 Task: Explore Airbnb accommodation in Wang Nam Yen, Thailand from 3rd December, 2023 to 7th December, 2023 for 2 adults.1  bedroom having 1 bed and 1 bathroom. Property type can be hotel. Look for 5 properties as per requirement.
Action: Mouse moved to (473, 89)
Screenshot: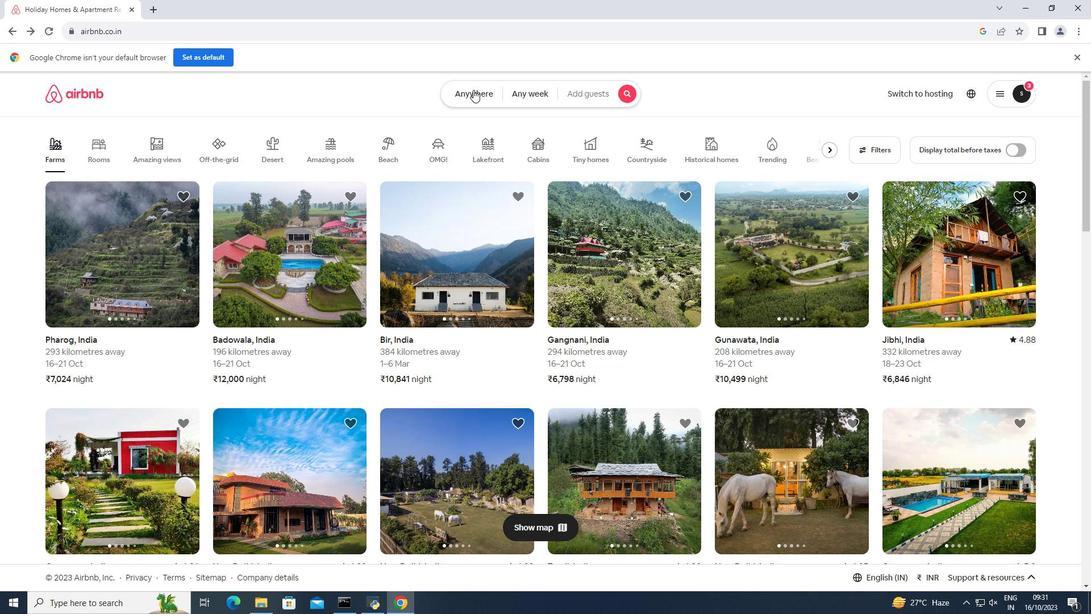 
Action: Mouse pressed left at (473, 89)
Screenshot: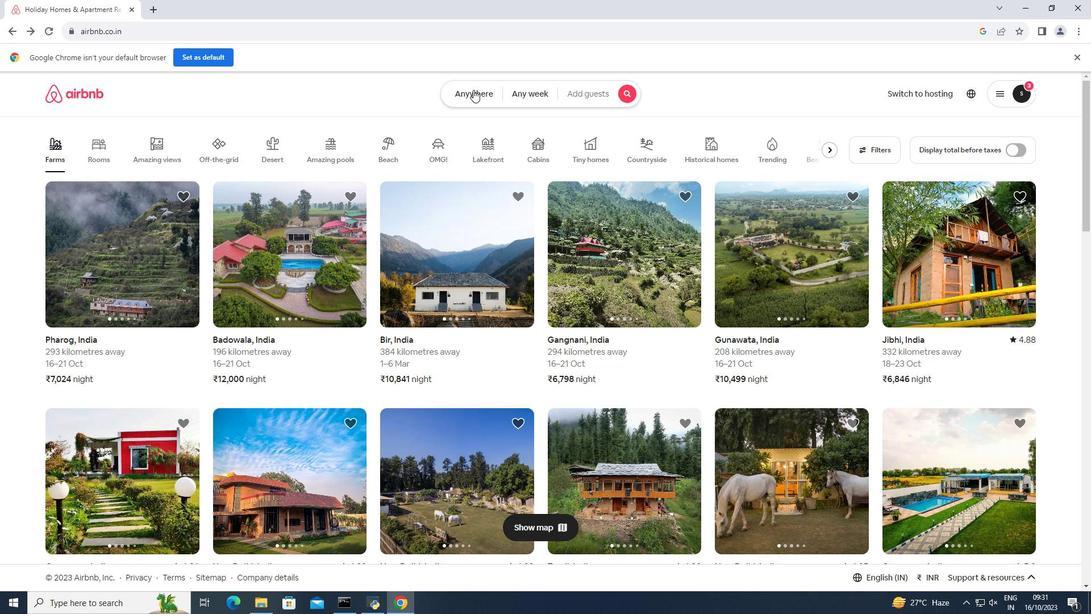 
Action: Mouse moved to (361, 135)
Screenshot: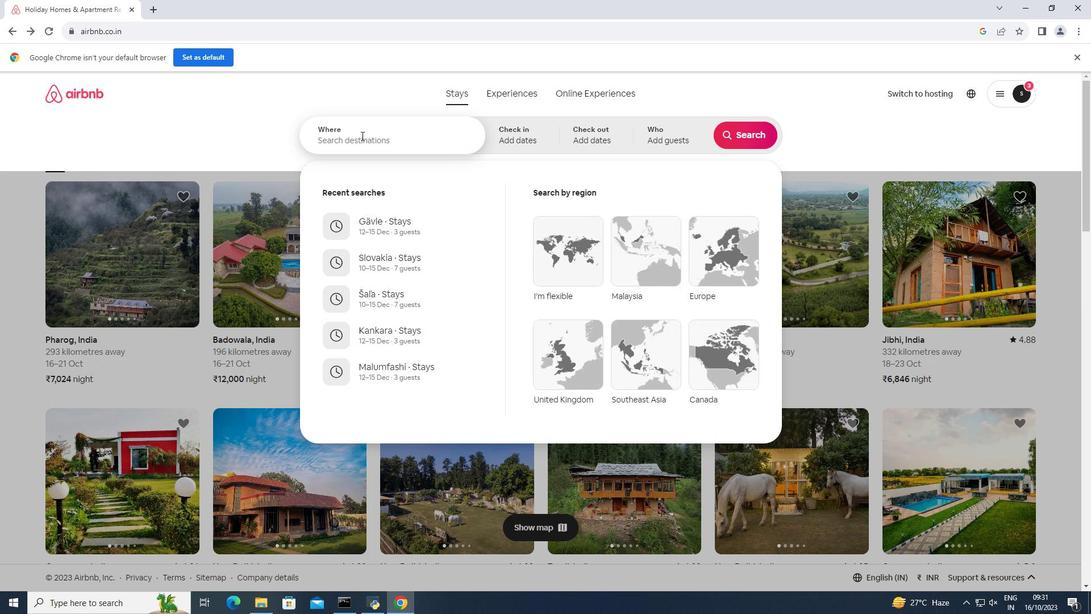 
Action: Mouse pressed left at (361, 135)
Screenshot: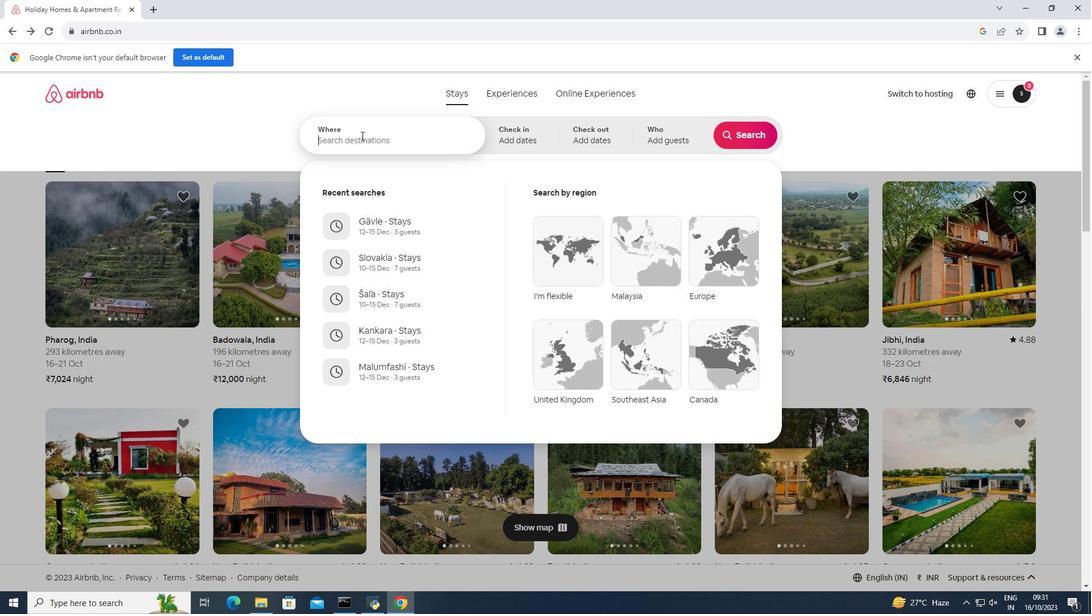 
Action: Key pressed <Key.shift>Wang<Key.space><Key.shift>Nam<Key.space><Key.shift>Yen<Key.space><Key.shift>Thailand<Key.enter>
Screenshot: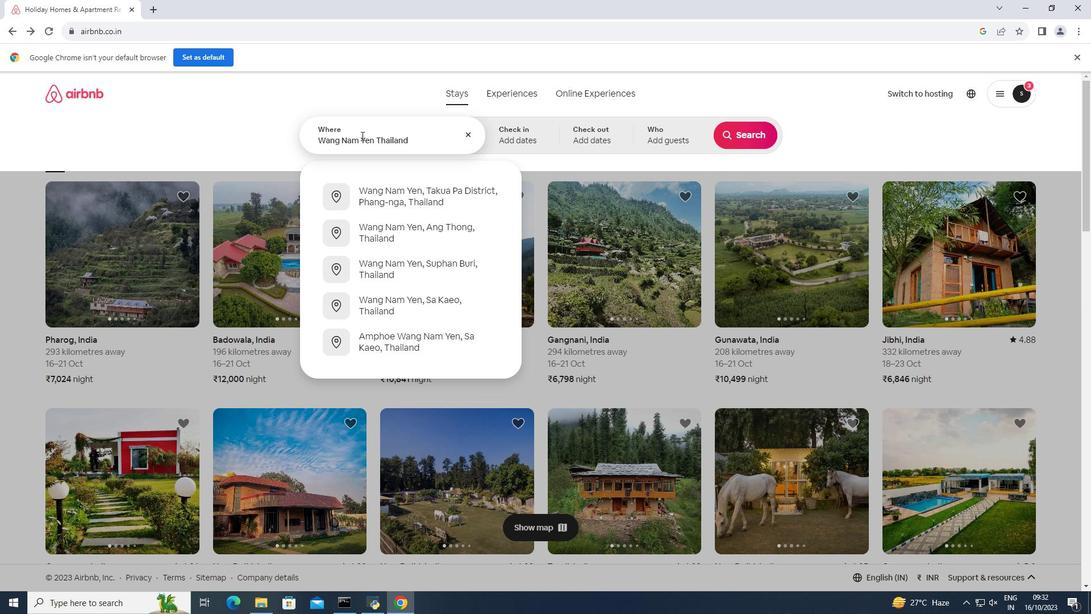 
Action: Mouse moved to (745, 225)
Screenshot: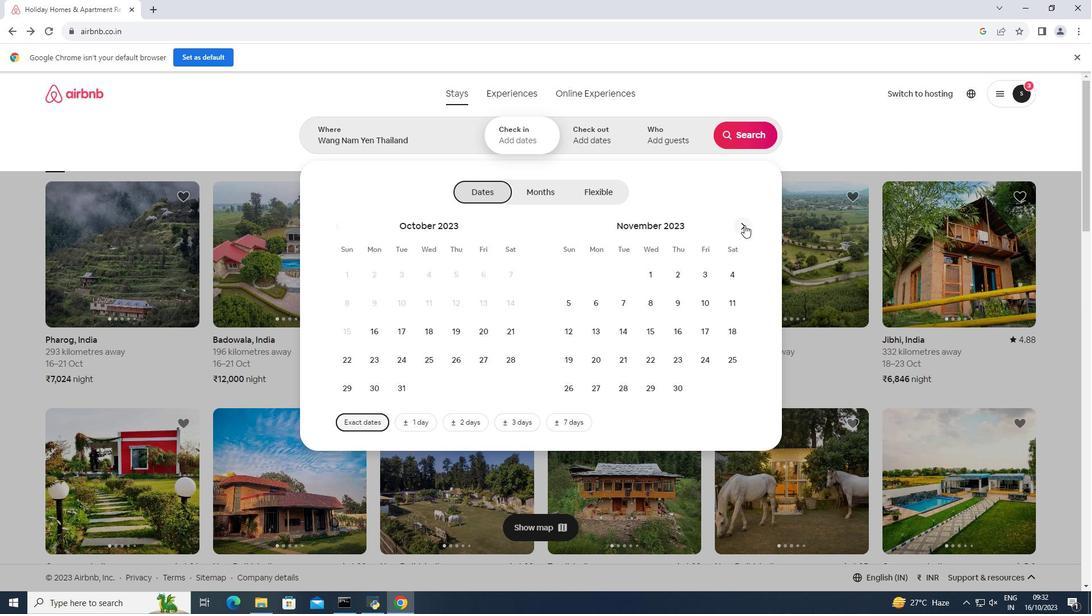 
Action: Mouse pressed left at (745, 225)
Screenshot: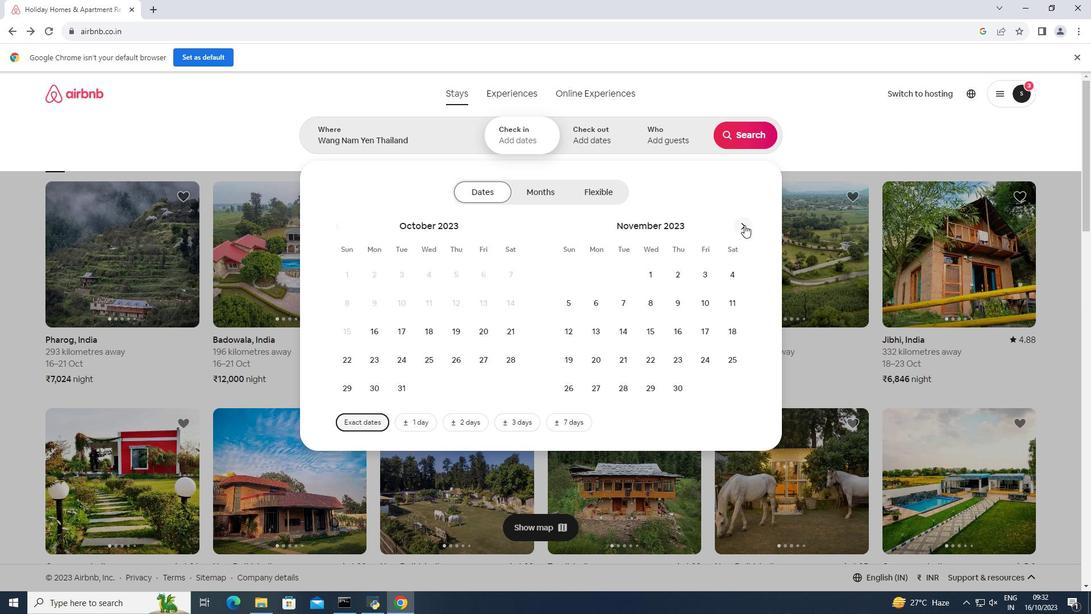 
Action: Mouse moved to (570, 296)
Screenshot: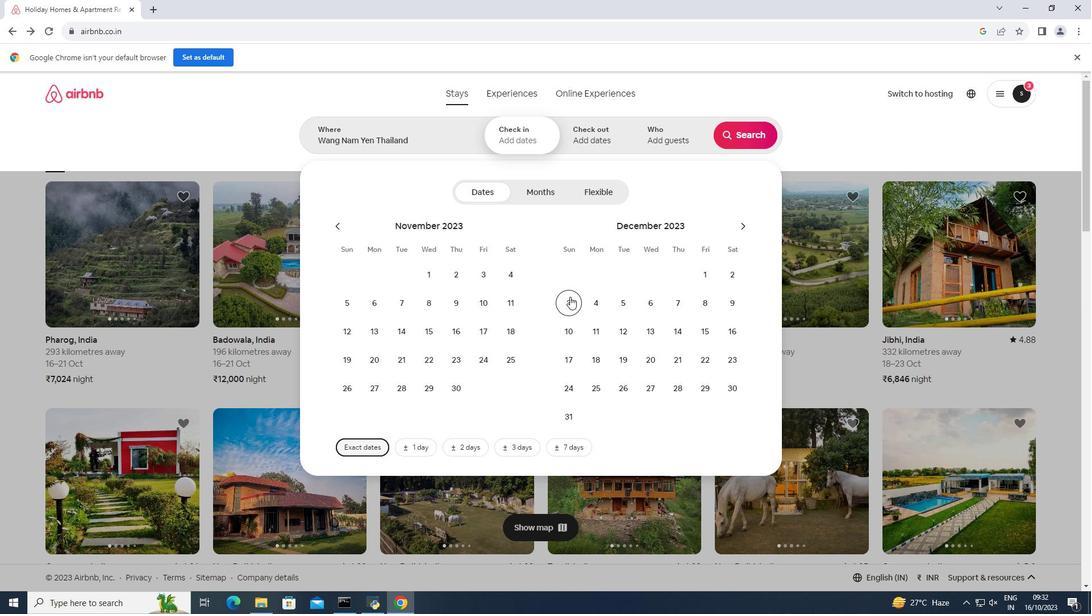 
Action: Mouse pressed left at (570, 296)
Screenshot: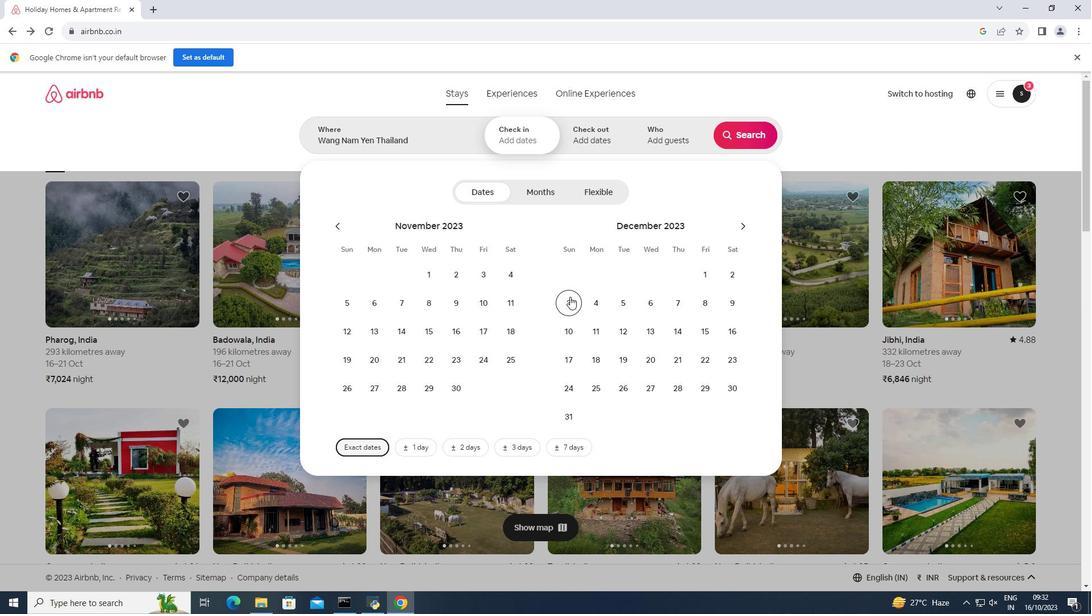 
Action: Mouse moved to (672, 303)
Screenshot: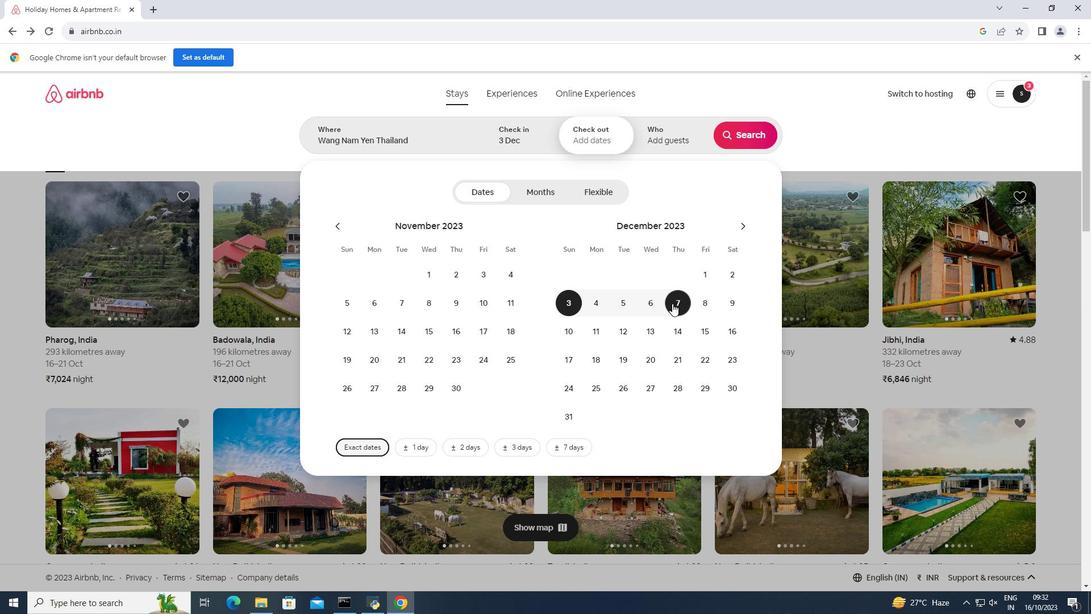 
Action: Mouse pressed left at (672, 303)
Screenshot: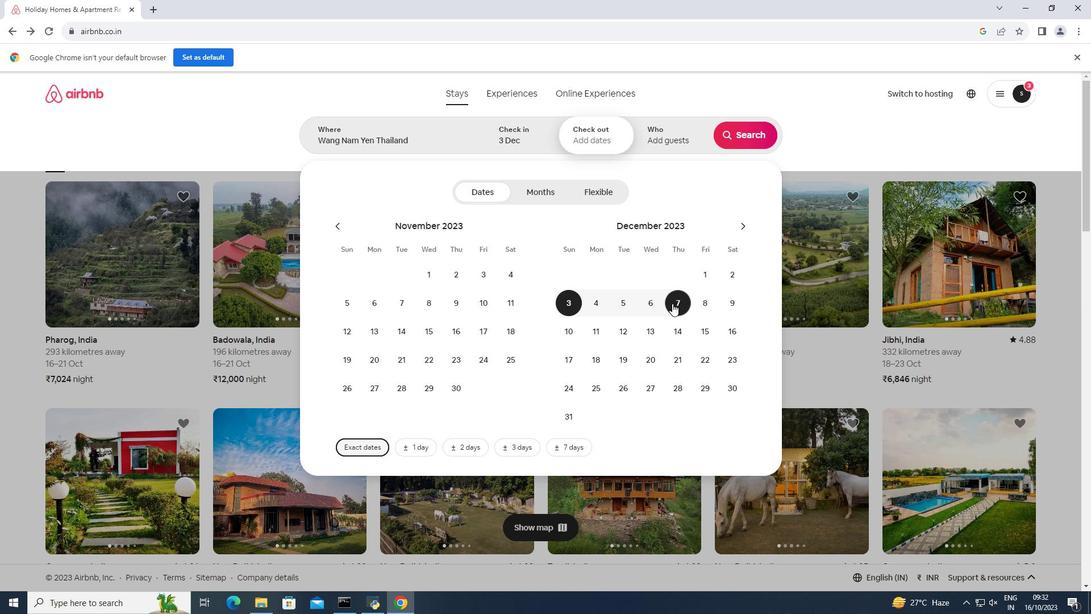
Action: Mouse moved to (671, 134)
Screenshot: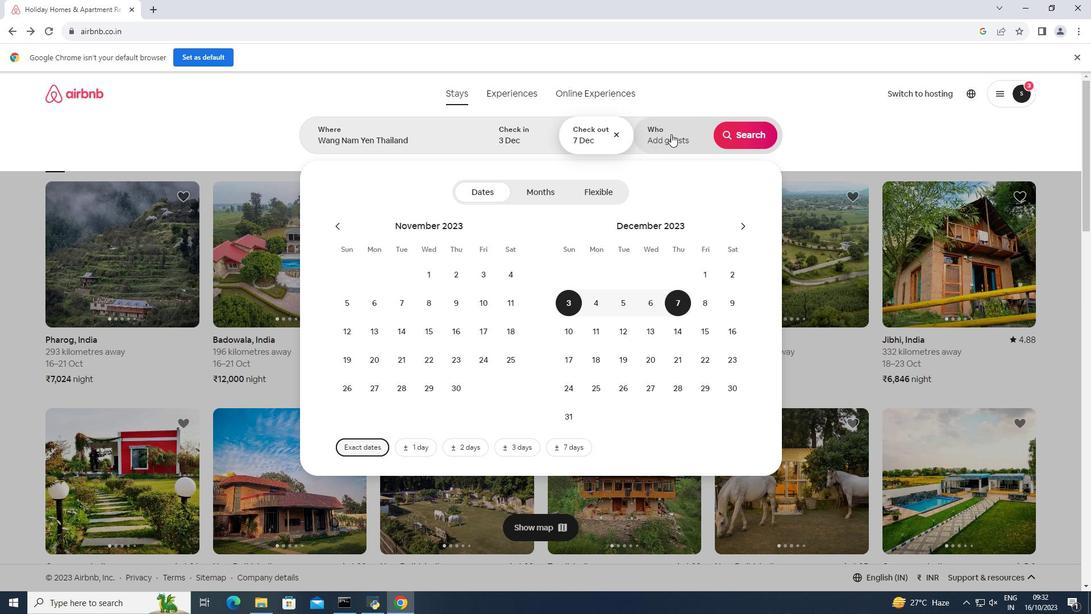 
Action: Mouse pressed left at (671, 134)
Screenshot: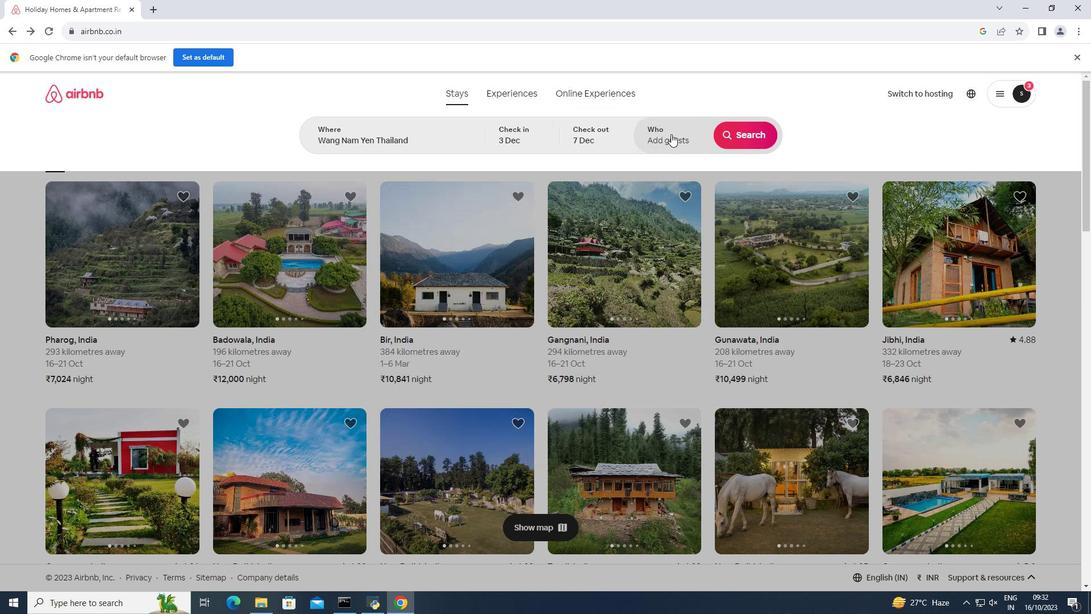 
Action: Mouse moved to (747, 196)
Screenshot: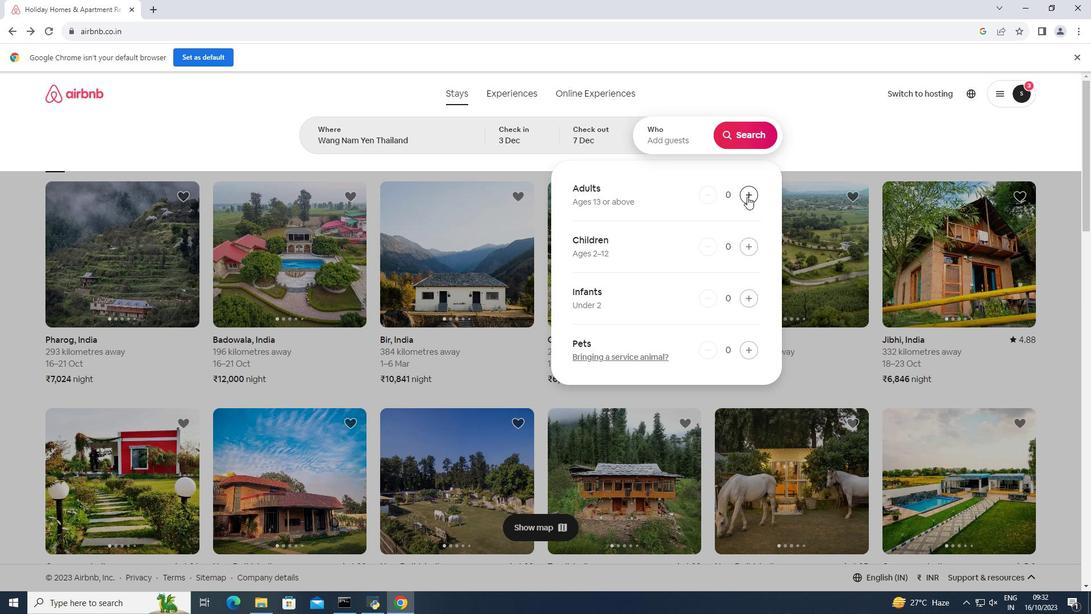 
Action: Mouse pressed left at (747, 196)
Screenshot: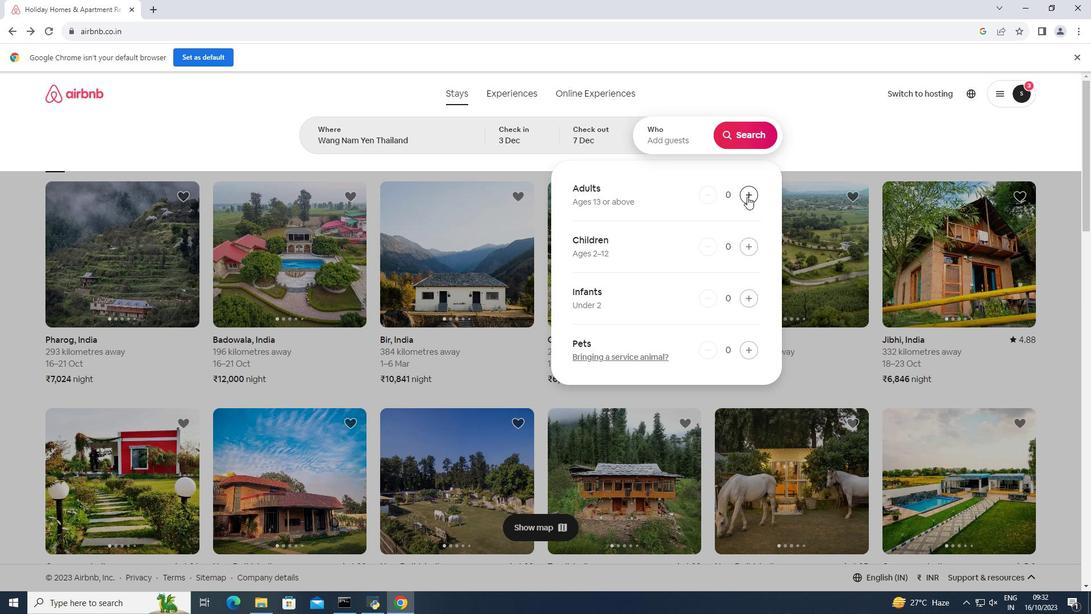 
Action: Mouse pressed left at (747, 196)
Screenshot: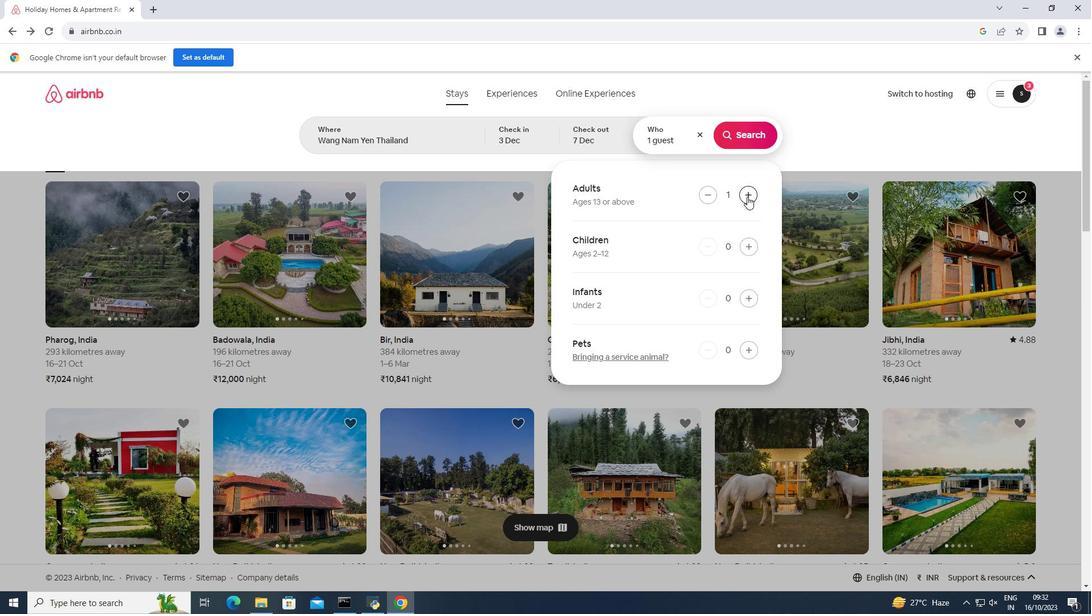 
Action: Mouse moved to (747, 126)
Screenshot: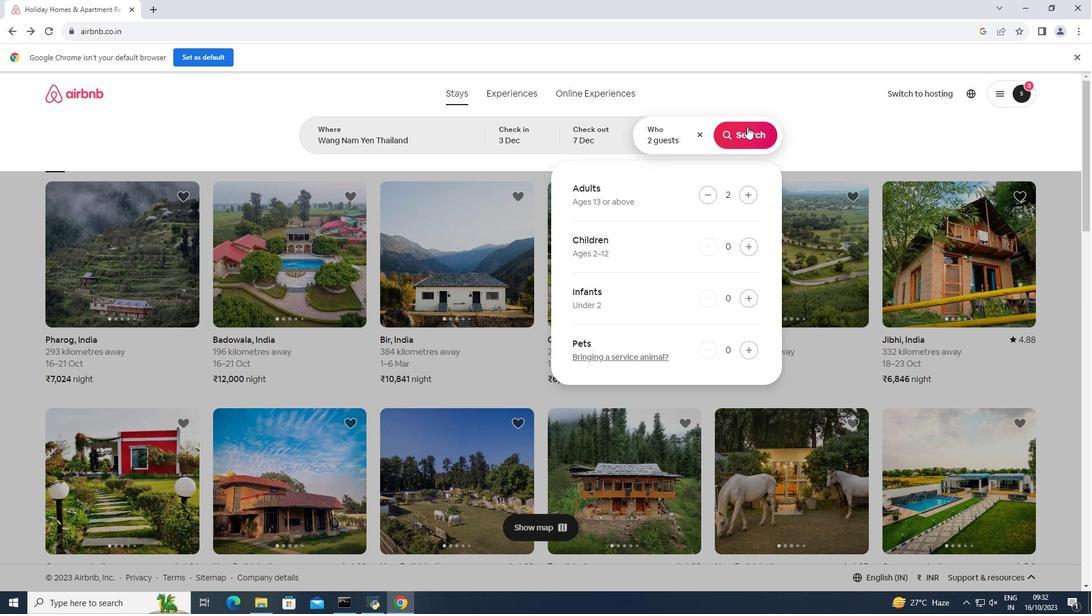 
Action: Mouse pressed left at (747, 126)
Screenshot: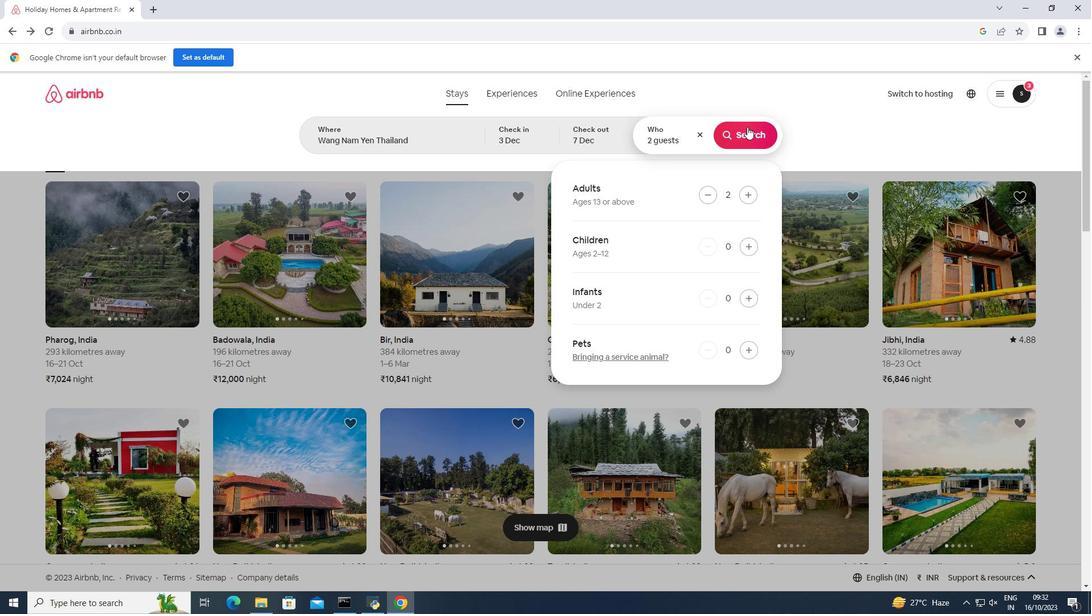 
Action: Mouse moved to (894, 137)
Screenshot: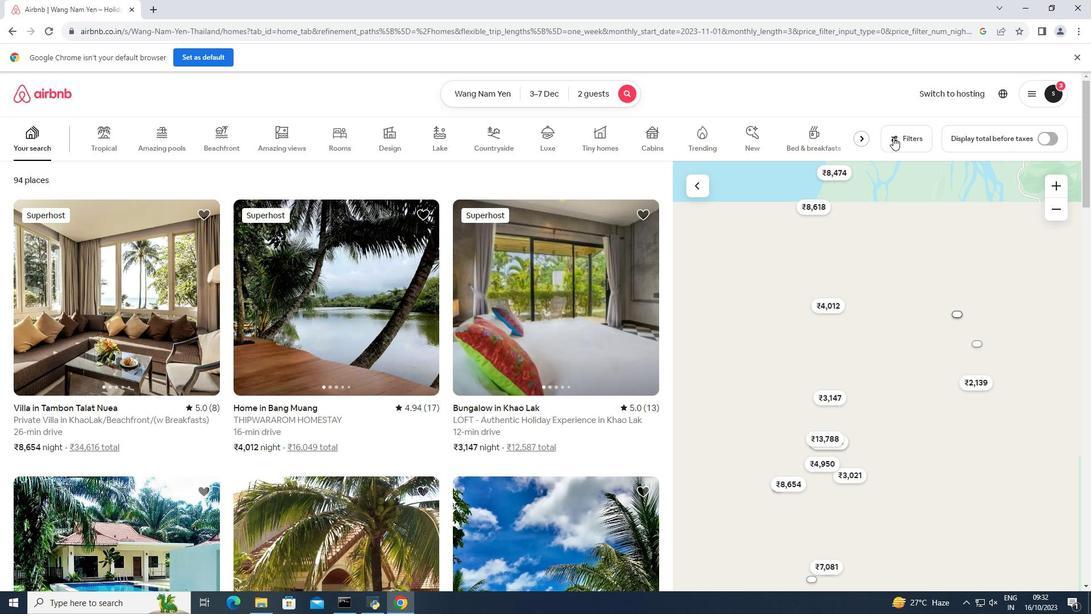
Action: Mouse pressed left at (894, 137)
Screenshot: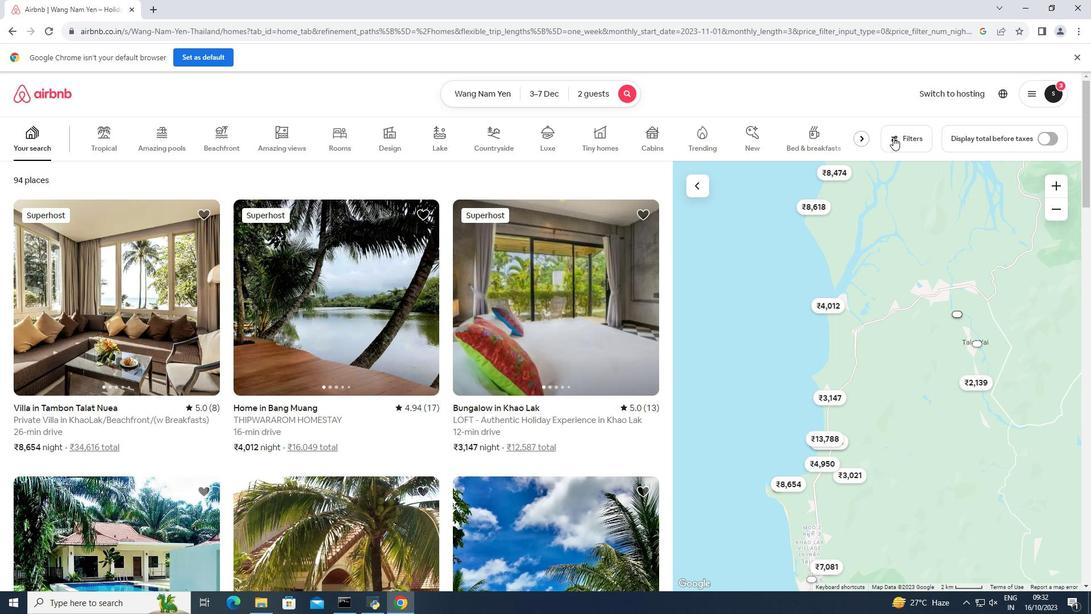 
Action: Mouse moved to (552, 258)
Screenshot: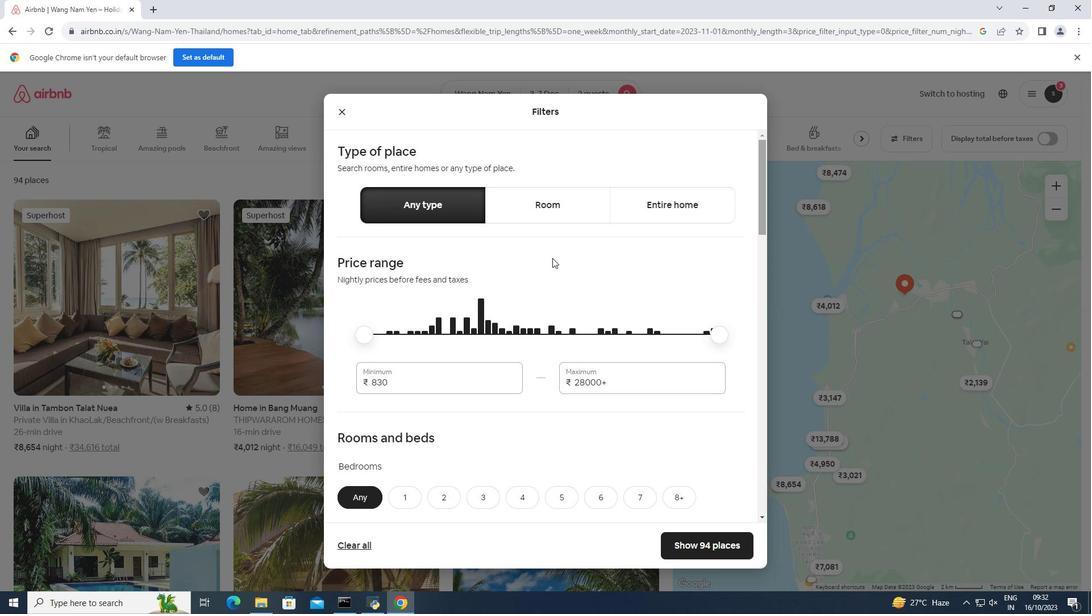 
Action: Mouse scrolled (552, 257) with delta (0, 0)
Screenshot: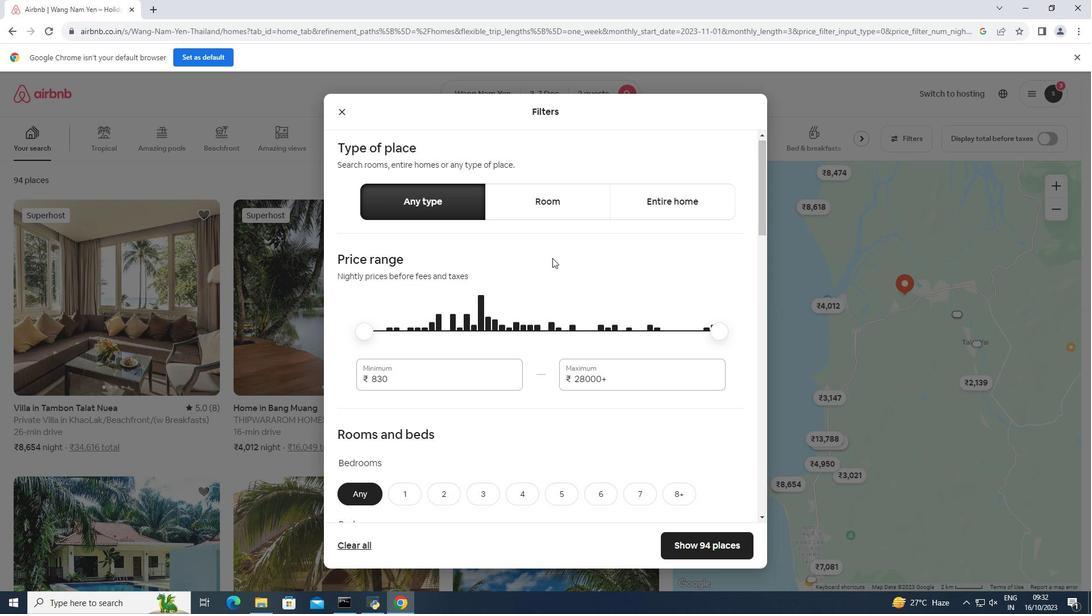 
Action: Mouse scrolled (552, 257) with delta (0, 0)
Screenshot: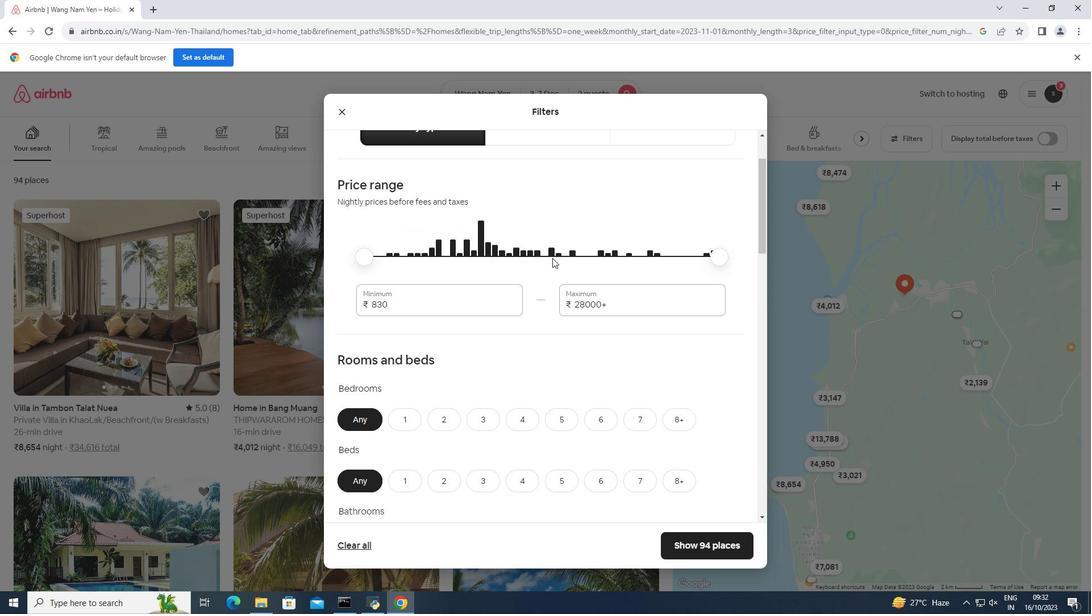 
Action: Mouse scrolled (552, 257) with delta (0, 0)
Screenshot: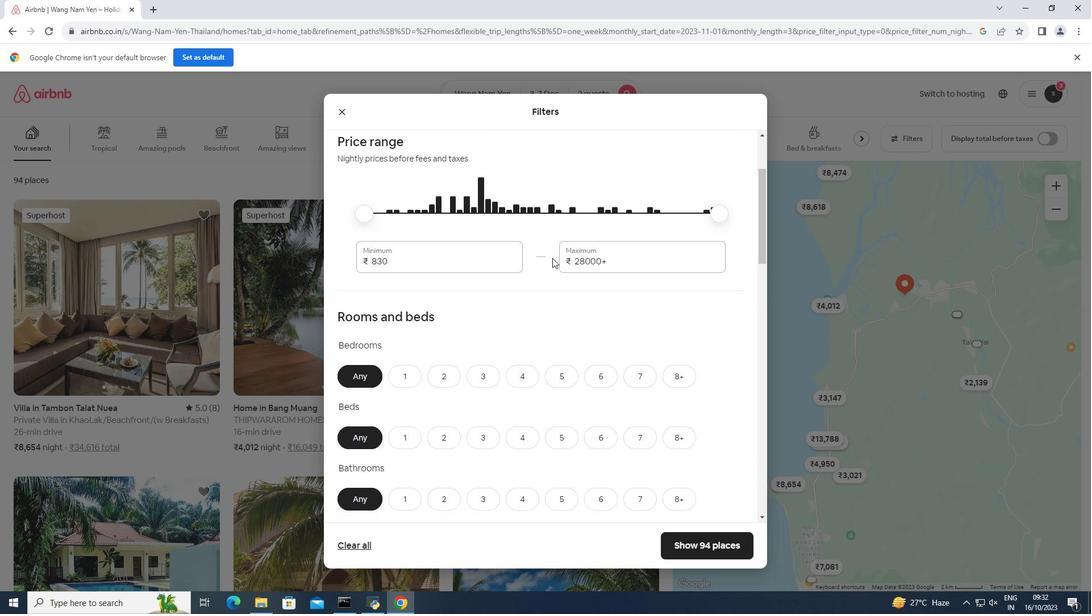 
Action: Mouse moved to (406, 325)
Screenshot: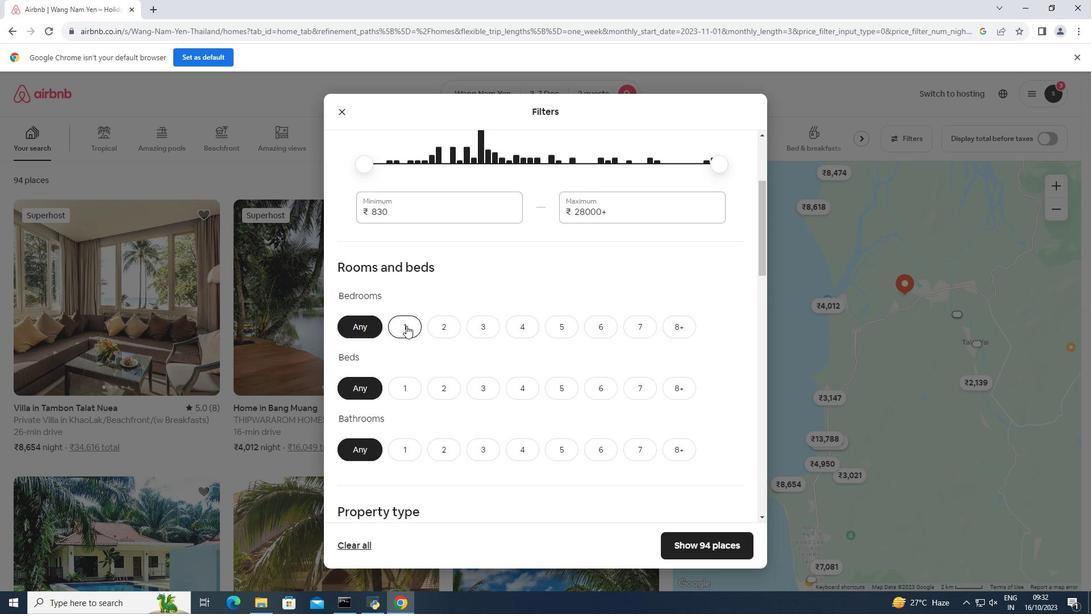 
Action: Mouse pressed left at (406, 325)
Screenshot: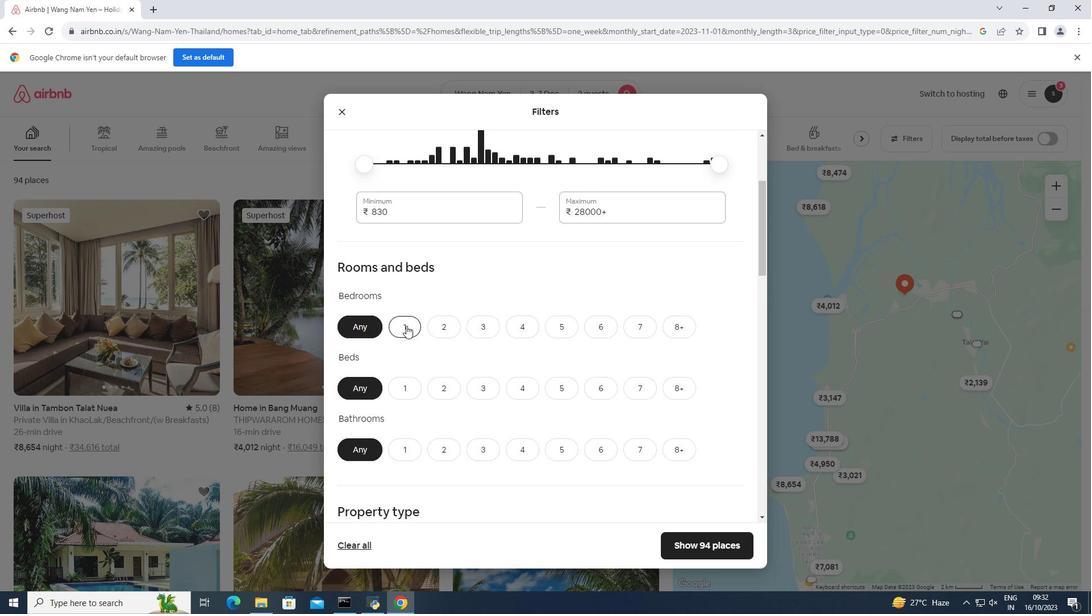 
Action: Mouse moved to (408, 383)
Screenshot: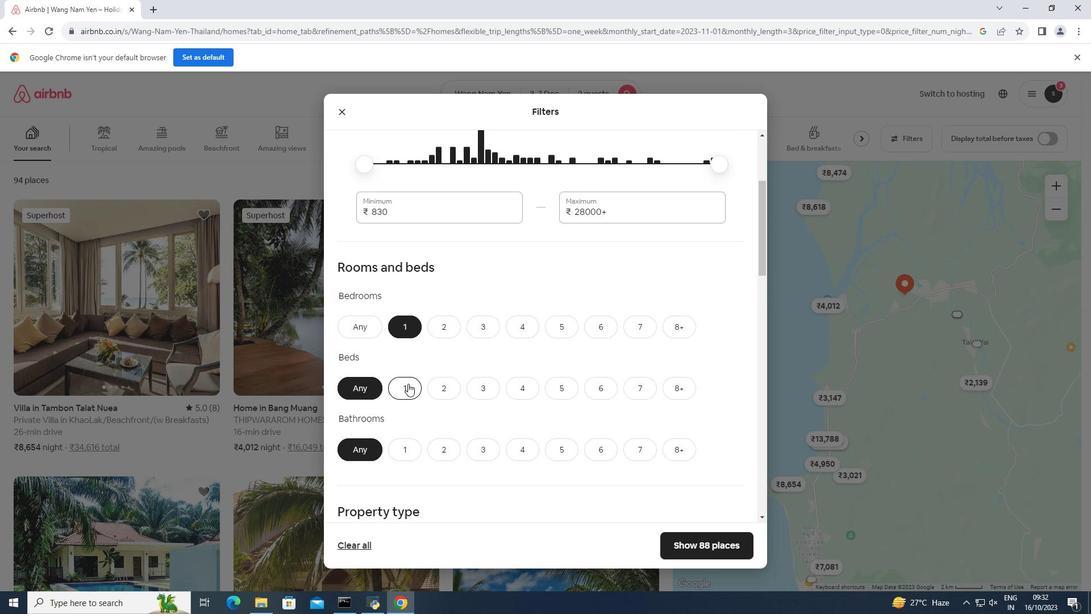 
Action: Mouse pressed left at (408, 383)
Screenshot: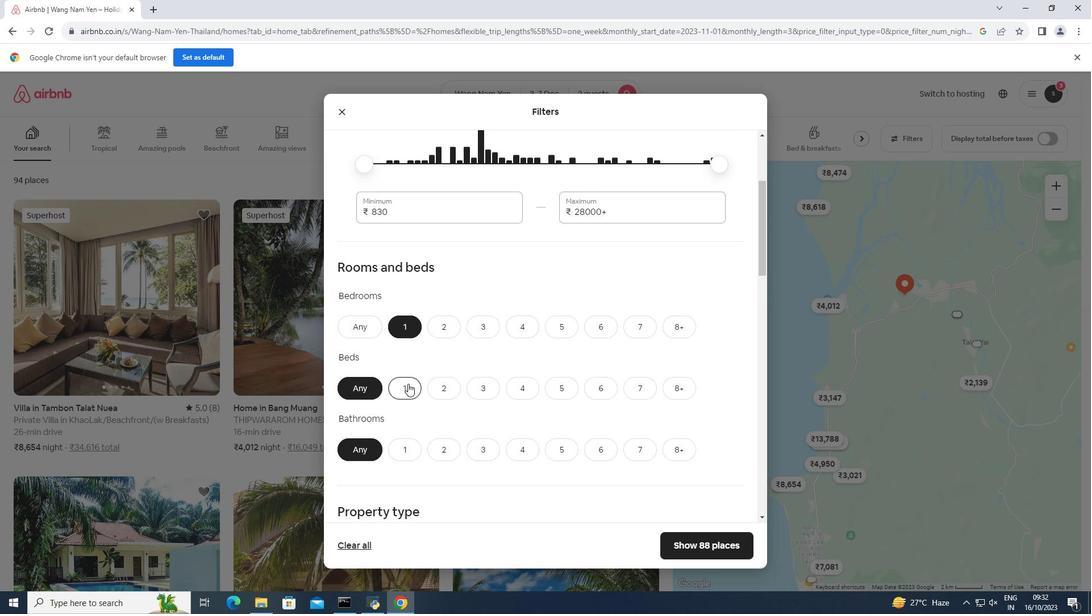 
Action: Mouse moved to (408, 451)
Screenshot: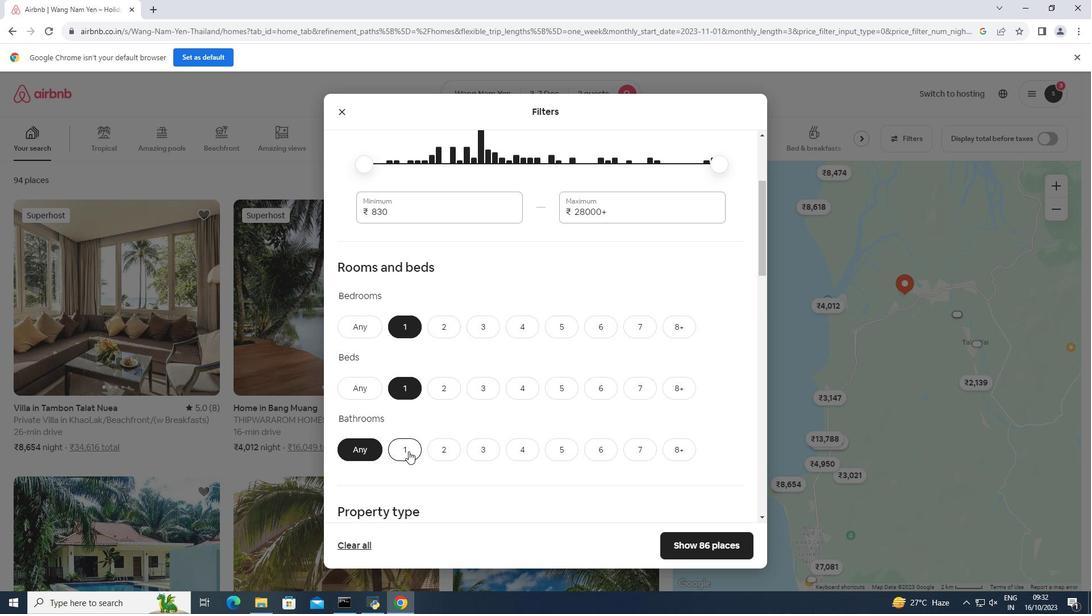 
Action: Mouse pressed left at (408, 451)
Screenshot: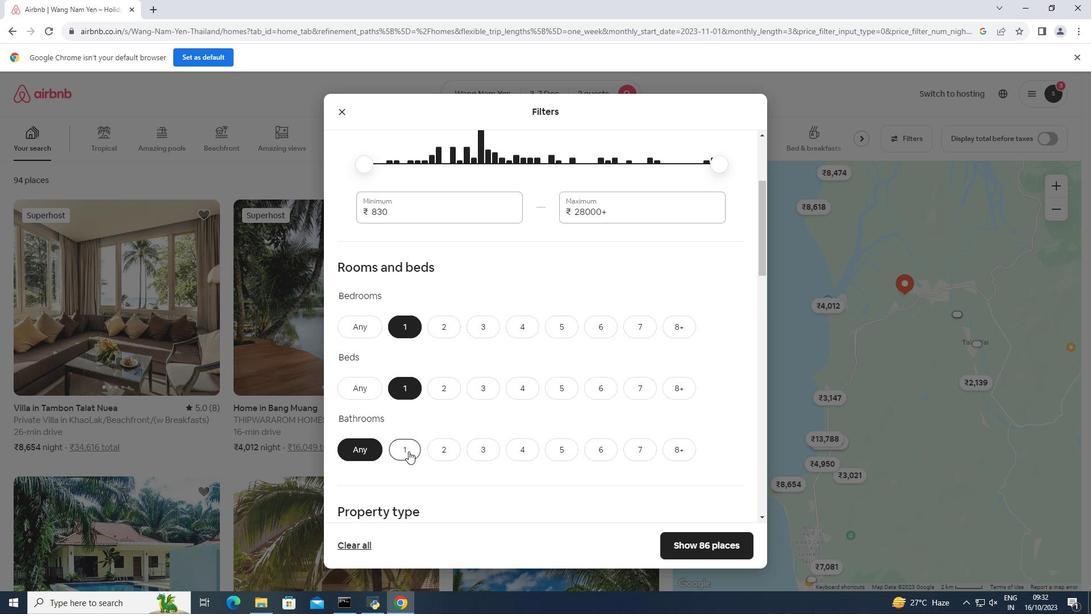 
Action: Mouse moved to (435, 384)
Screenshot: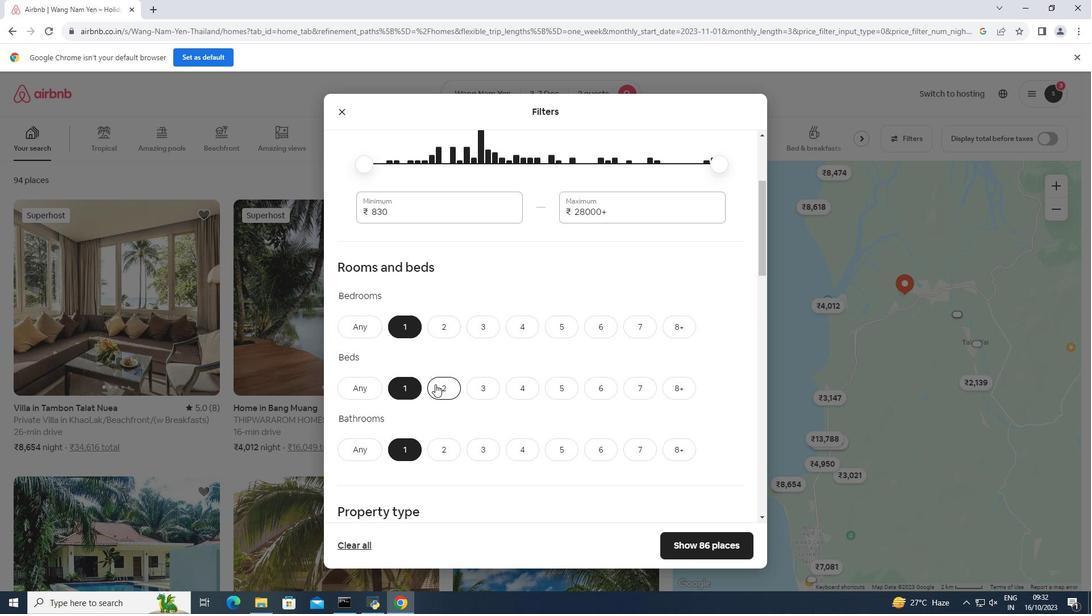 
Action: Mouse scrolled (435, 383) with delta (0, 0)
Screenshot: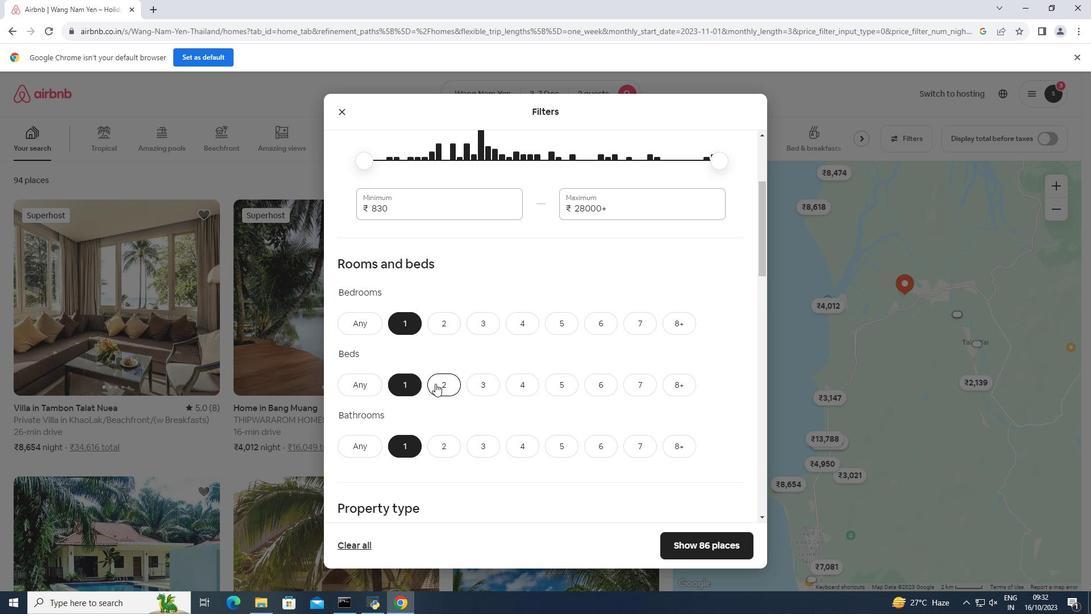 
Action: Mouse moved to (435, 383)
Screenshot: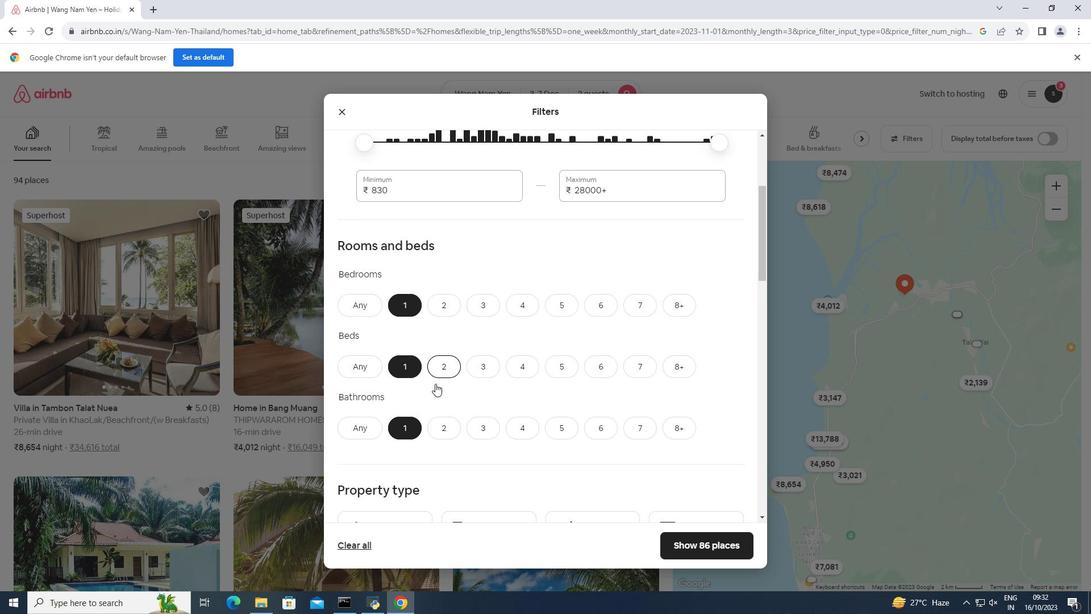 
Action: Mouse scrolled (435, 383) with delta (0, 0)
Screenshot: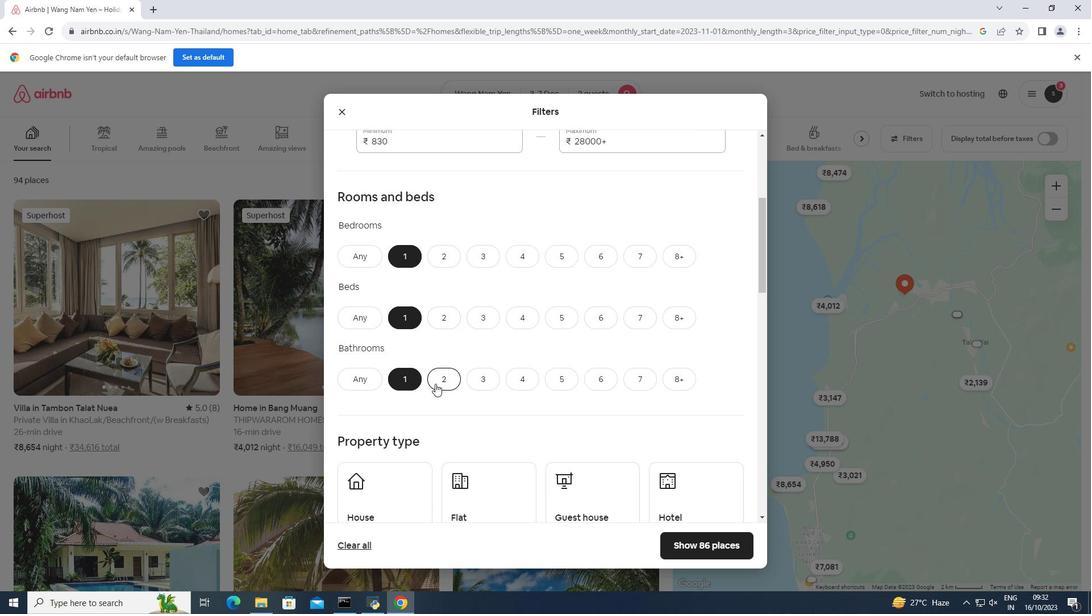 
Action: Mouse scrolled (435, 383) with delta (0, 0)
Screenshot: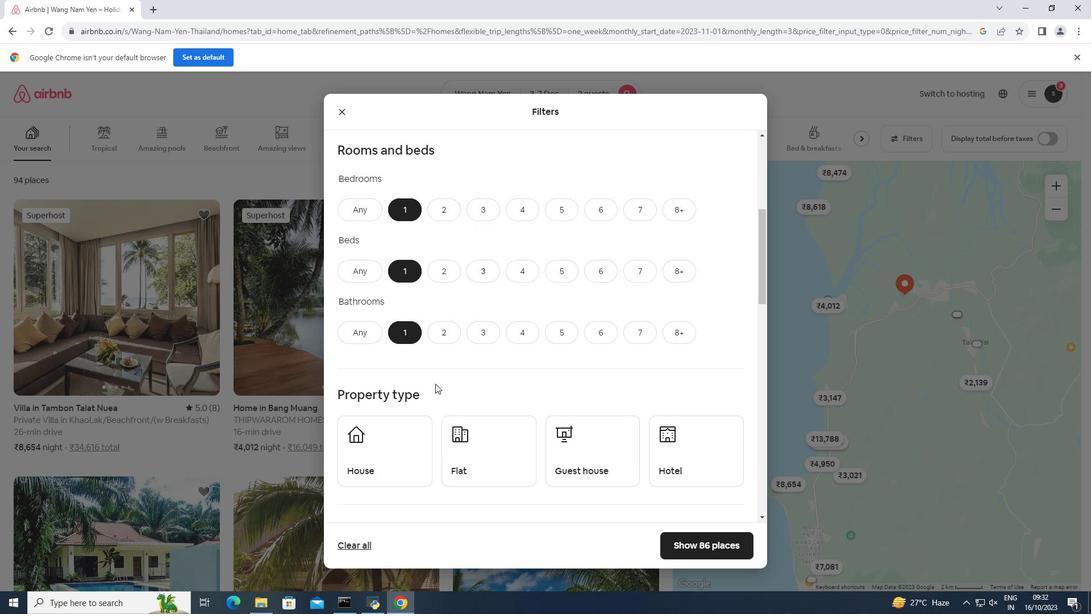 
Action: Mouse scrolled (435, 383) with delta (0, 0)
Screenshot: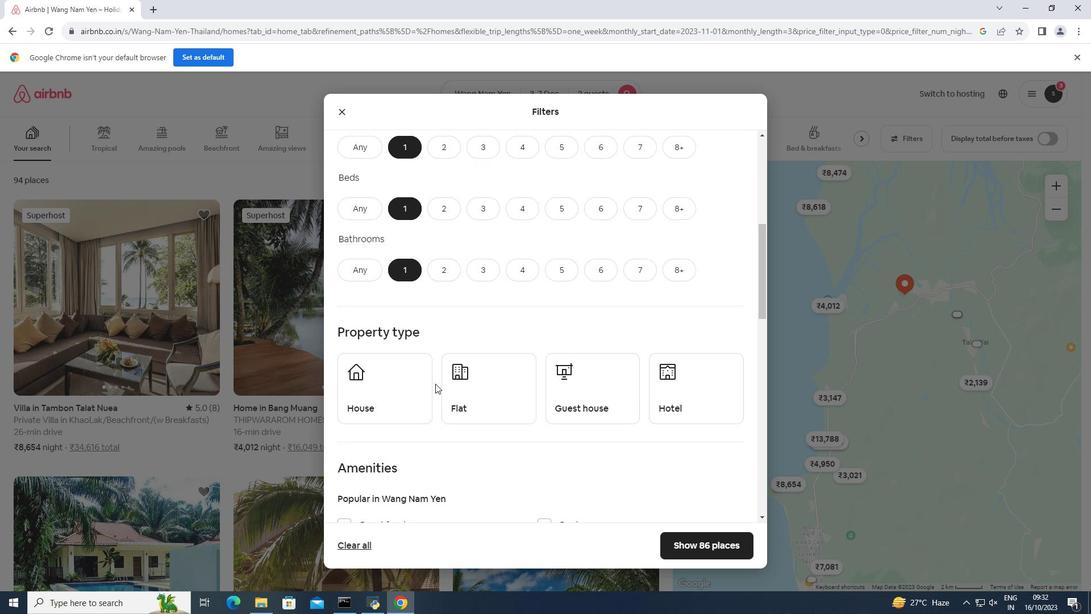 
Action: Mouse moved to (665, 336)
Screenshot: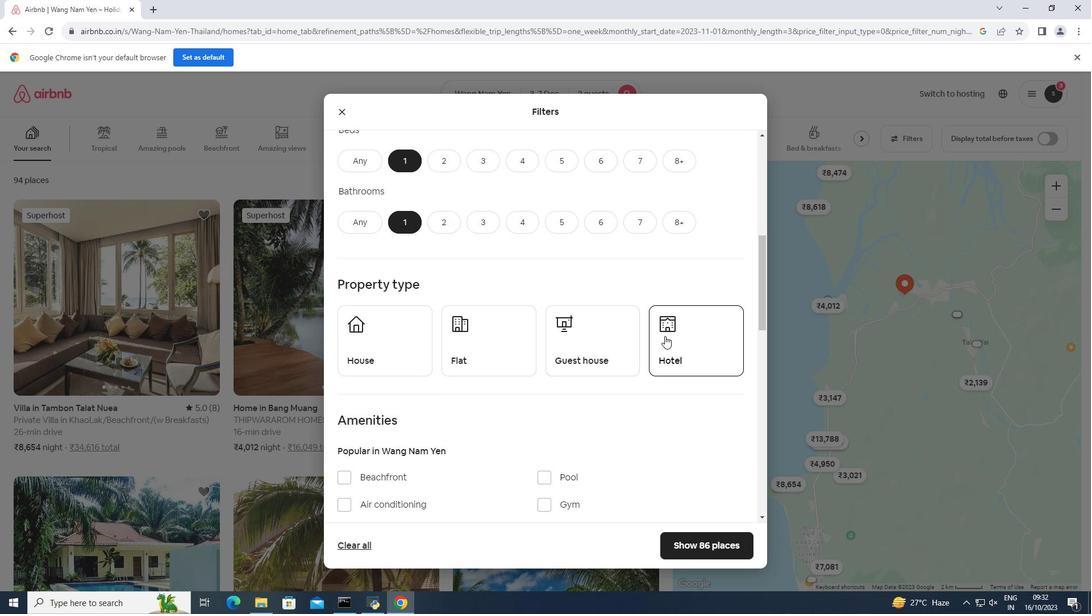 
Action: Mouse pressed left at (665, 336)
Screenshot: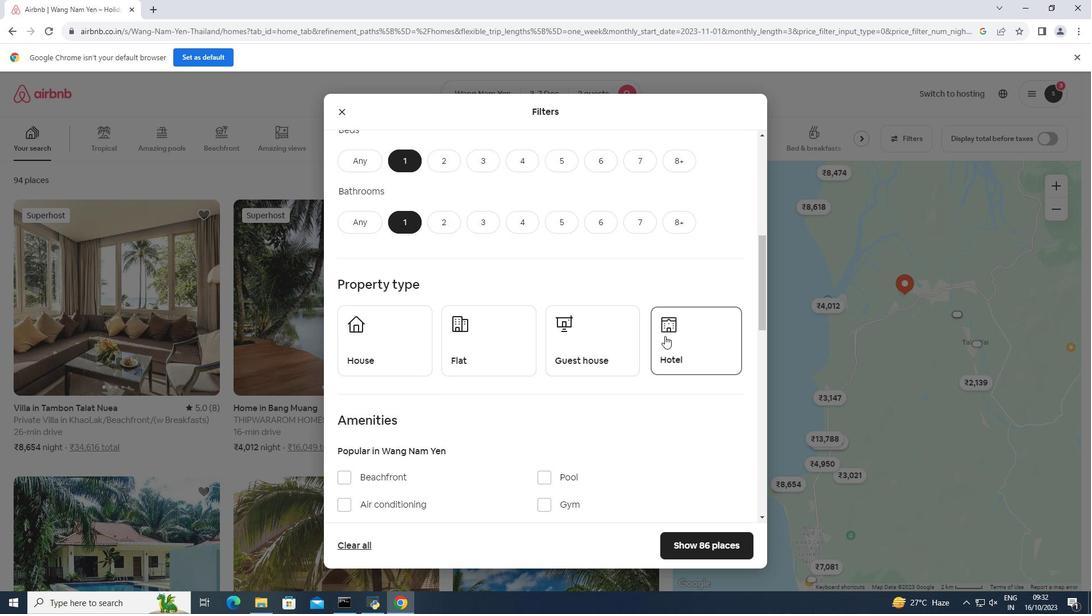 
Action: Mouse moved to (647, 344)
Screenshot: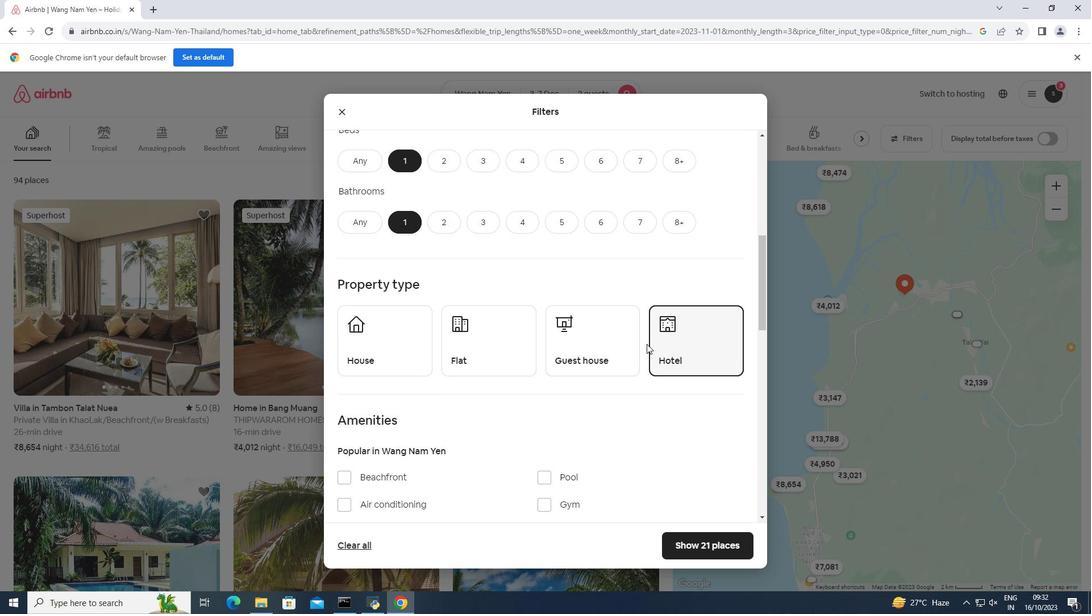 
Action: Mouse scrolled (647, 343) with delta (0, 0)
Screenshot: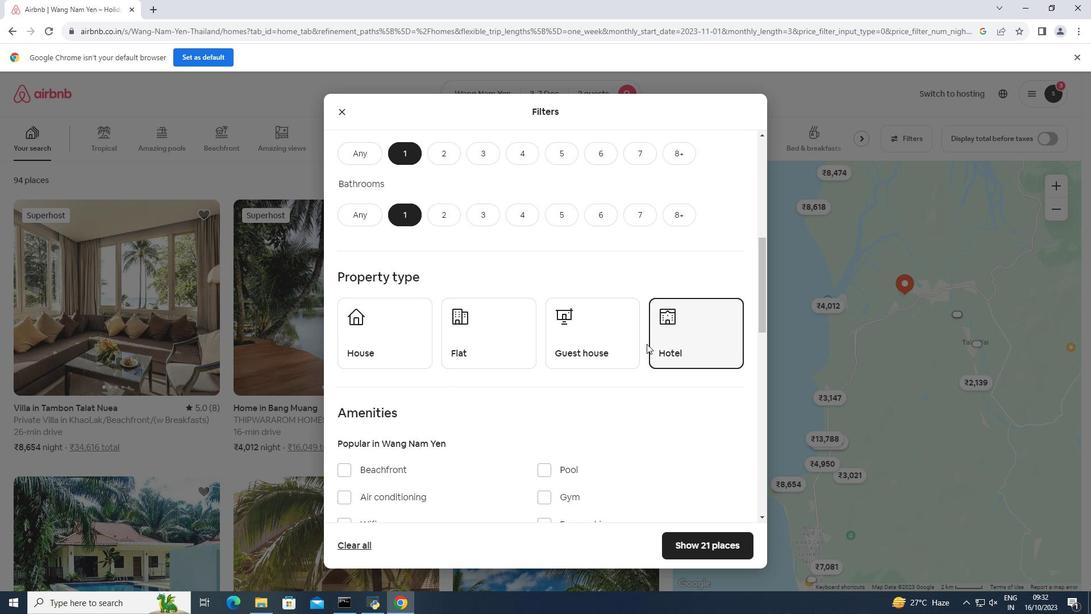 
Action: Mouse moved to (710, 547)
Screenshot: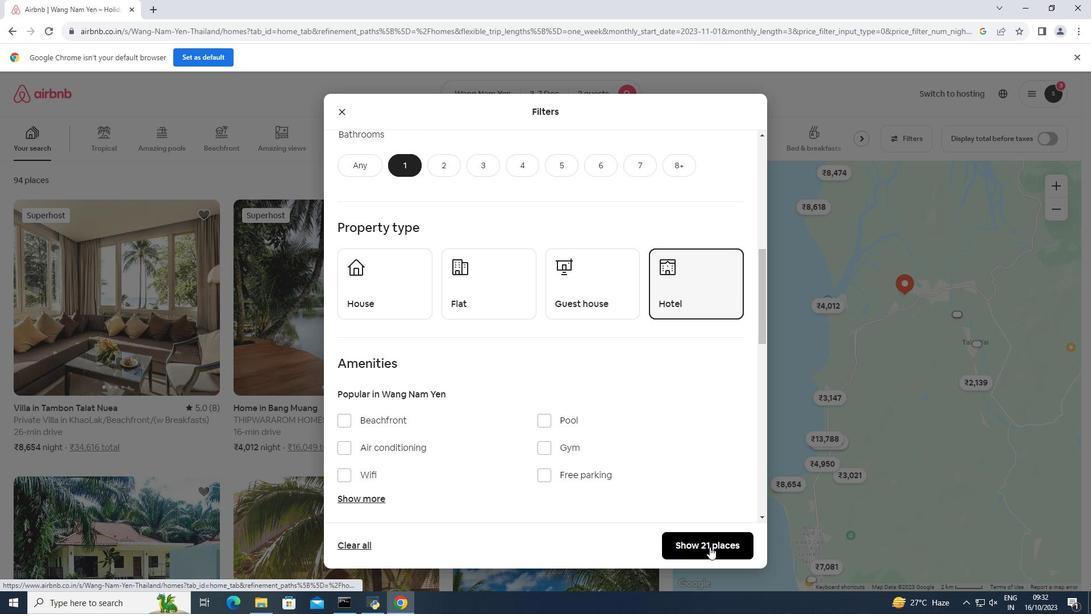 
Action: Mouse pressed left at (710, 547)
Screenshot: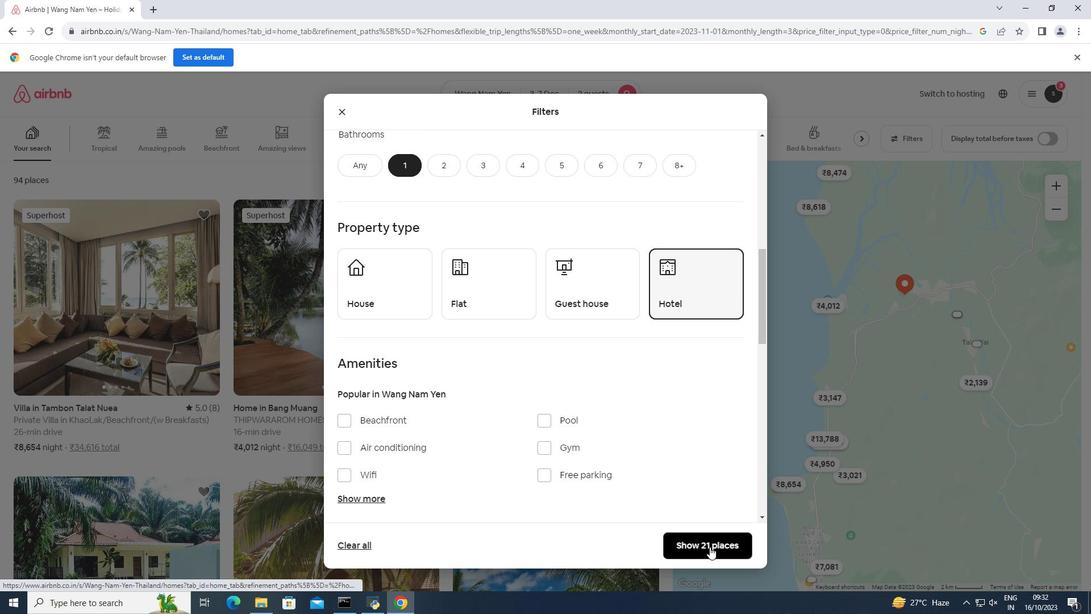
Action: Mouse moved to (410, 421)
Screenshot: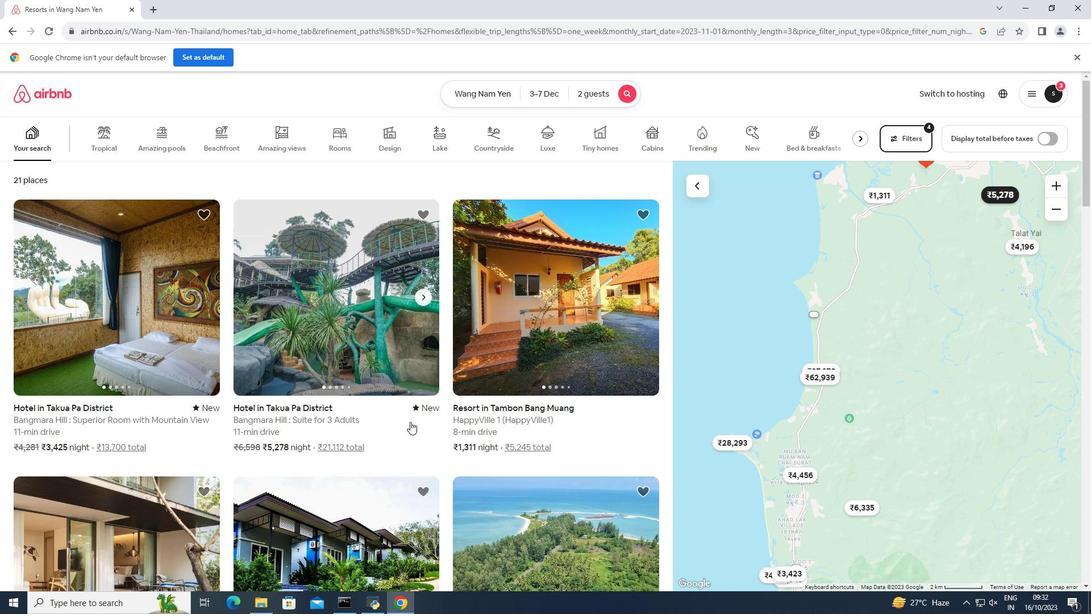 
Action: Mouse scrolled (410, 421) with delta (0, 0)
Screenshot: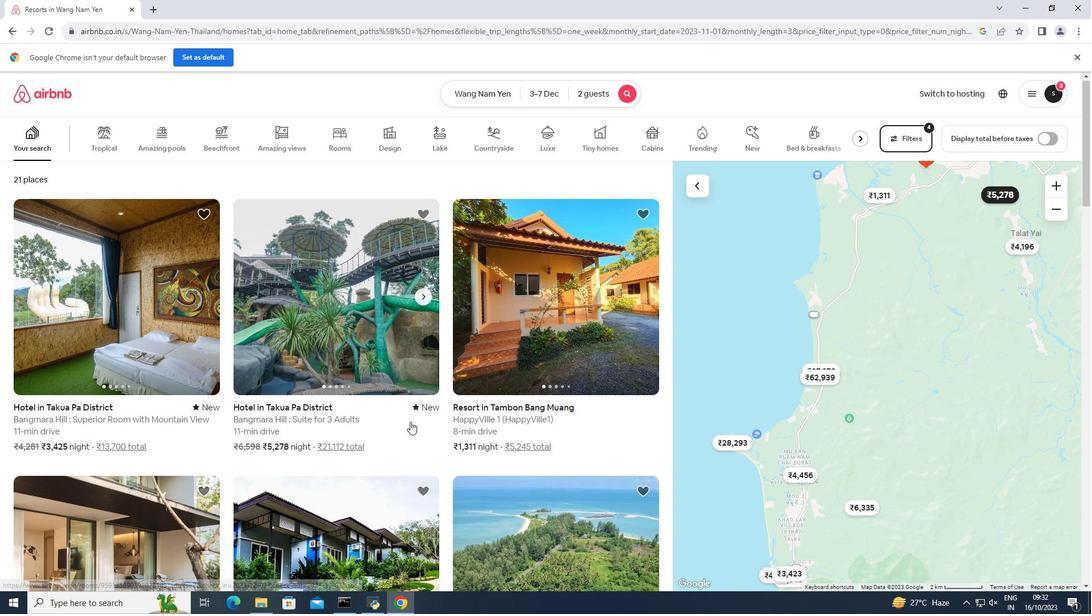 
Action: Mouse scrolled (410, 421) with delta (0, 0)
Screenshot: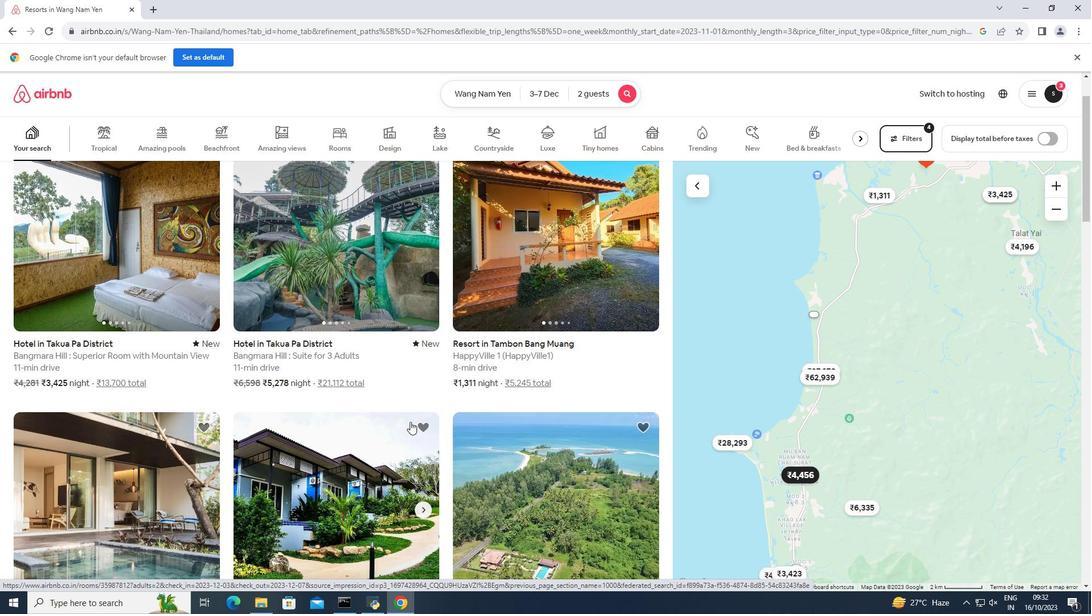 
Action: Mouse scrolled (410, 421) with delta (0, 0)
Screenshot: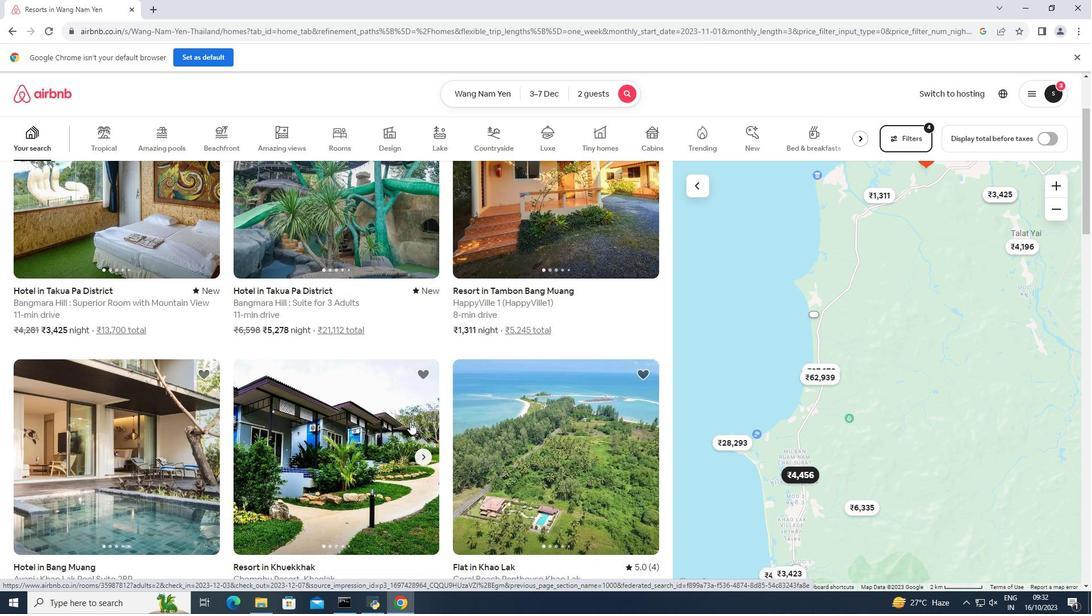 
Action: Mouse scrolled (410, 421) with delta (0, 0)
Screenshot: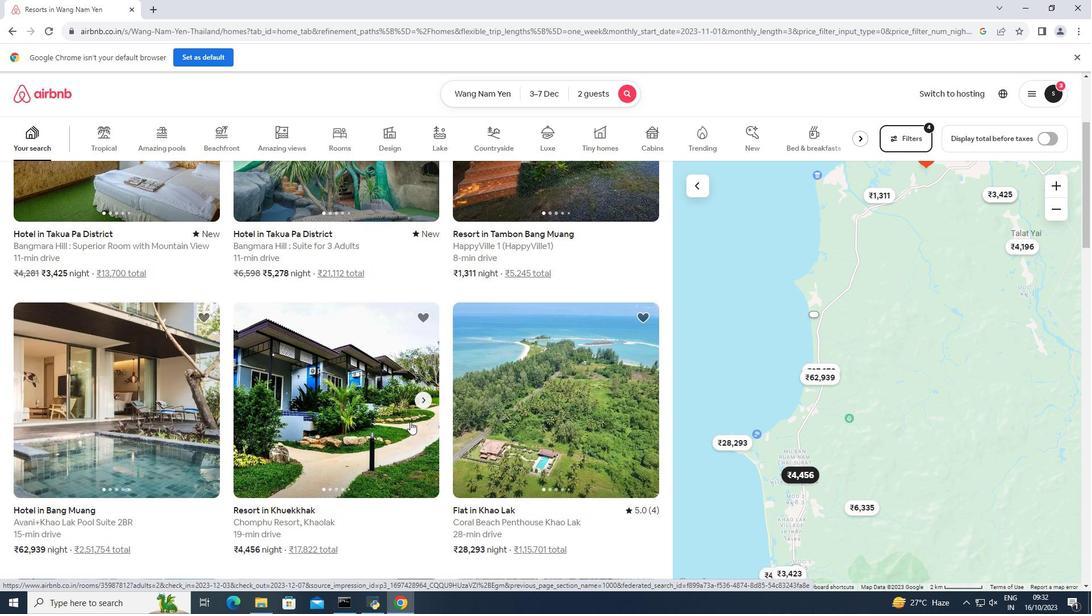 
Action: Mouse scrolled (410, 421) with delta (0, 0)
Screenshot: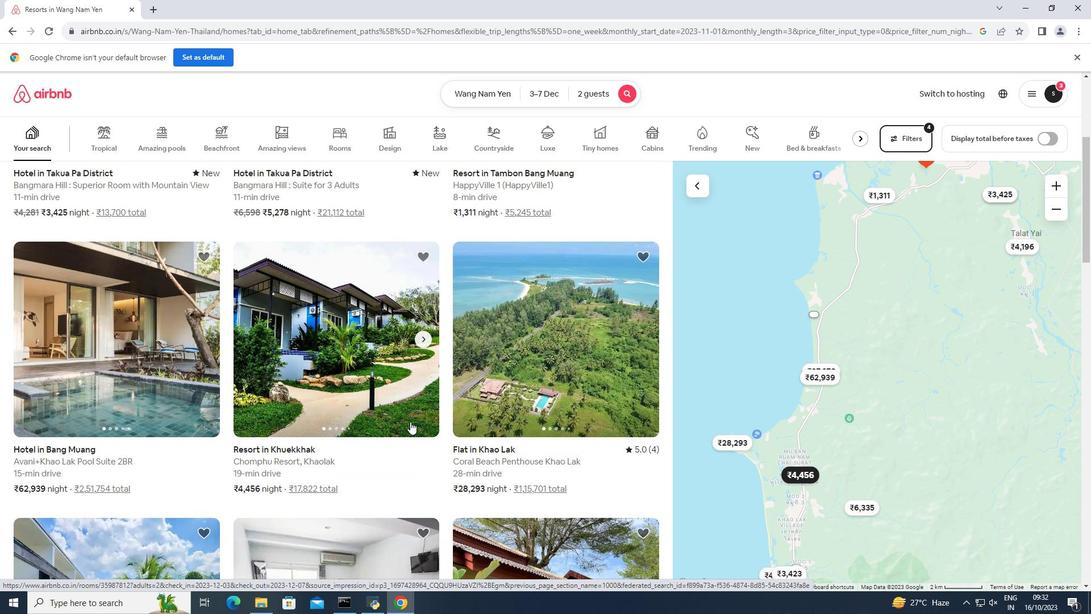 
Action: Mouse moved to (410, 421)
Screenshot: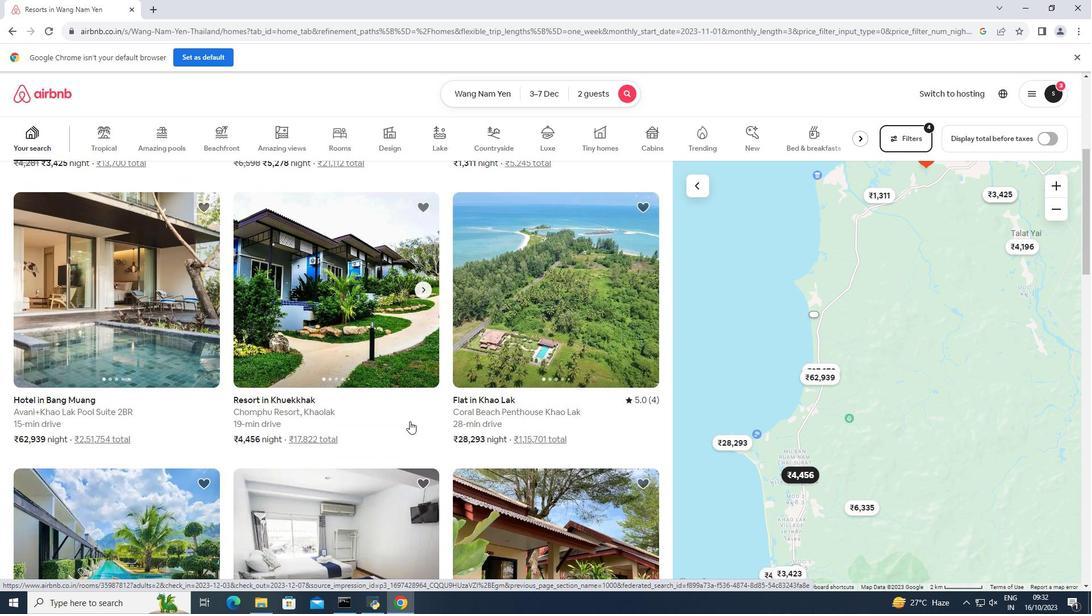 
Action: Mouse scrolled (410, 420) with delta (0, 0)
Screenshot: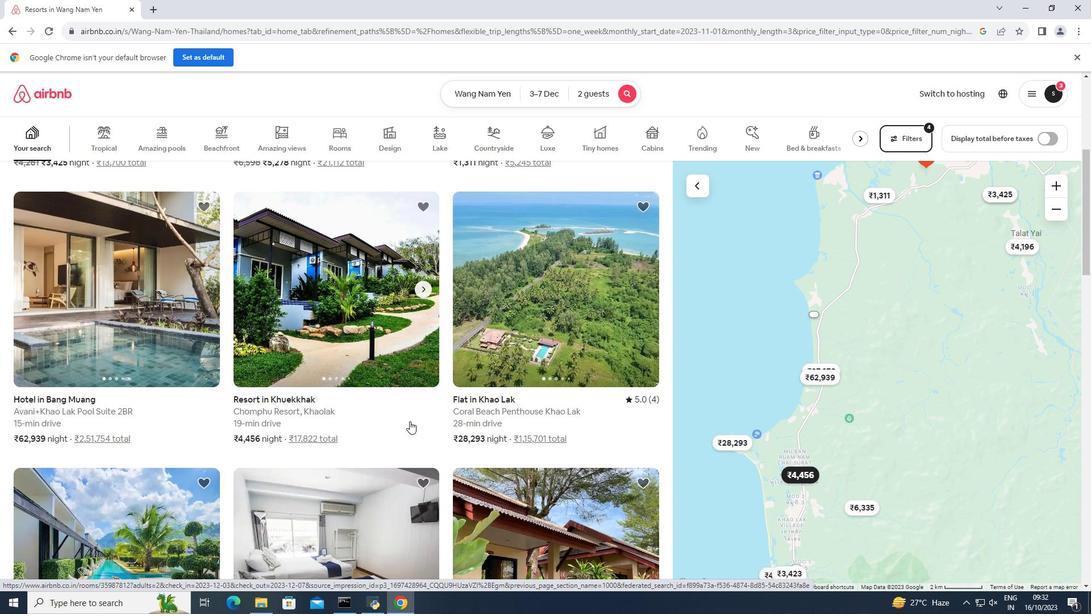 
Action: Mouse scrolled (410, 420) with delta (0, 0)
Screenshot: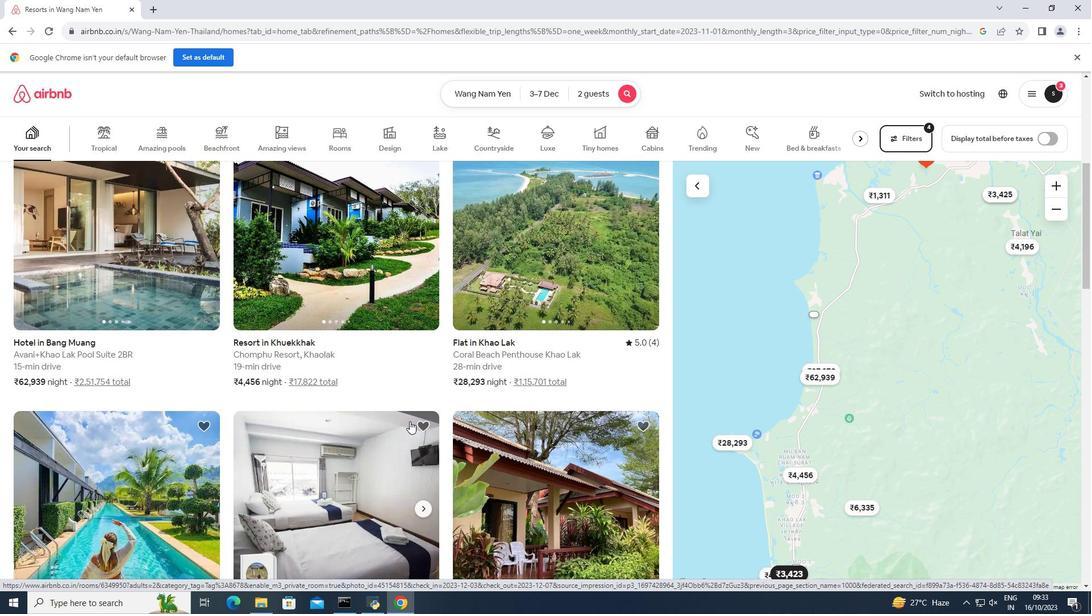 
Action: Mouse scrolled (410, 420) with delta (0, 0)
Screenshot: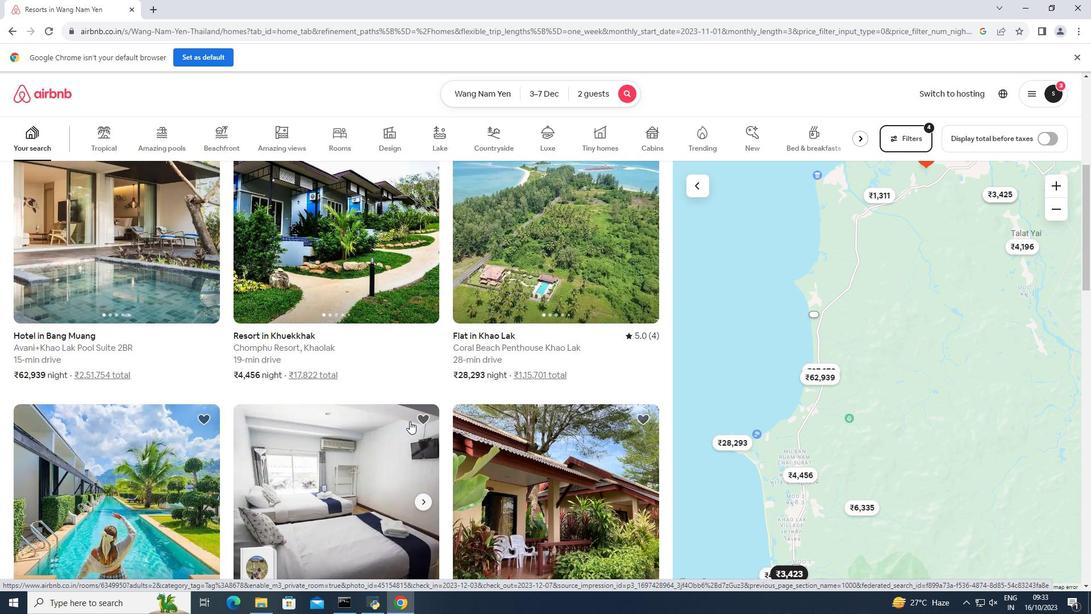 
Action: Mouse scrolled (410, 421) with delta (0, 0)
Screenshot: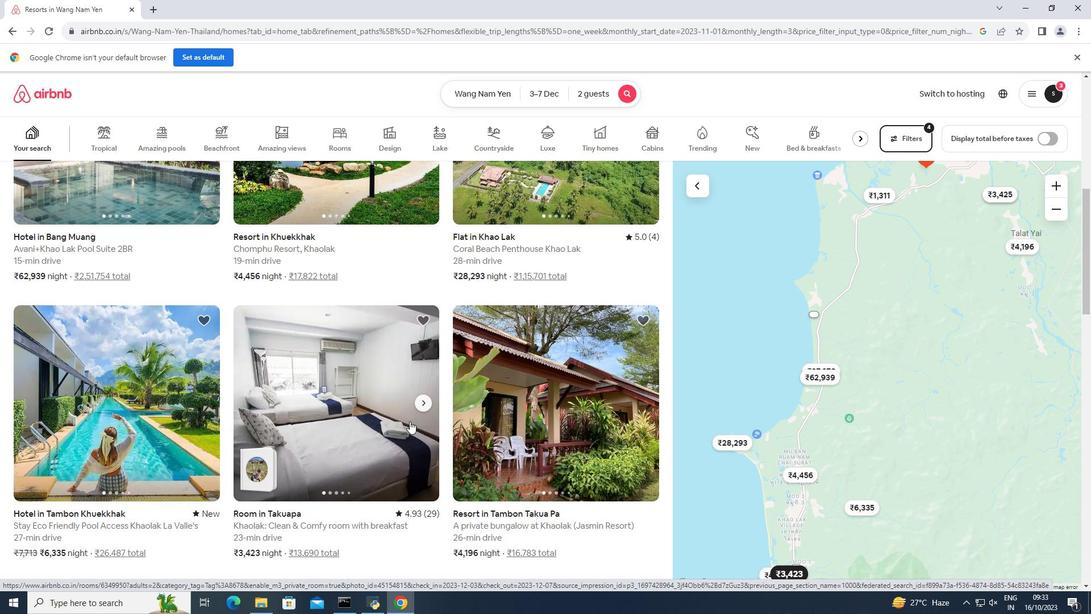 
Action: Mouse scrolled (410, 421) with delta (0, 0)
Screenshot: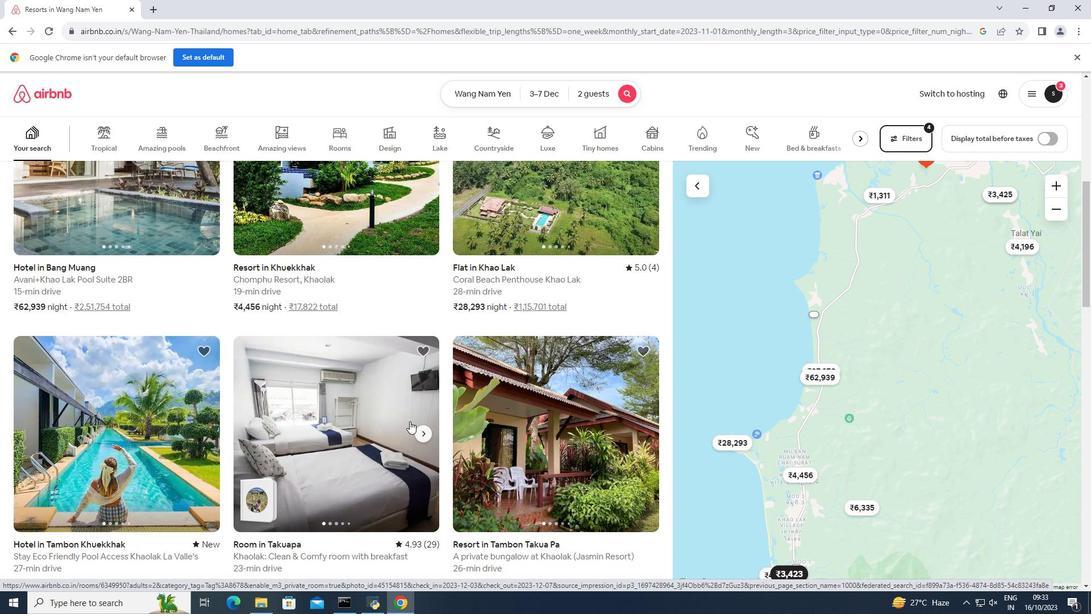 
Action: Mouse moved to (410, 420)
Screenshot: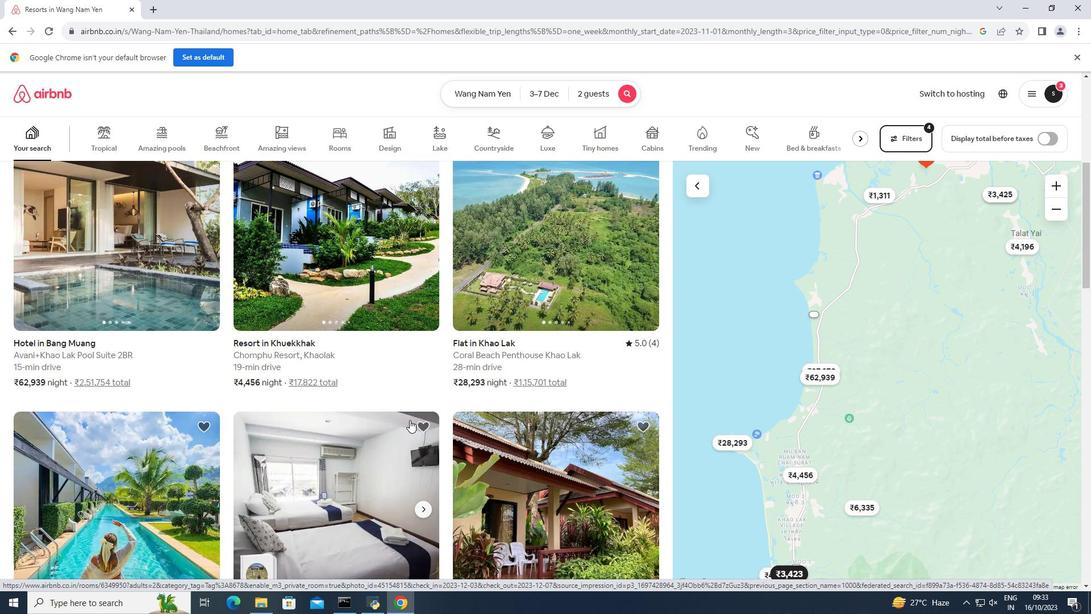 
Action: Mouse scrolled (410, 420) with delta (0, 0)
Screenshot: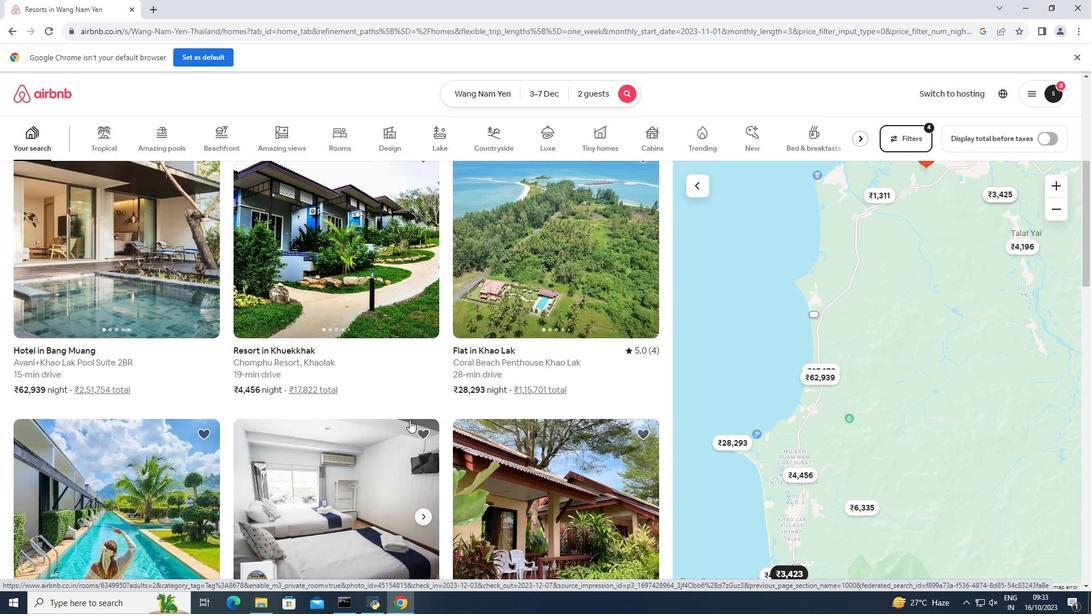 
Action: Mouse moved to (416, 406)
Screenshot: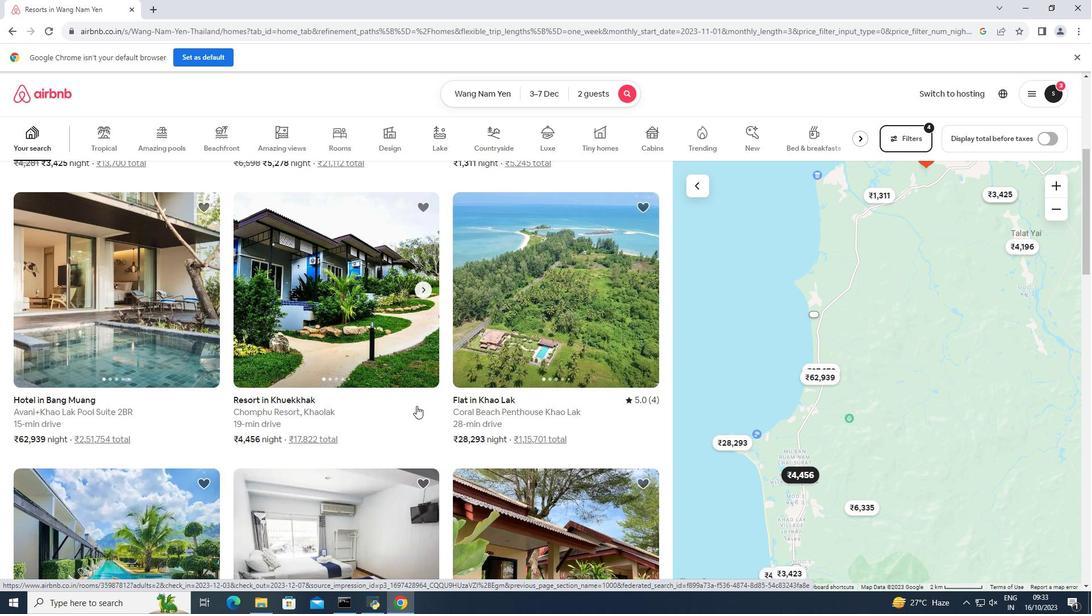 
Action: Mouse scrolled (416, 406) with delta (0, 0)
Screenshot: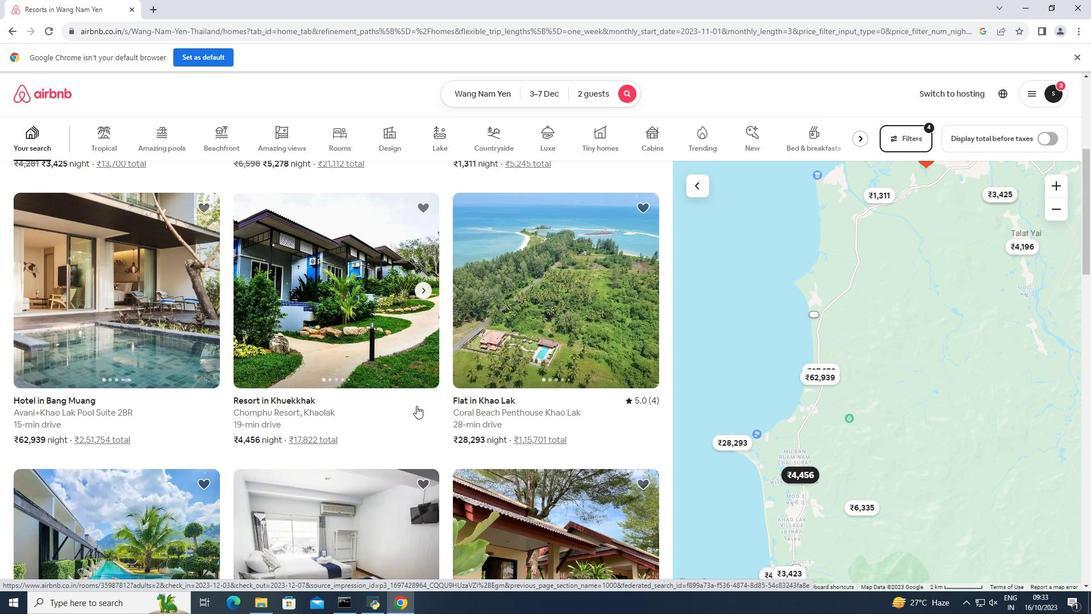 
Action: Mouse scrolled (416, 406) with delta (0, 0)
Screenshot: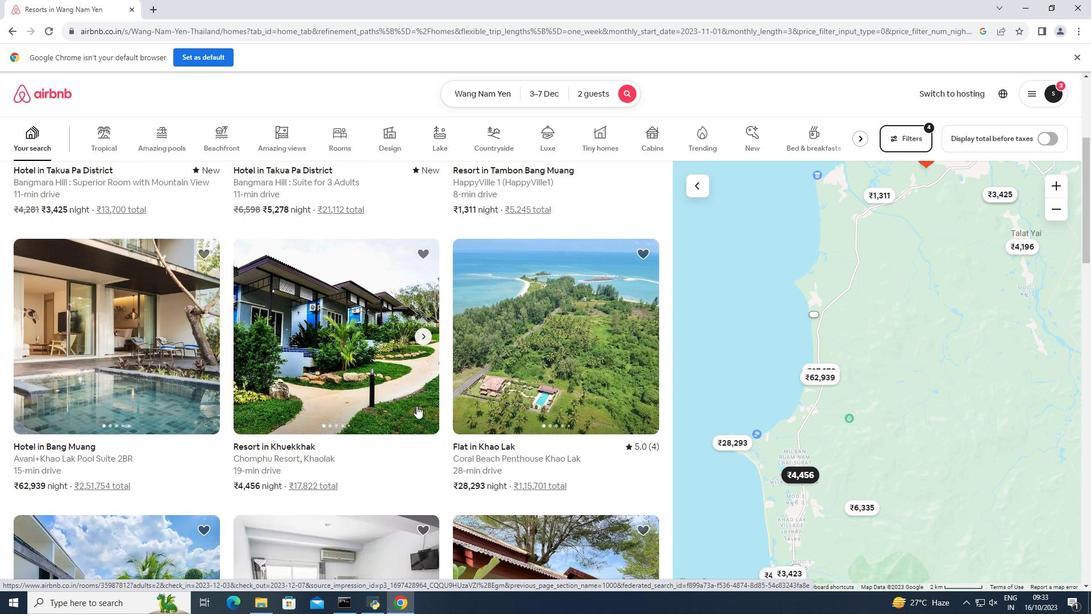 
Action: Mouse scrolled (416, 406) with delta (0, 0)
Screenshot: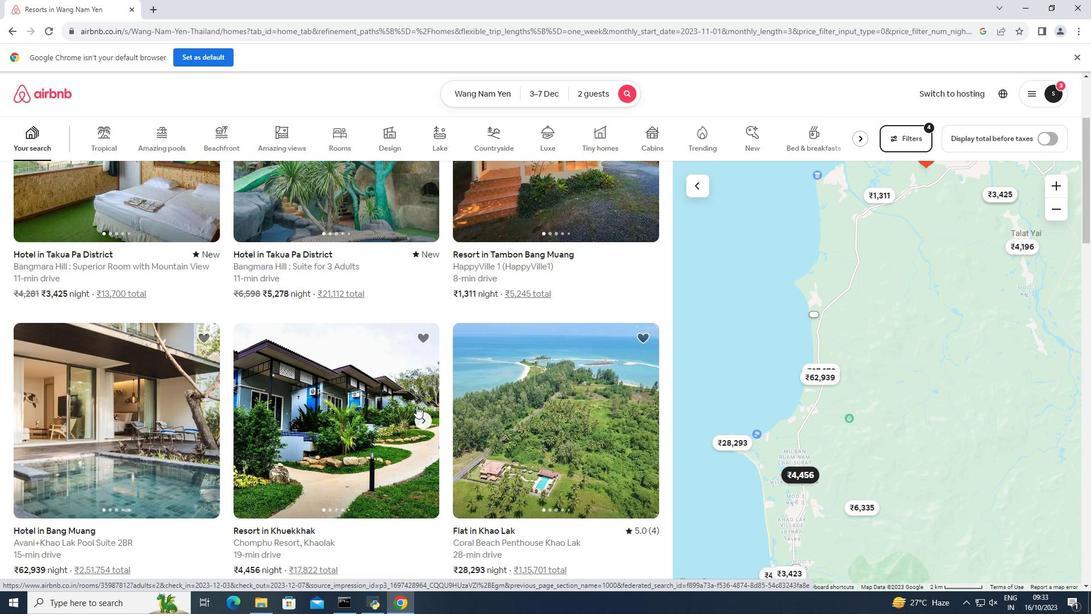 
Action: Mouse scrolled (416, 406) with delta (0, 0)
Screenshot: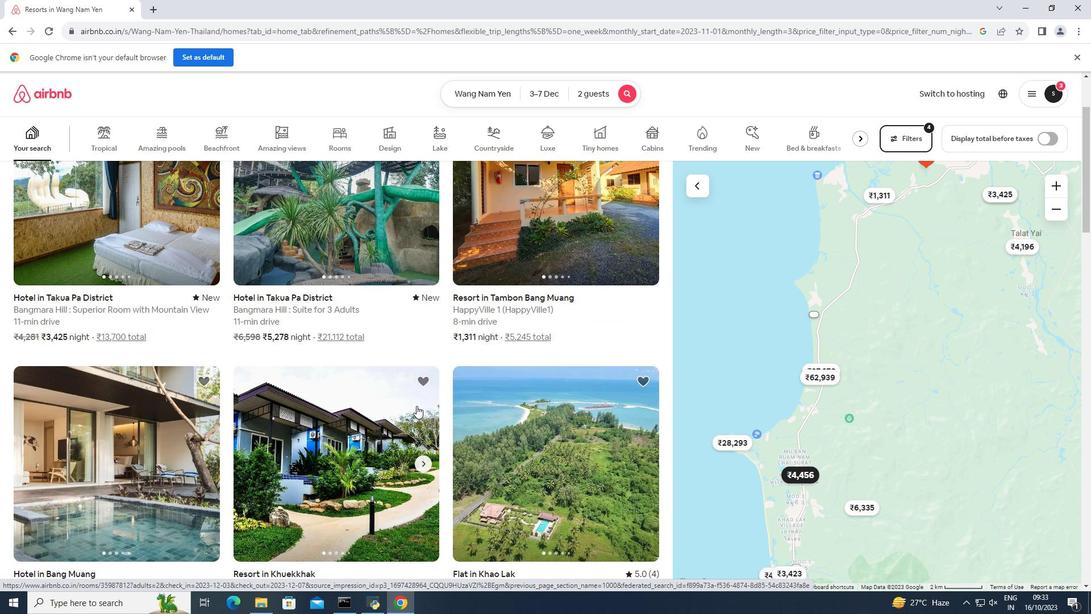 
Action: Mouse scrolled (416, 405) with delta (0, 0)
Screenshot: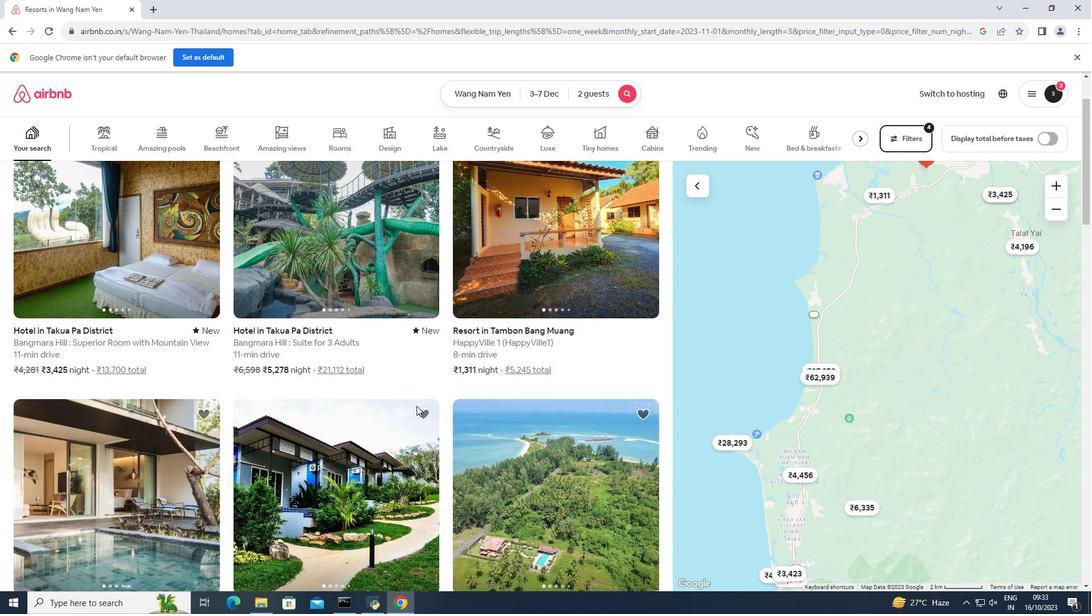 
Action: Mouse scrolled (416, 405) with delta (0, 0)
Screenshot: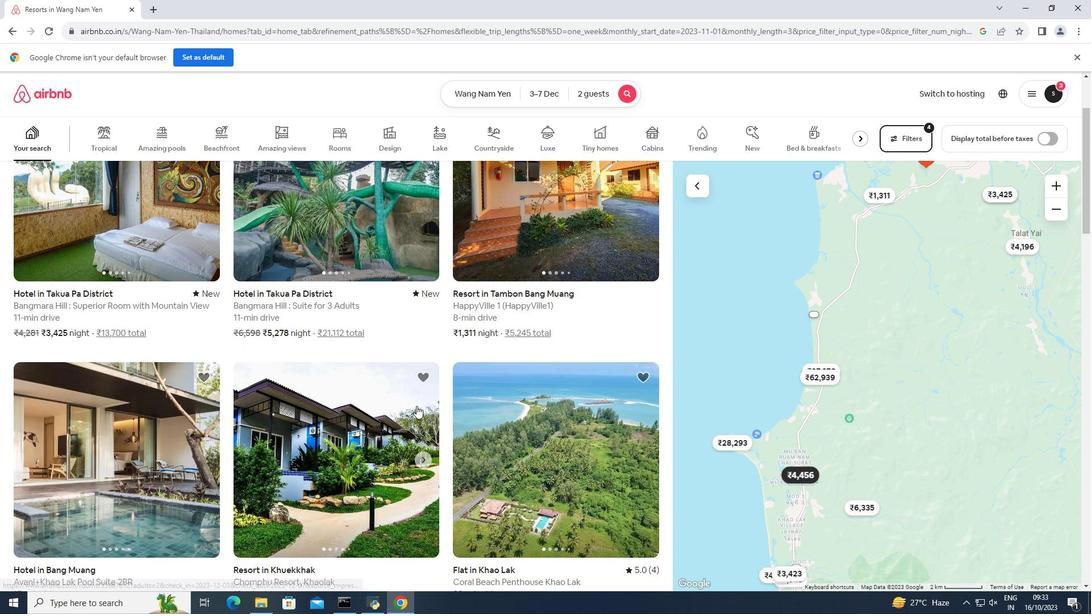
Action: Mouse scrolled (416, 405) with delta (0, 0)
Screenshot: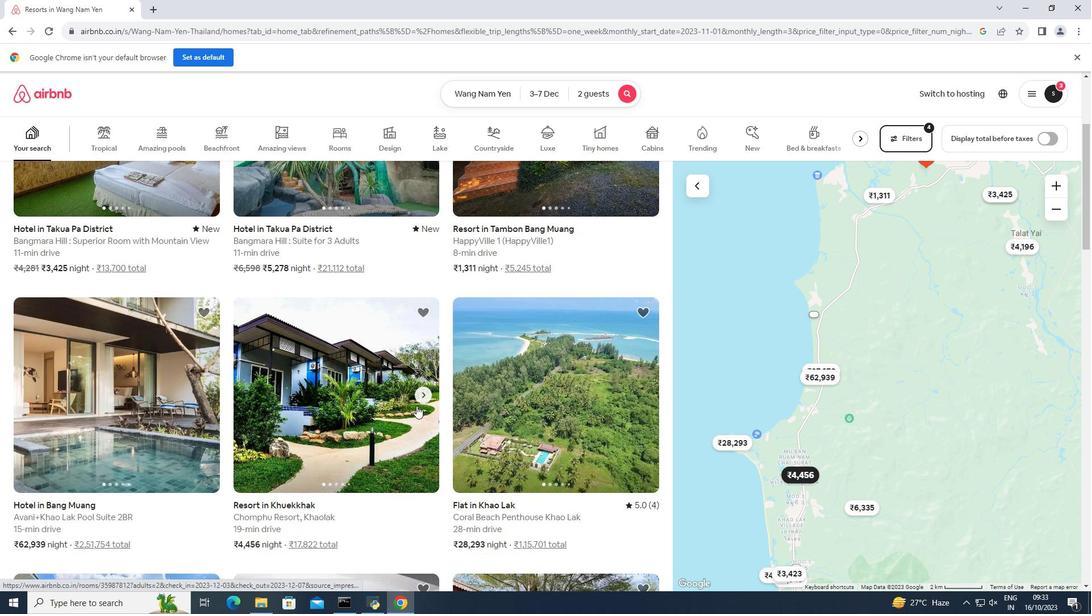 
Action: Mouse scrolled (416, 405) with delta (0, 0)
Screenshot: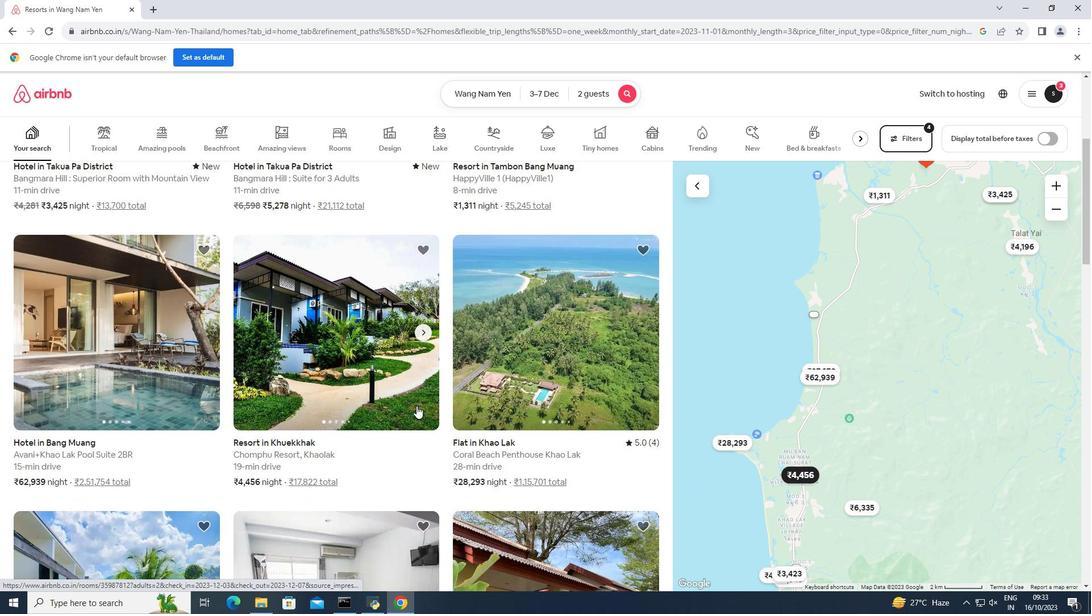 
Action: Mouse scrolled (416, 405) with delta (0, 0)
Screenshot: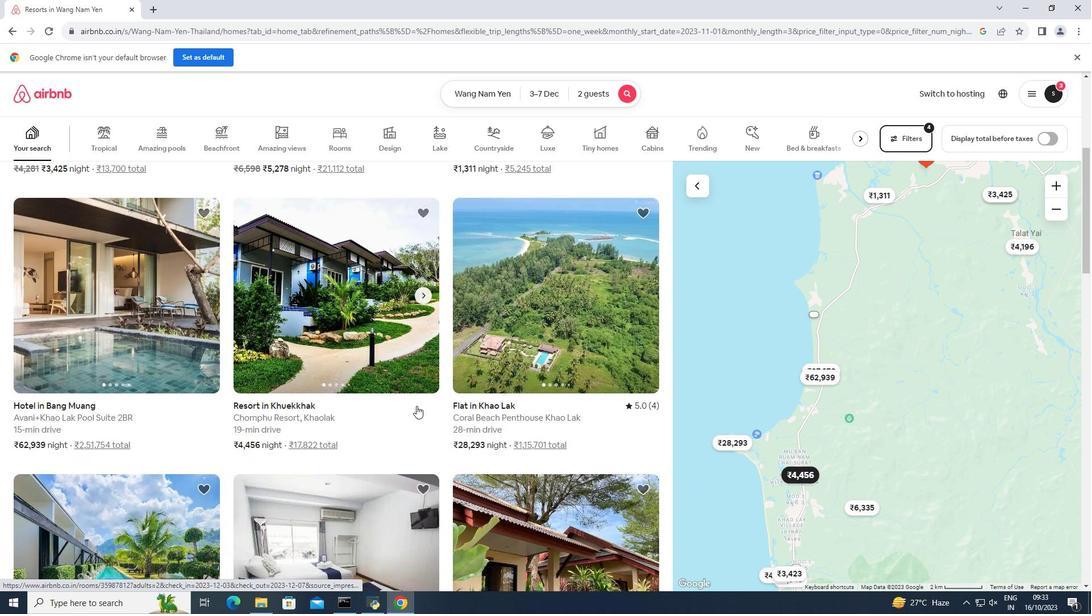 
Action: Mouse scrolled (416, 405) with delta (0, 0)
Screenshot: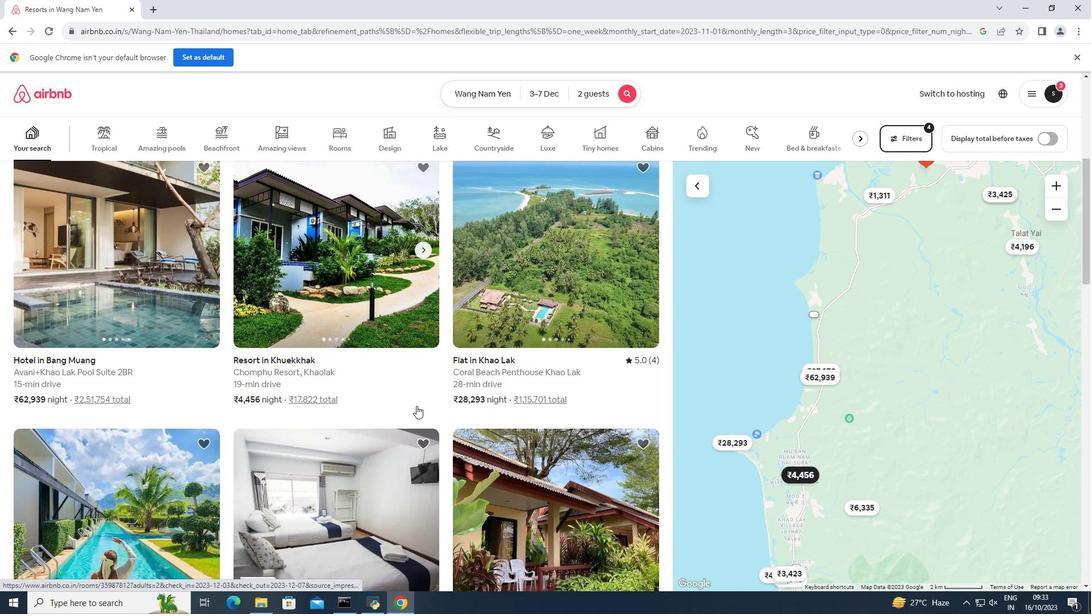
Action: Mouse scrolled (416, 405) with delta (0, 0)
Screenshot: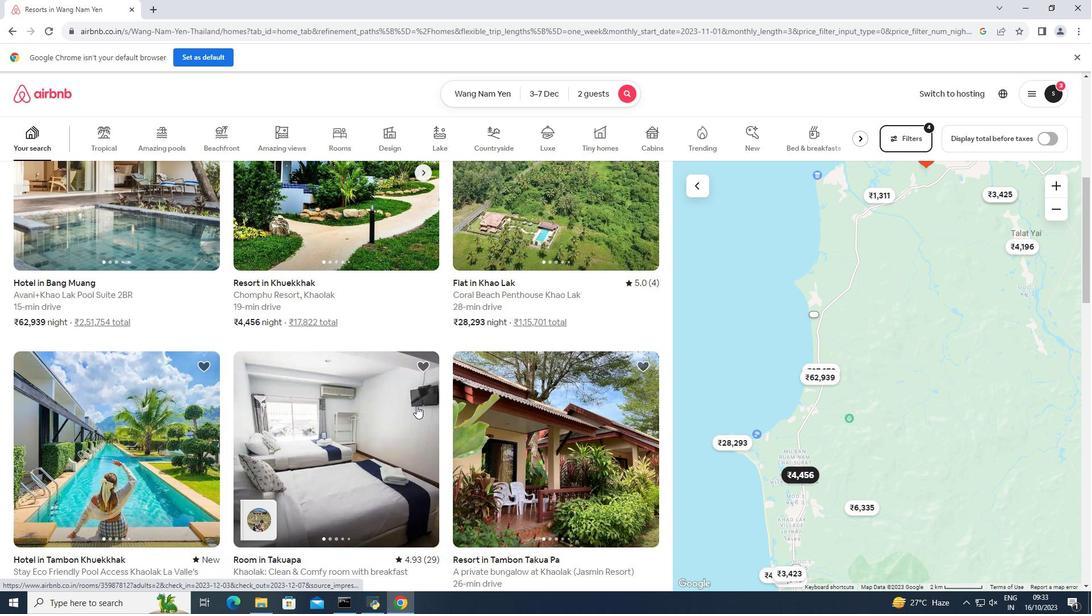 
Action: Mouse scrolled (416, 405) with delta (0, 0)
Screenshot: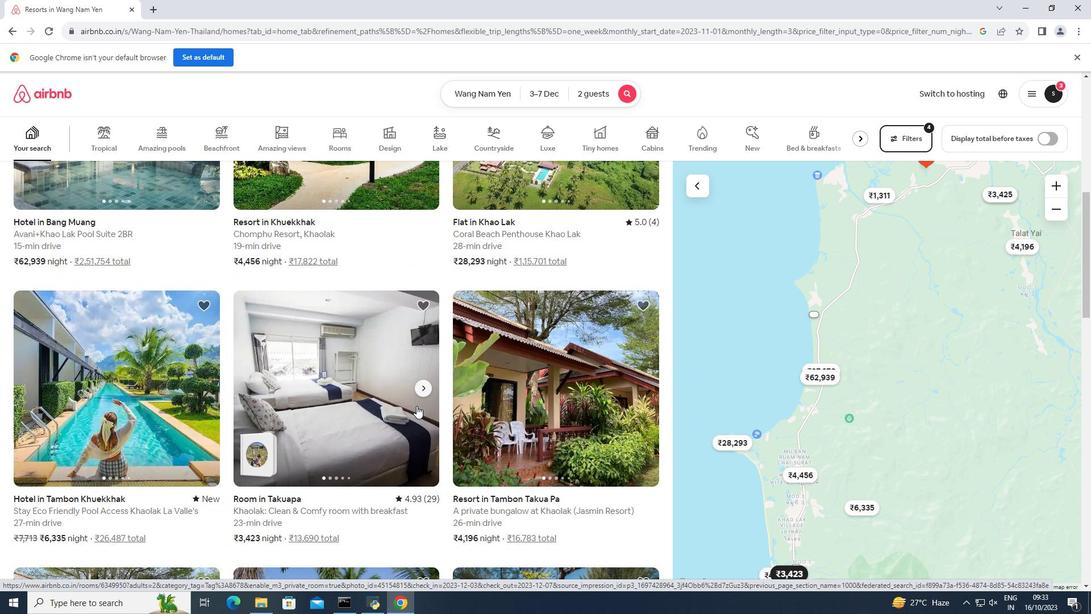 
Action: Mouse scrolled (416, 405) with delta (0, 0)
Screenshot: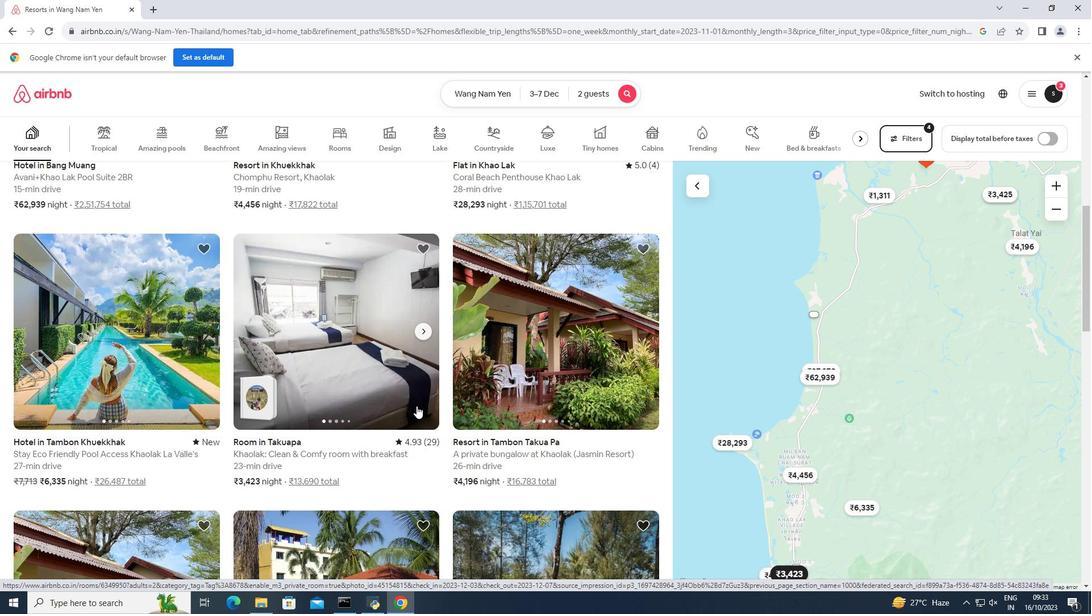 
Action: Mouse scrolled (416, 405) with delta (0, 0)
Screenshot: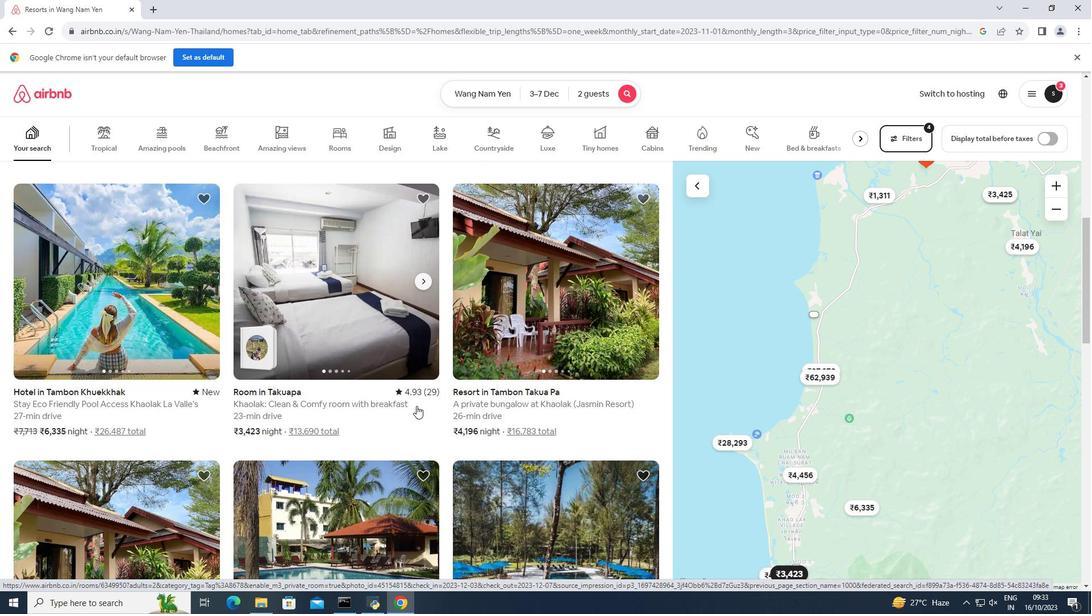 
Action: Mouse scrolled (416, 405) with delta (0, 0)
Screenshot: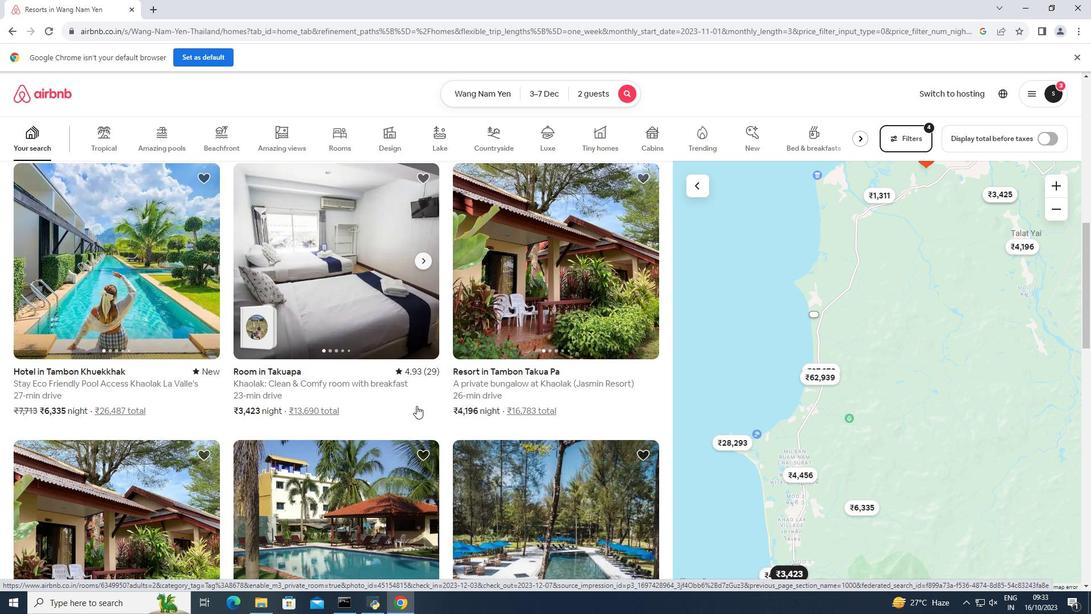 
Action: Mouse scrolled (416, 405) with delta (0, 0)
Screenshot: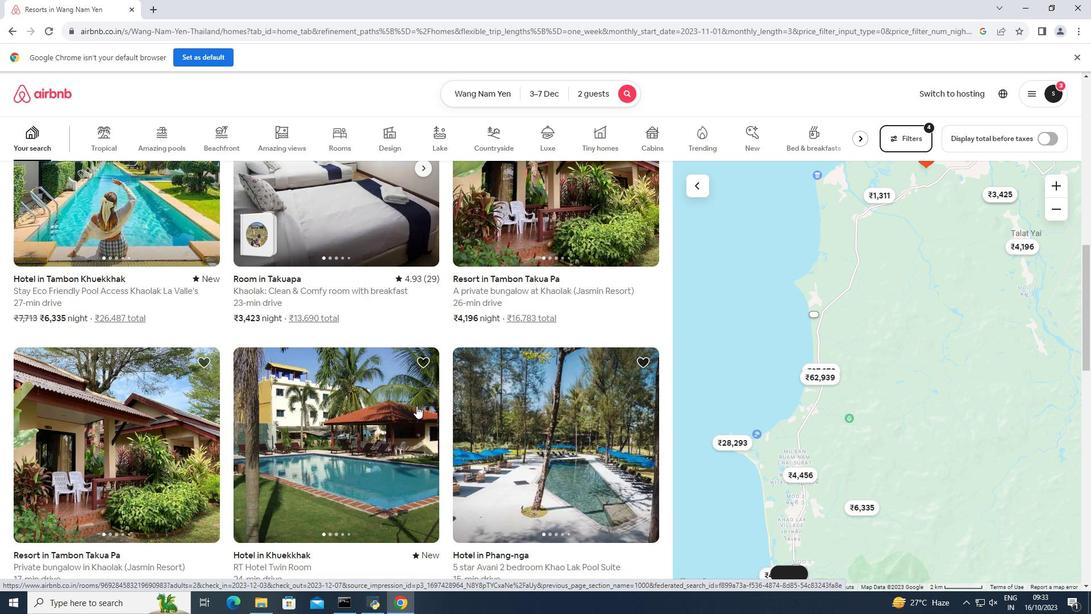 
Action: Mouse scrolled (416, 405) with delta (0, 0)
Screenshot: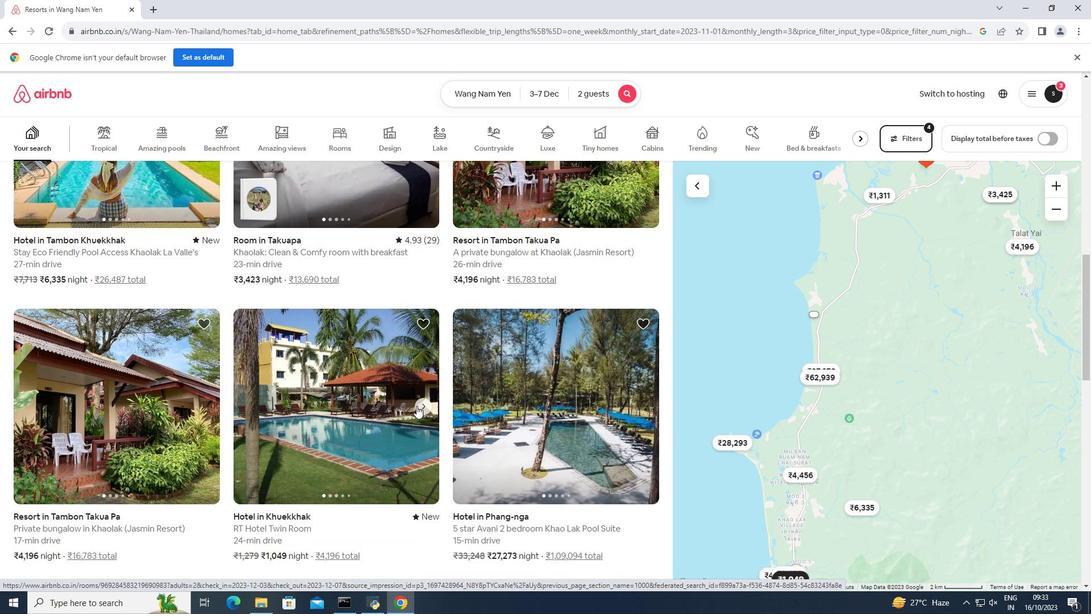 
Action: Mouse scrolled (416, 405) with delta (0, 0)
Screenshot: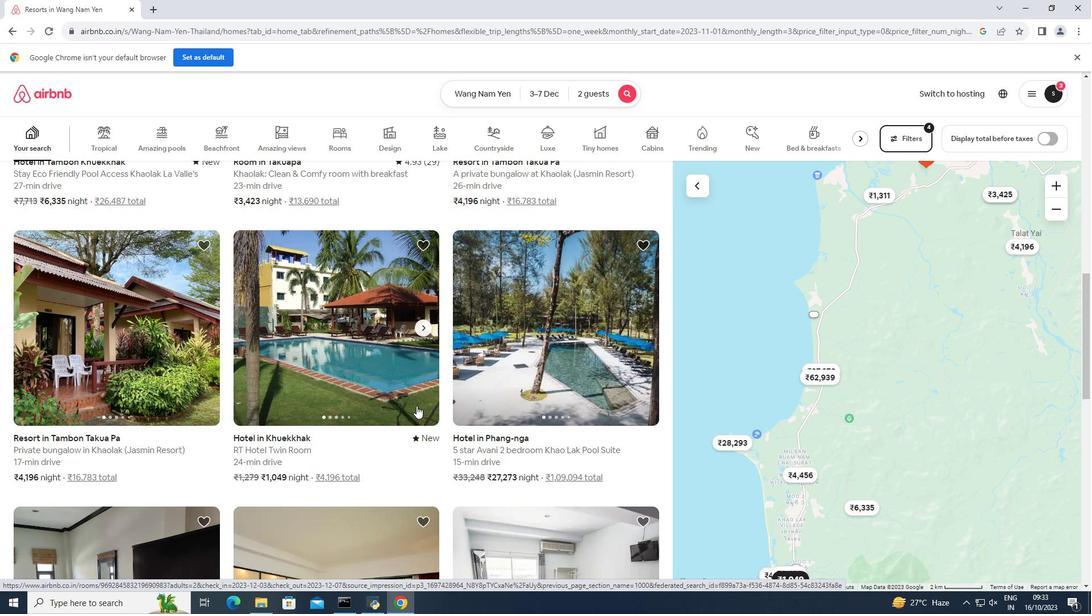 
Action: Mouse scrolled (416, 405) with delta (0, 0)
Screenshot: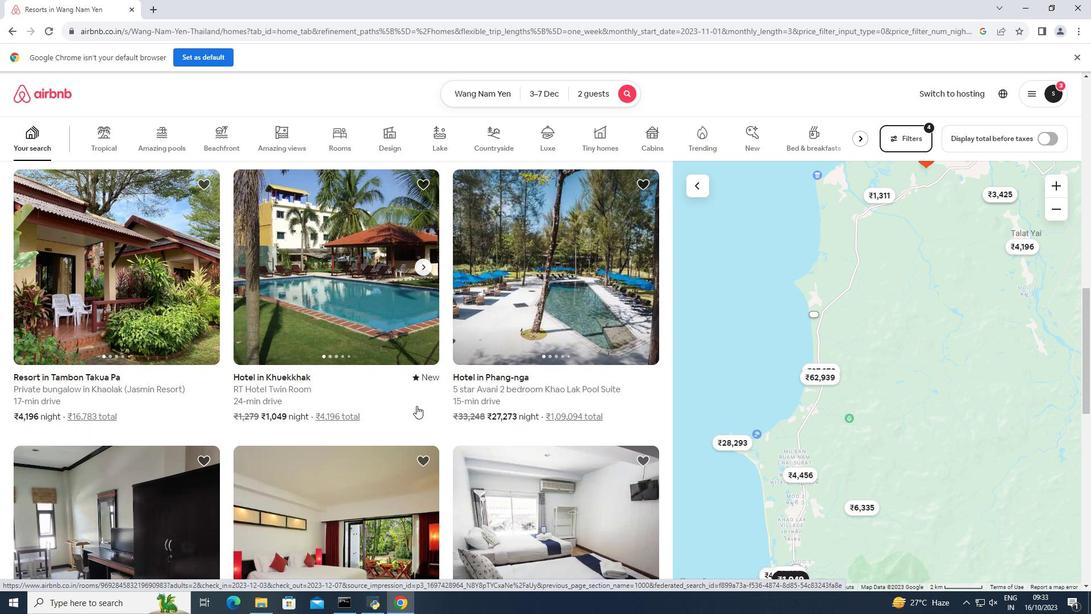 
Action: Mouse scrolled (416, 405) with delta (0, 0)
Screenshot: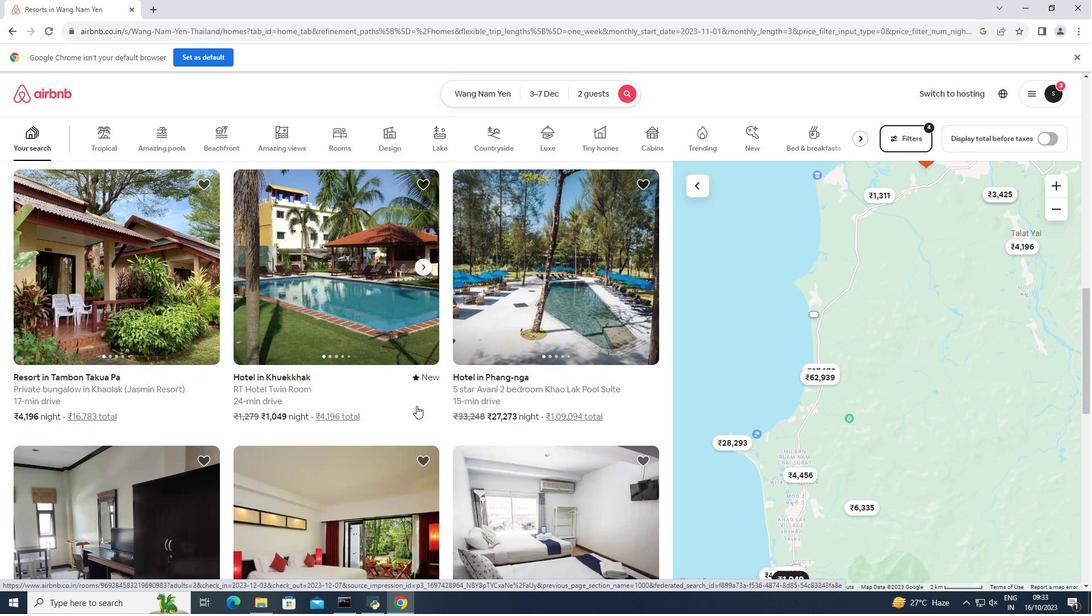 
Action: Mouse scrolled (416, 405) with delta (0, 0)
Screenshot: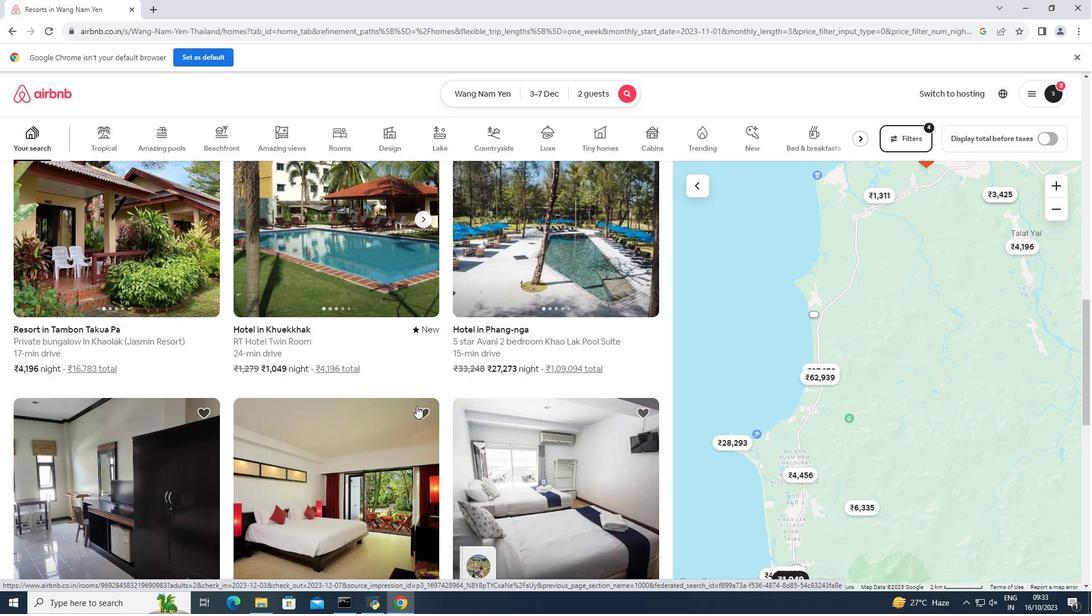 
Action: Mouse scrolled (416, 405) with delta (0, 0)
Screenshot: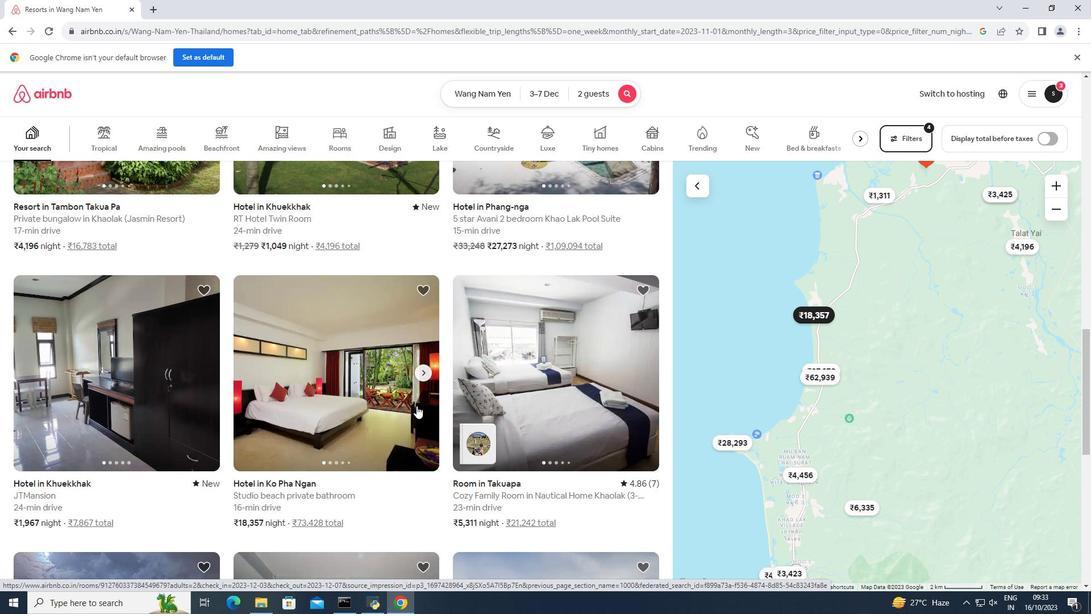 
Action: Mouse scrolled (416, 405) with delta (0, 0)
Screenshot: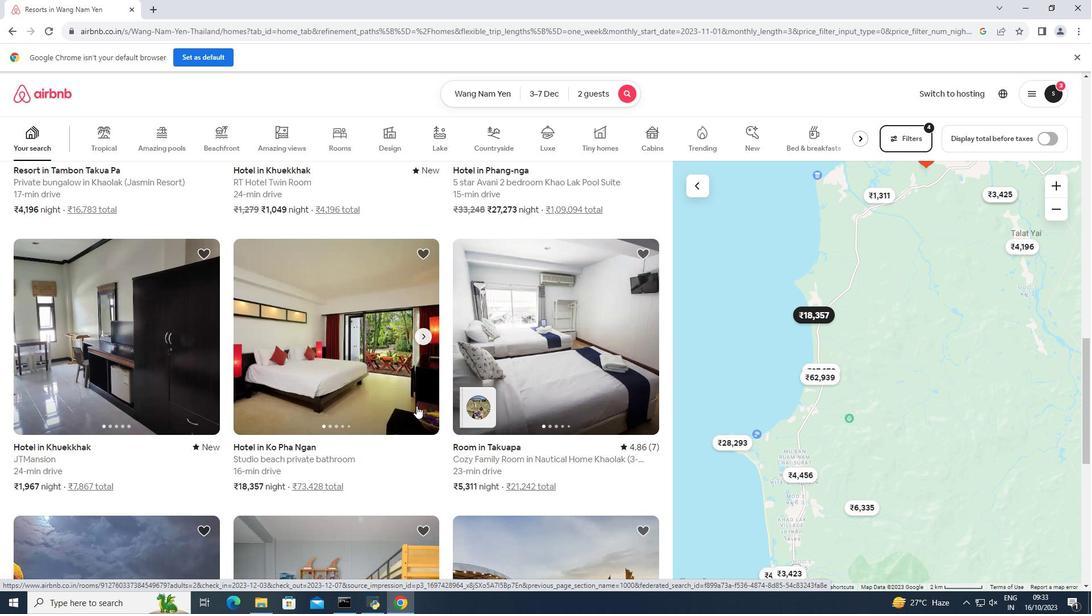 
Action: Mouse scrolled (416, 405) with delta (0, 0)
Screenshot: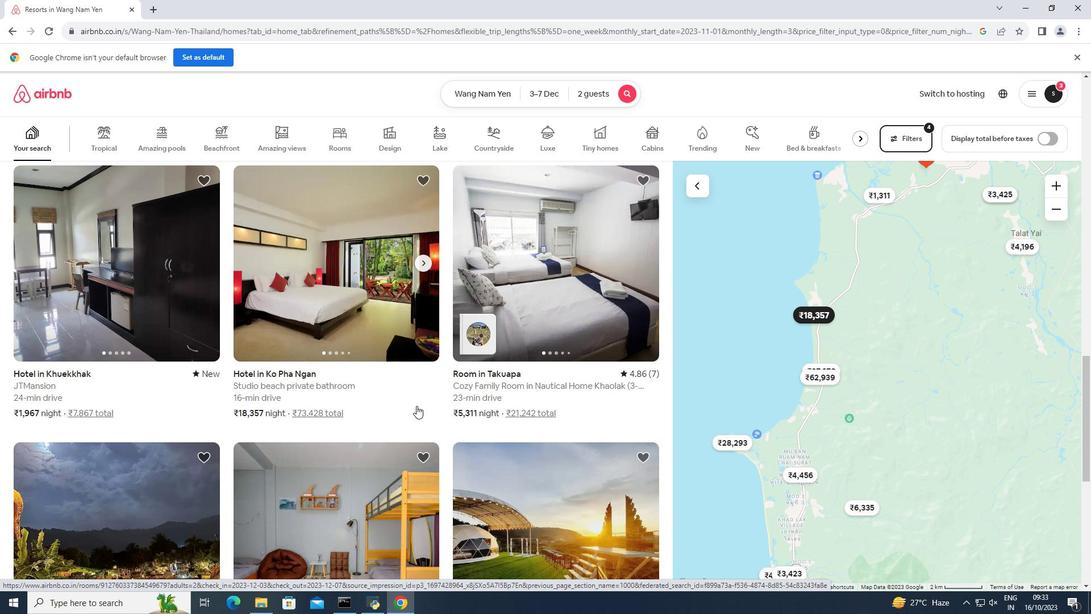 
Action: Mouse scrolled (416, 405) with delta (0, 0)
Screenshot: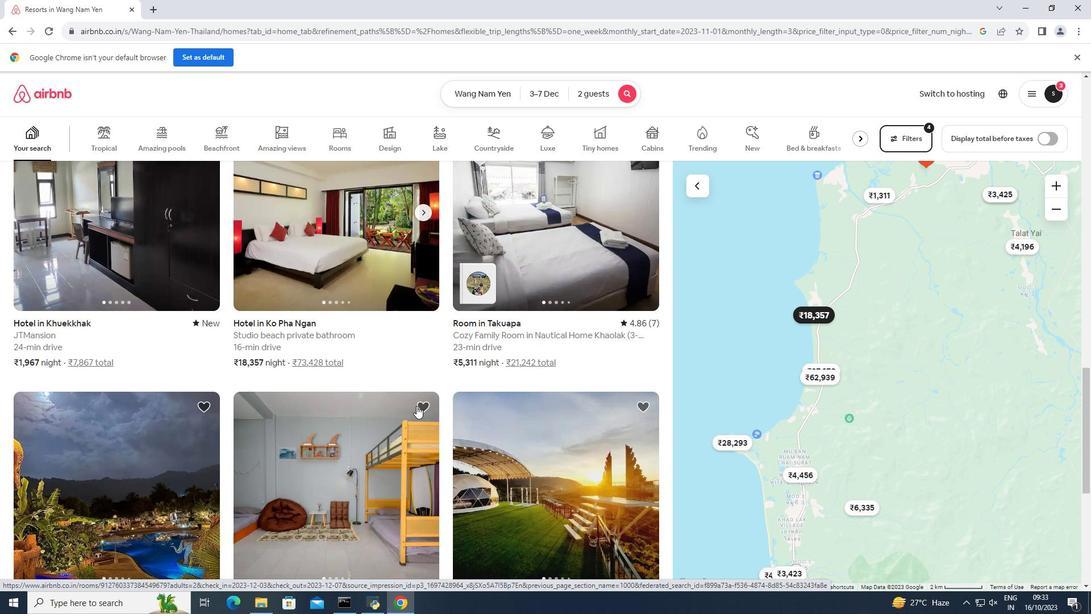 
Action: Mouse moved to (607, 215)
Screenshot: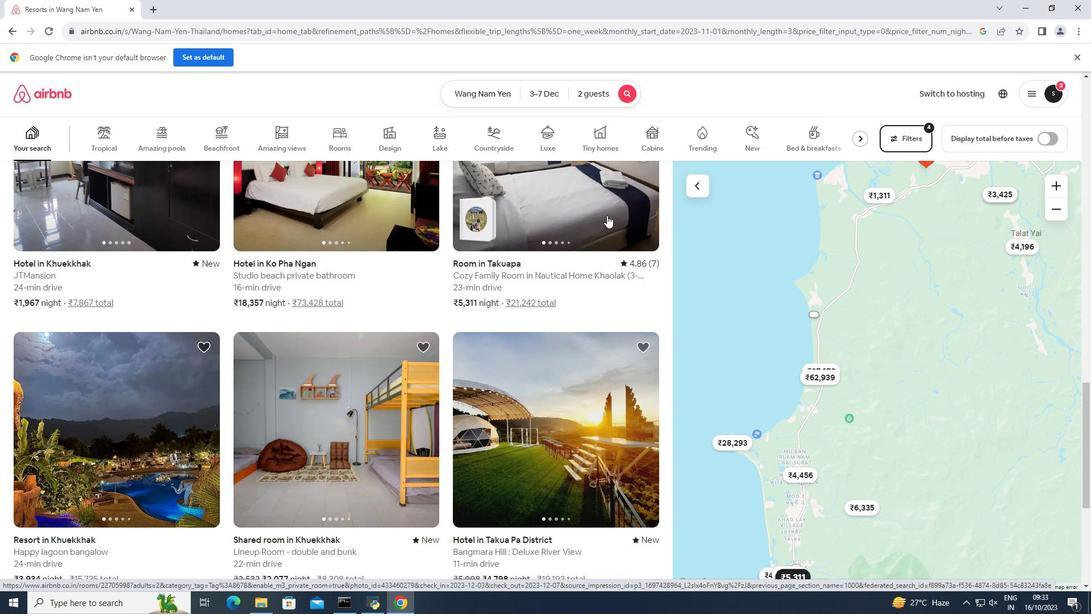 
Action: Mouse pressed left at (607, 215)
Screenshot: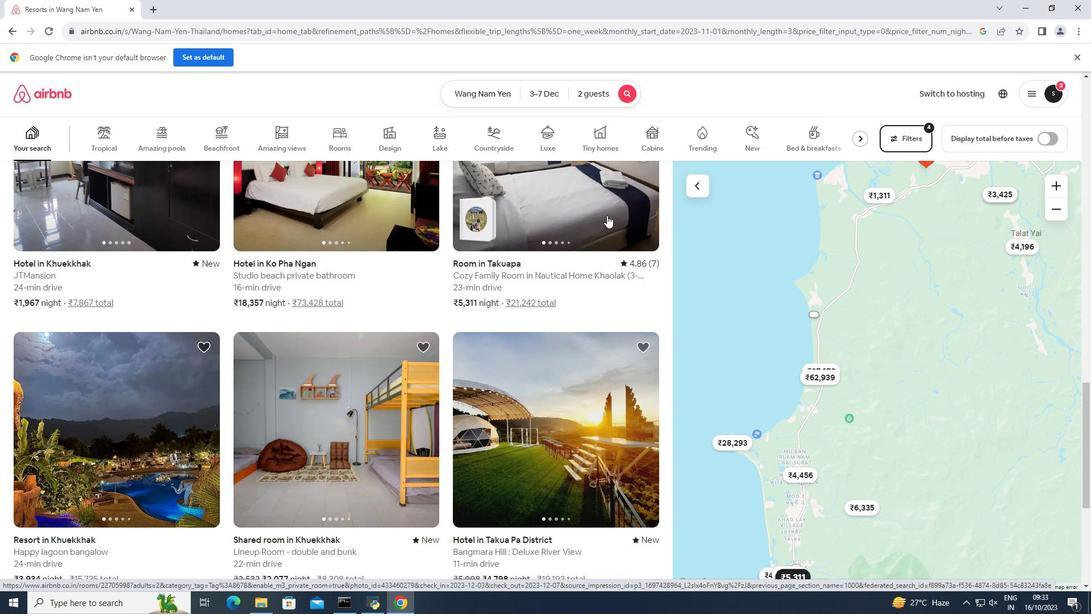 
Action: Mouse moved to (806, 416)
Screenshot: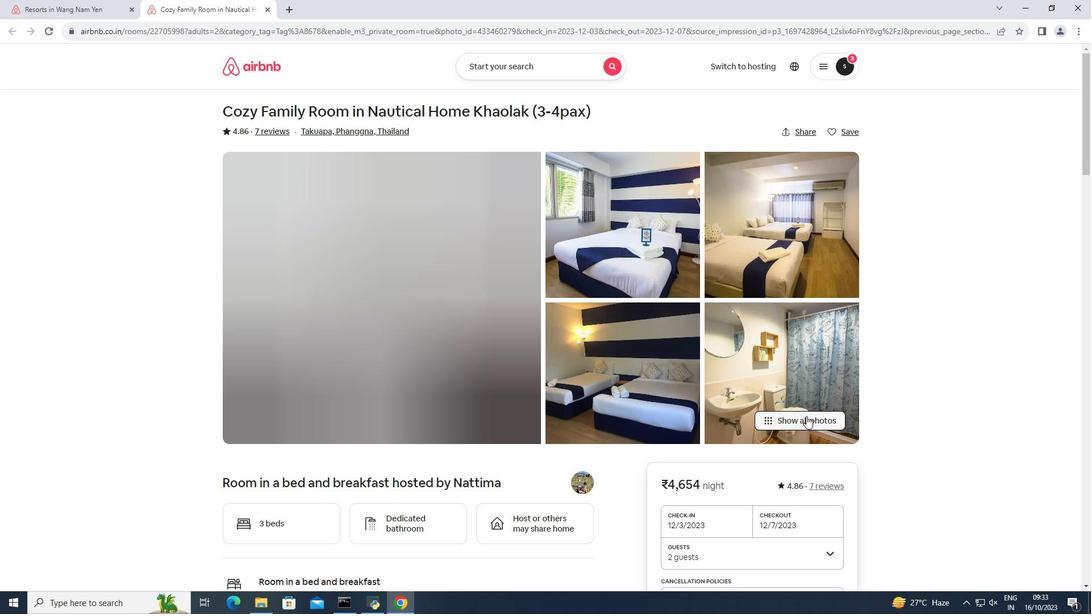 
Action: Mouse pressed left at (806, 416)
Screenshot: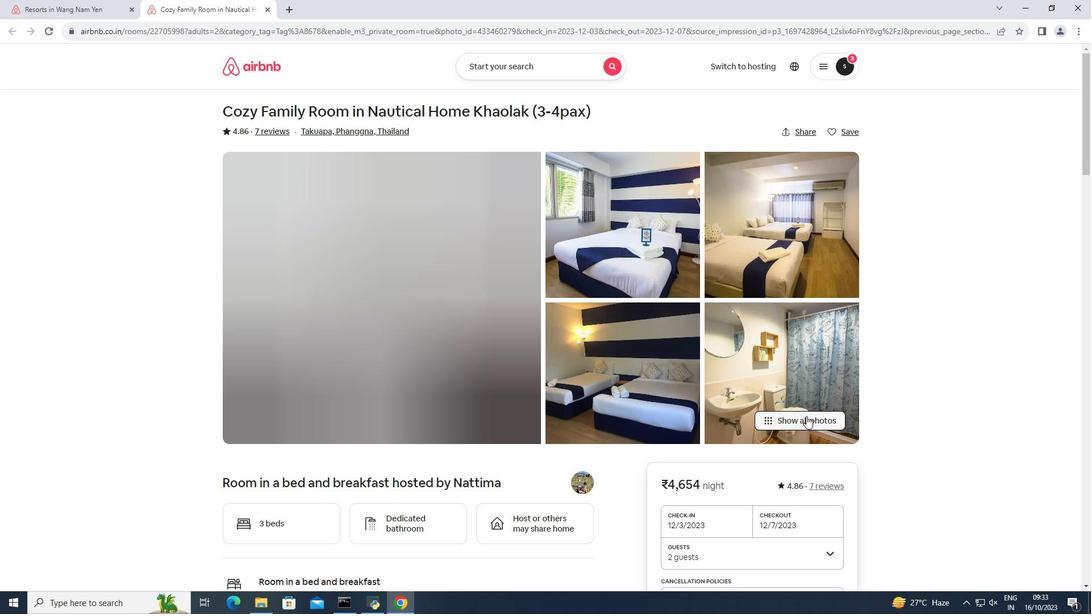 
Action: Mouse moved to (746, 412)
Screenshot: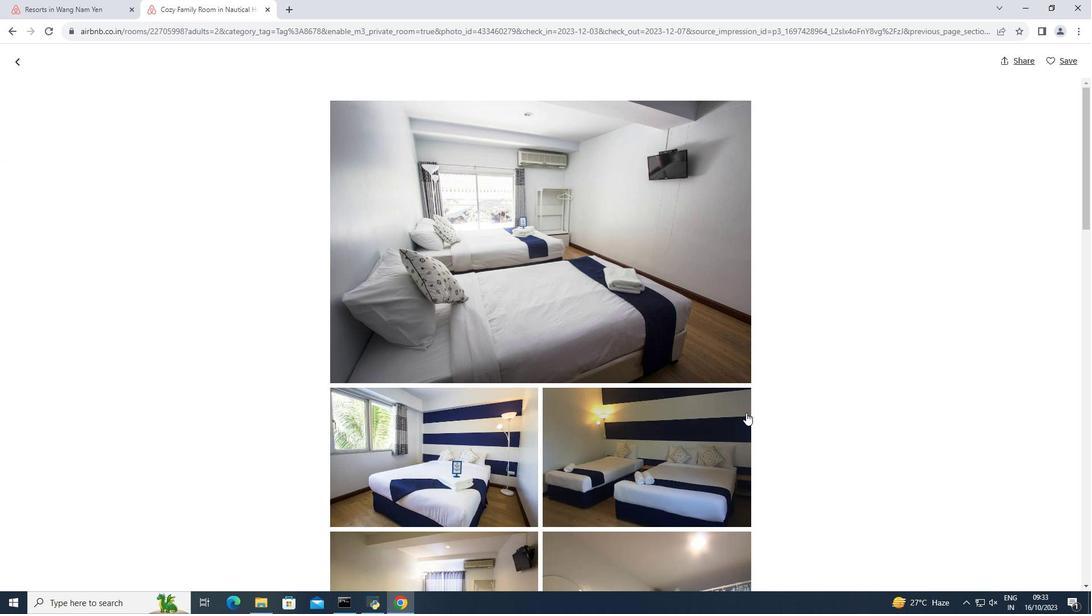 
Action: Mouse scrolled (746, 412) with delta (0, 0)
Screenshot: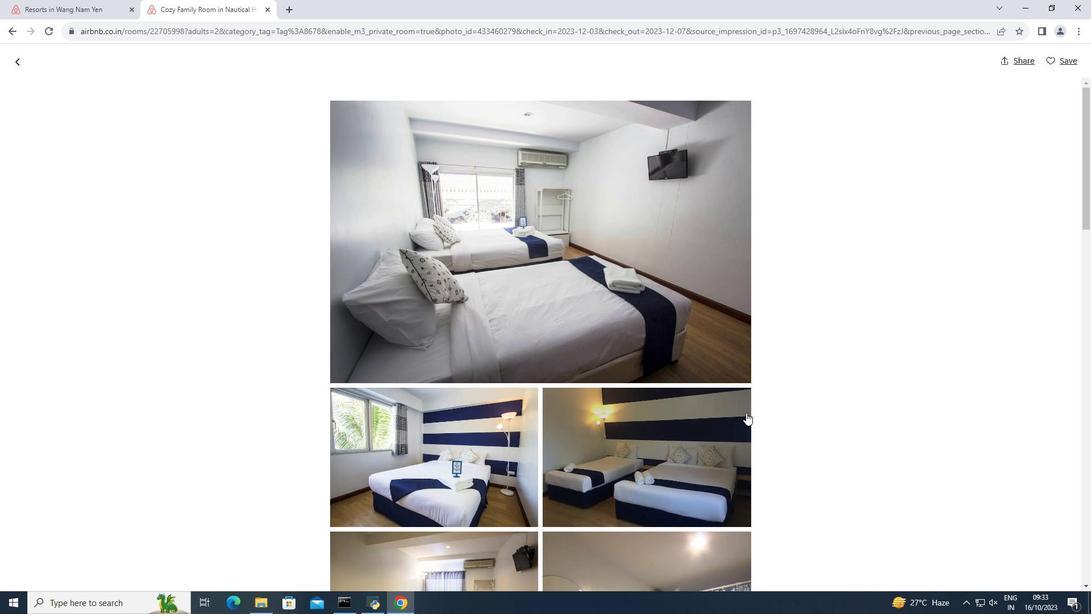 
Action: Mouse scrolled (746, 412) with delta (0, 0)
Screenshot: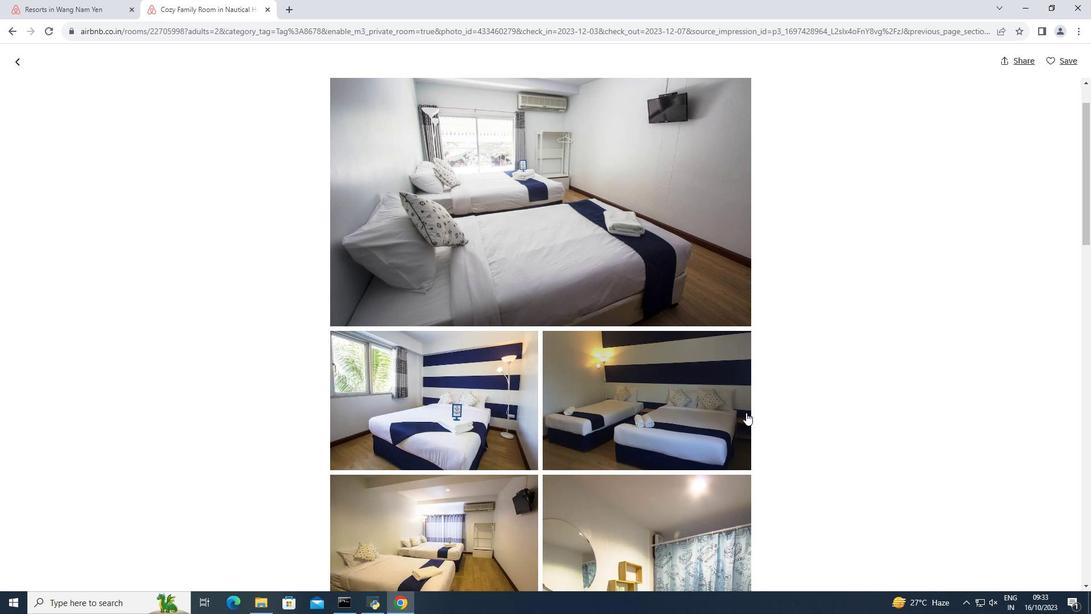 
Action: Mouse scrolled (746, 412) with delta (0, 0)
Screenshot: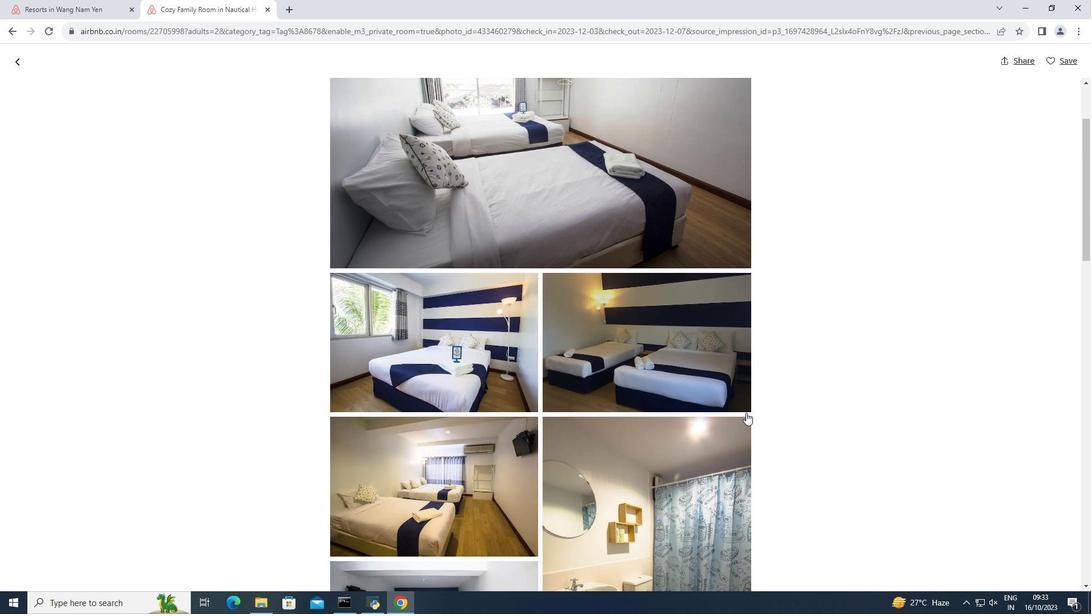 
Action: Mouse scrolled (746, 412) with delta (0, 0)
Screenshot: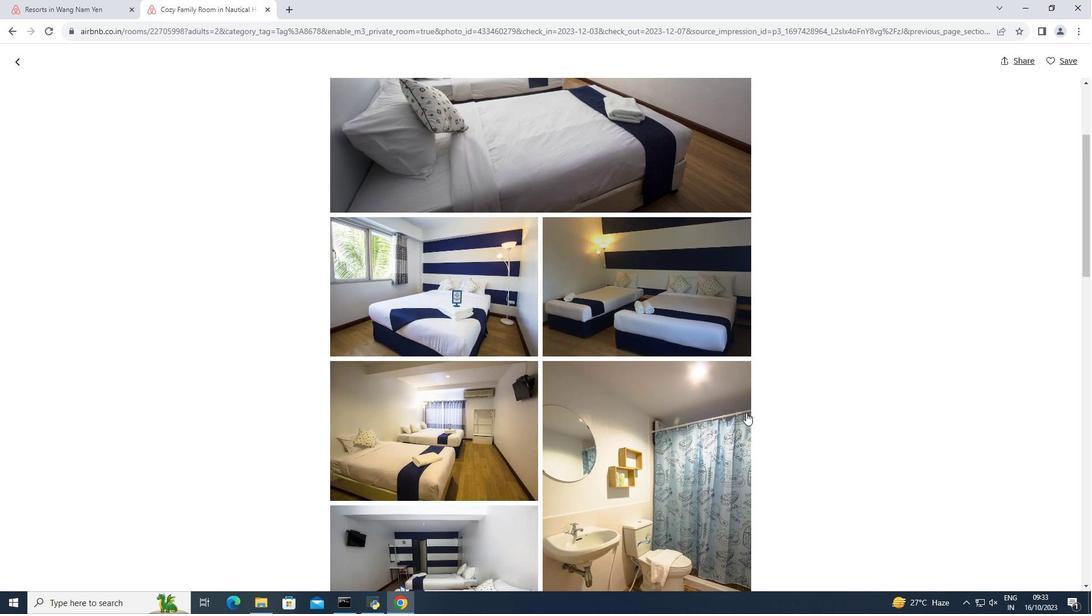 
Action: Mouse scrolled (746, 412) with delta (0, 0)
Screenshot: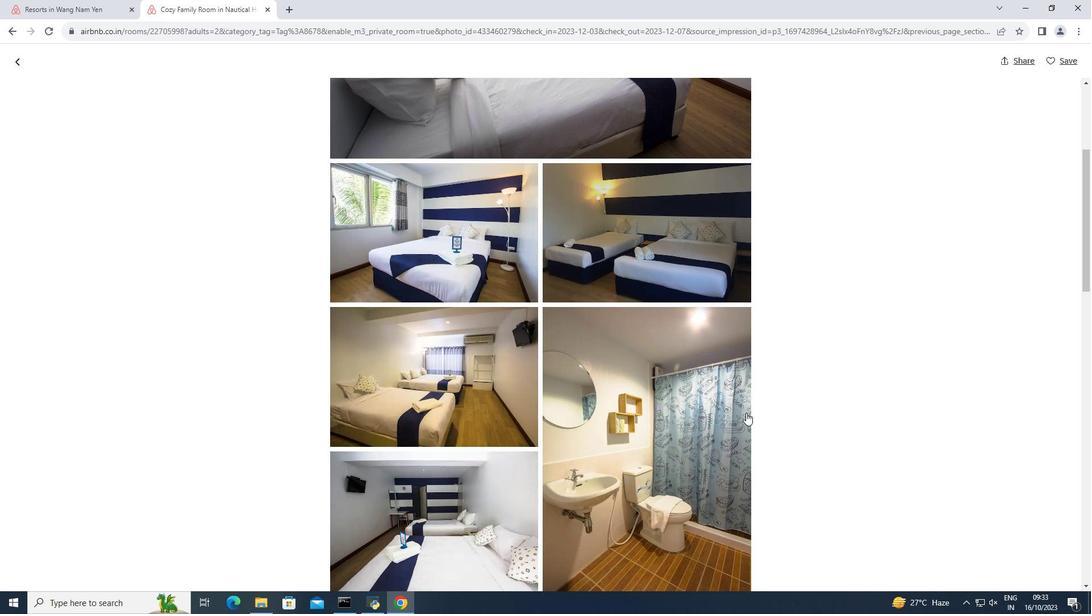 
Action: Mouse scrolled (746, 412) with delta (0, 0)
Screenshot: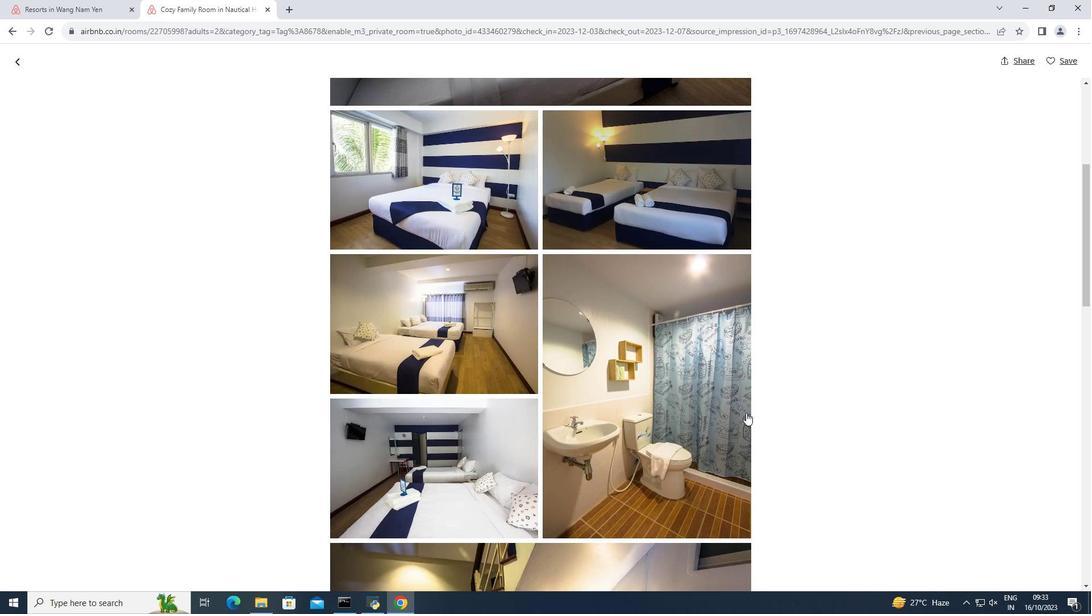 
Action: Mouse scrolled (746, 412) with delta (0, 0)
Screenshot: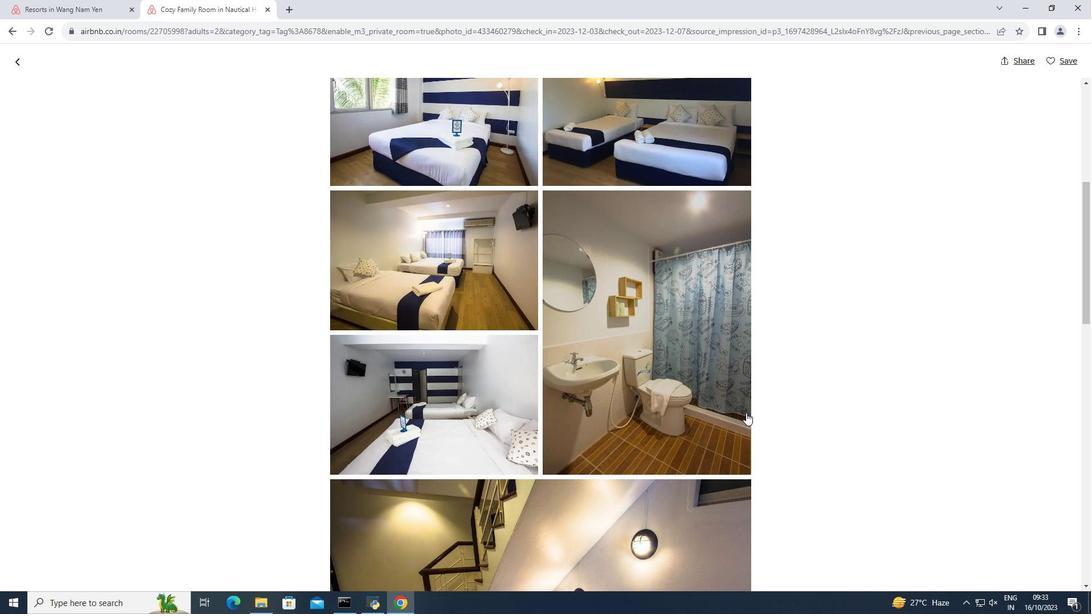 
Action: Mouse scrolled (746, 412) with delta (0, 0)
Screenshot: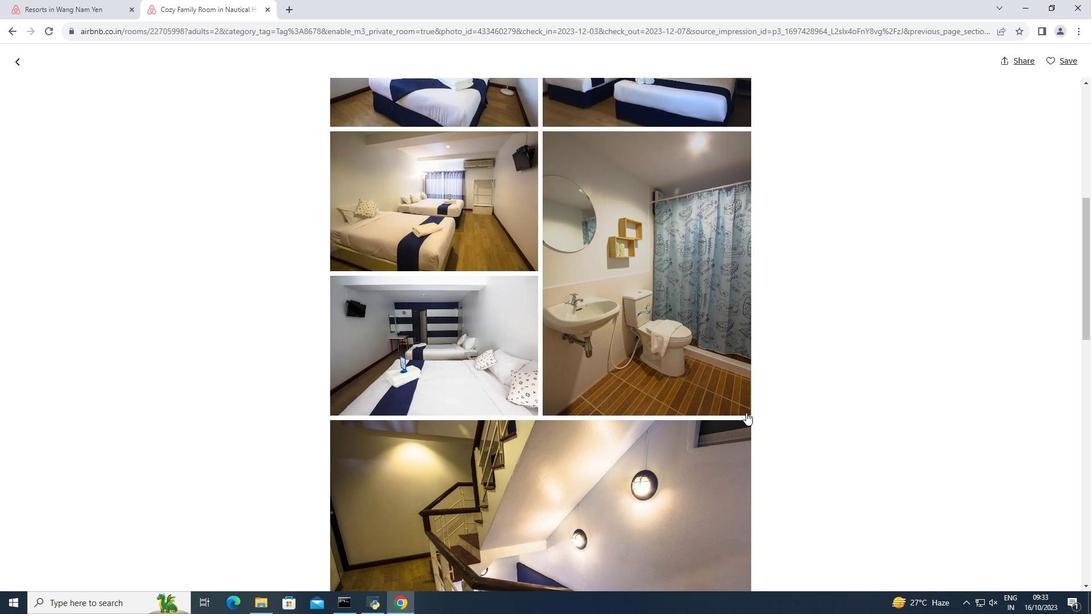 
Action: Mouse scrolled (746, 412) with delta (0, 0)
Screenshot: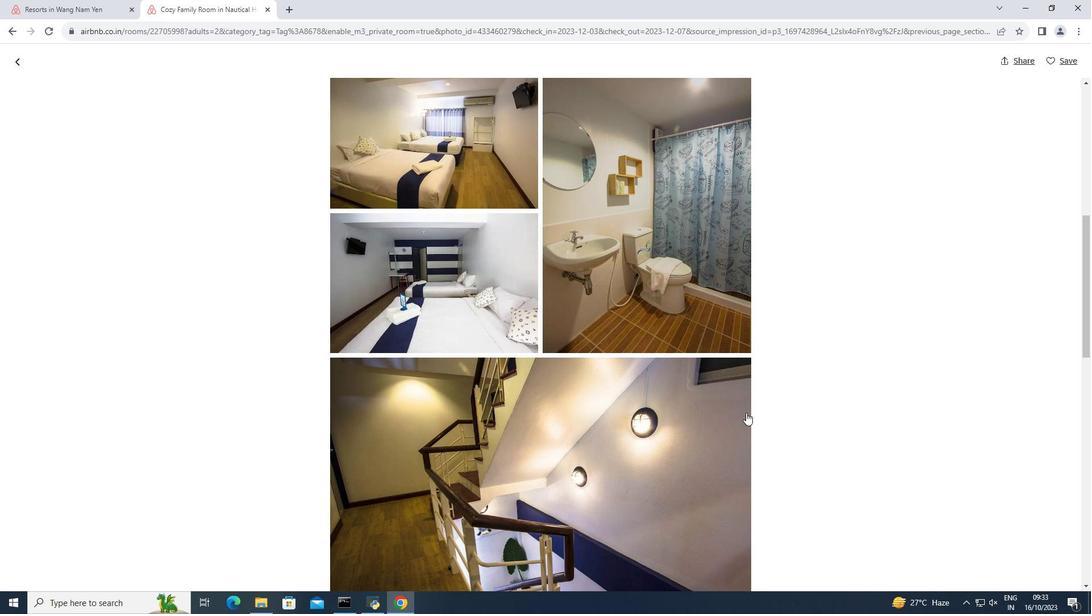 
Action: Mouse scrolled (746, 412) with delta (0, 0)
Screenshot: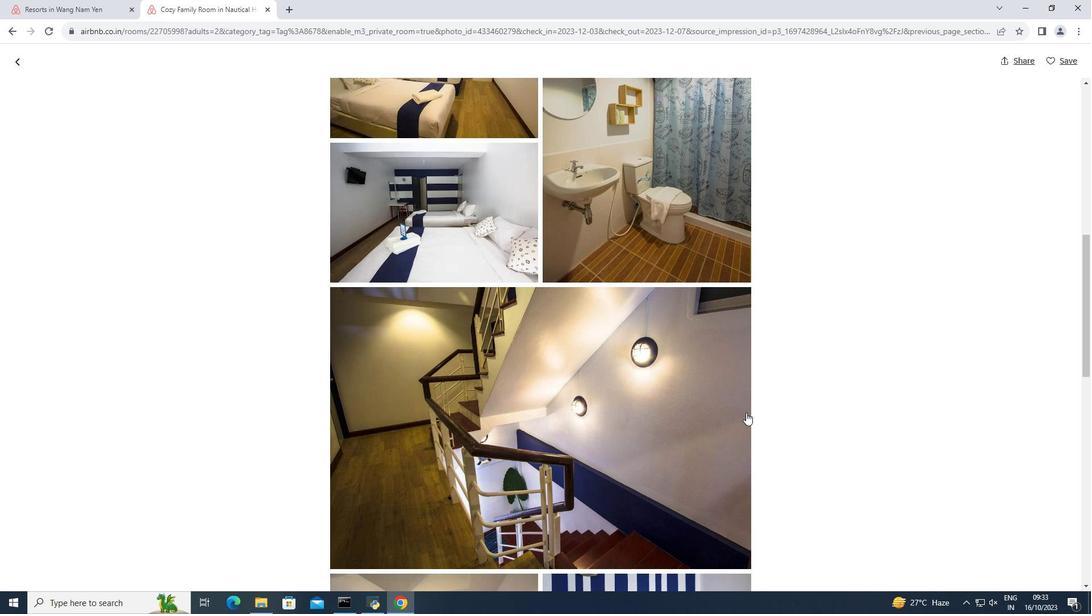 
Action: Mouse moved to (746, 412)
Screenshot: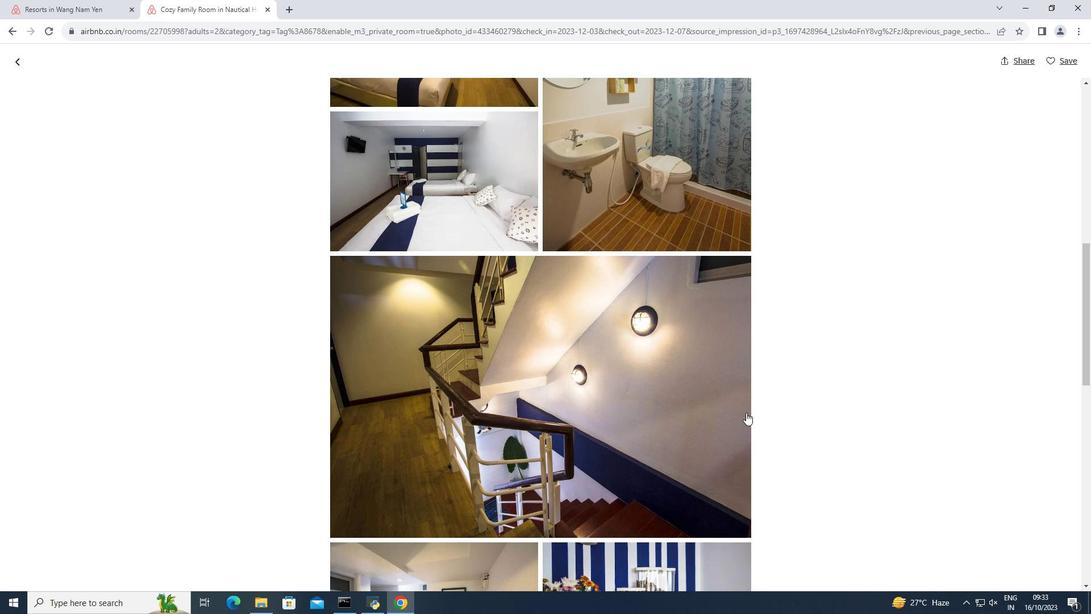 
Action: Mouse scrolled (746, 412) with delta (0, 0)
Screenshot: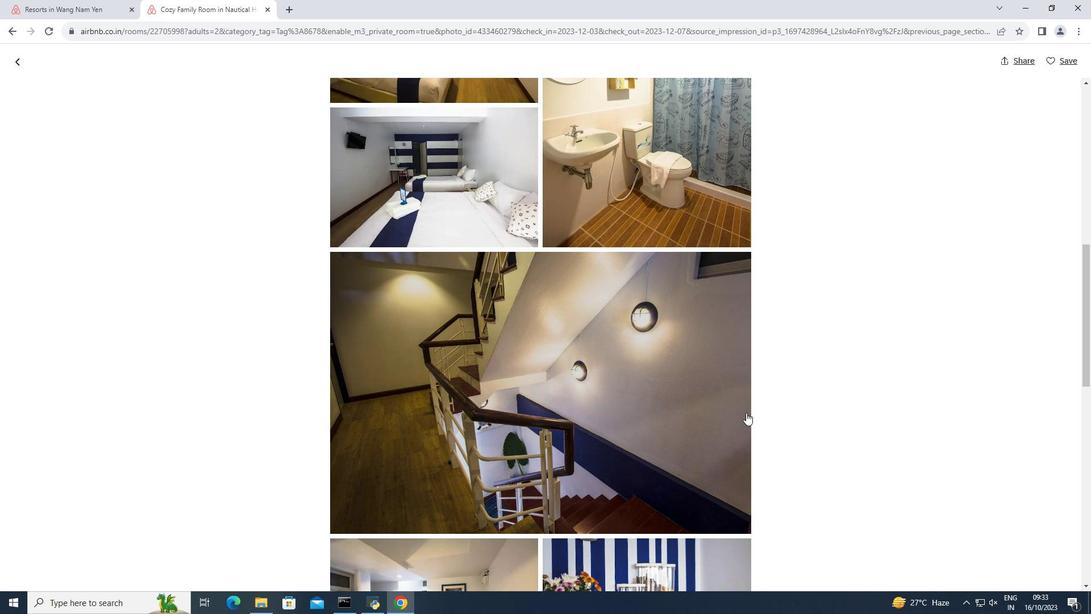 
Action: Mouse scrolled (746, 412) with delta (0, 0)
Screenshot: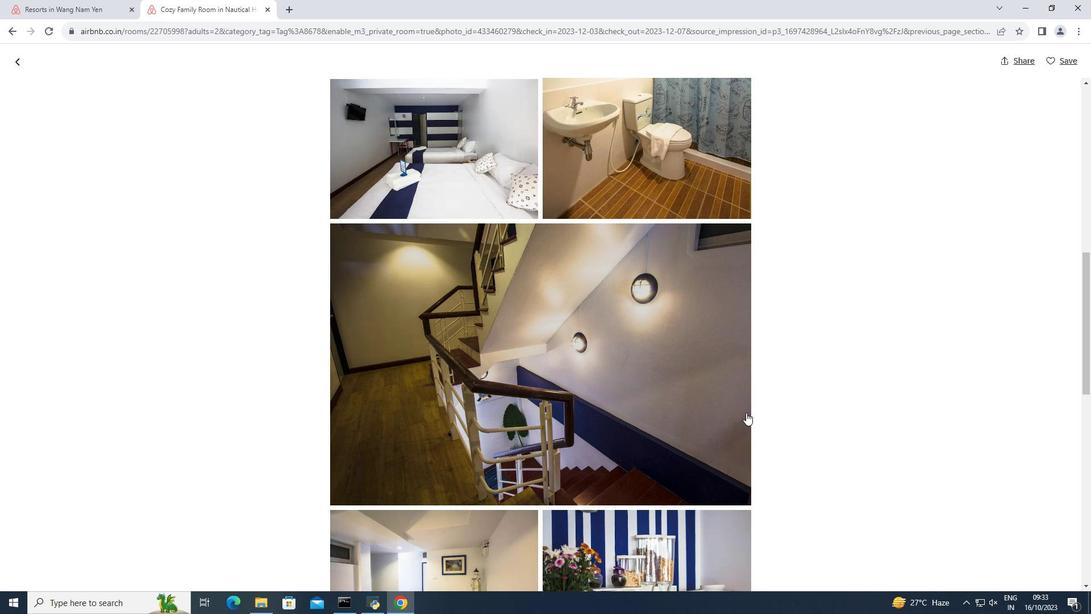 
Action: Mouse scrolled (746, 412) with delta (0, 0)
Screenshot: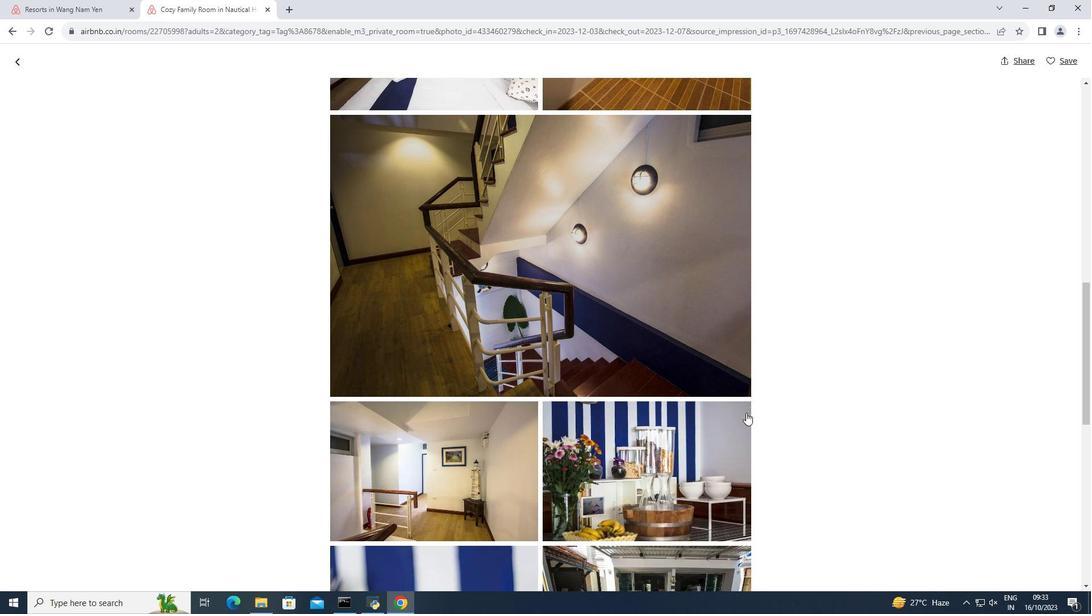 
Action: Mouse scrolled (746, 412) with delta (0, 0)
Screenshot: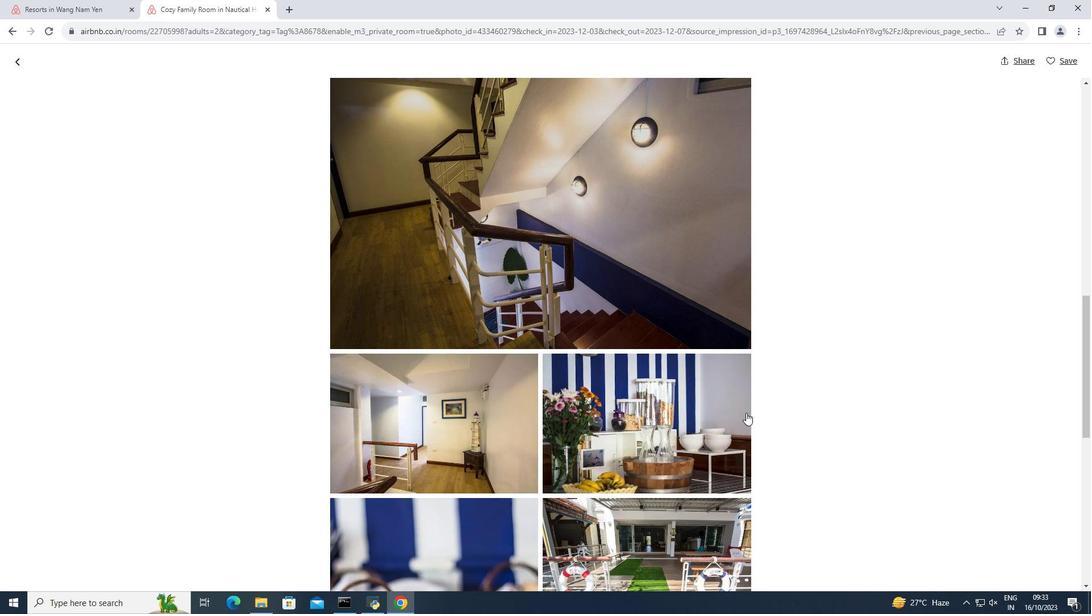 
Action: Mouse scrolled (746, 412) with delta (0, 0)
Screenshot: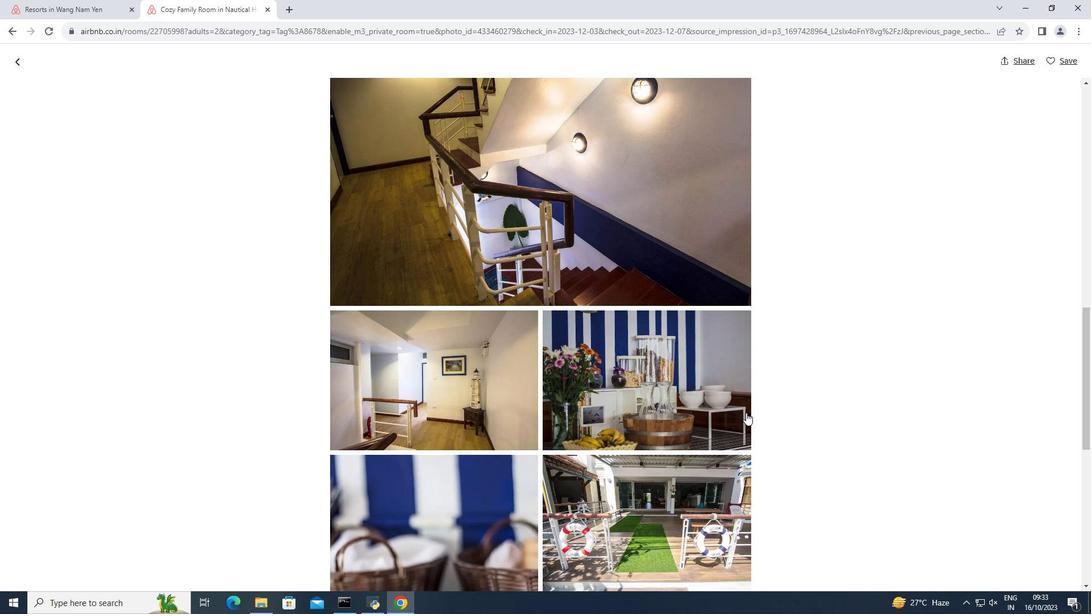 
Action: Mouse scrolled (746, 412) with delta (0, 0)
Screenshot: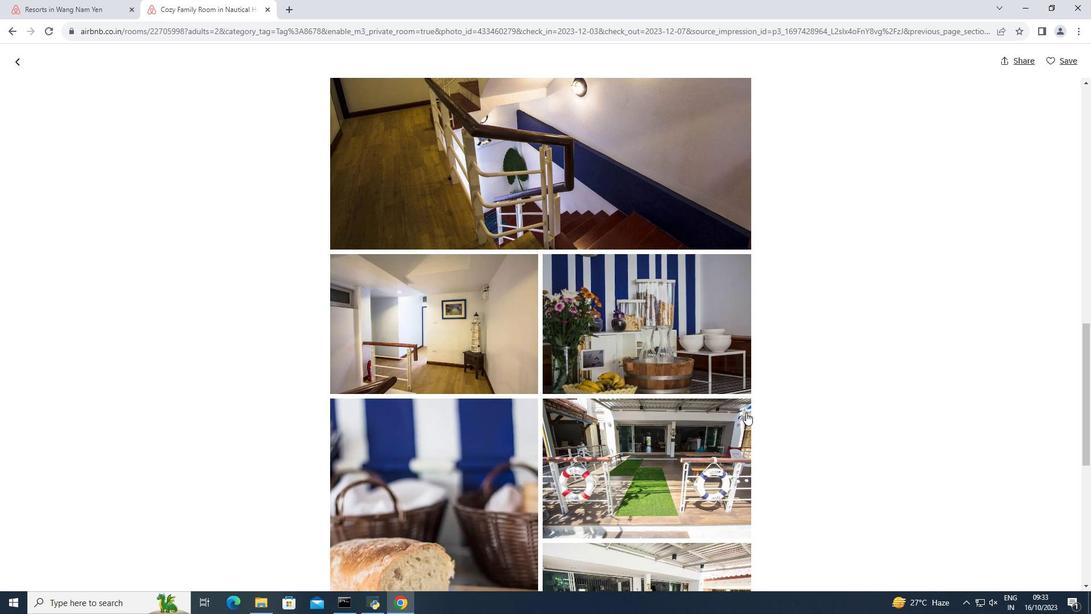 
Action: Mouse scrolled (746, 412) with delta (0, 0)
Screenshot: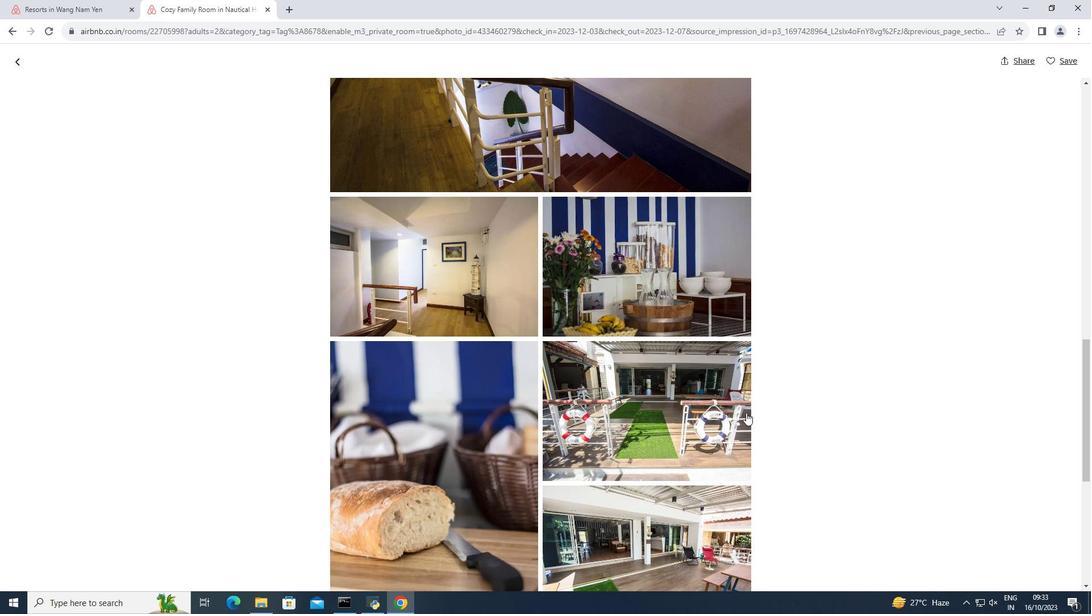 
Action: Mouse moved to (746, 412)
Screenshot: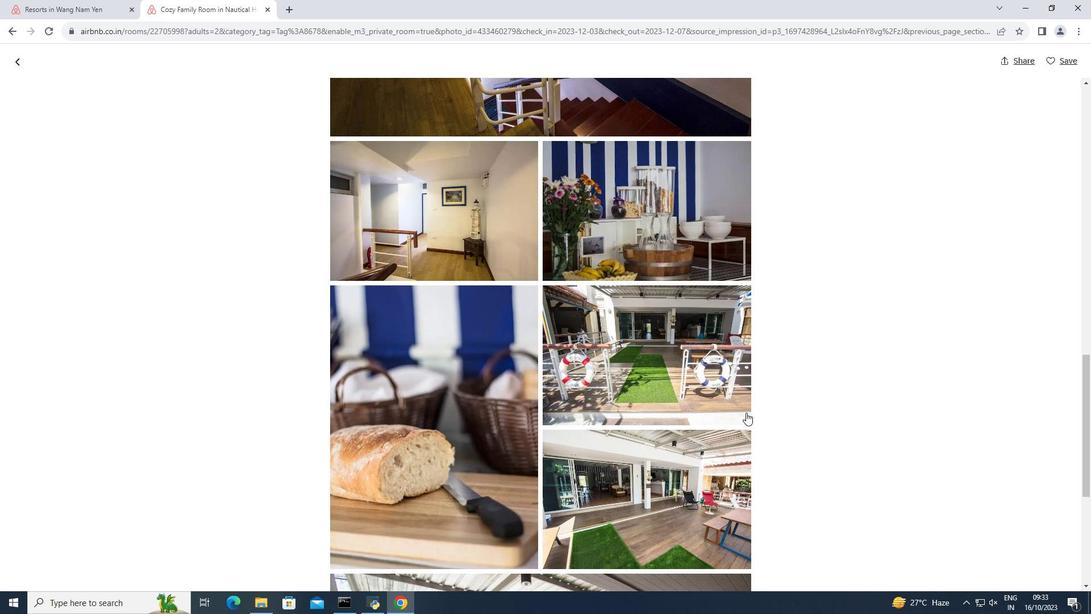 
Action: Mouse scrolled (746, 412) with delta (0, 0)
Screenshot: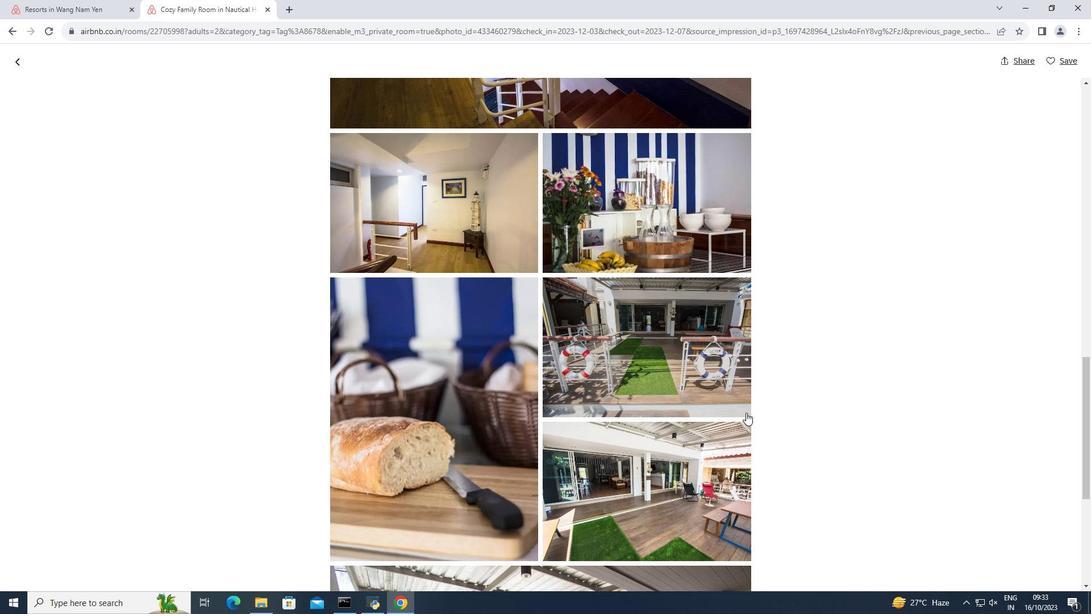 
Action: Mouse scrolled (746, 412) with delta (0, 0)
Screenshot: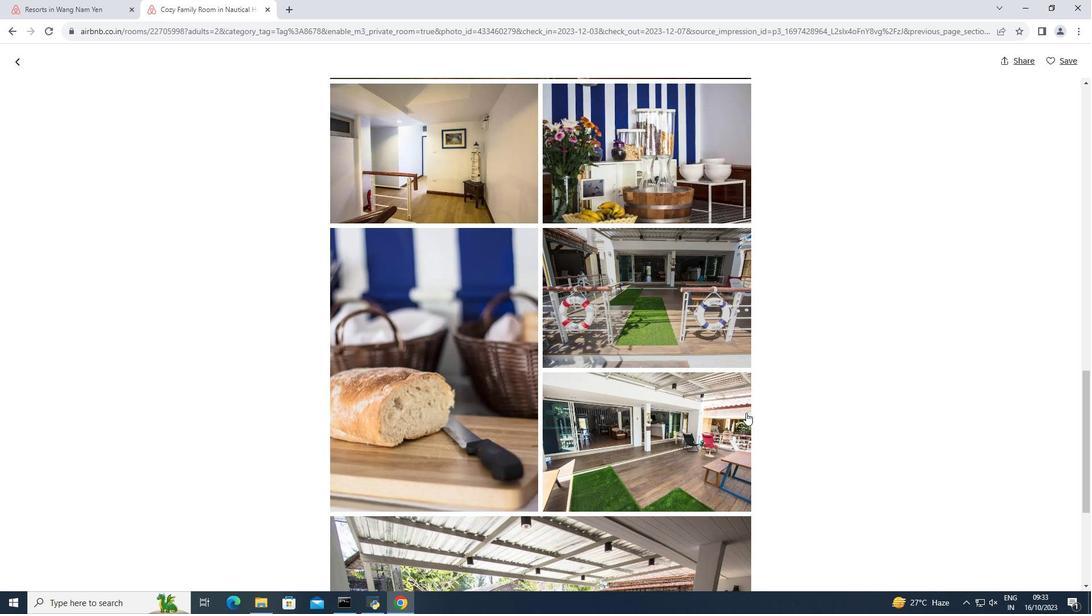 
Action: Mouse scrolled (746, 412) with delta (0, 0)
Screenshot: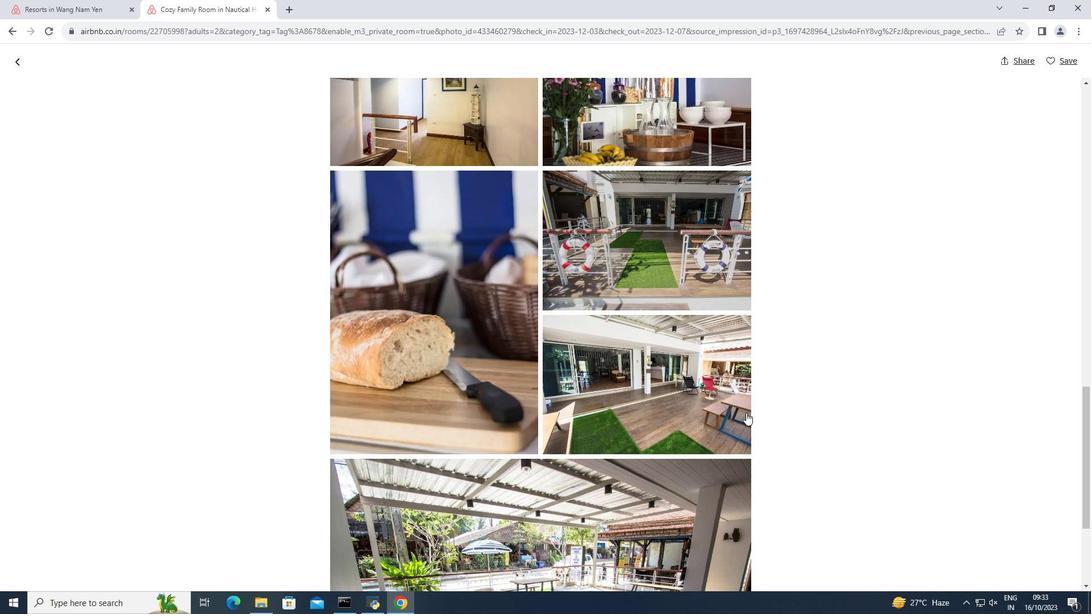 
Action: Mouse scrolled (746, 412) with delta (0, 0)
Screenshot: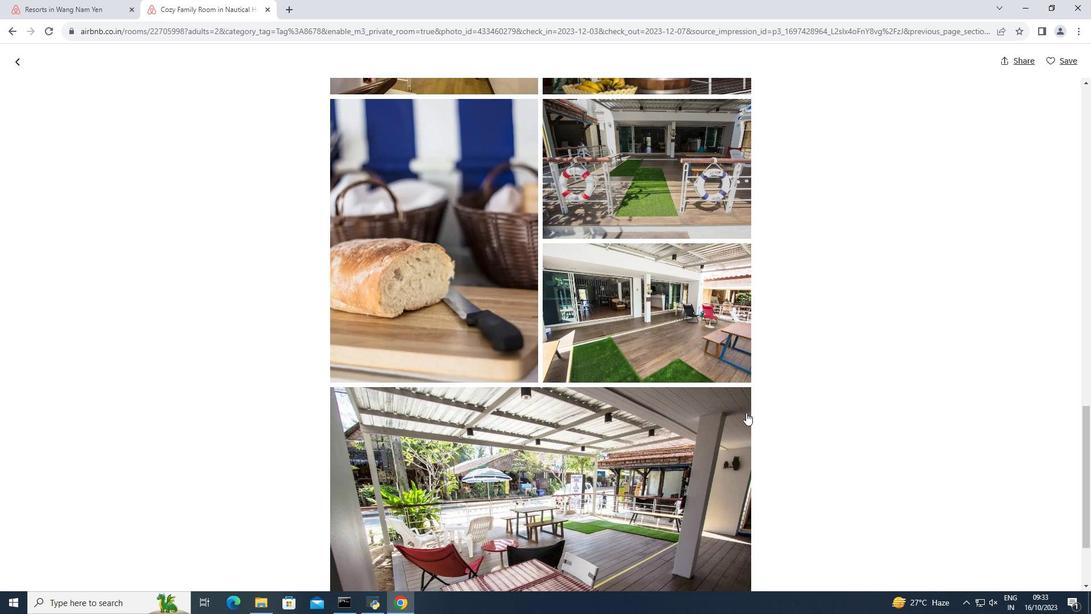 
Action: Mouse moved to (746, 412)
Screenshot: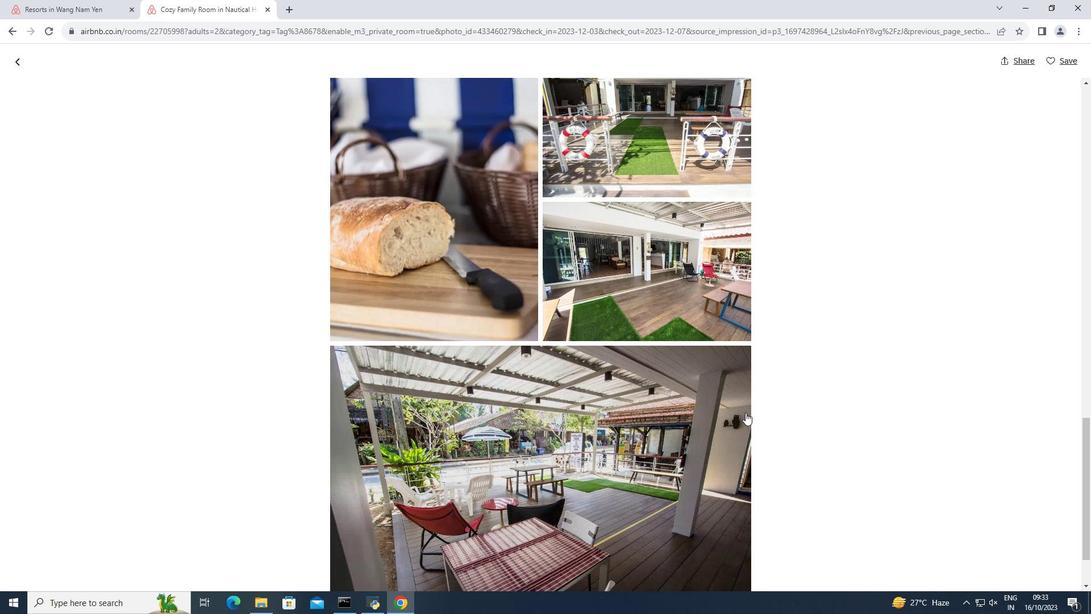 
Action: Mouse scrolled (746, 412) with delta (0, 0)
Screenshot: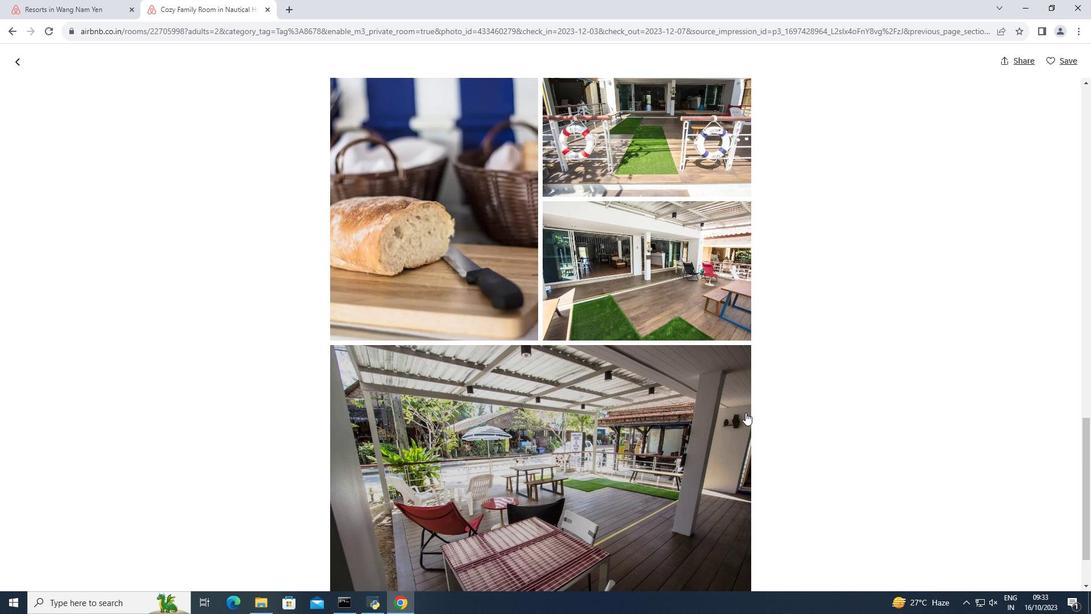 
Action: Mouse scrolled (746, 412) with delta (0, 0)
Screenshot: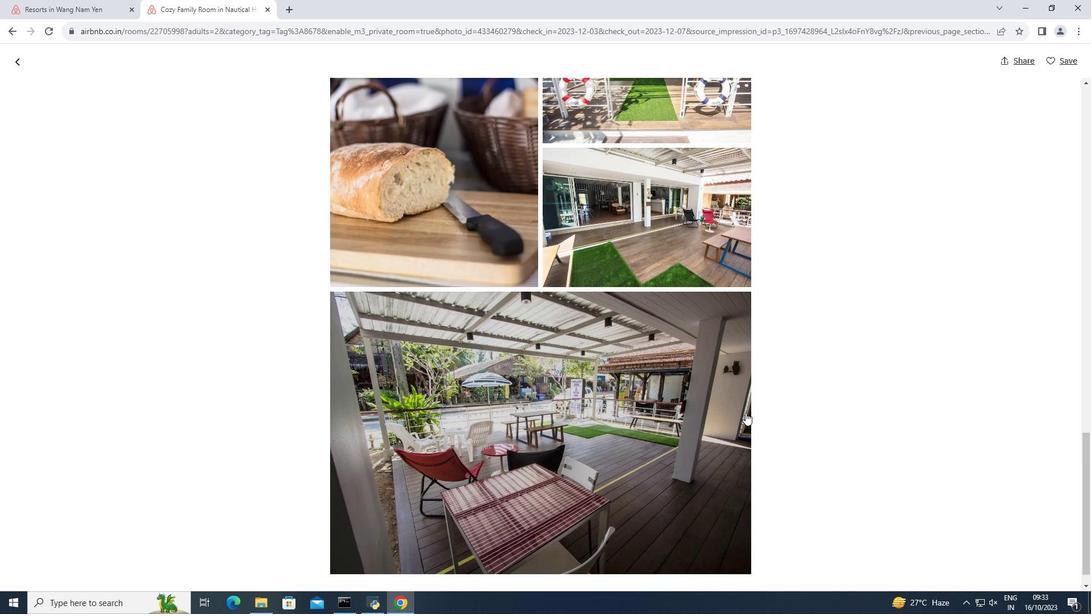 
Action: Mouse scrolled (746, 412) with delta (0, 0)
Screenshot: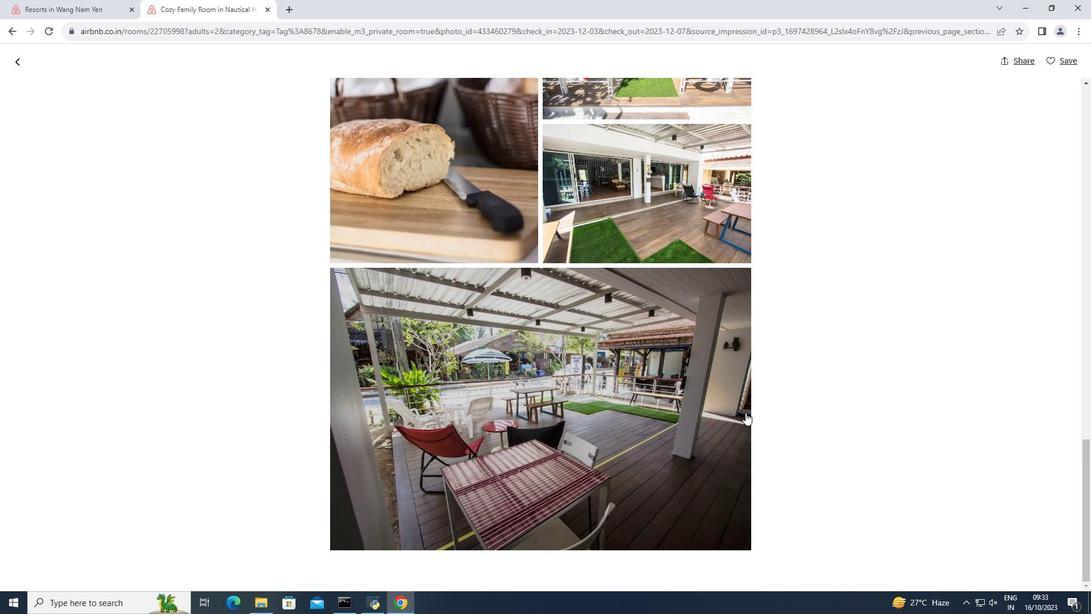 
Action: Mouse scrolled (746, 412) with delta (0, 0)
Screenshot: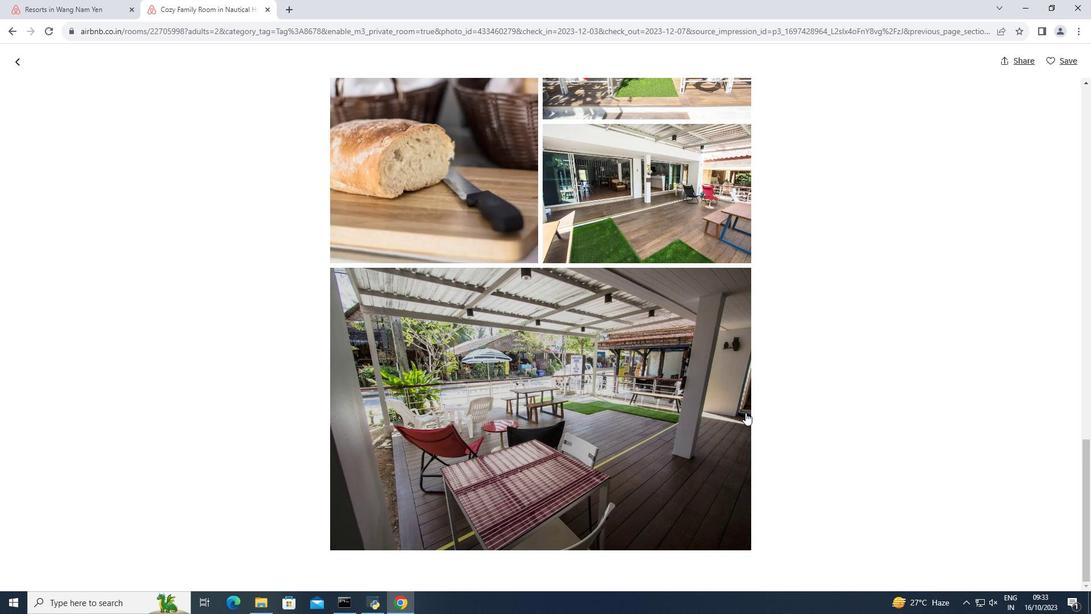 
Action: Mouse moved to (19, 62)
Screenshot: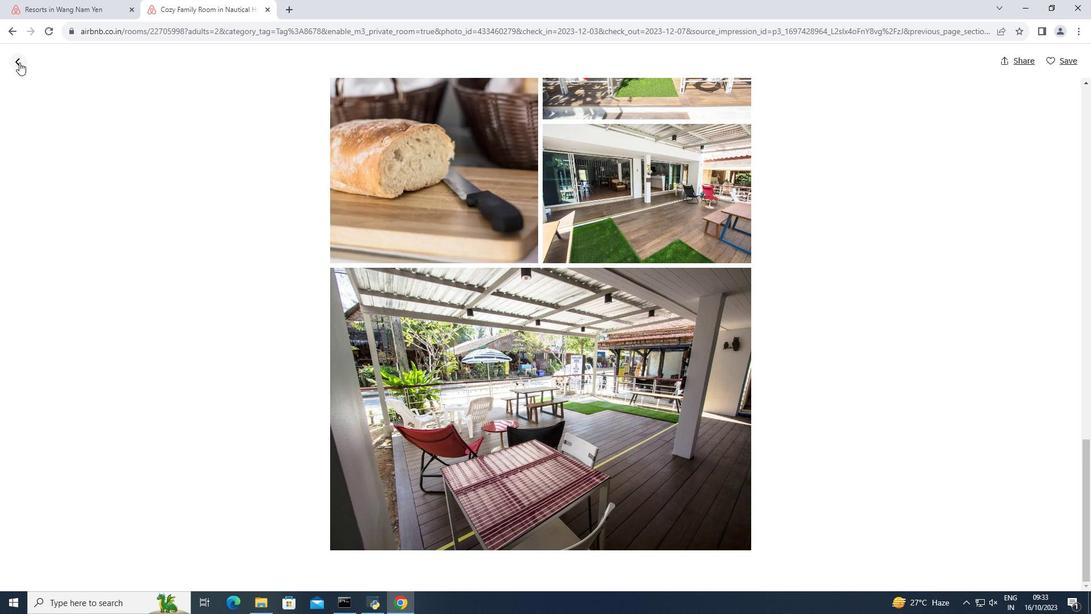 
Action: Mouse pressed left at (19, 62)
Screenshot: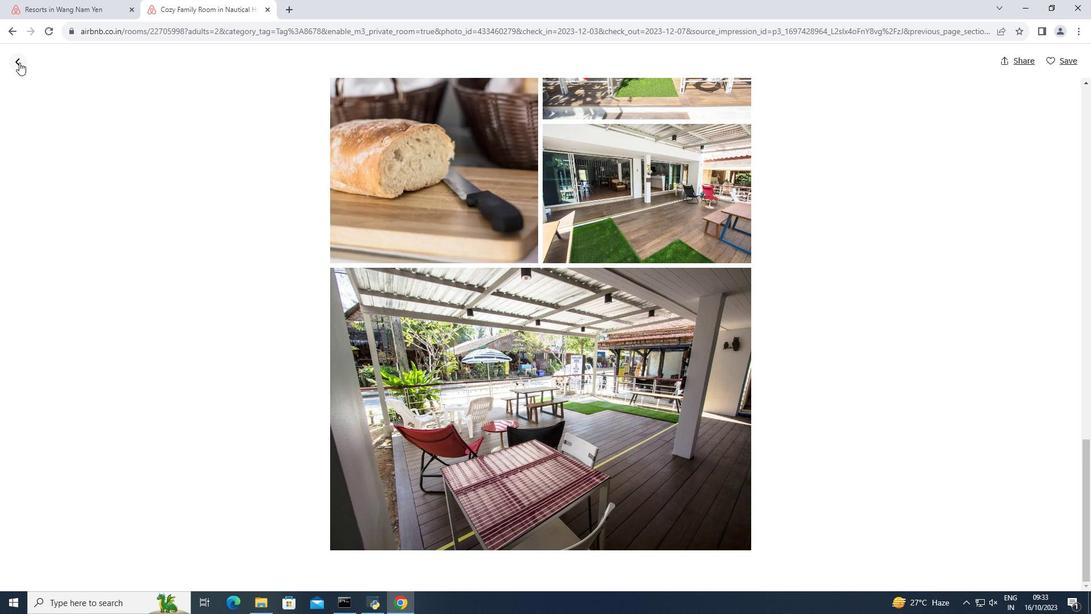 
Action: Mouse moved to (338, 287)
Screenshot: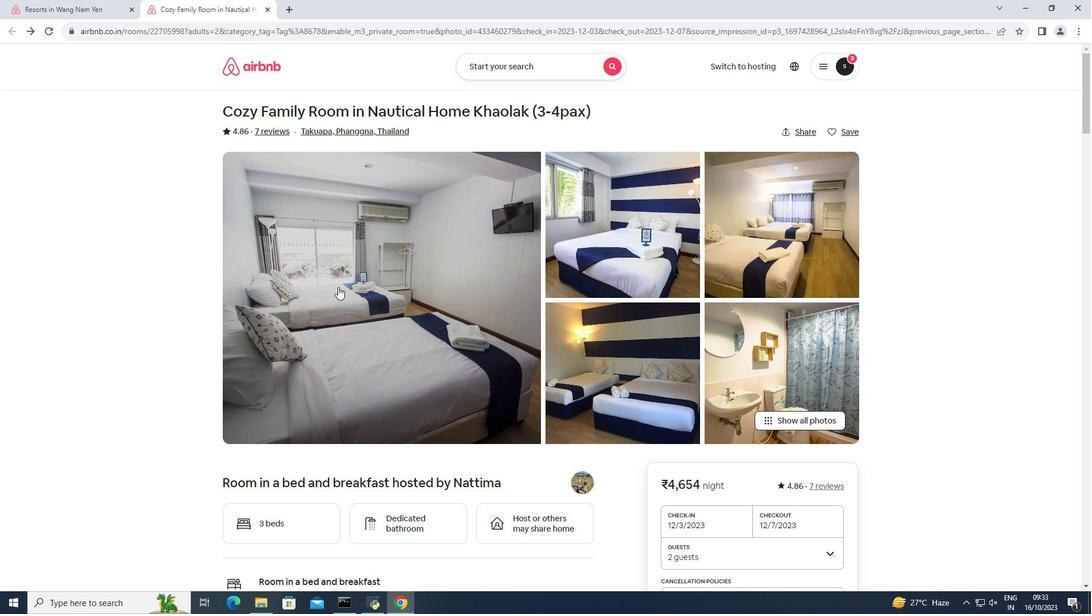 
Action: Mouse scrolled (338, 286) with delta (0, 0)
Screenshot: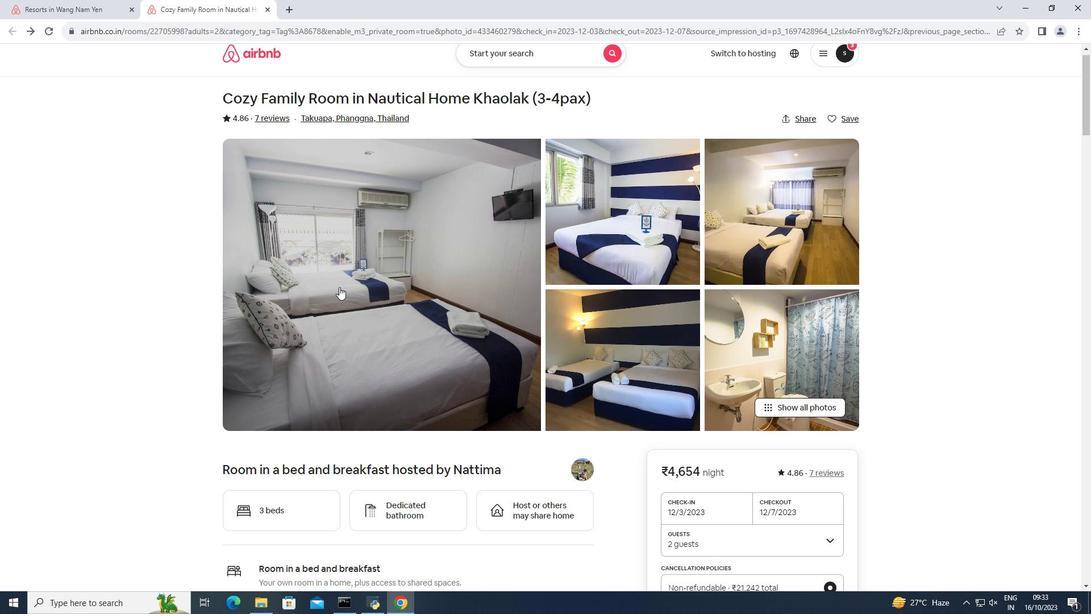
Action: Mouse moved to (341, 287)
Screenshot: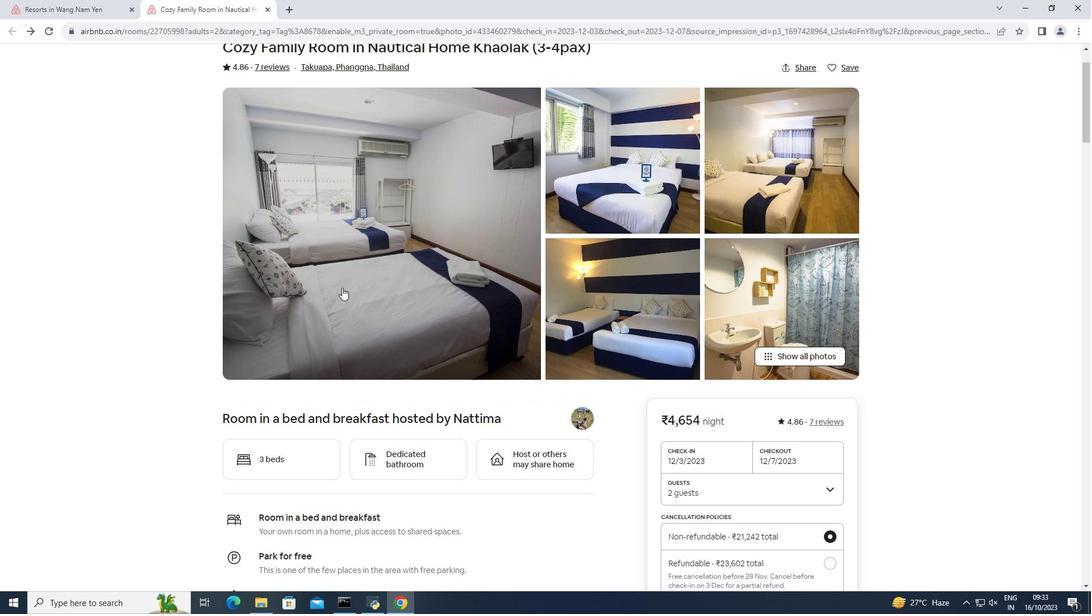 
Action: Mouse scrolled (341, 286) with delta (0, 0)
Screenshot: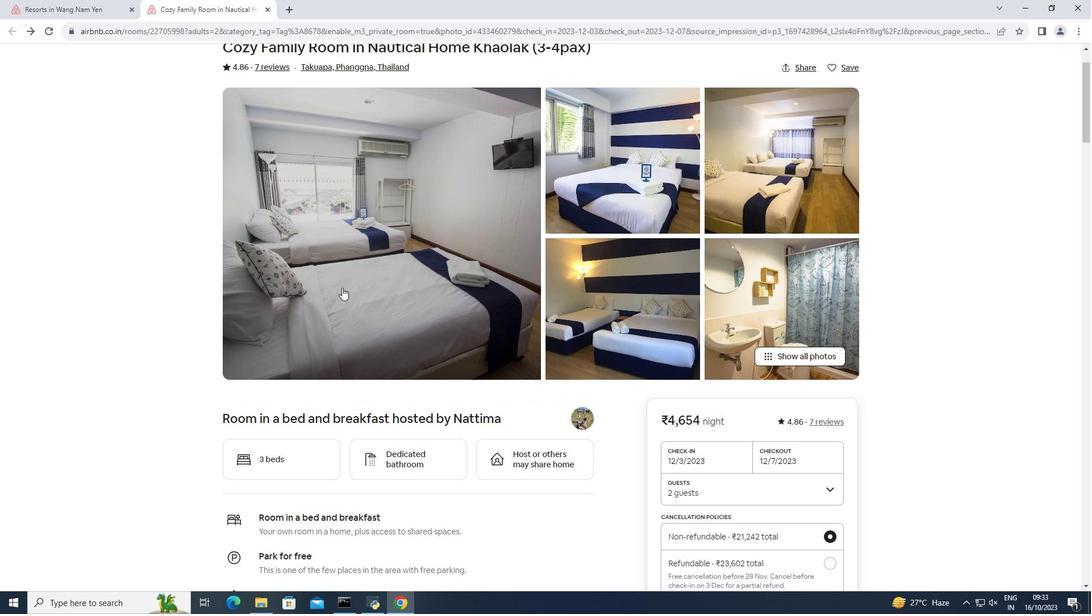
Action: Mouse moved to (342, 288)
Screenshot: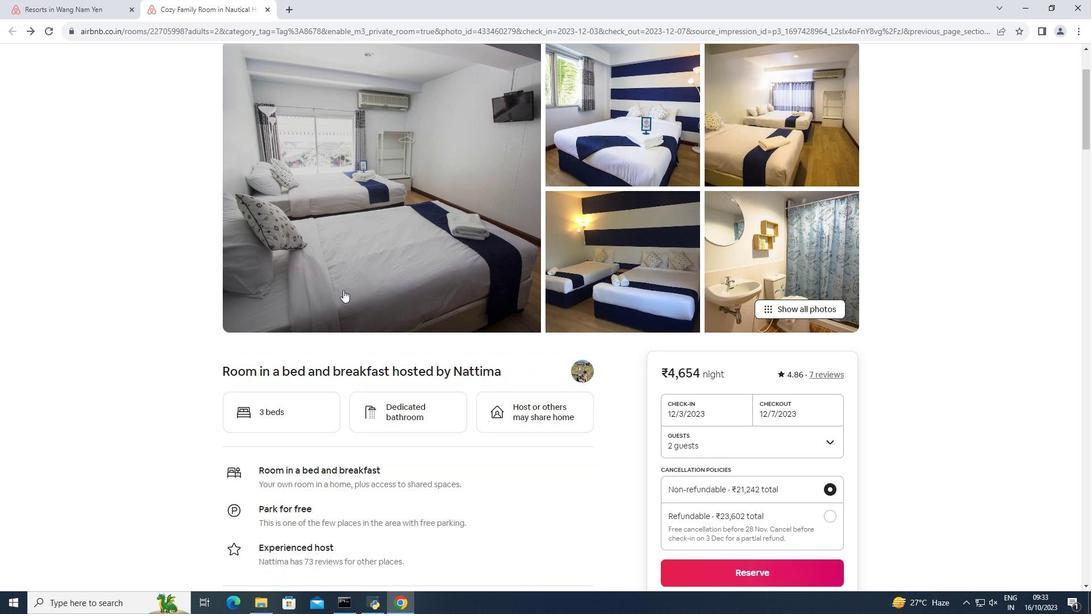 
Action: Mouse scrolled (342, 288) with delta (0, 0)
Screenshot: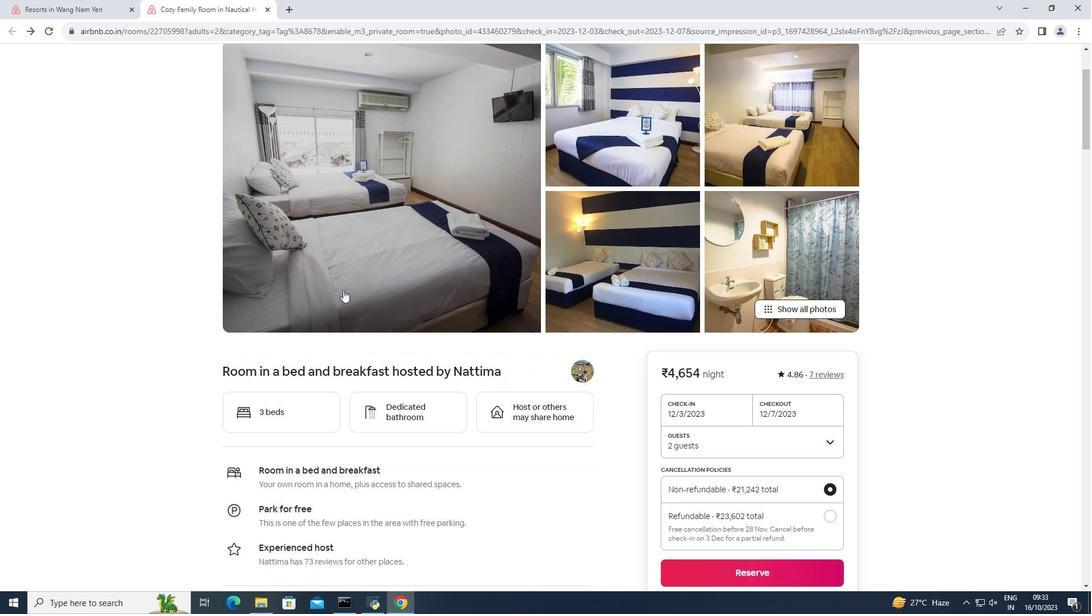 
Action: Mouse moved to (343, 290)
Screenshot: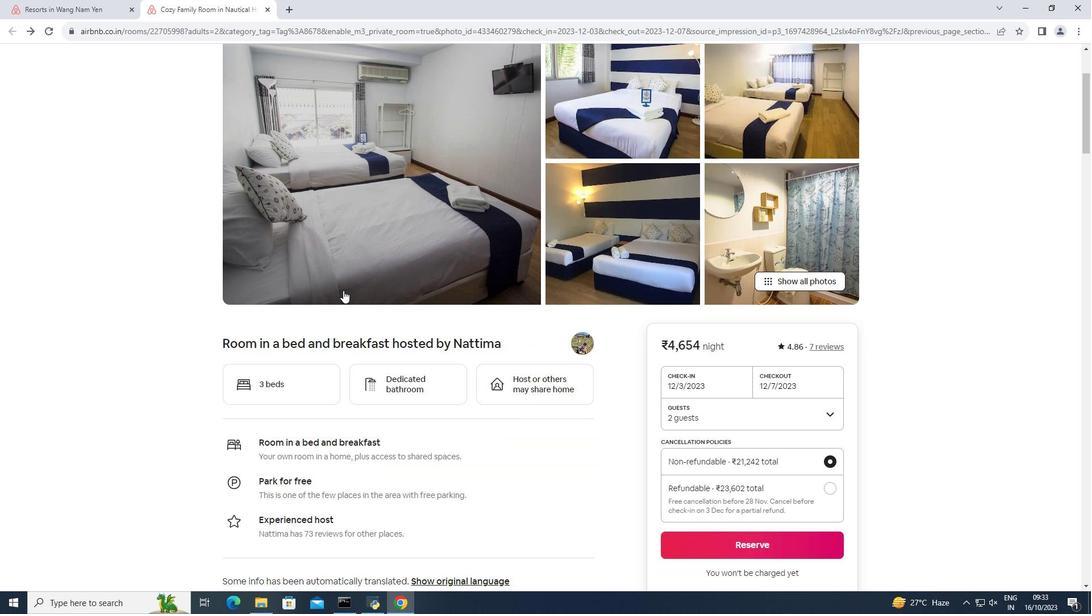
Action: Mouse scrolled (343, 290) with delta (0, 0)
Screenshot: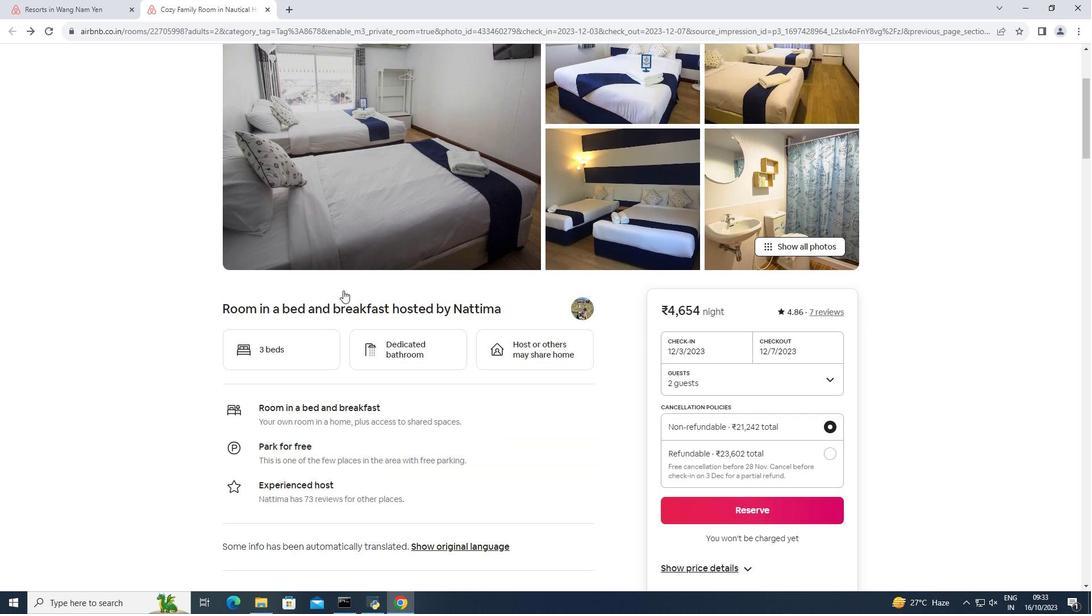 
Action: Mouse scrolled (343, 290) with delta (0, 0)
Screenshot: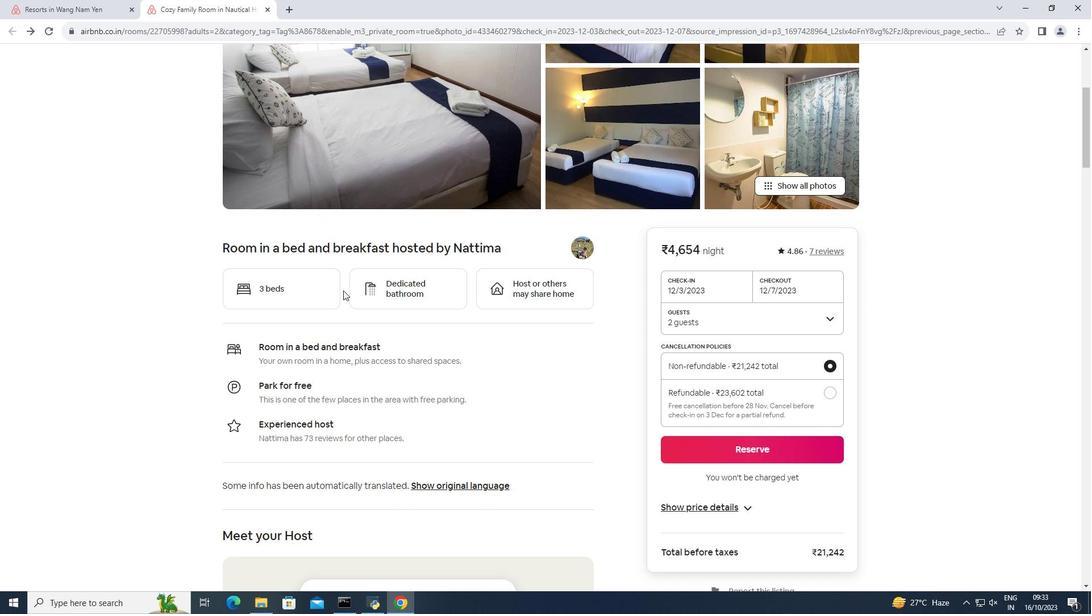 
Action: Mouse scrolled (343, 290) with delta (0, 0)
Screenshot: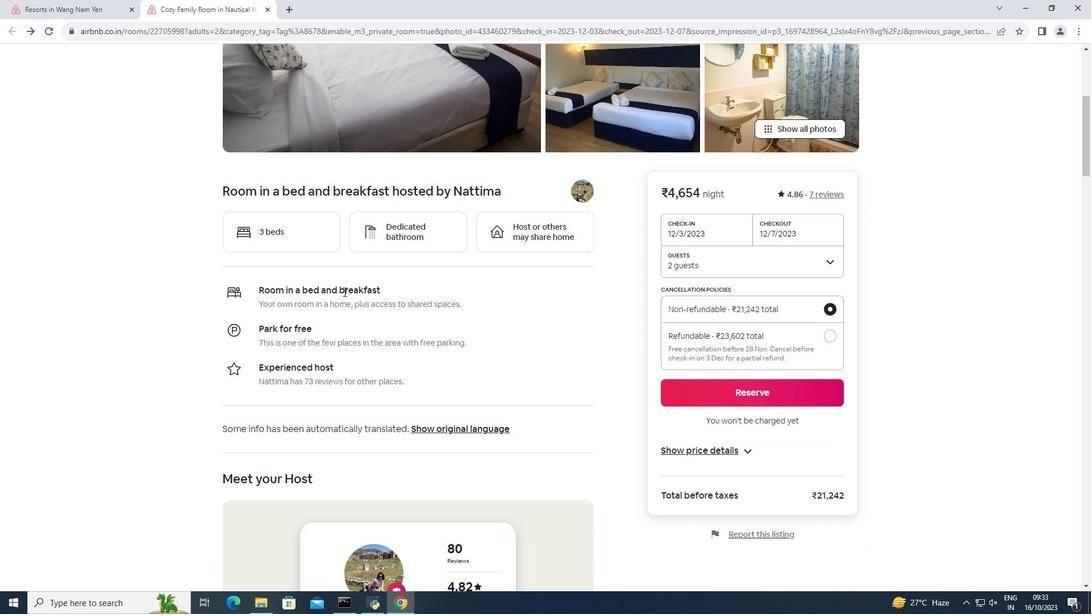 
Action: Mouse moved to (344, 291)
Screenshot: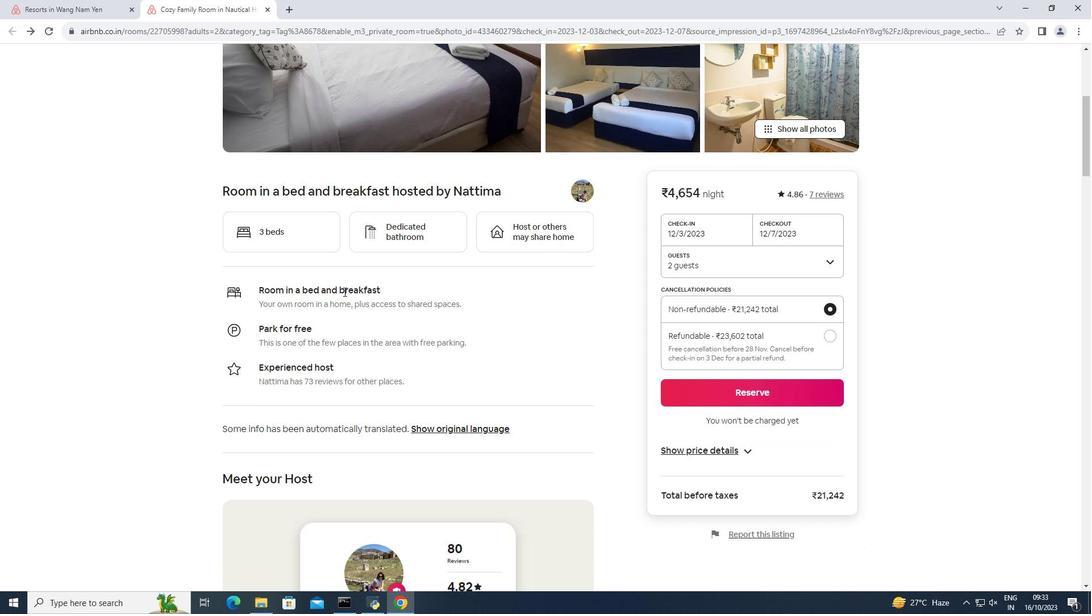 
Action: Mouse scrolled (344, 291) with delta (0, 0)
Screenshot: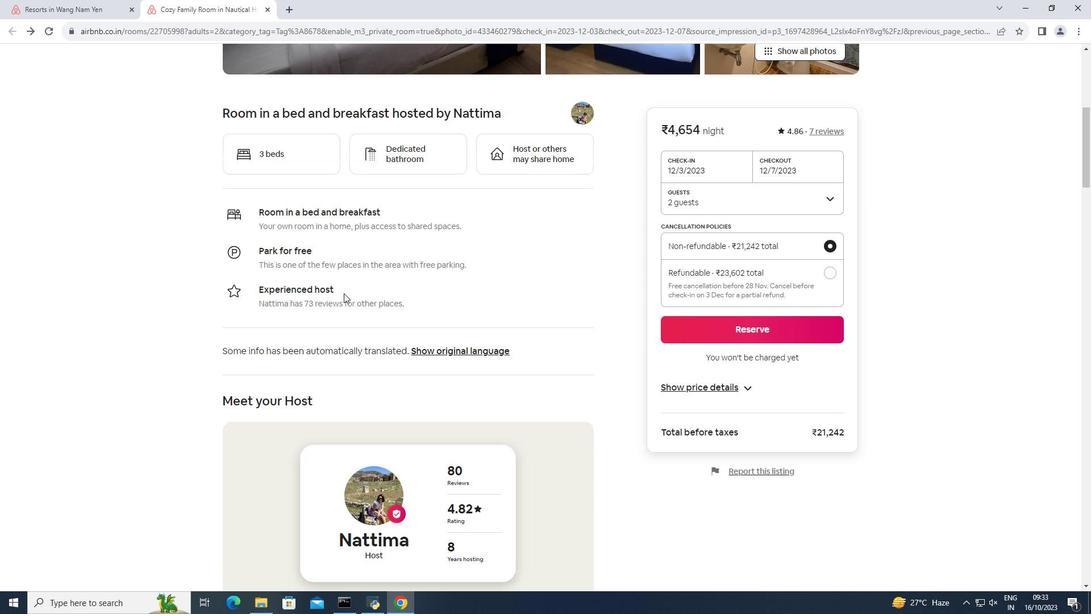 
Action: Mouse moved to (344, 293)
Screenshot: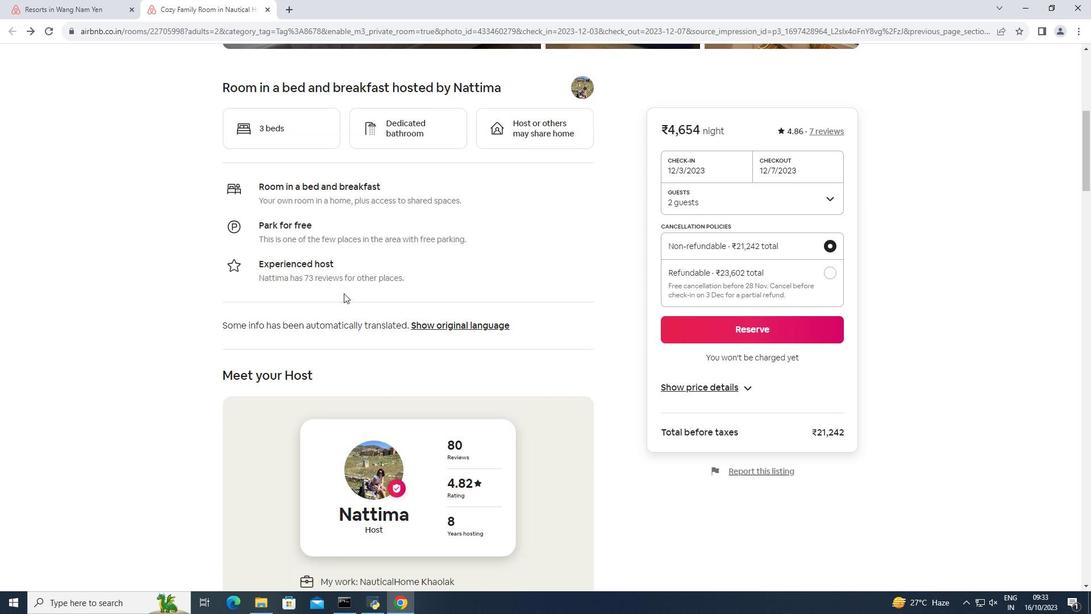 
Action: Mouse scrolled (344, 292) with delta (0, 0)
Screenshot: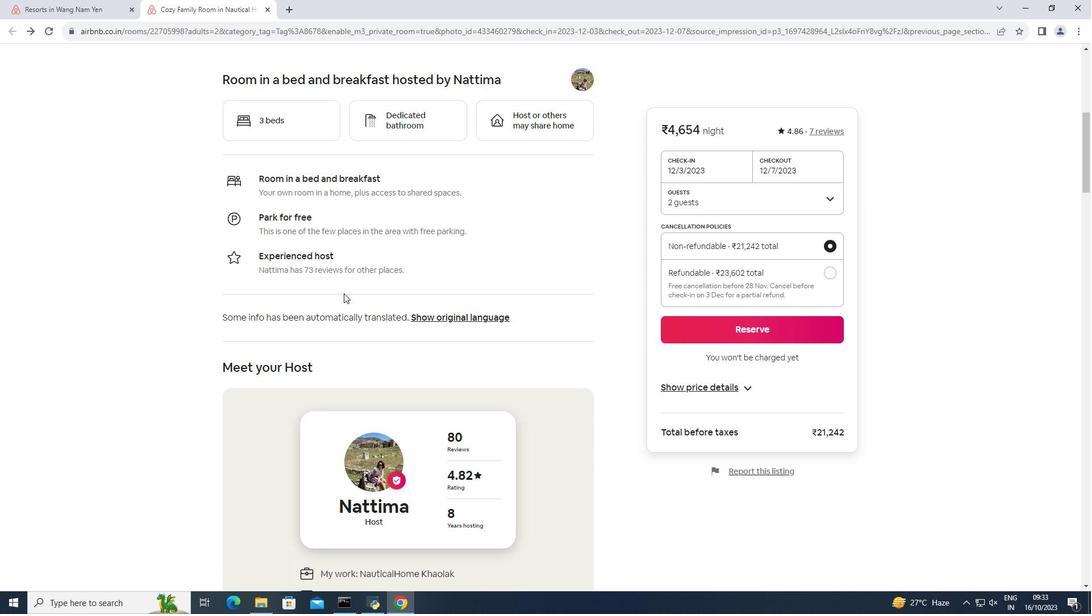 
Action: Mouse scrolled (344, 292) with delta (0, 0)
Screenshot: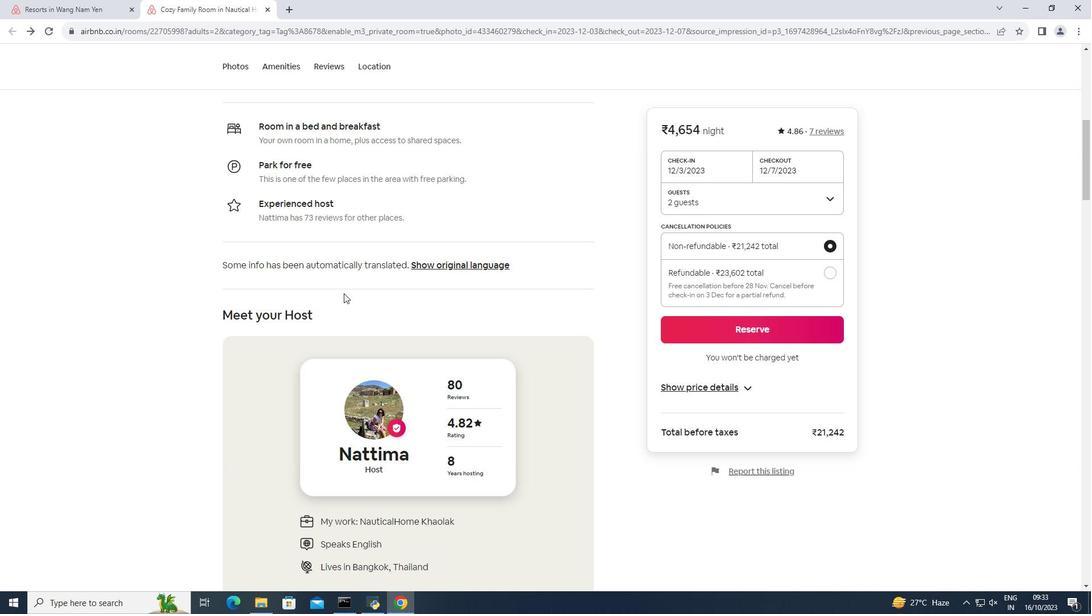 
Action: Mouse moved to (344, 293)
Screenshot: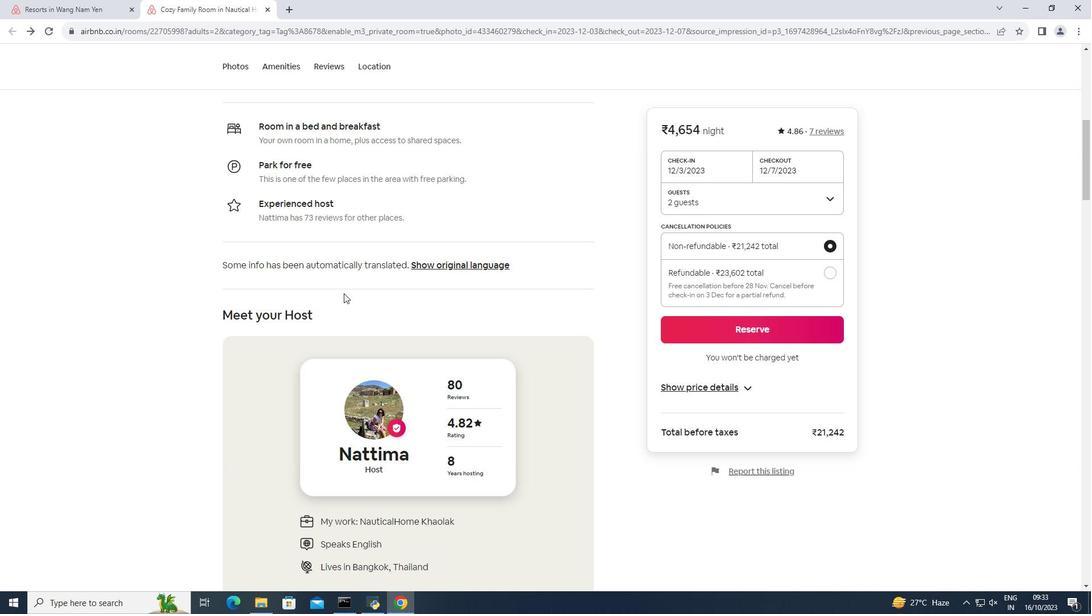 
Action: Mouse scrolled (344, 292) with delta (0, 0)
Screenshot: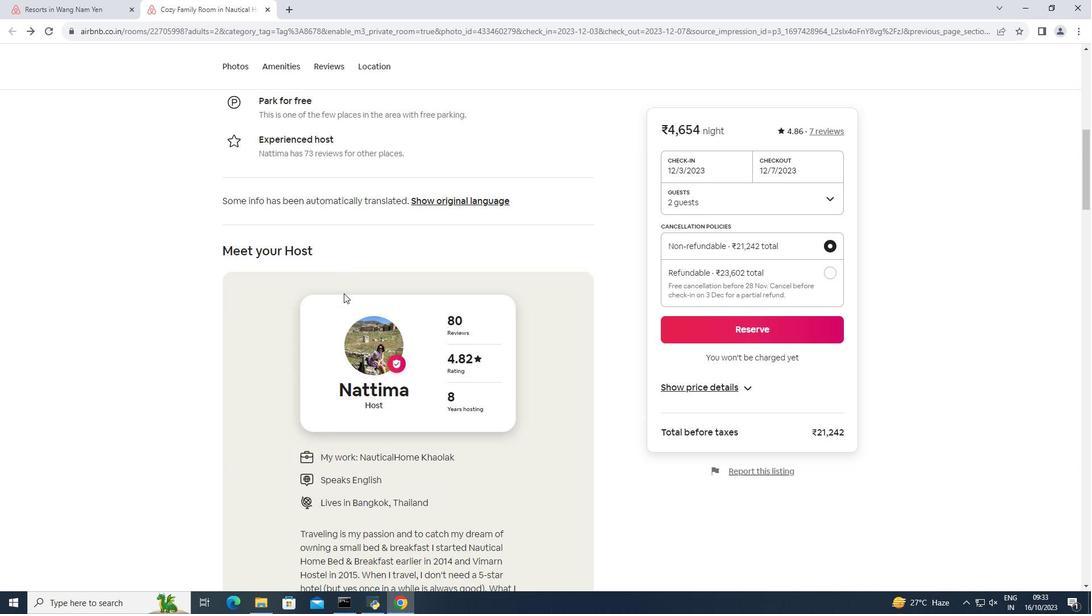 
Action: Mouse scrolled (344, 292) with delta (0, 0)
Screenshot: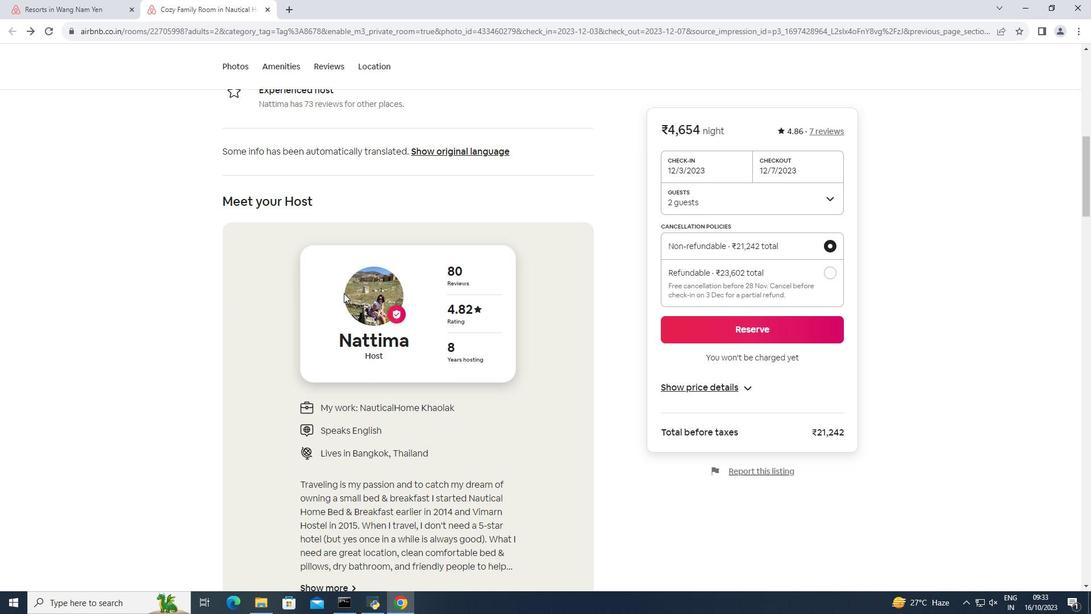 
Action: Mouse scrolled (344, 292) with delta (0, 0)
Screenshot: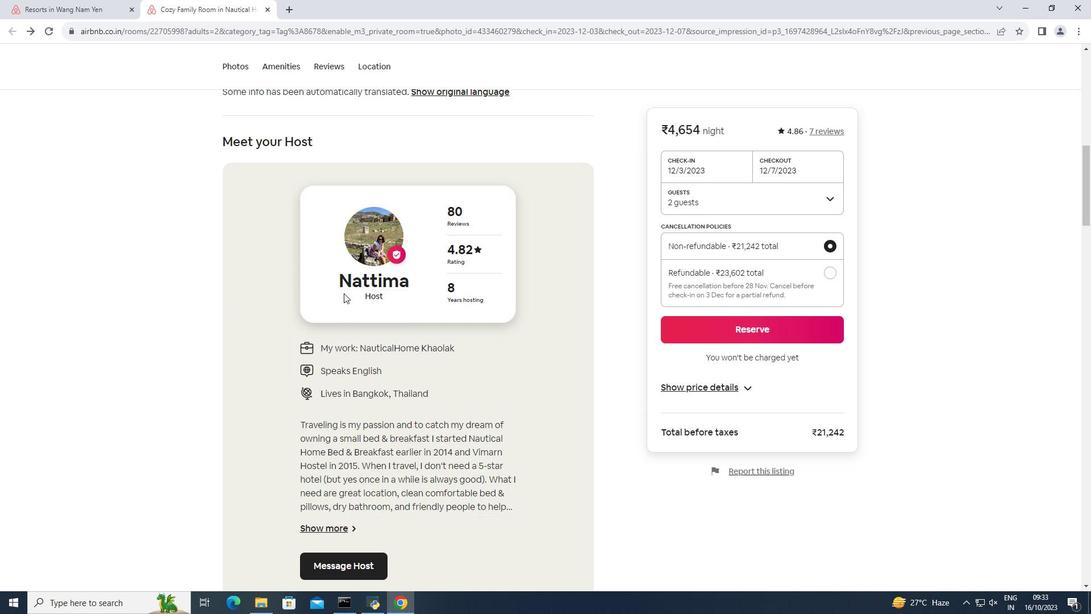 
Action: Mouse scrolled (344, 292) with delta (0, 0)
Screenshot: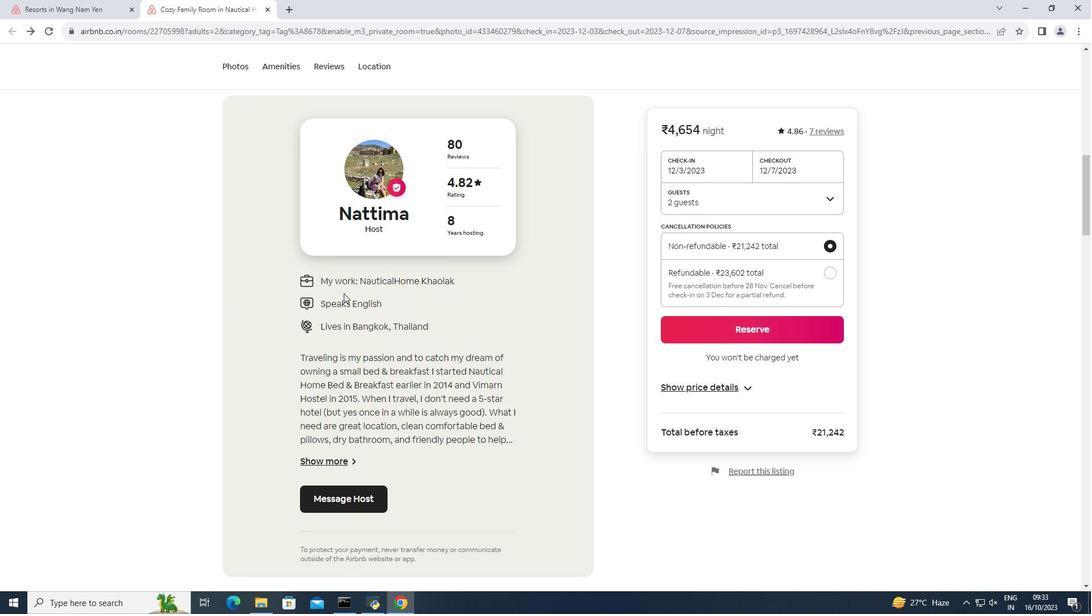 
Action: Mouse scrolled (344, 292) with delta (0, 0)
Screenshot: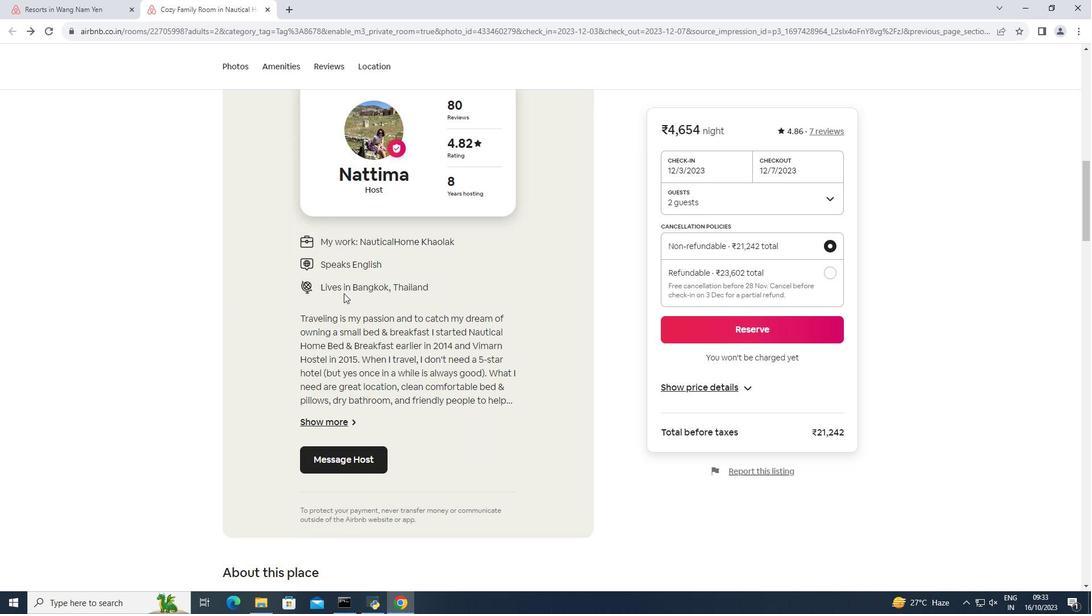 
Action: Mouse scrolled (344, 292) with delta (0, 0)
Screenshot: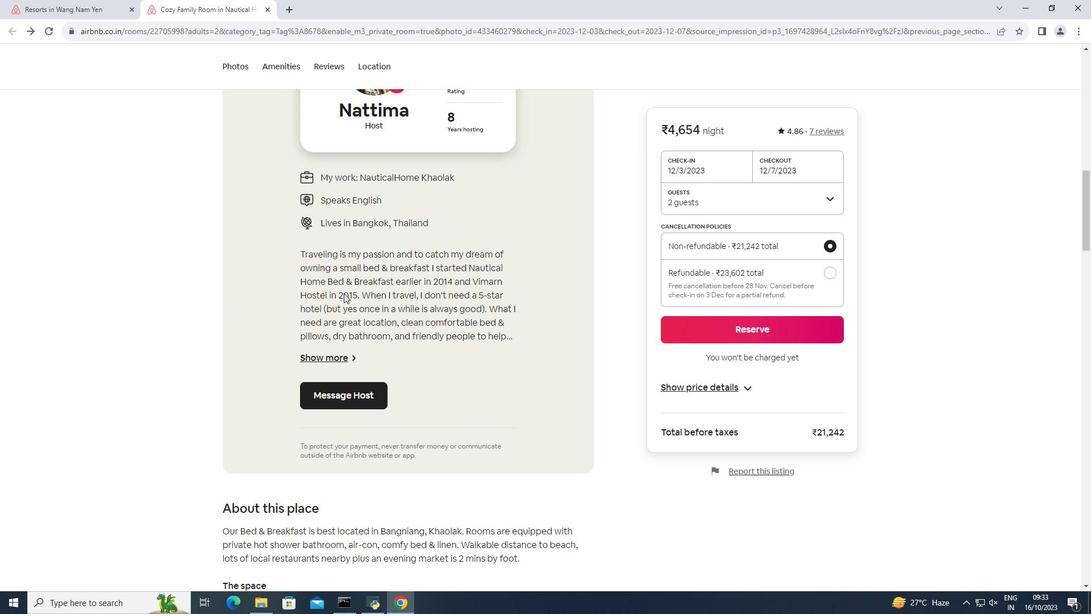 
Action: Mouse moved to (344, 294)
Screenshot: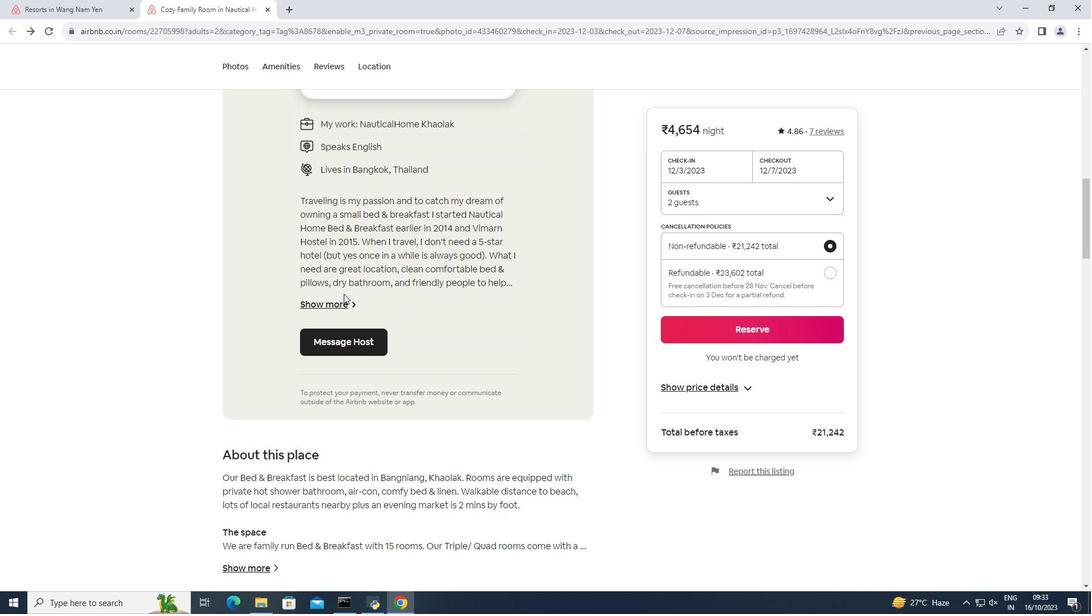 
Action: Mouse scrolled (344, 293) with delta (0, 0)
Screenshot: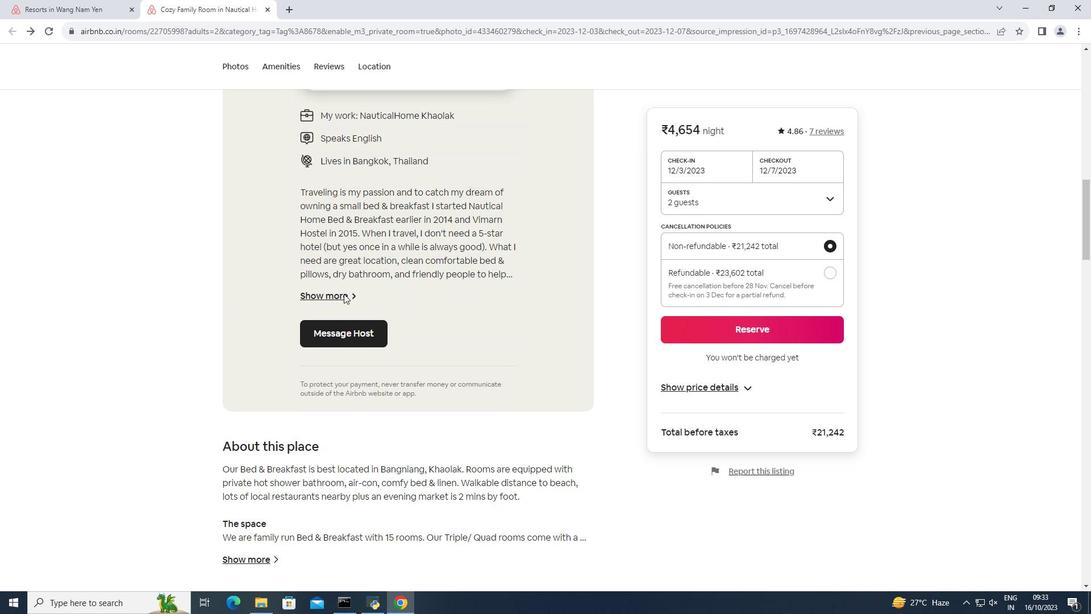 
Action: Mouse scrolled (344, 293) with delta (0, 0)
Screenshot: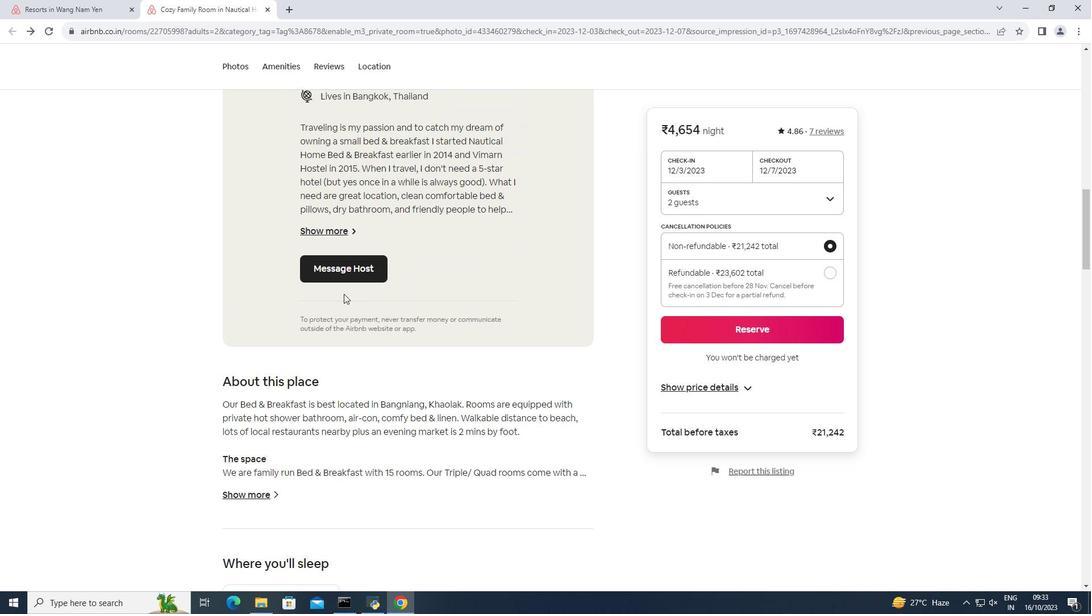 
Action: Mouse scrolled (344, 293) with delta (0, 0)
Screenshot: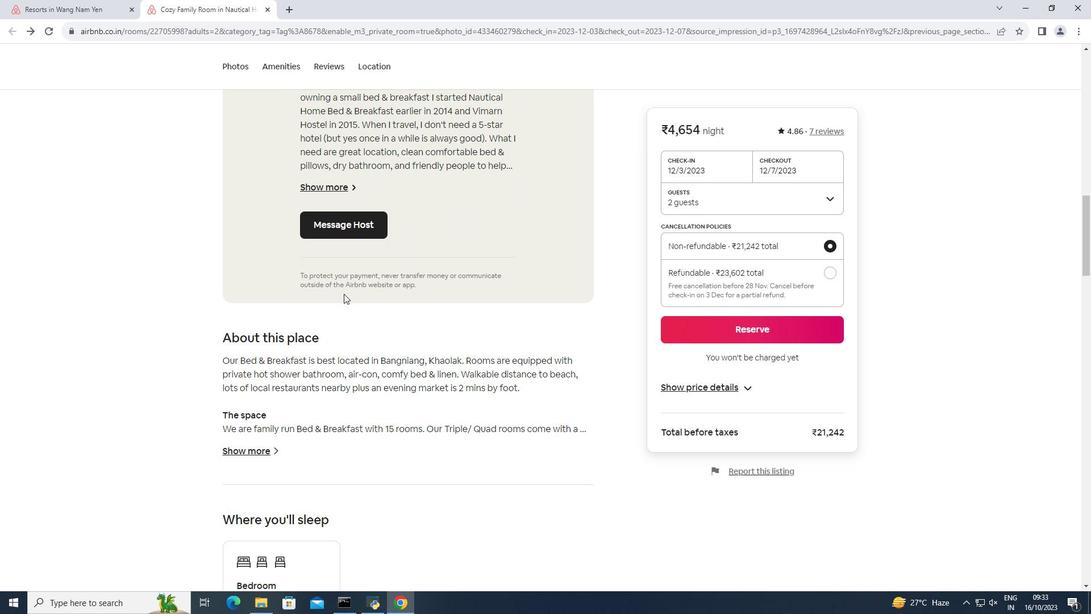 
Action: Mouse scrolled (344, 293) with delta (0, 0)
Screenshot: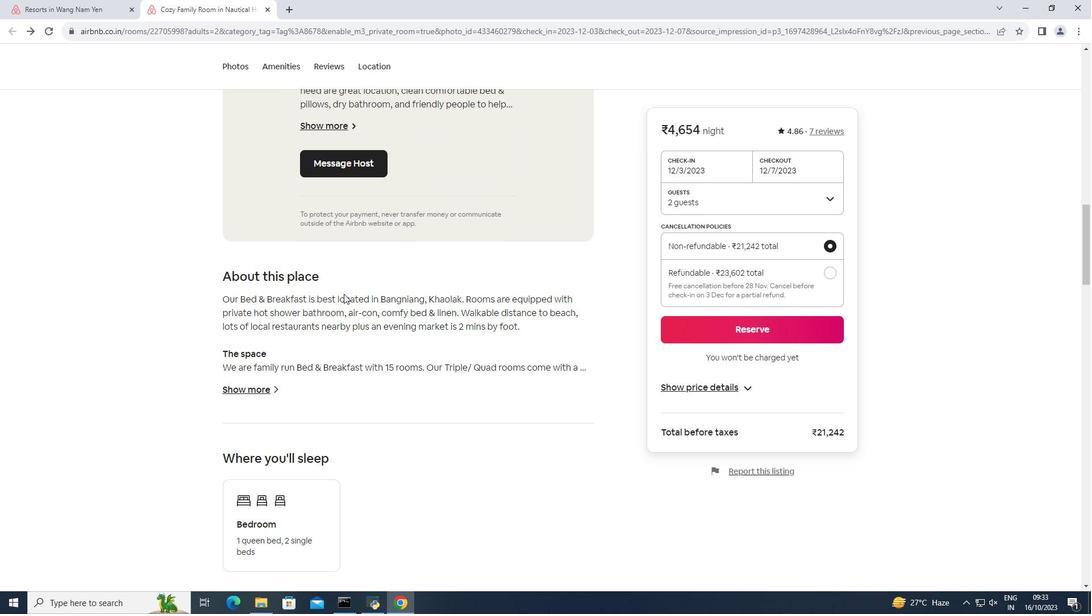 
Action: Mouse moved to (243, 338)
Screenshot: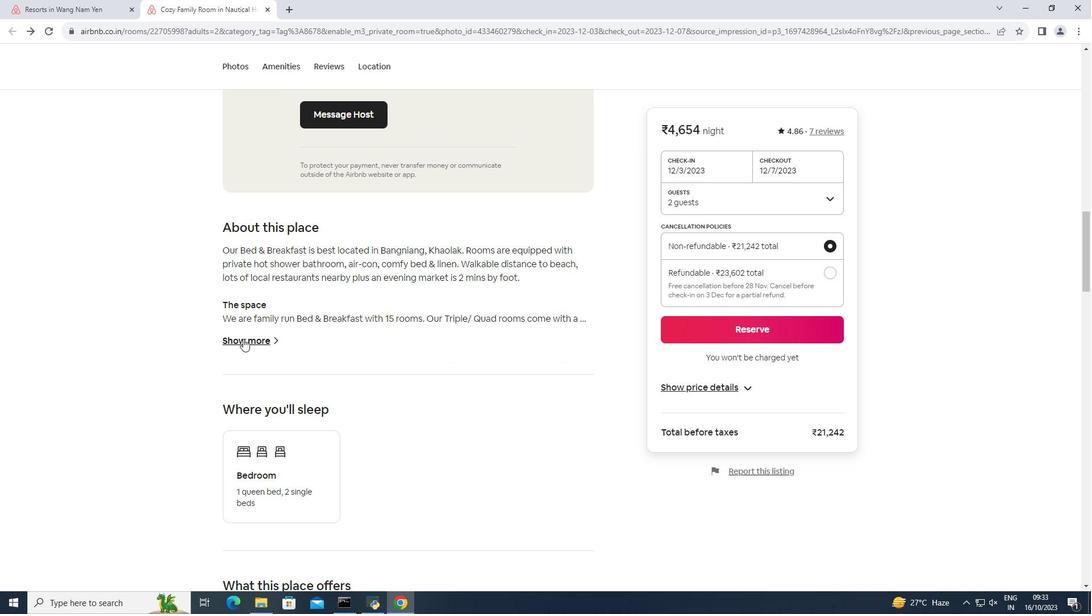 
Action: Mouse pressed left at (243, 338)
Screenshot: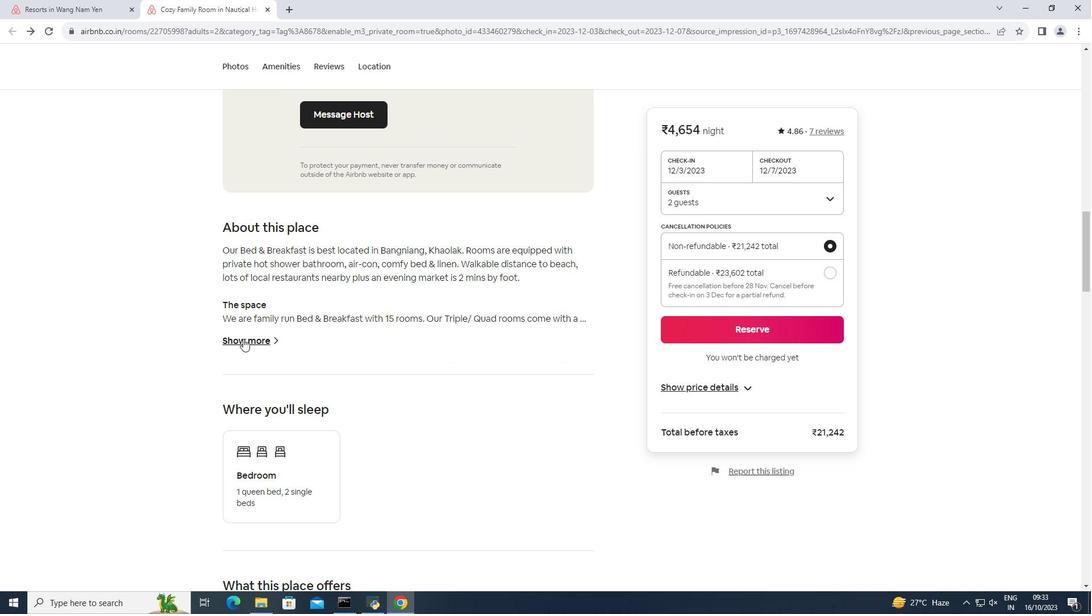 
Action: Mouse moved to (395, 340)
Screenshot: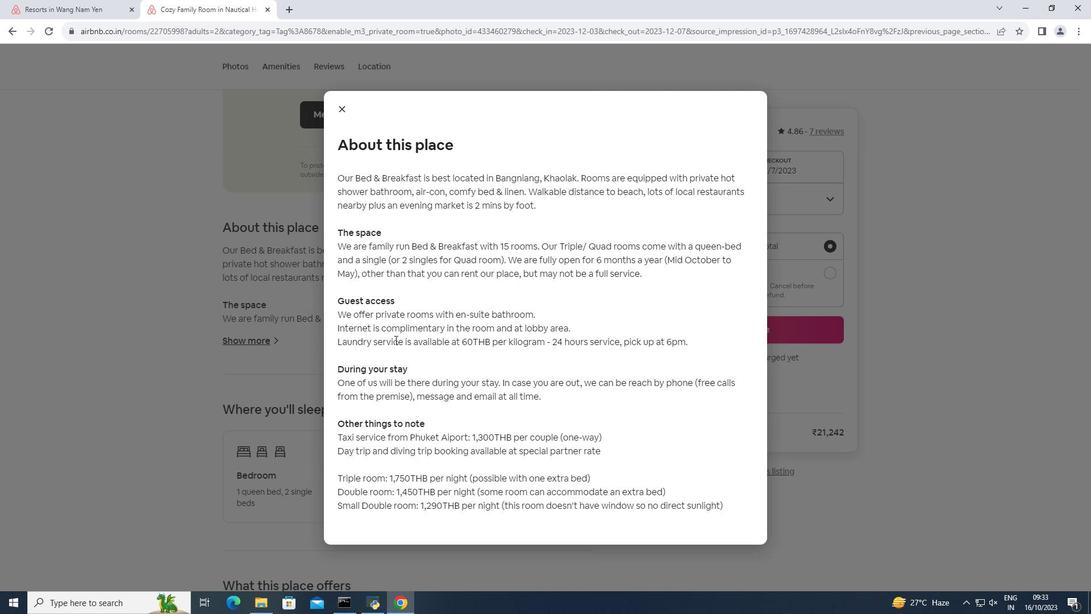 
Action: Mouse scrolled (395, 339) with delta (0, 0)
Screenshot: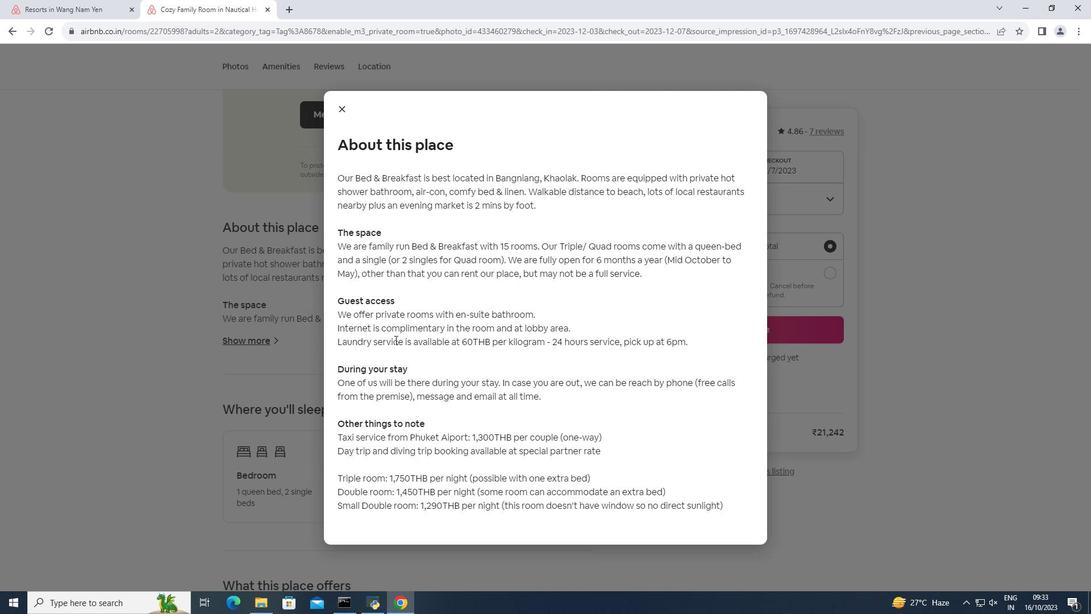 
Action: Mouse scrolled (395, 339) with delta (0, 0)
Screenshot: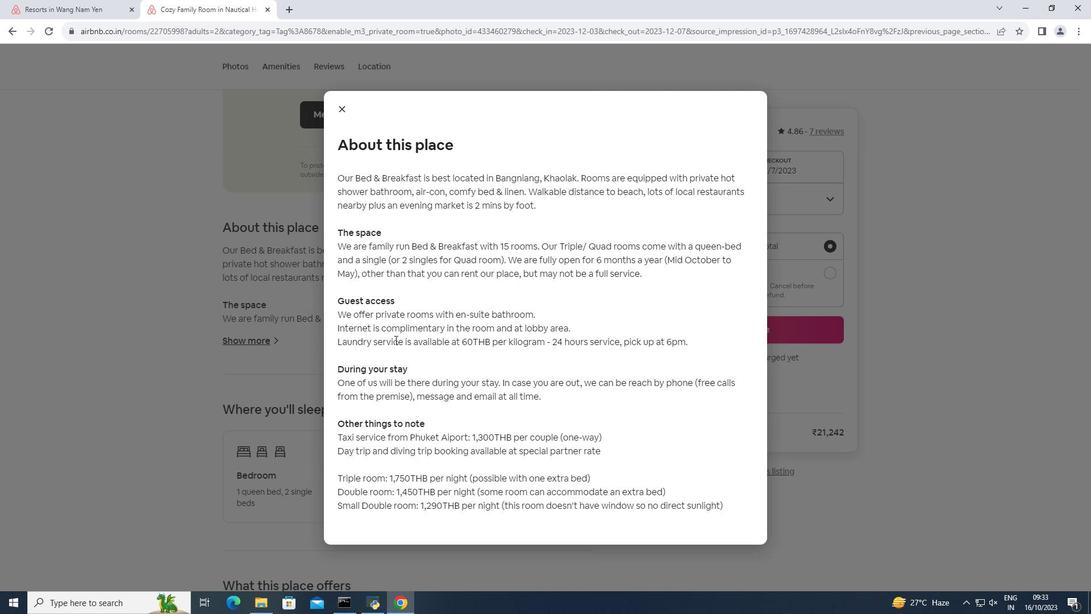 
Action: Mouse moved to (345, 112)
Screenshot: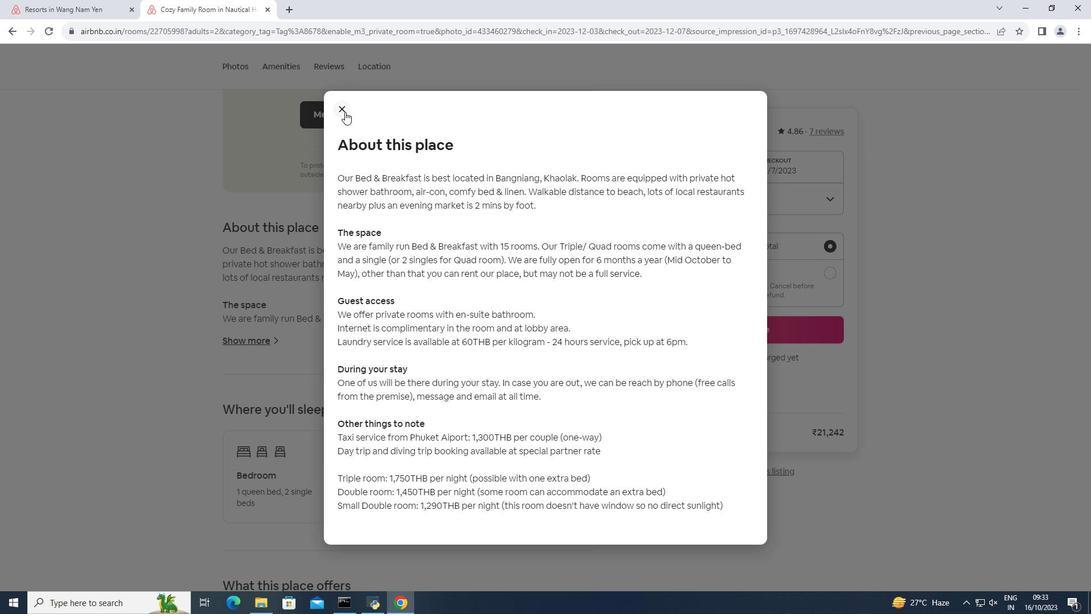 
Action: Mouse pressed left at (345, 112)
Screenshot: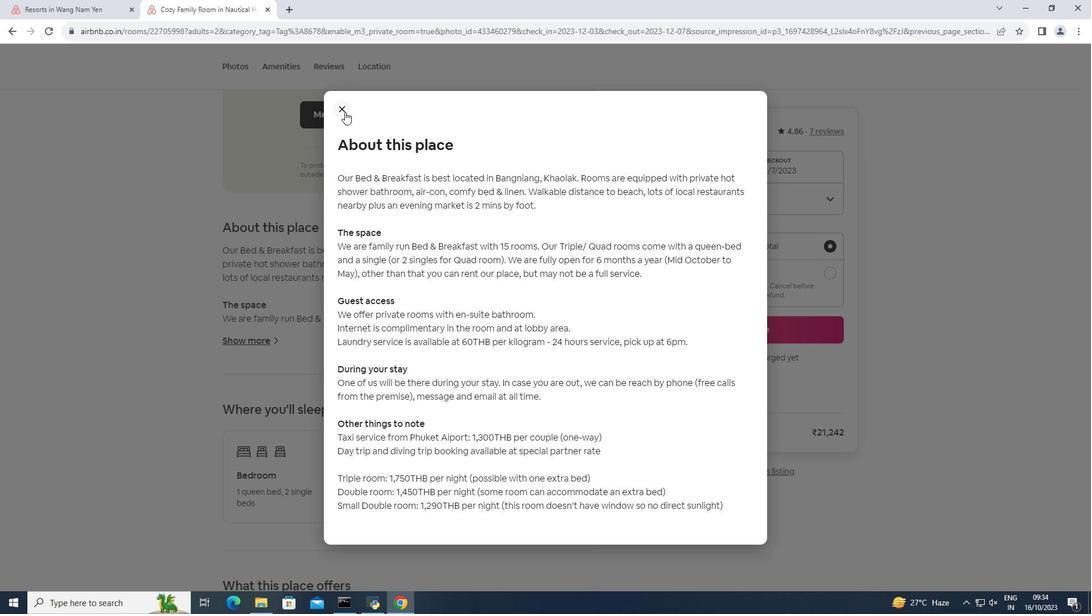 
Action: Mouse moved to (337, 167)
Screenshot: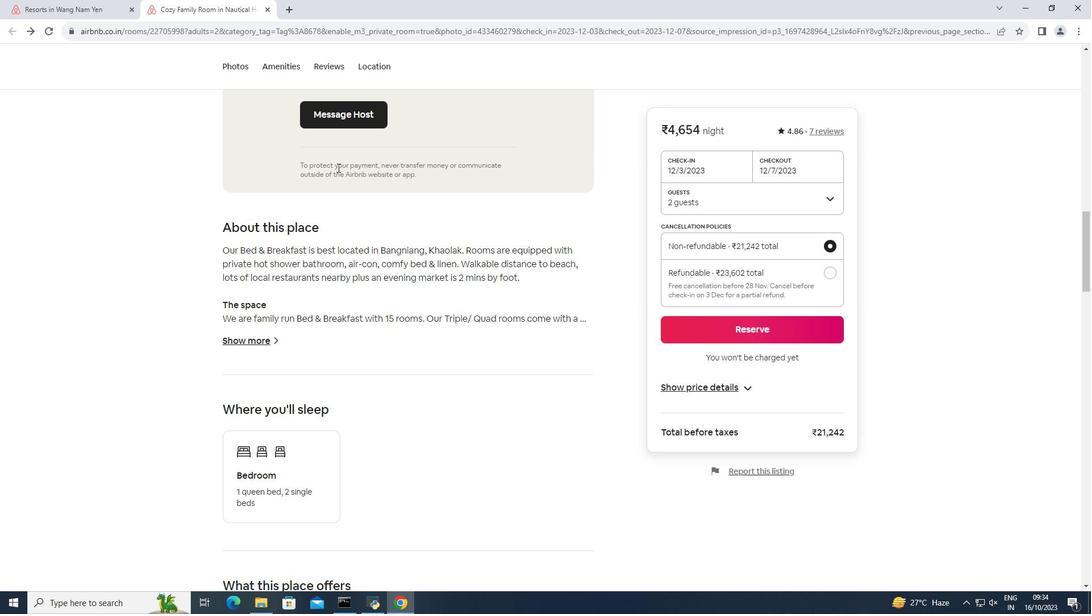 
Action: Mouse scrolled (337, 167) with delta (0, 0)
Screenshot: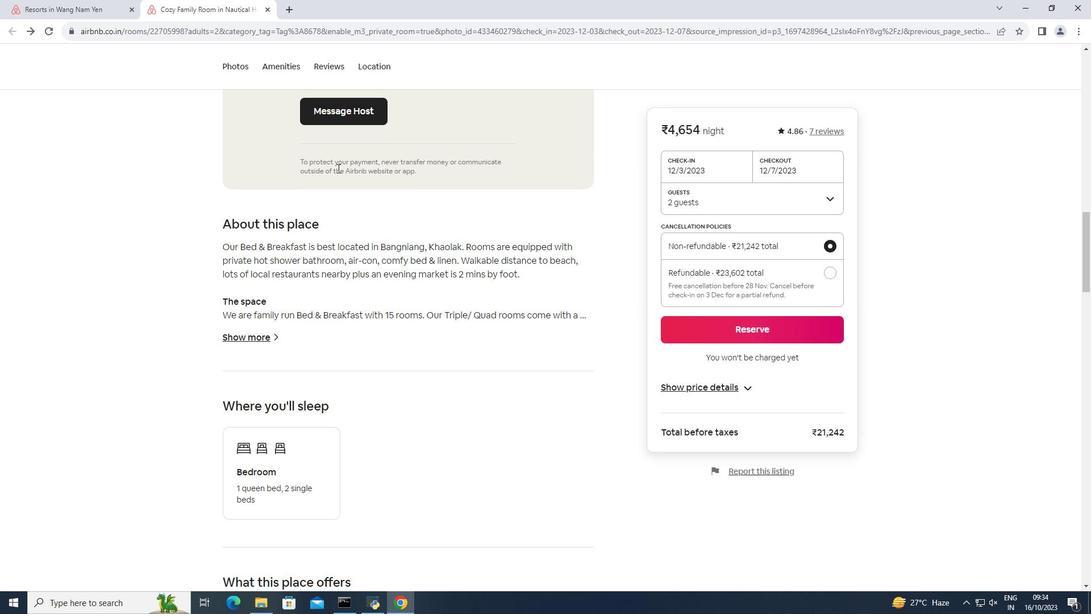 
Action: Mouse moved to (337, 168)
Screenshot: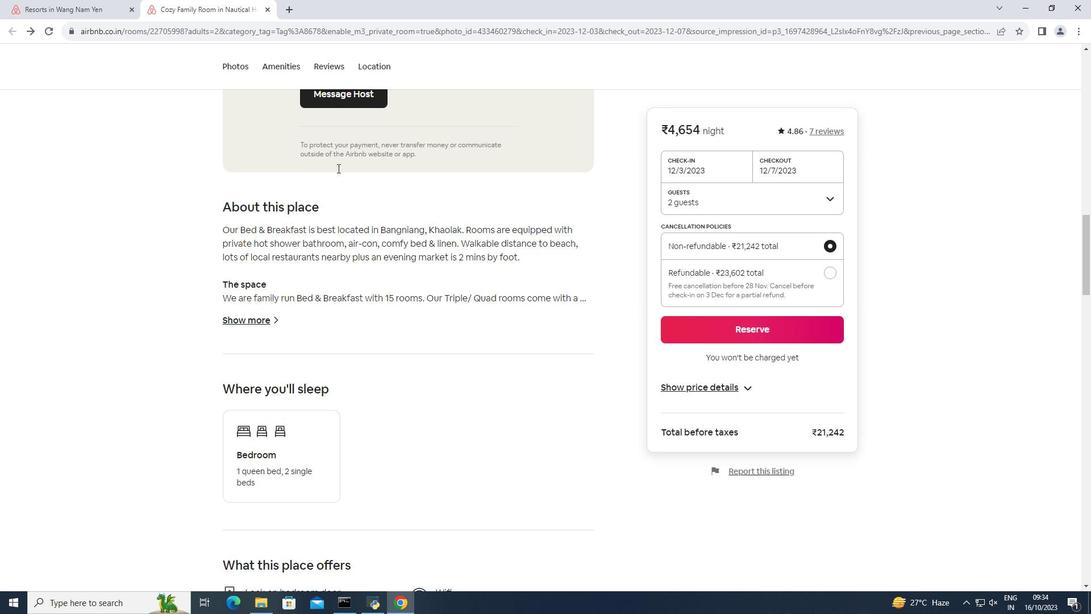 
Action: Mouse scrolled (337, 167) with delta (0, 0)
Screenshot: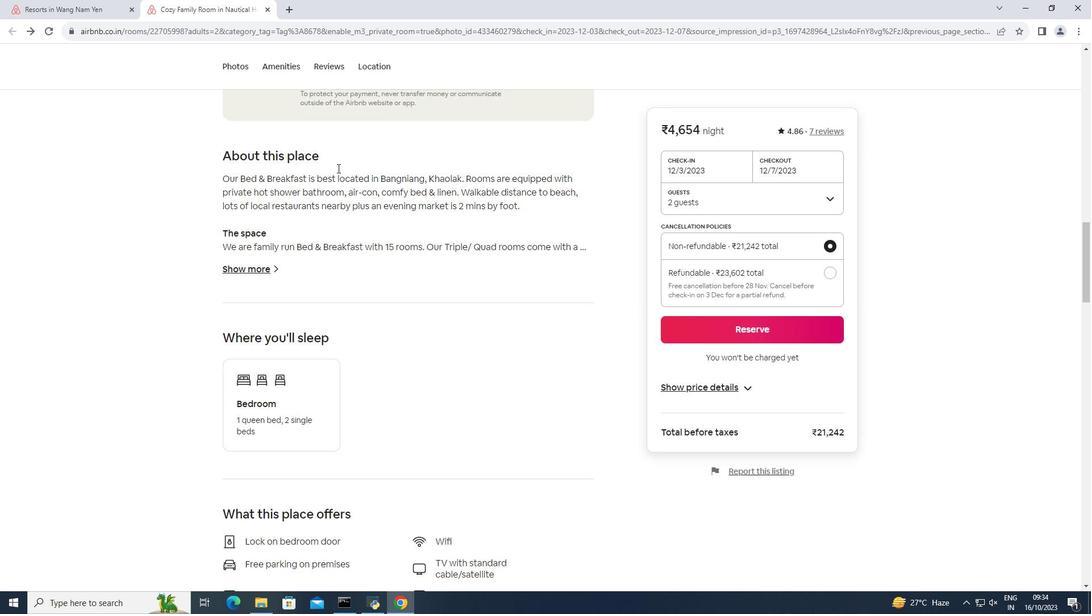 
Action: Mouse scrolled (337, 167) with delta (0, 0)
Screenshot: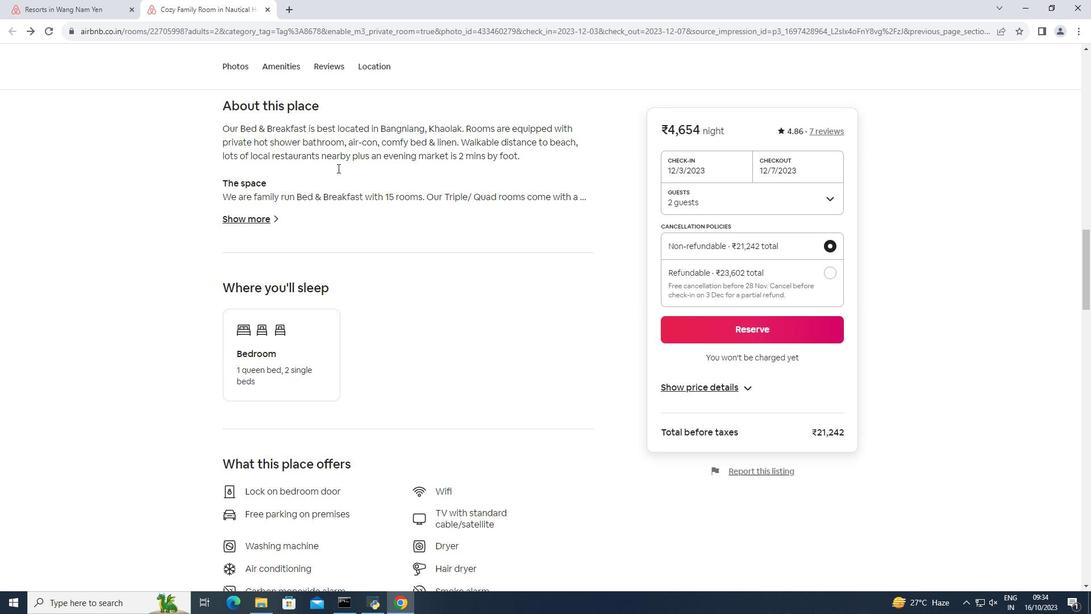 
Action: Mouse scrolled (337, 167) with delta (0, 0)
Screenshot: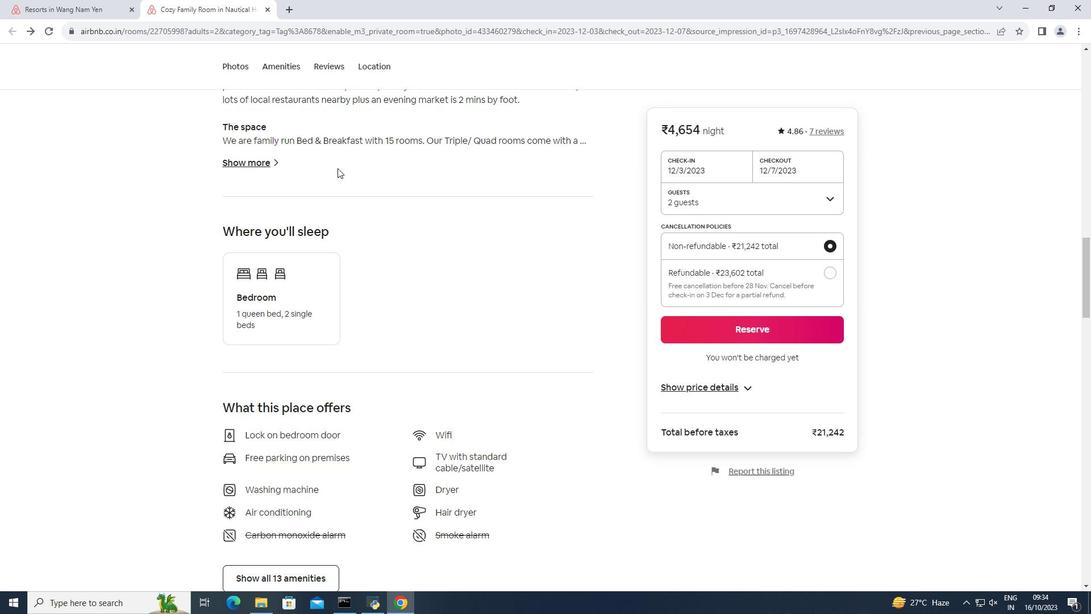 
Action: Mouse scrolled (337, 167) with delta (0, 0)
Screenshot: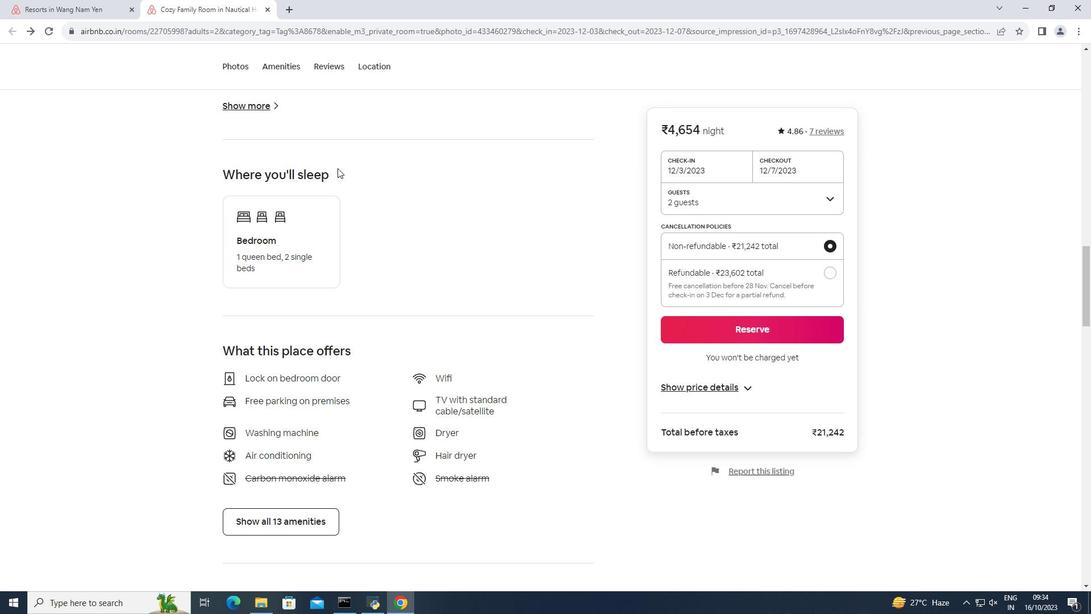 
Action: Mouse scrolled (337, 167) with delta (0, 0)
Screenshot: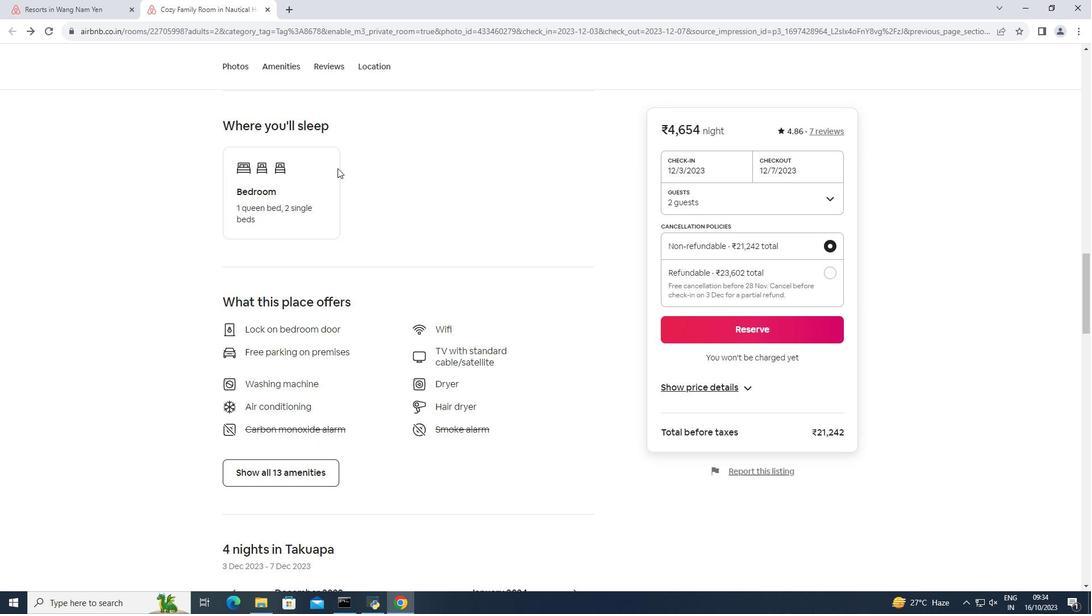 
Action: Mouse scrolled (337, 167) with delta (0, 0)
Screenshot: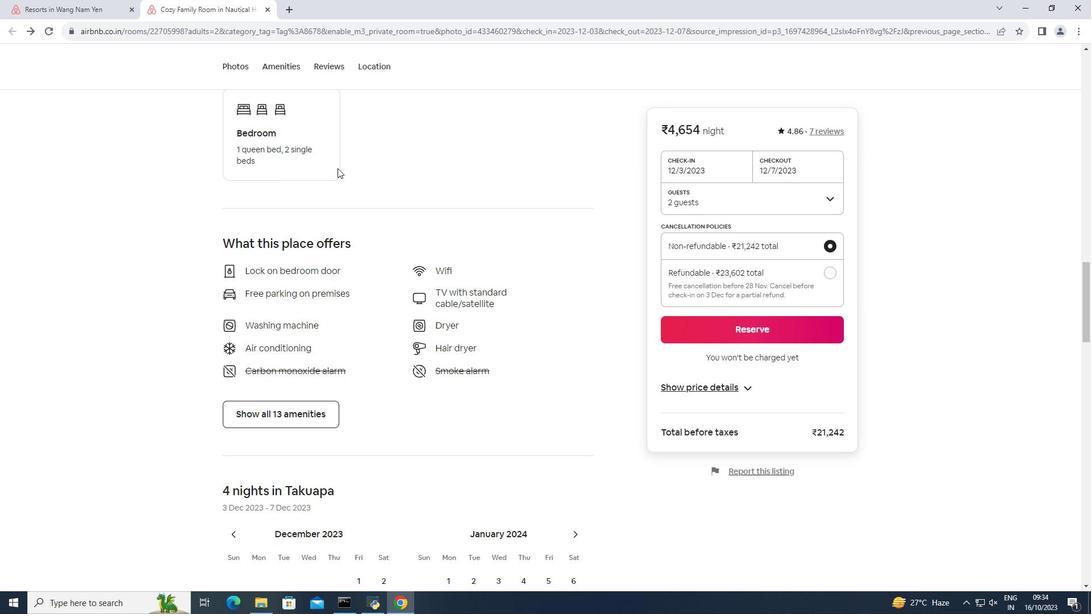 
Action: Mouse scrolled (337, 167) with delta (0, 0)
Screenshot: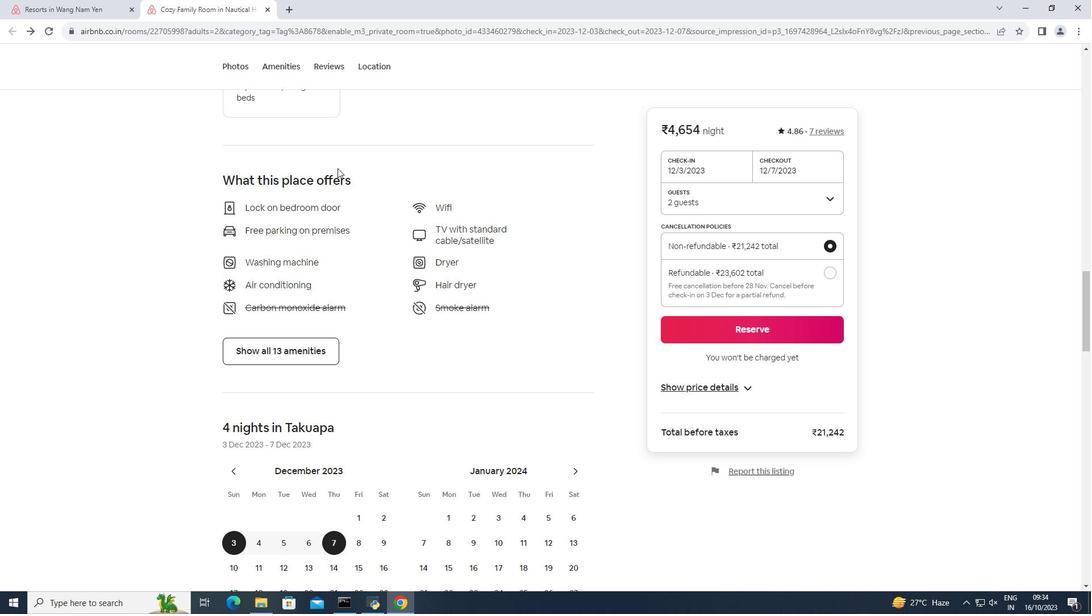 
Action: Mouse moved to (294, 309)
Screenshot: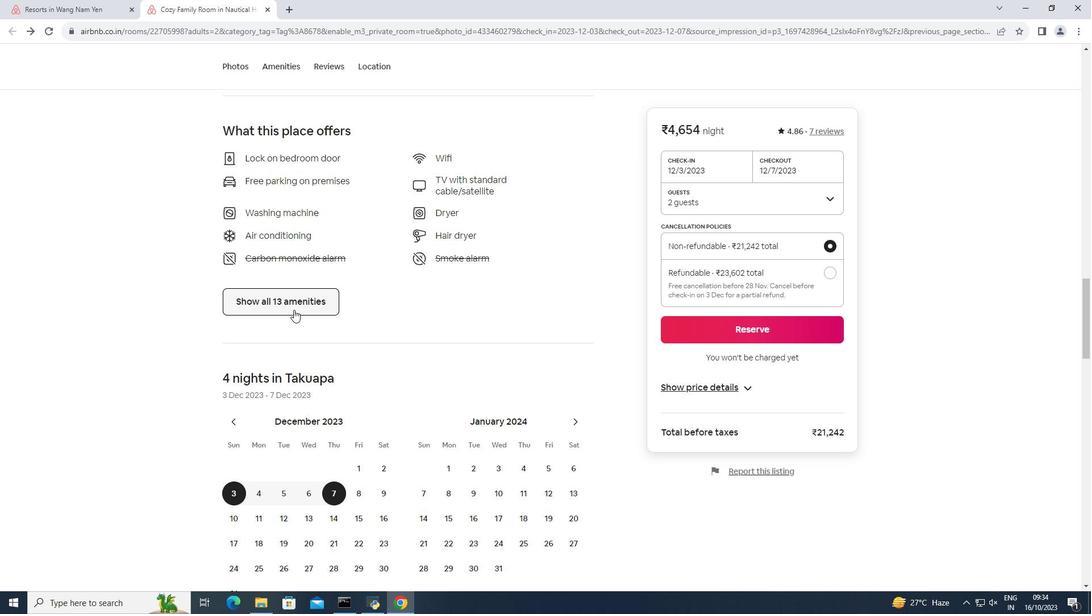 
Action: Mouse pressed left at (294, 309)
Screenshot: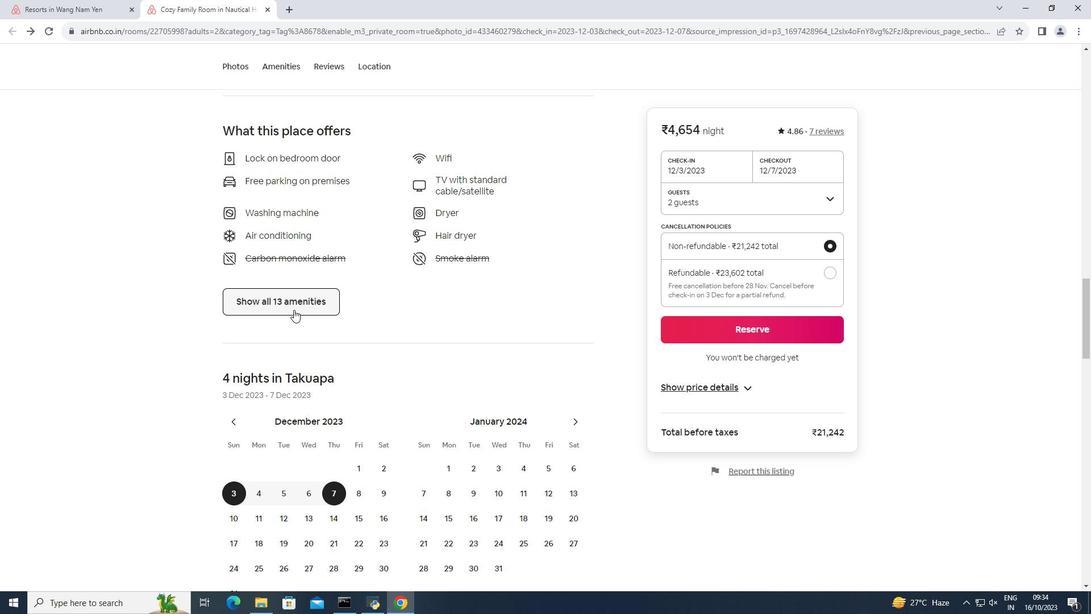 
Action: Mouse moved to (411, 323)
Screenshot: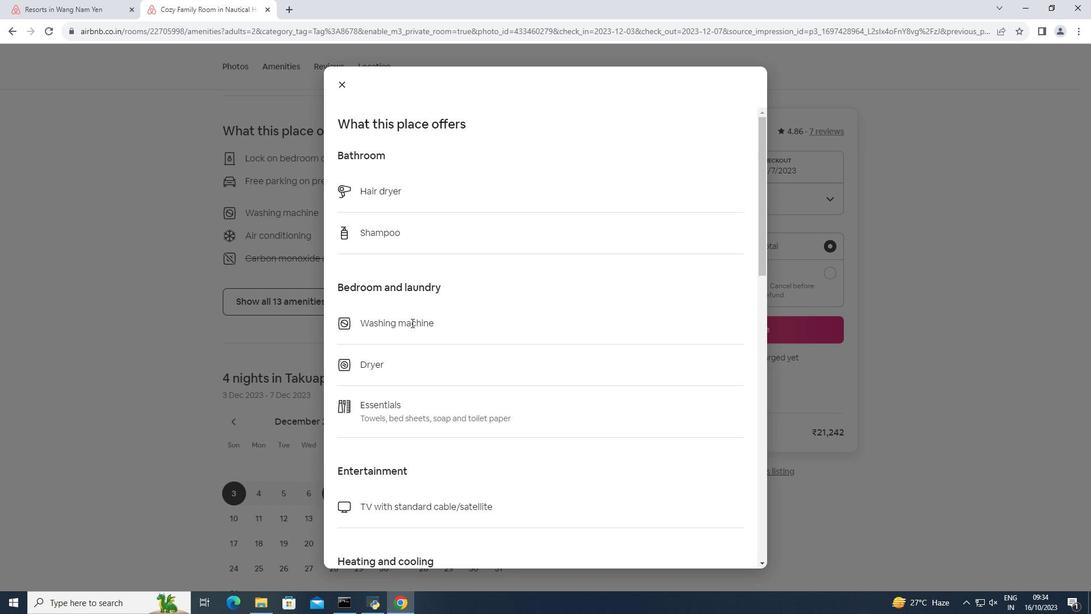 
Action: Mouse scrolled (411, 322) with delta (0, 0)
Screenshot: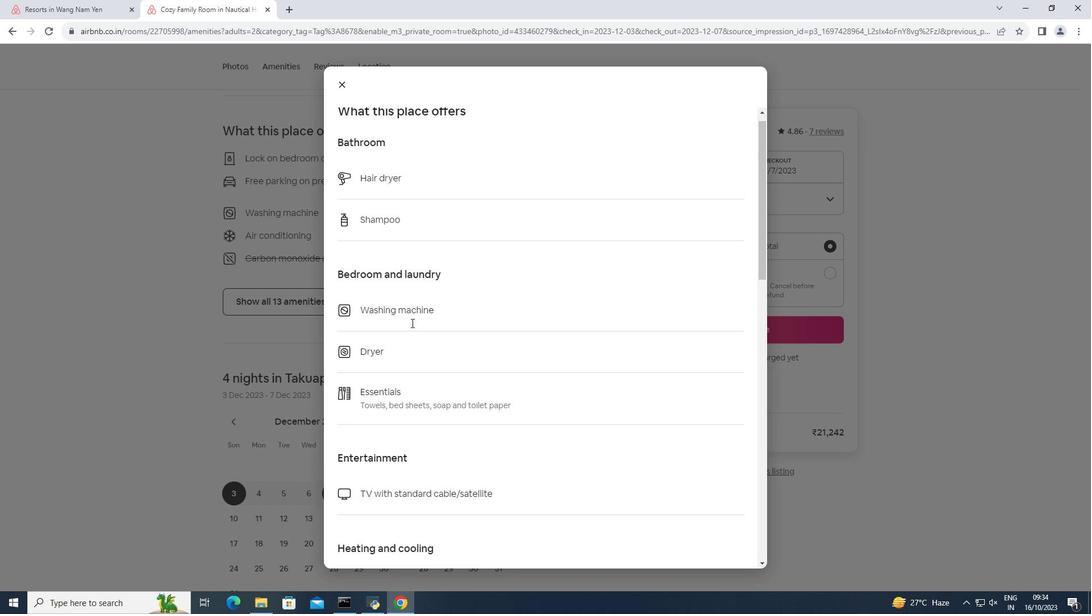 
Action: Mouse moved to (412, 323)
Screenshot: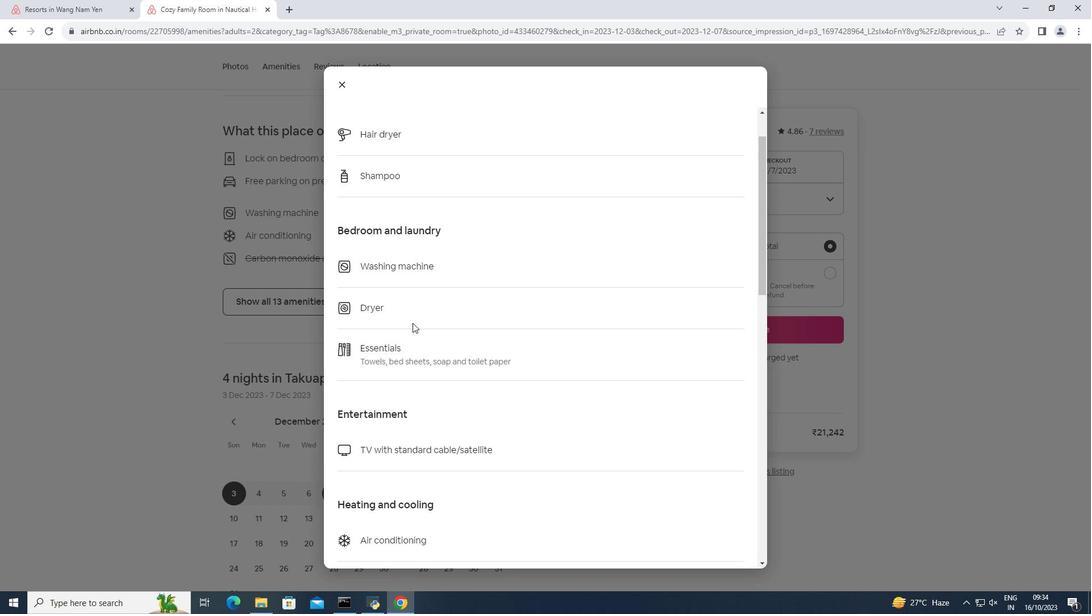 
Action: Mouse scrolled (412, 322) with delta (0, 0)
Screenshot: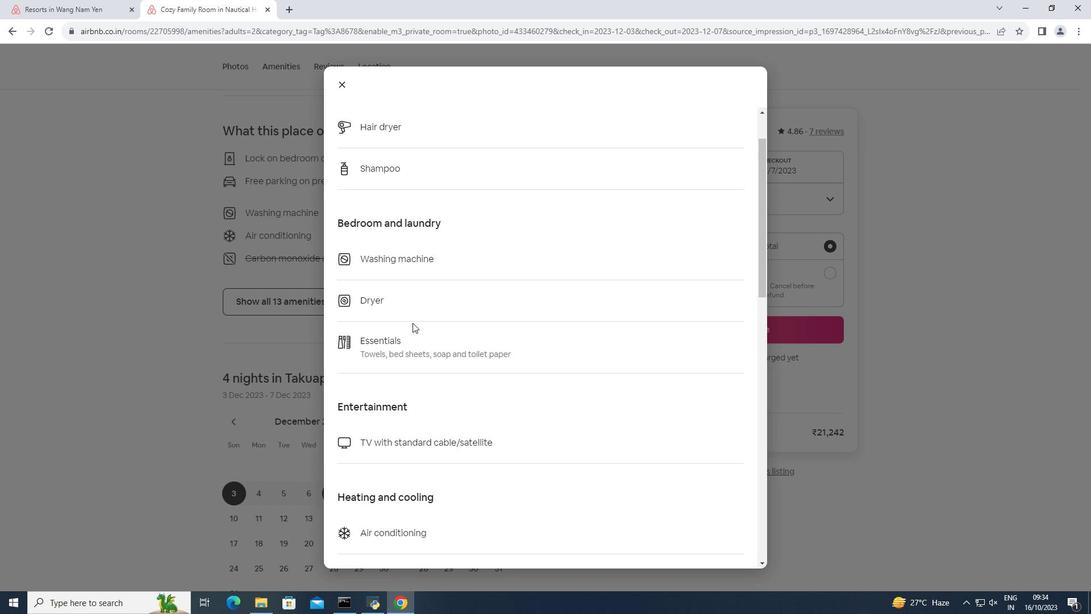 
Action: Mouse scrolled (412, 322) with delta (0, 0)
Screenshot: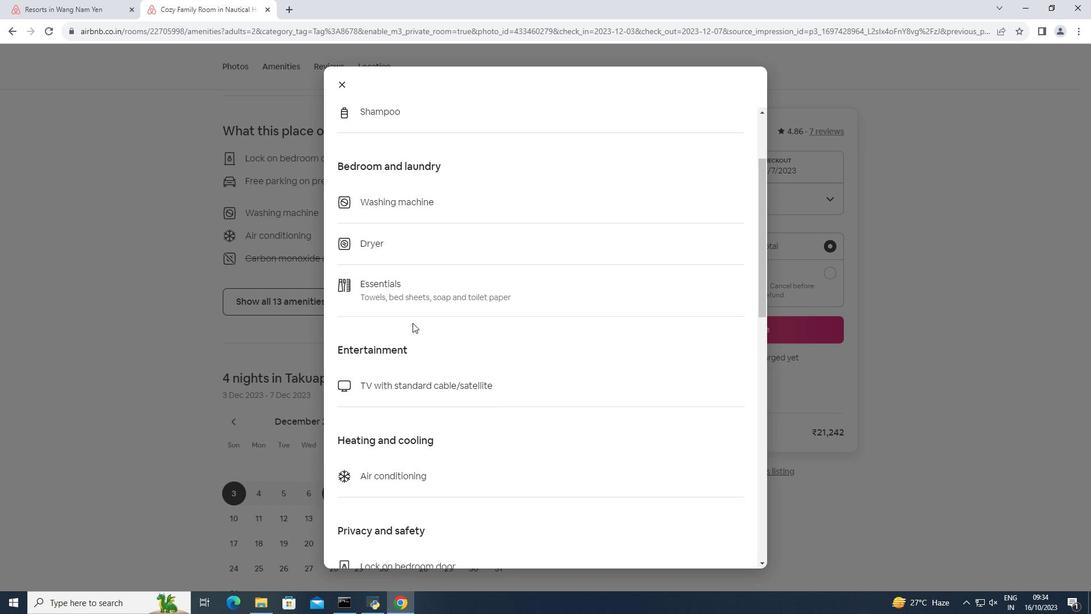 
Action: Mouse scrolled (412, 322) with delta (0, 0)
Screenshot: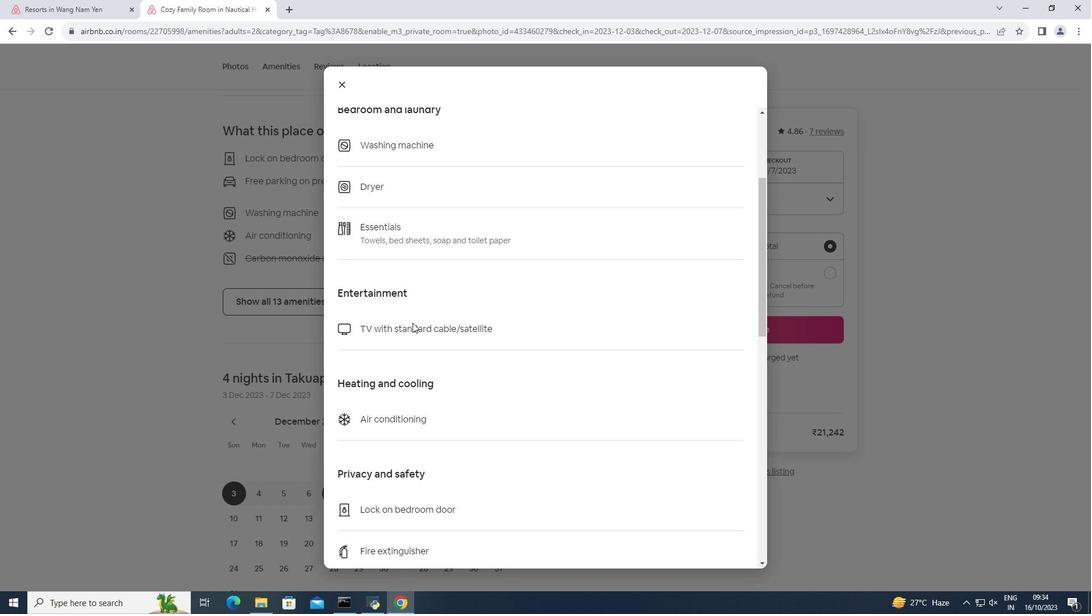 
Action: Mouse scrolled (412, 322) with delta (0, 0)
Screenshot: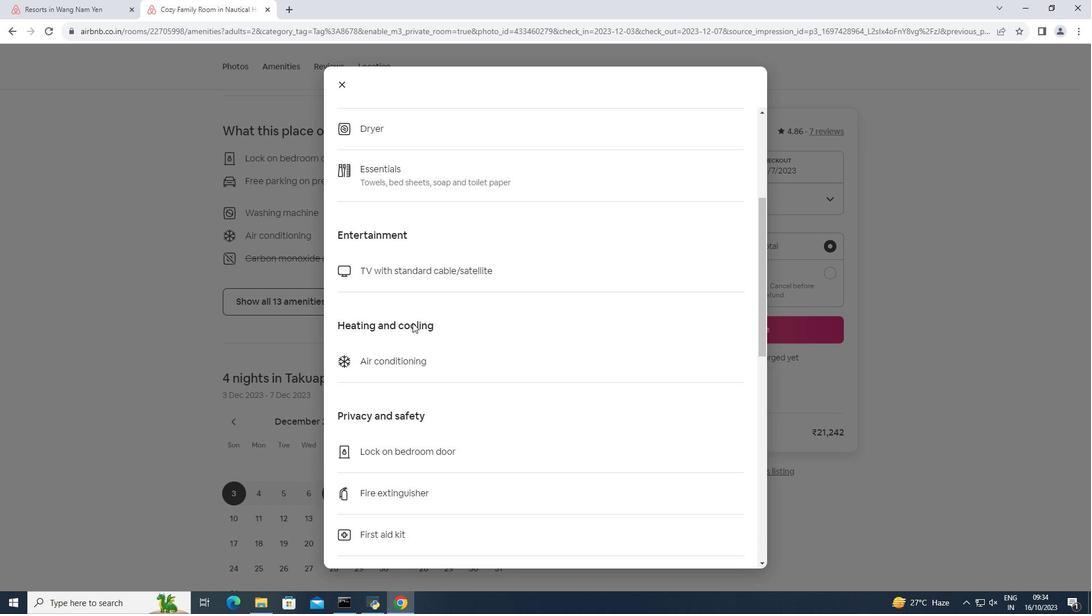 
Action: Mouse scrolled (412, 322) with delta (0, 0)
Screenshot: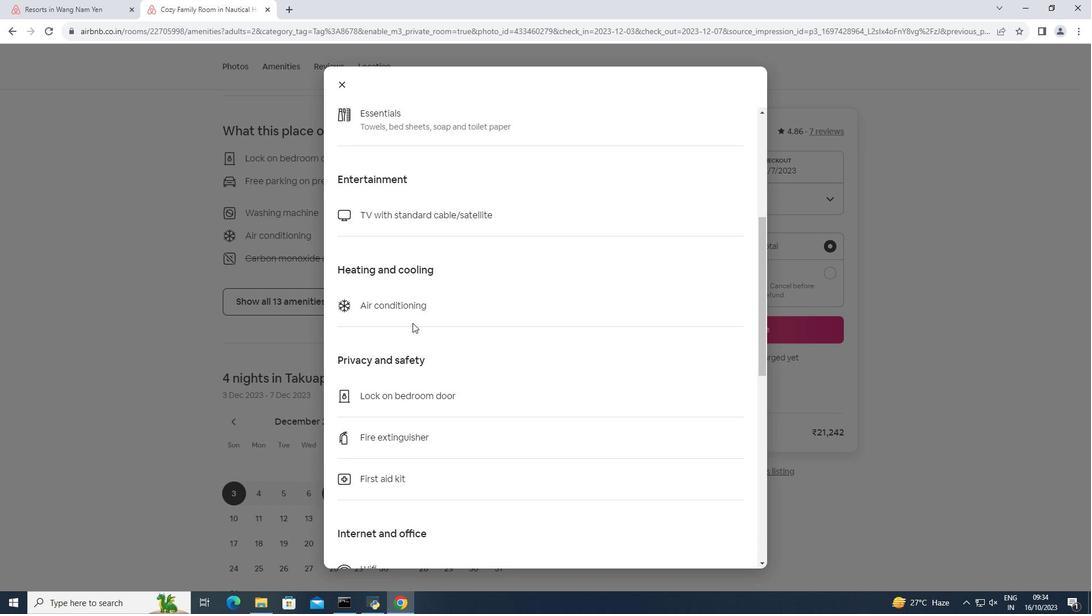 
Action: Mouse scrolled (412, 322) with delta (0, 0)
Screenshot: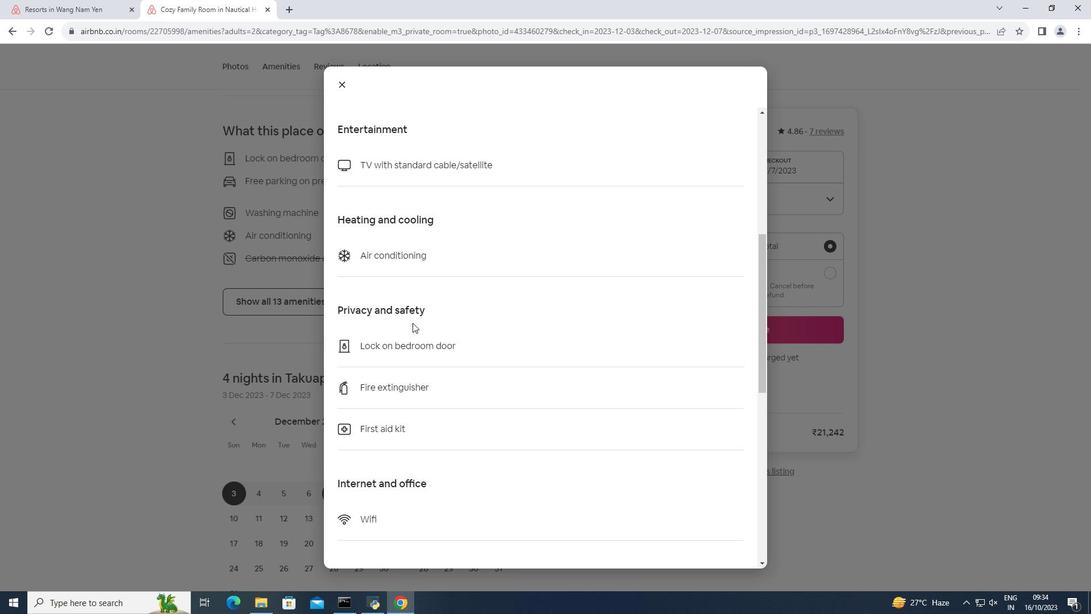 
Action: Mouse scrolled (412, 322) with delta (0, 0)
Screenshot: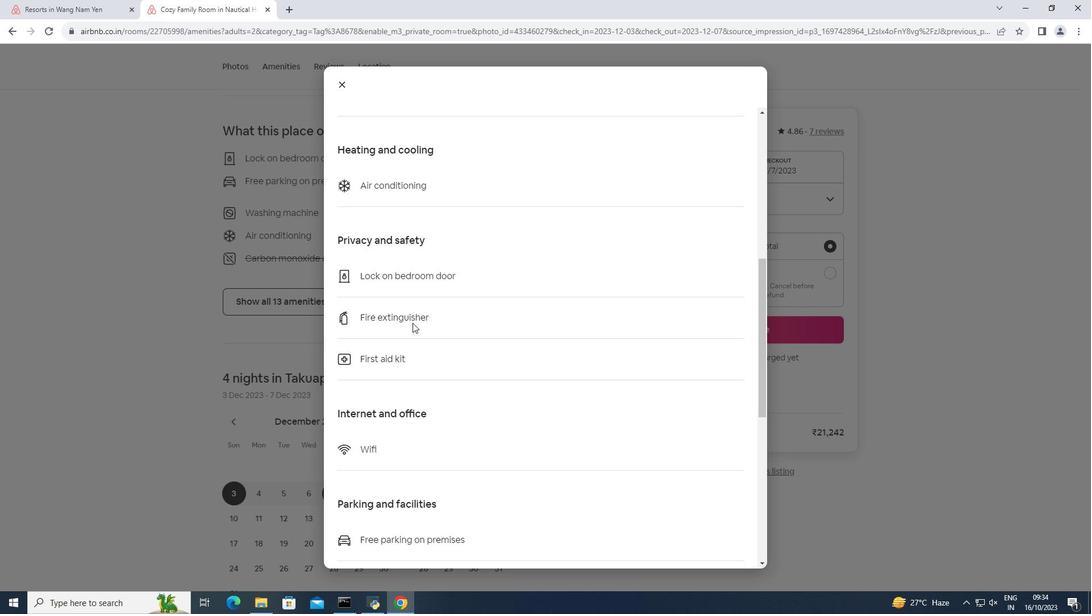 
Action: Mouse scrolled (412, 322) with delta (0, 0)
Screenshot: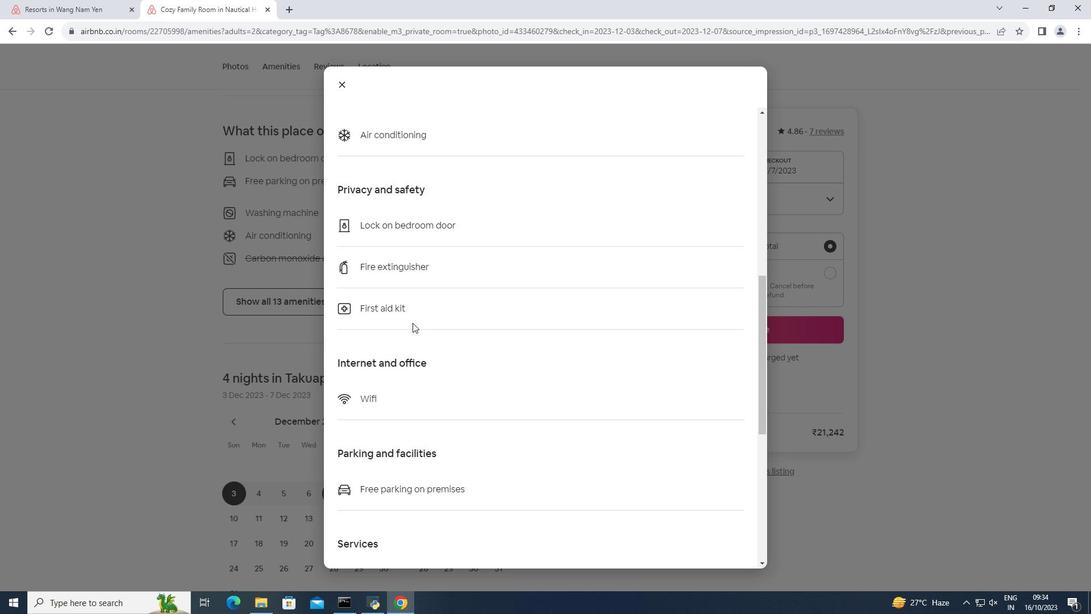 
Action: Mouse scrolled (412, 322) with delta (0, 0)
Screenshot: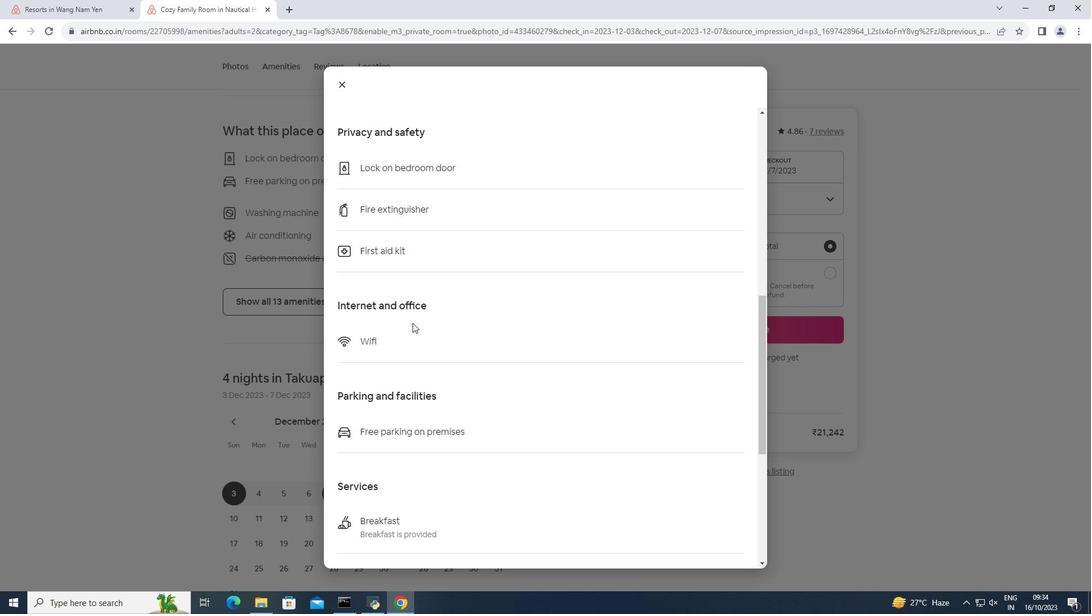 
Action: Mouse scrolled (412, 322) with delta (0, 0)
Screenshot: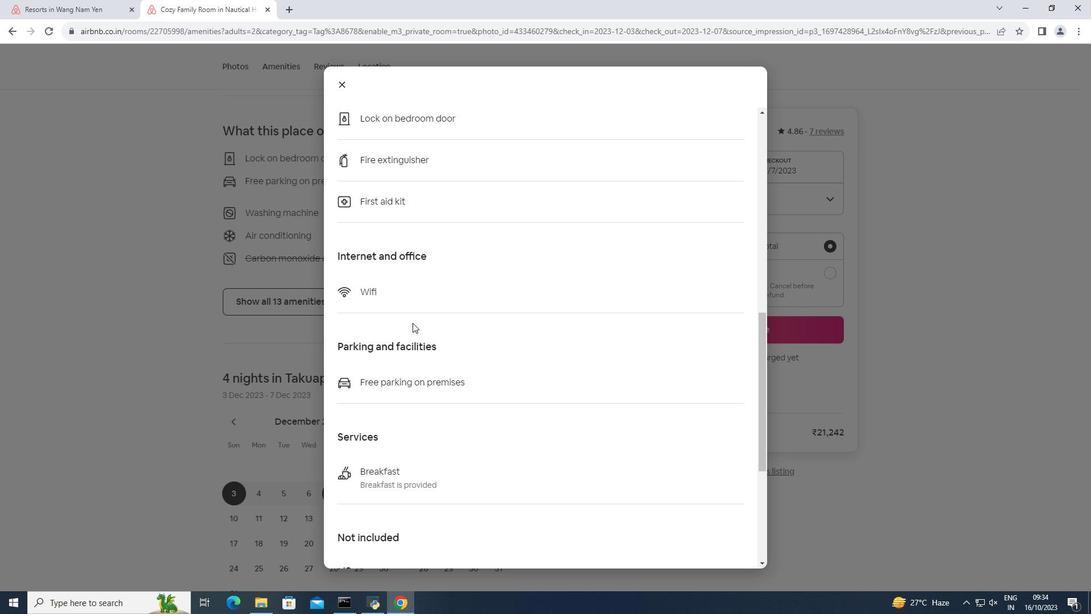 
Action: Mouse scrolled (412, 322) with delta (0, 0)
Screenshot: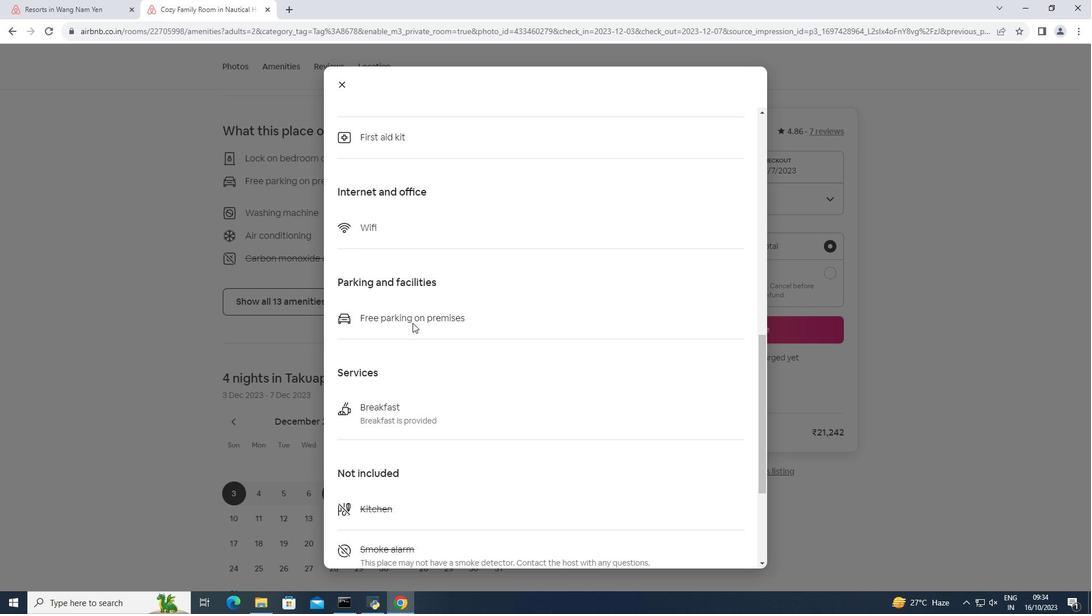
Action: Mouse scrolled (412, 322) with delta (0, 0)
Screenshot: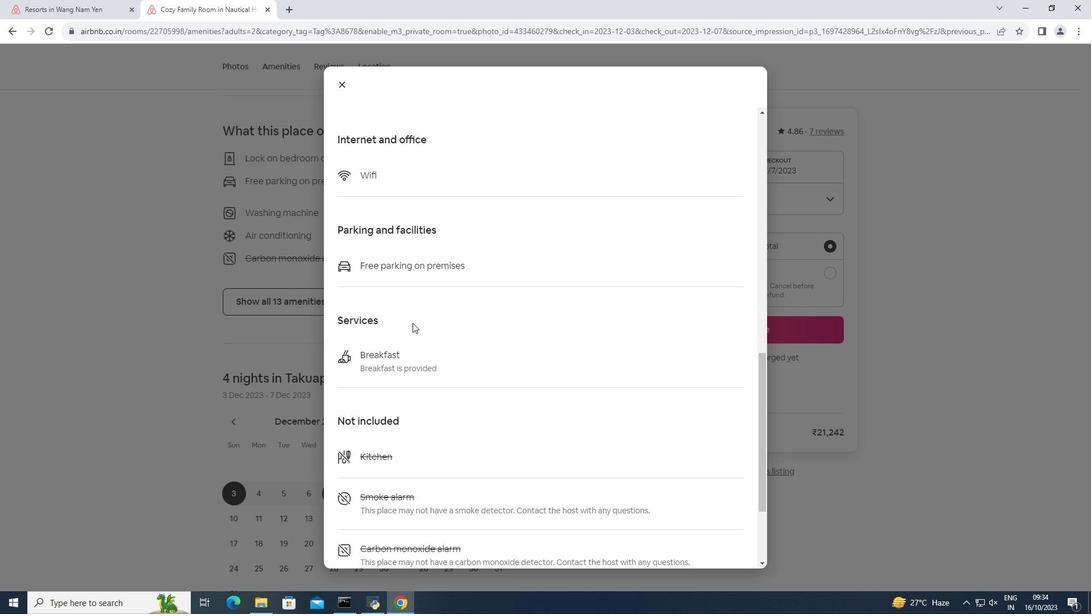 
Action: Mouse scrolled (412, 322) with delta (0, 0)
Screenshot: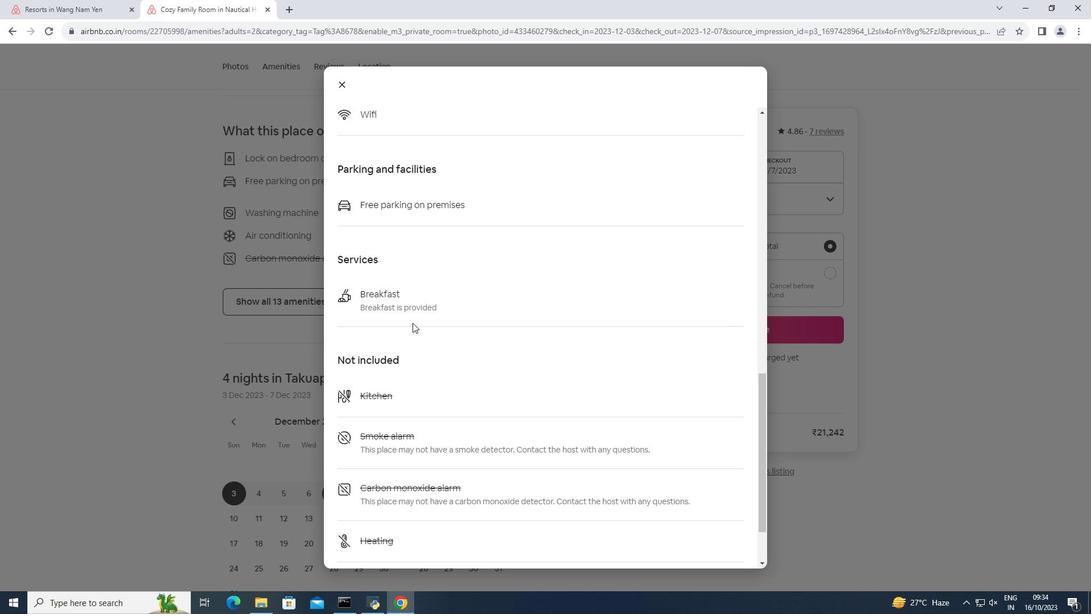 
Action: Mouse scrolled (412, 322) with delta (0, 0)
Screenshot: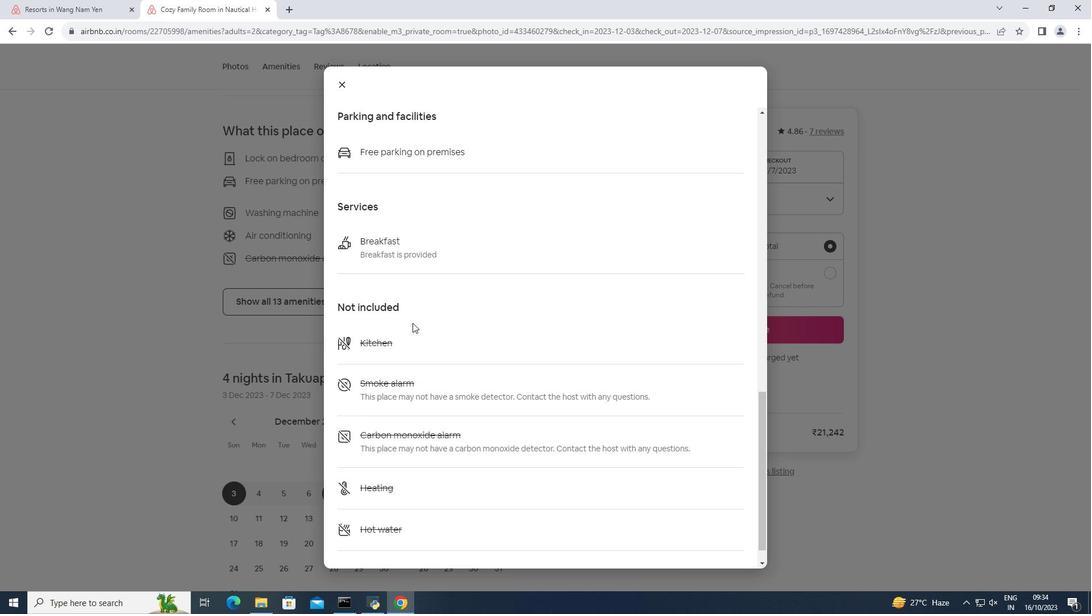 
Action: Mouse scrolled (412, 322) with delta (0, 0)
Screenshot: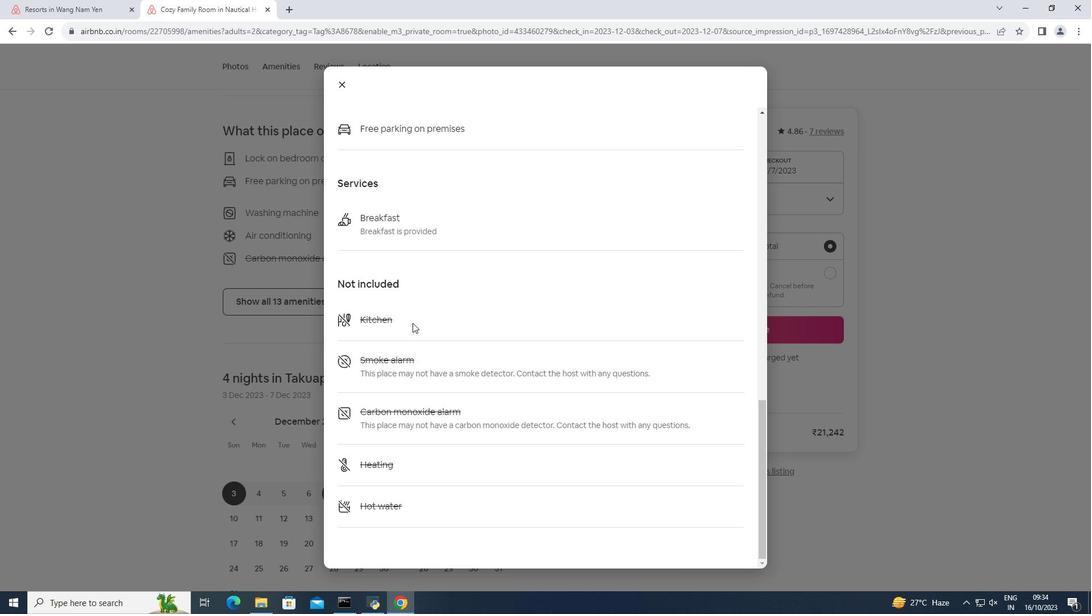 
Action: Mouse moved to (345, 83)
Screenshot: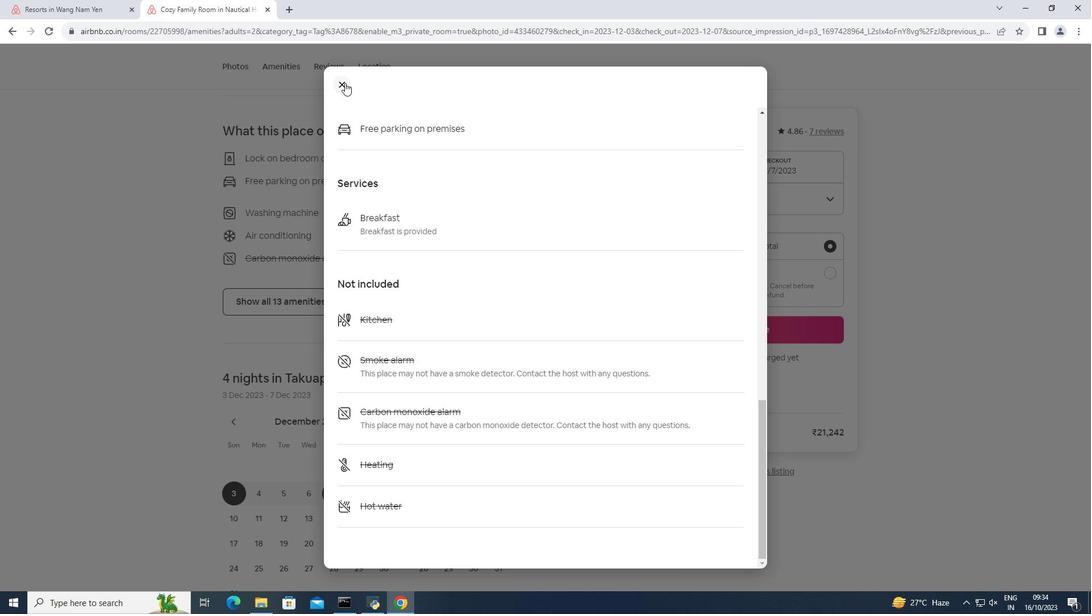 
Action: Mouse pressed left at (345, 83)
Screenshot: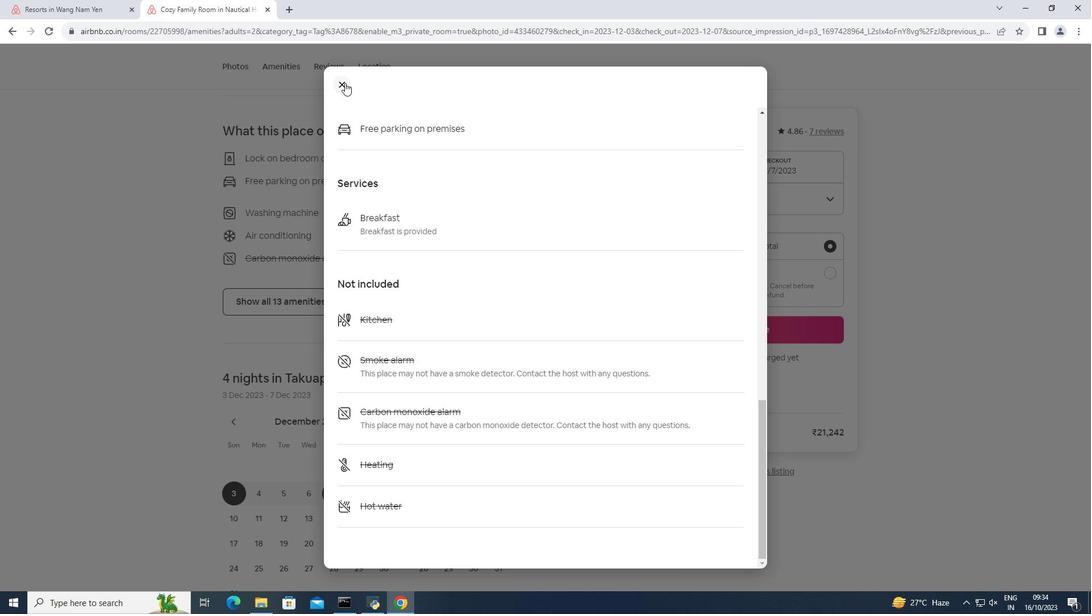 
Action: Mouse moved to (345, 134)
Screenshot: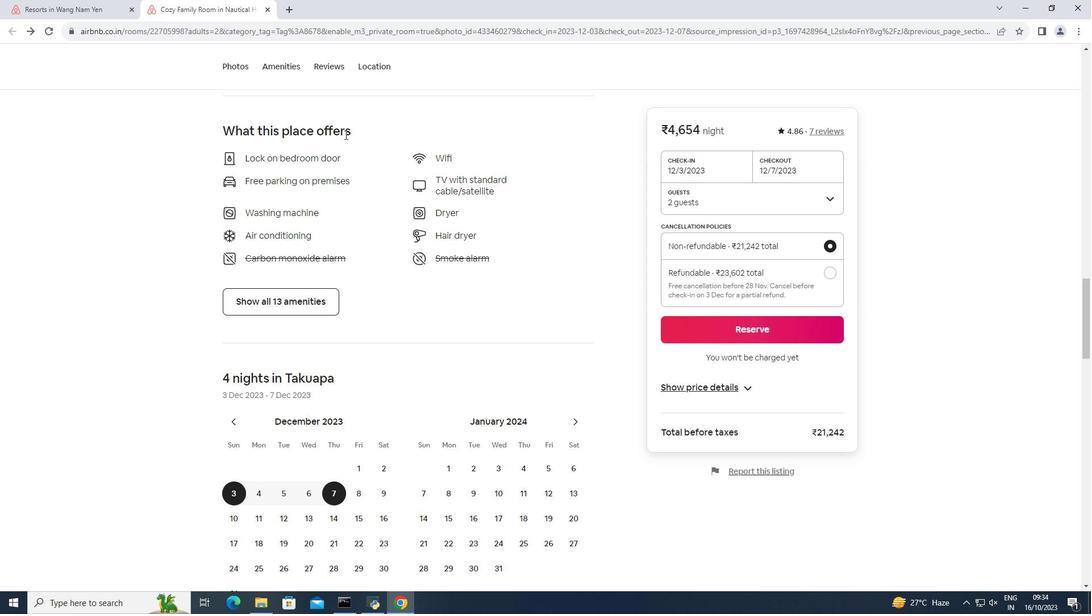 
Action: Mouse scrolled (345, 134) with delta (0, 0)
Screenshot: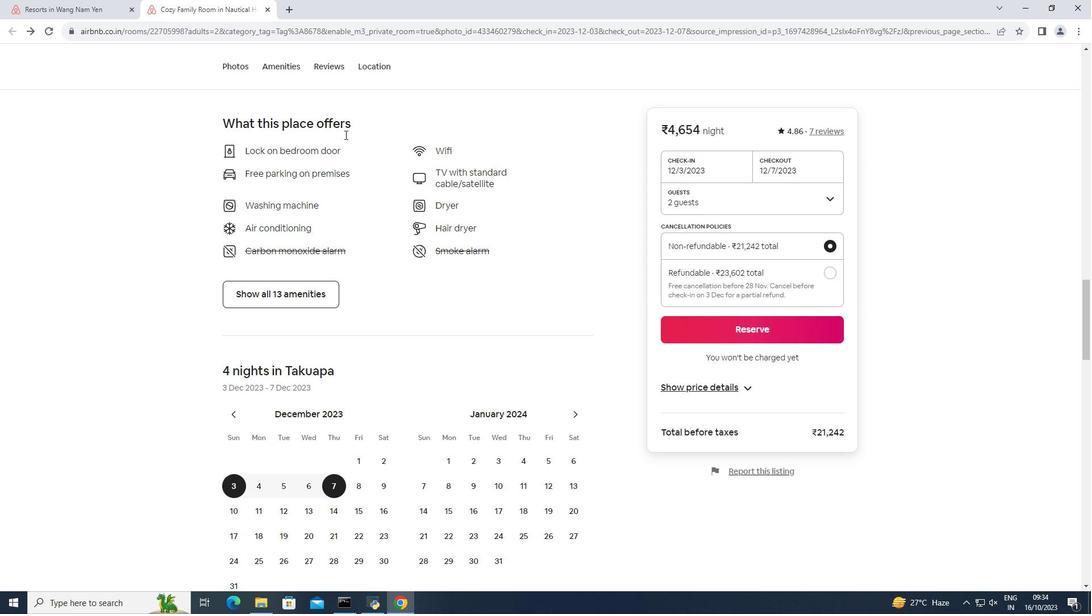 
Action: Mouse scrolled (345, 134) with delta (0, 0)
Screenshot: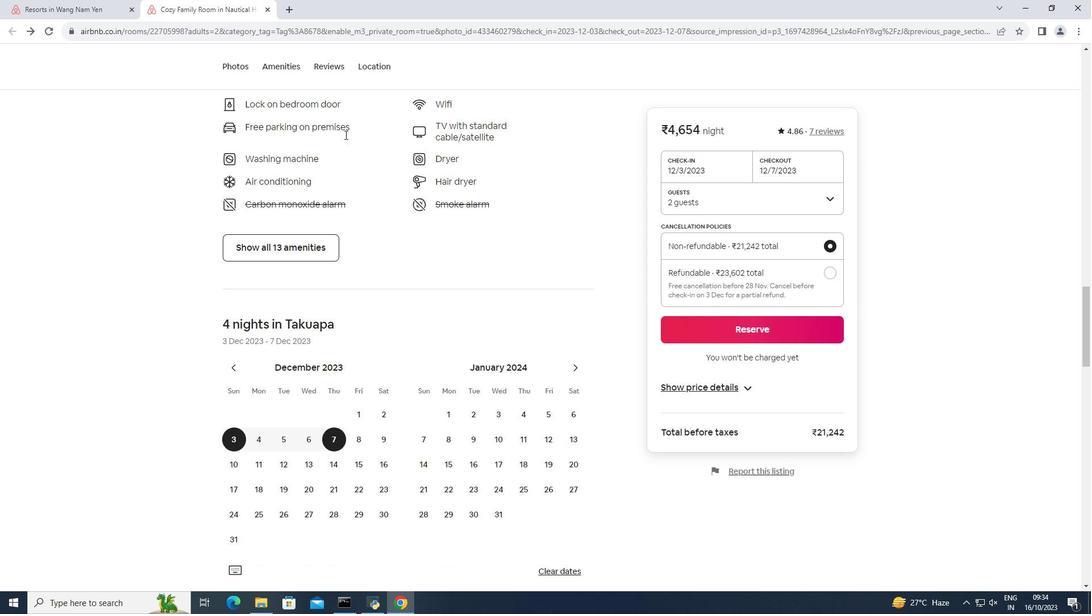 
Action: Mouse scrolled (345, 134) with delta (0, 0)
Screenshot: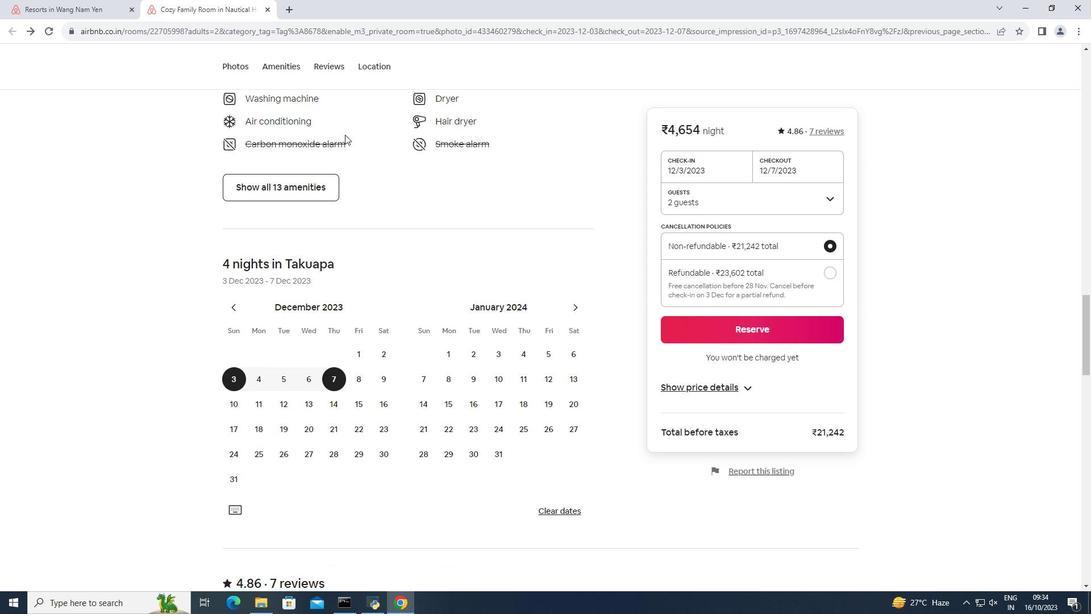 
Action: Mouse scrolled (345, 134) with delta (0, 0)
Screenshot: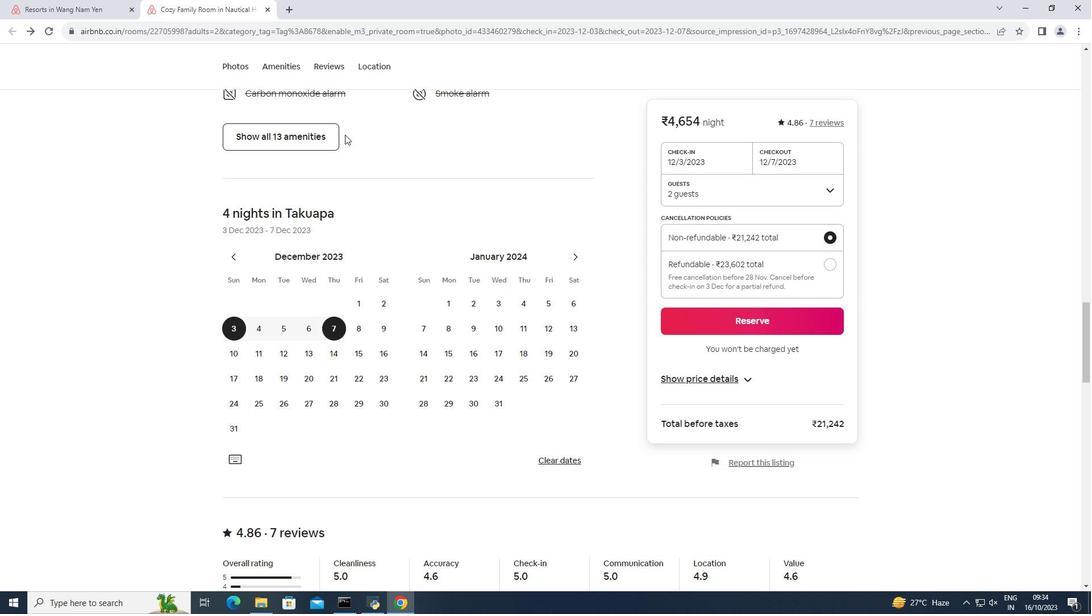 
Action: Mouse scrolled (345, 134) with delta (0, 0)
Screenshot: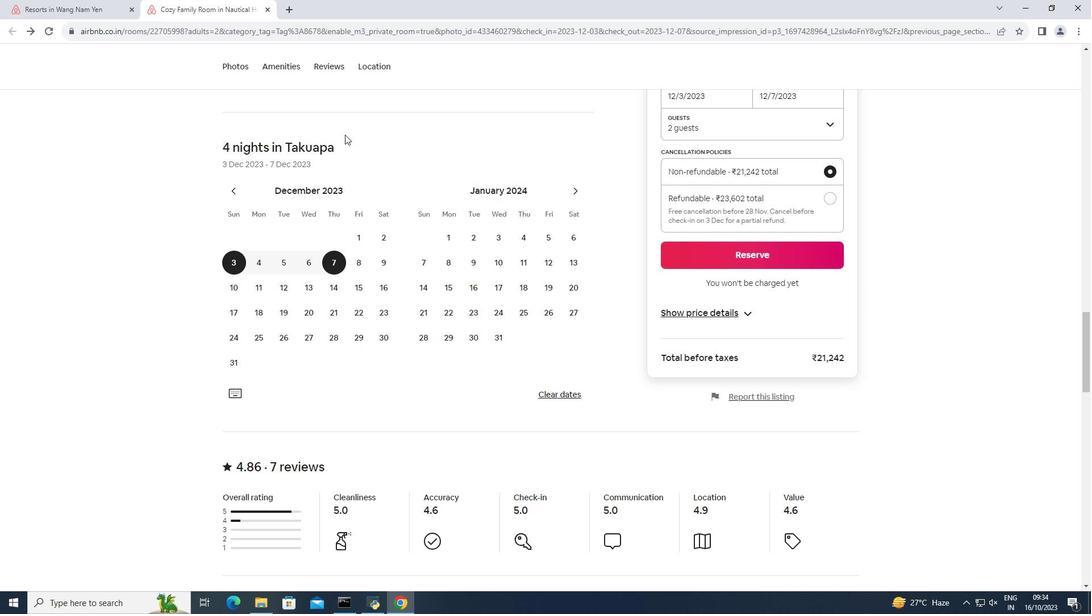 
Action: Mouse scrolled (345, 134) with delta (0, 0)
Screenshot: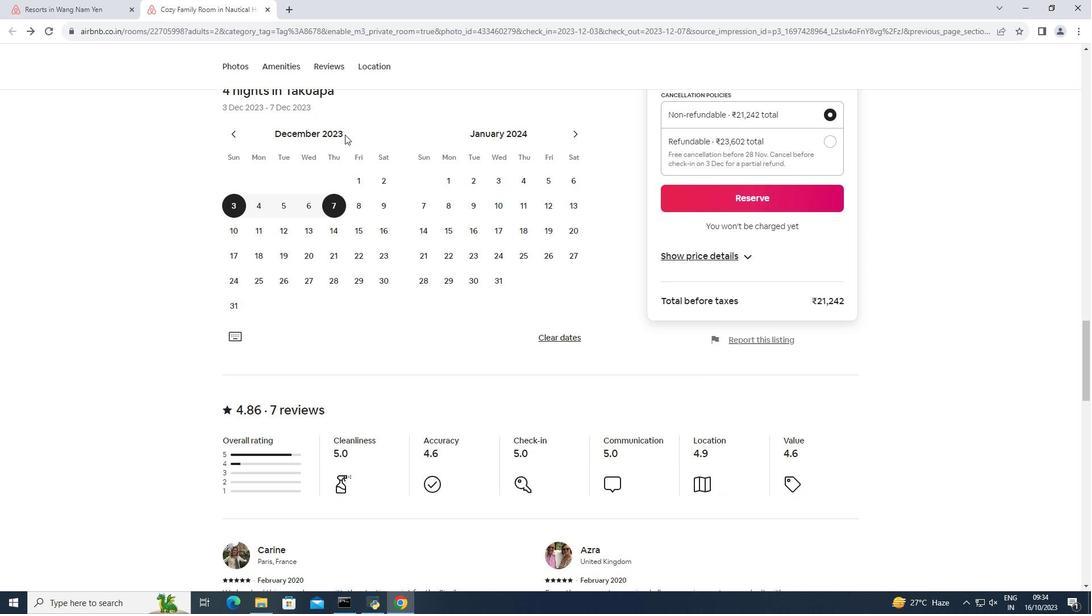 
Action: Mouse scrolled (345, 134) with delta (0, 0)
Screenshot: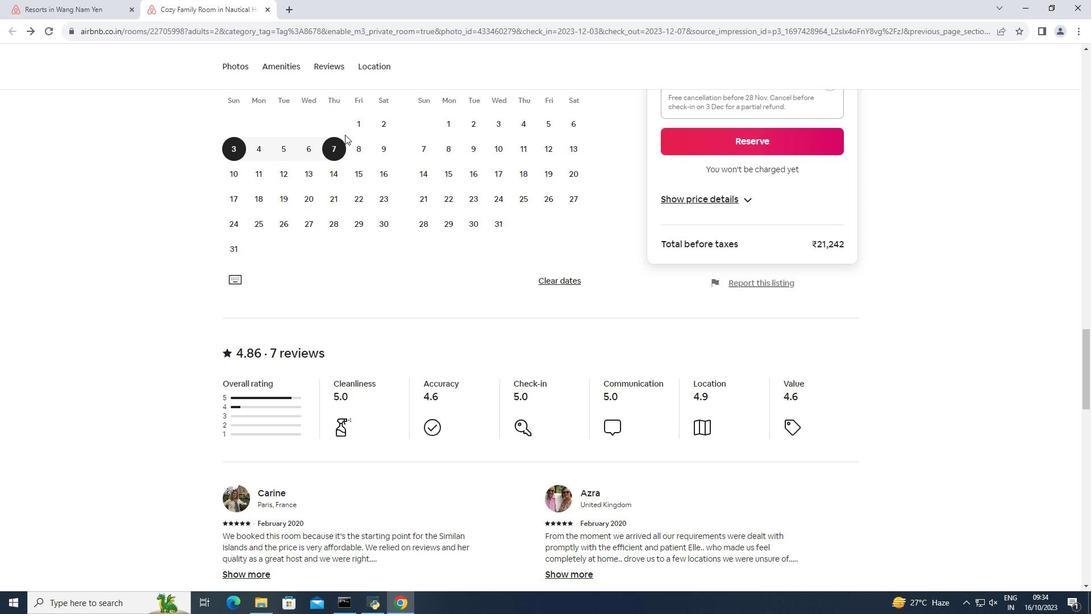 
Action: Mouse scrolled (345, 134) with delta (0, 0)
Screenshot: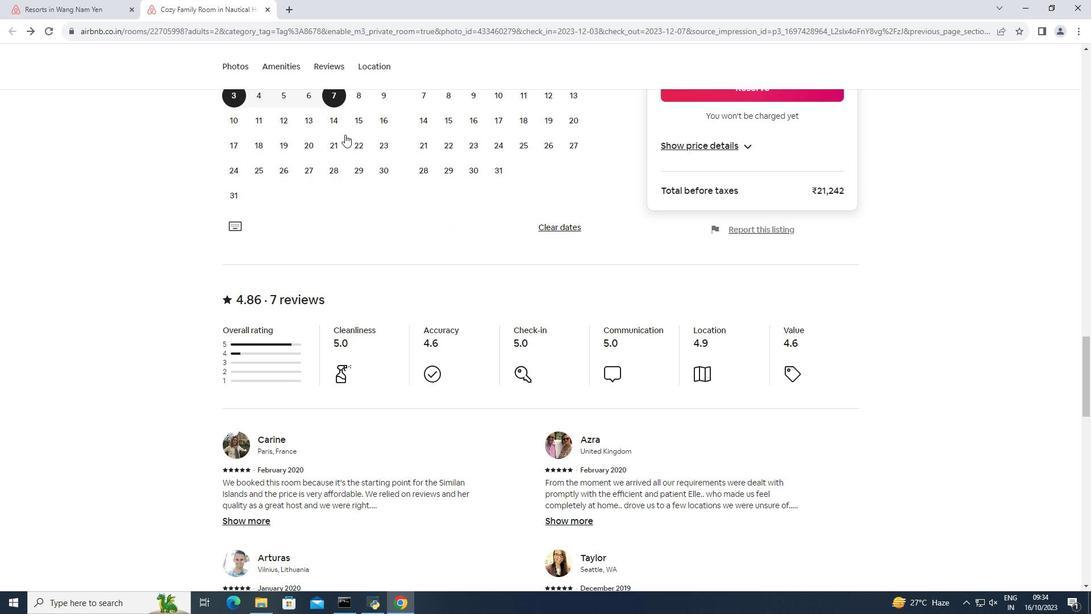 
Action: Mouse scrolled (345, 134) with delta (0, 0)
Screenshot: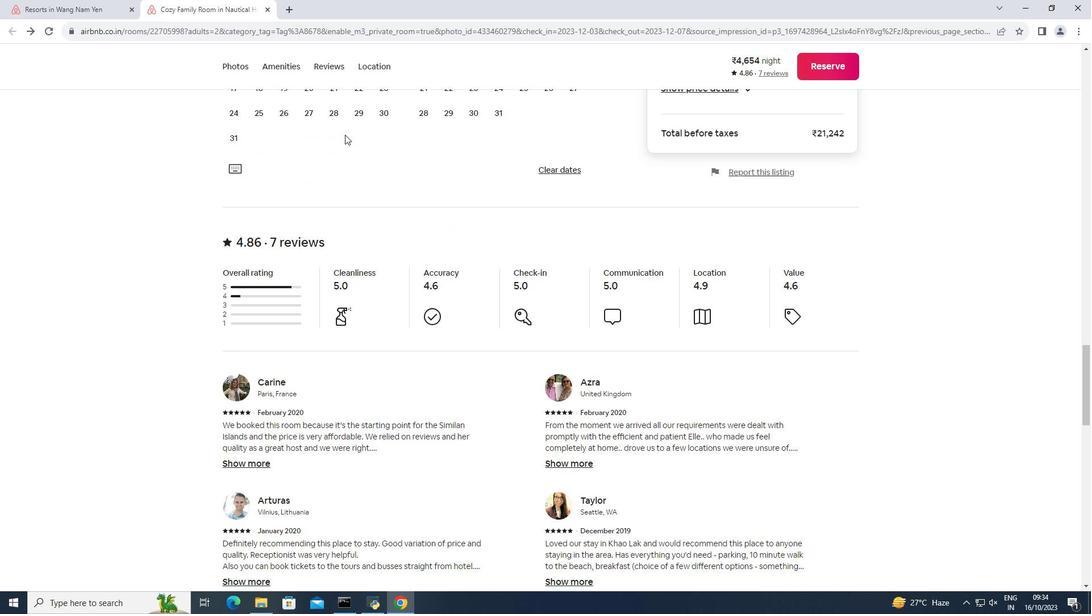 
Action: Mouse scrolled (345, 134) with delta (0, 0)
Screenshot: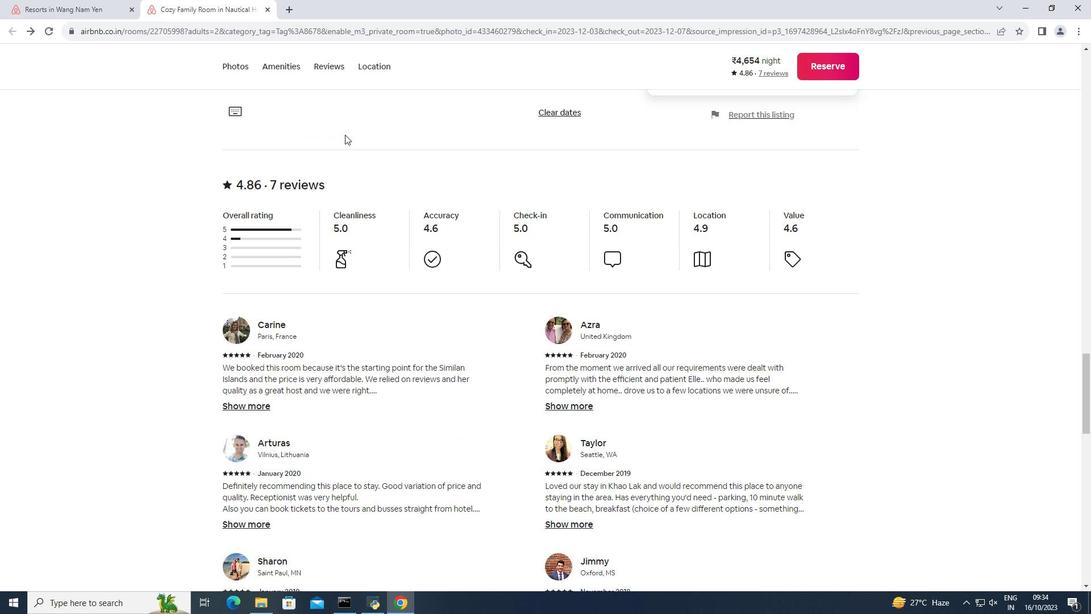 
Action: Mouse scrolled (345, 134) with delta (0, 0)
Screenshot: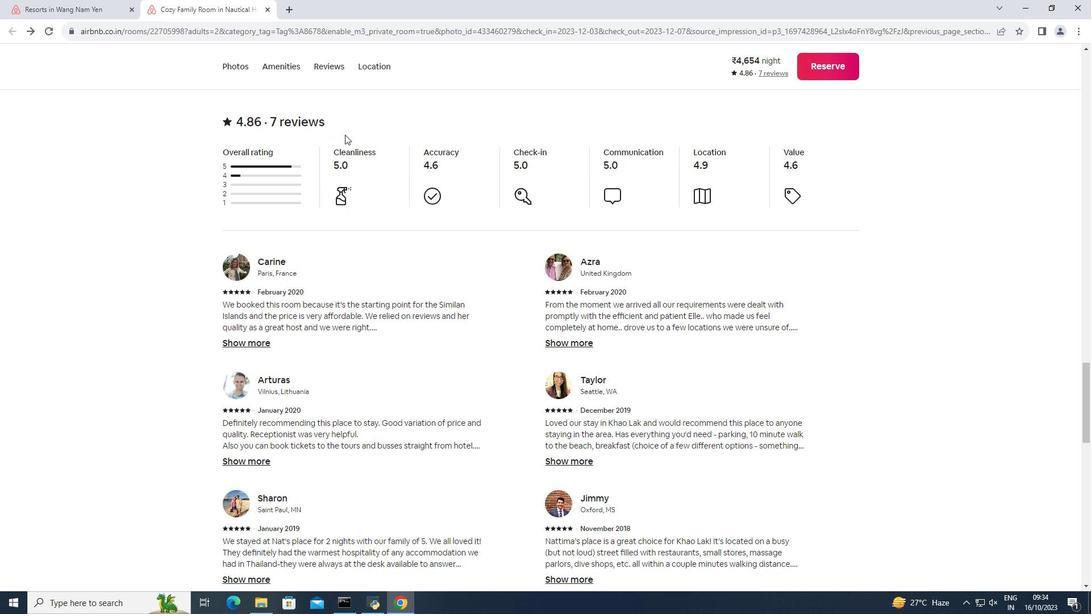 
Action: Mouse scrolled (345, 134) with delta (0, 0)
Screenshot: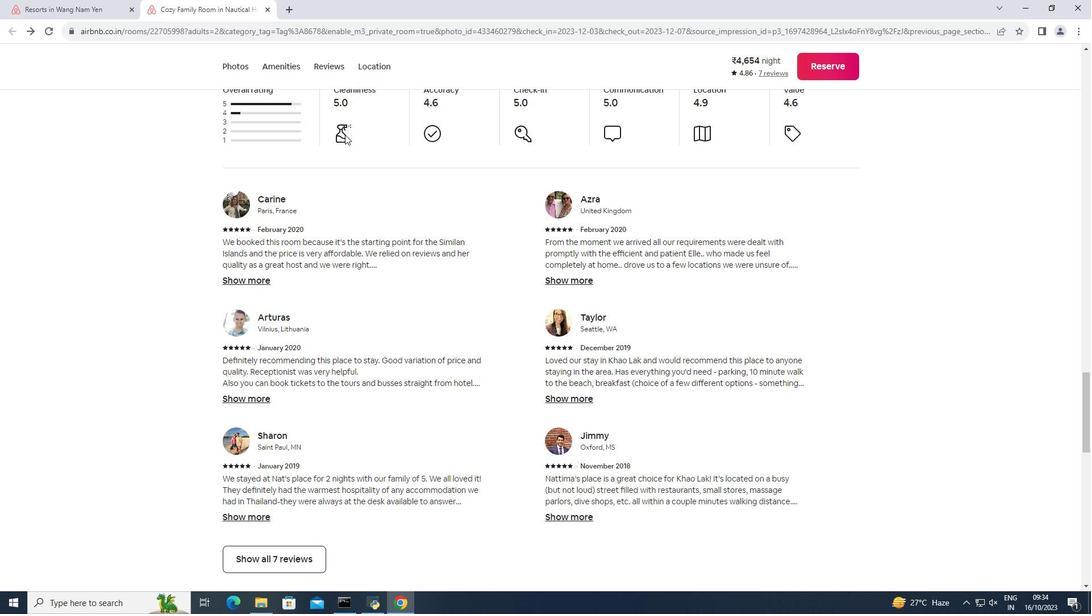 
Action: Mouse scrolled (345, 134) with delta (0, 0)
Screenshot: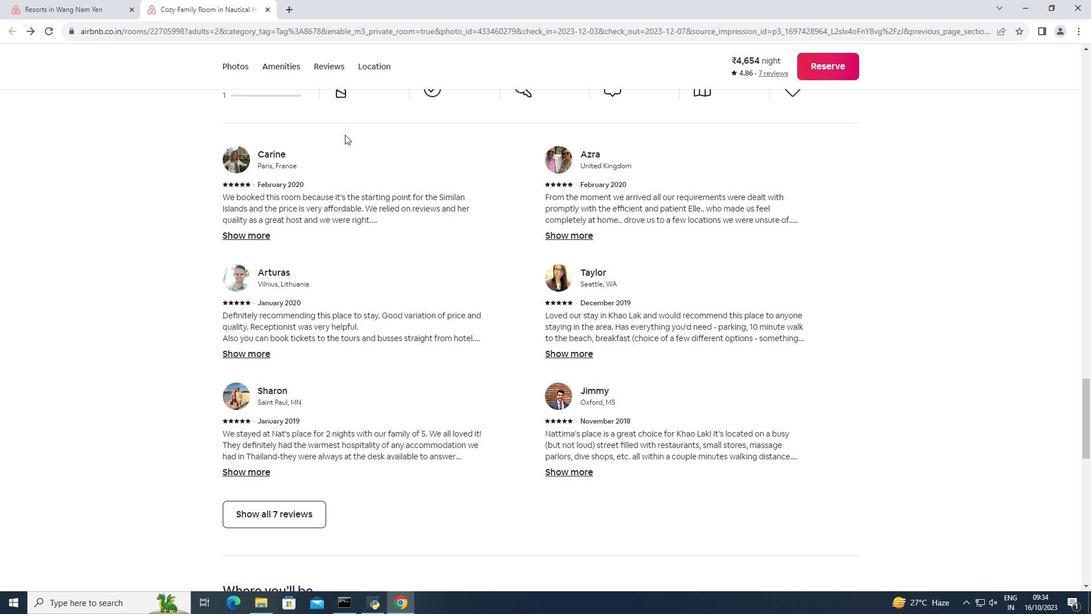 
Action: Mouse scrolled (345, 134) with delta (0, 0)
Screenshot: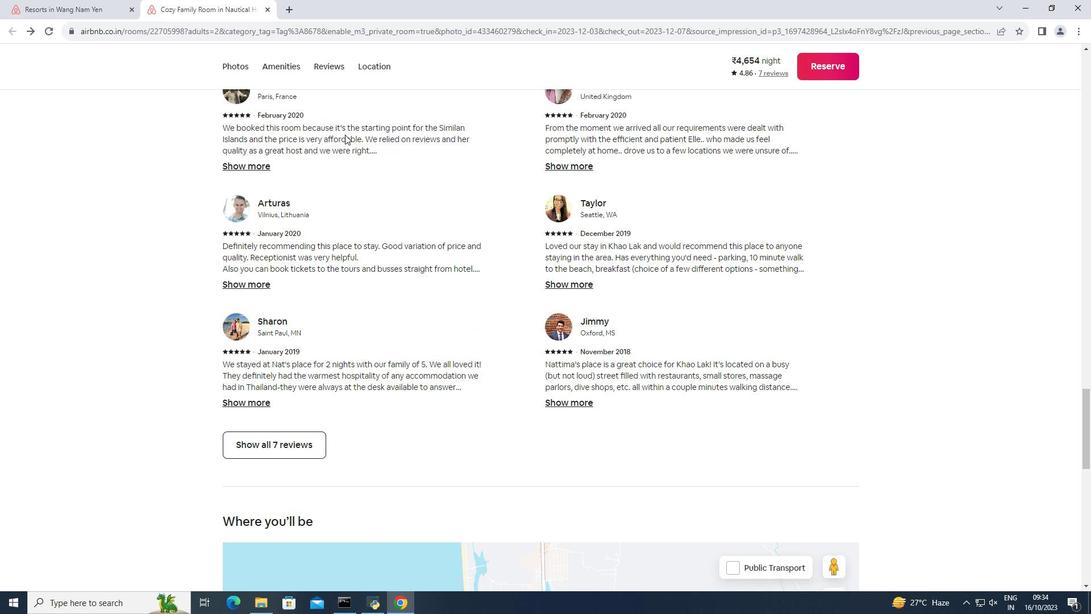 
Action: Mouse moved to (283, 396)
Screenshot: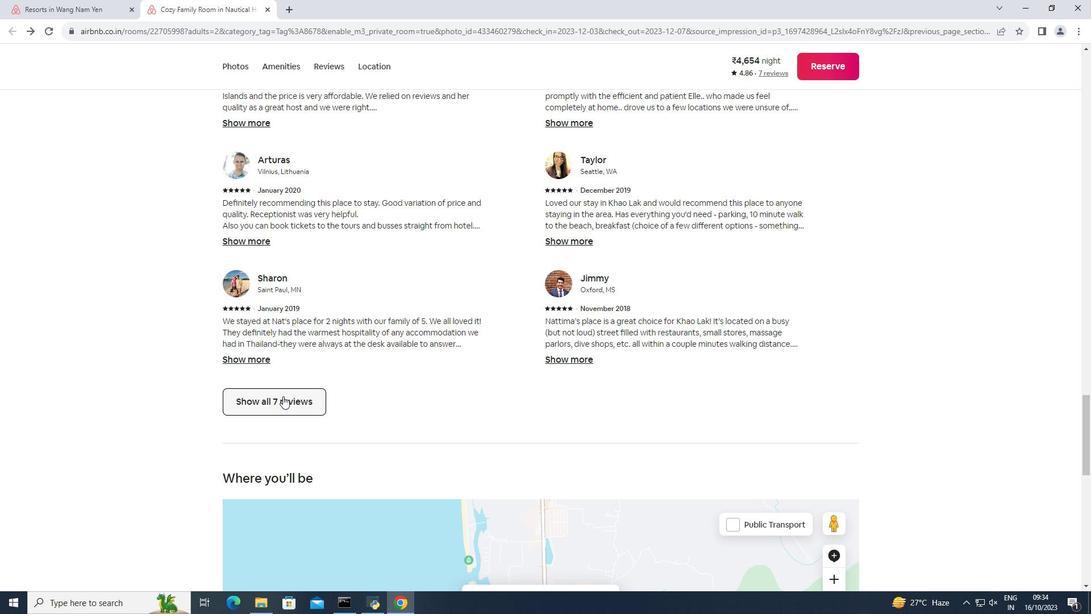 
Action: Mouse pressed left at (283, 396)
Screenshot: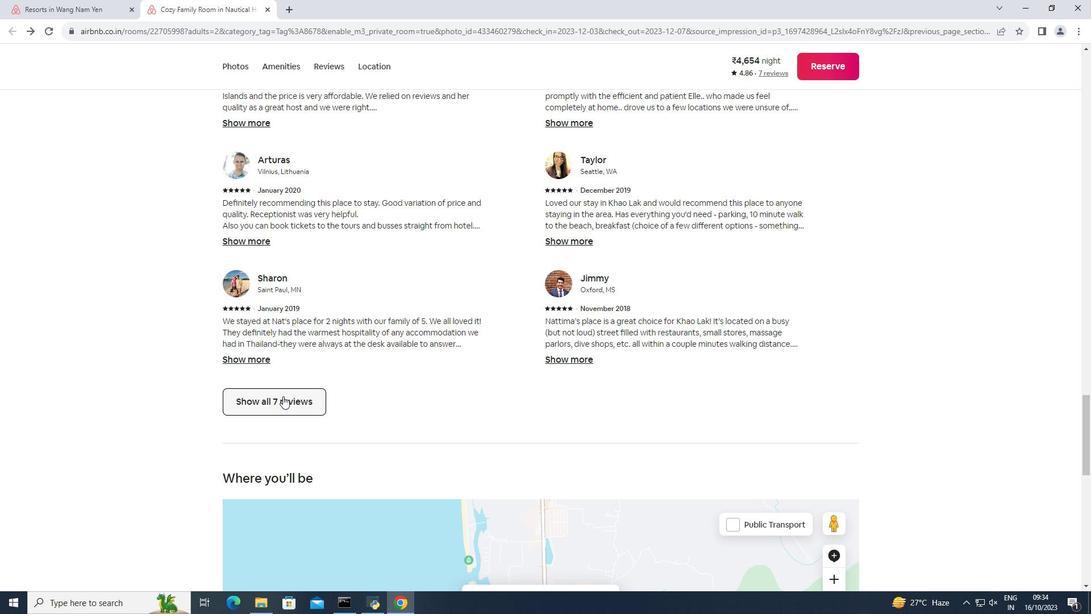 
Action: Mouse moved to (546, 410)
Screenshot: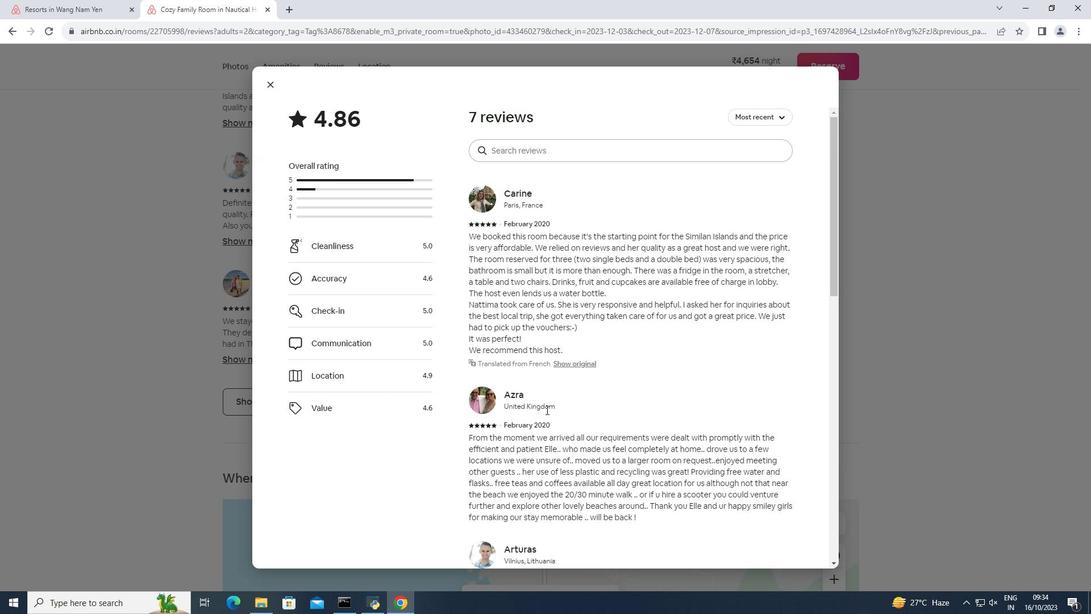 
Action: Mouse scrolled (546, 409) with delta (0, 0)
Screenshot: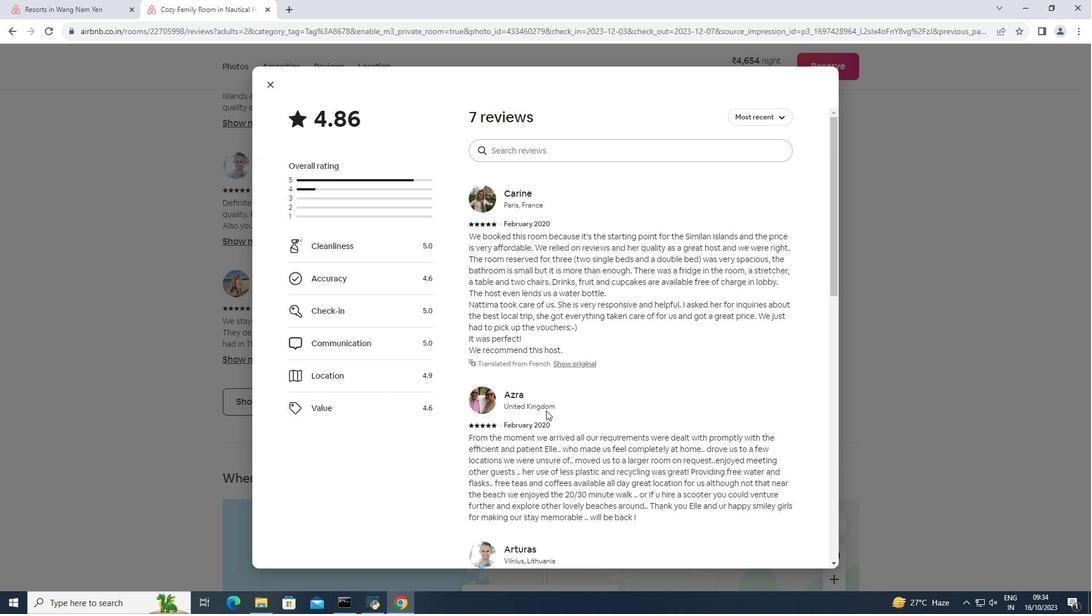 
Action: Mouse moved to (546, 411)
Screenshot: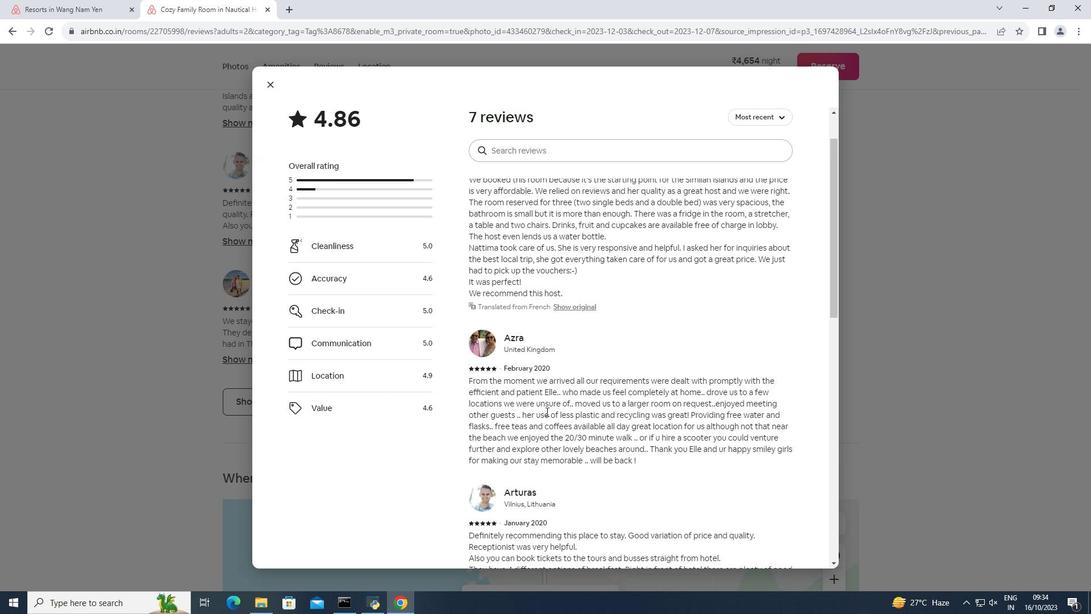 
Action: Mouse scrolled (546, 411) with delta (0, 0)
Screenshot: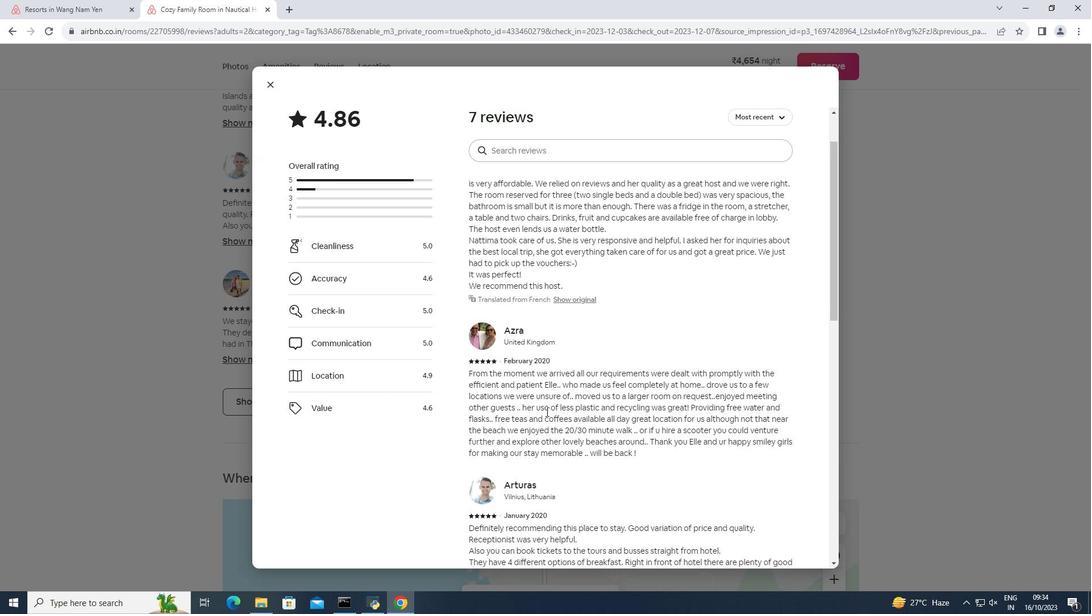 
Action: Mouse moved to (546, 412)
Screenshot: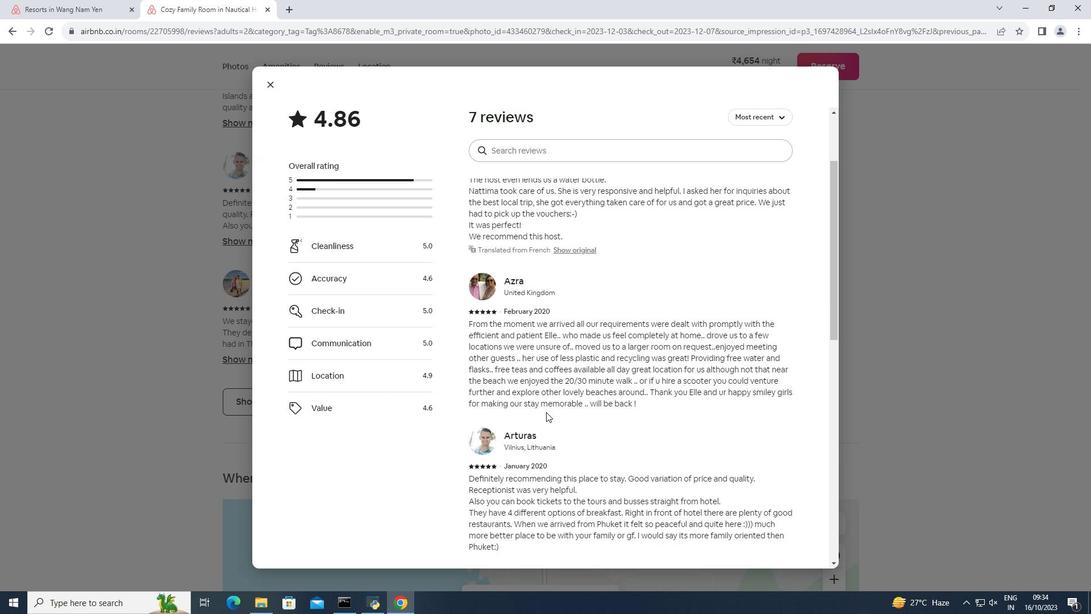 
Action: Mouse scrolled (546, 411) with delta (0, 0)
Screenshot: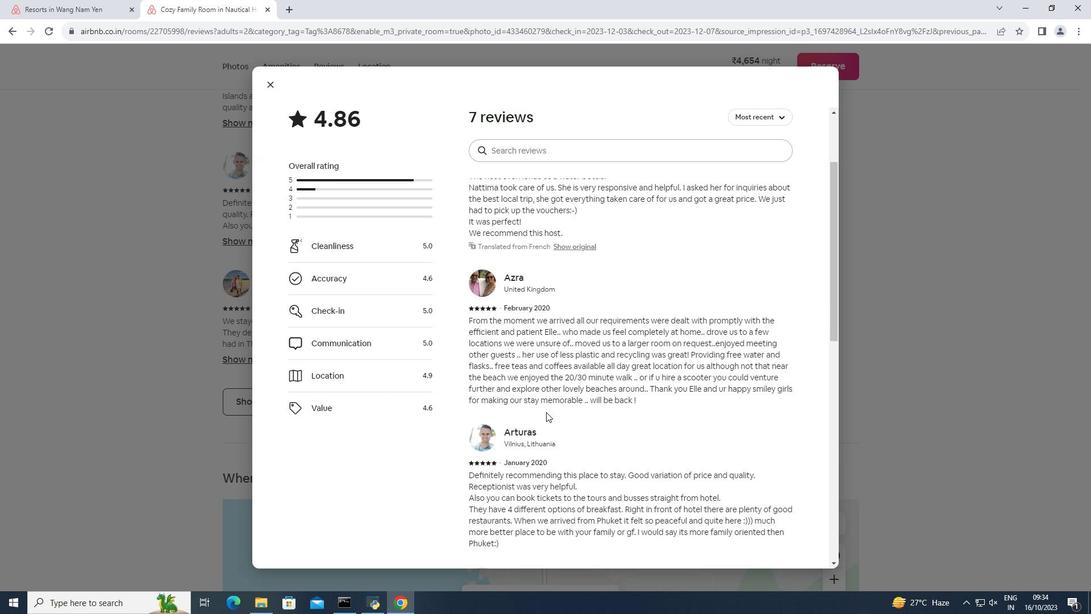 
Action: Mouse scrolled (546, 411) with delta (0, 0)
Screenshot: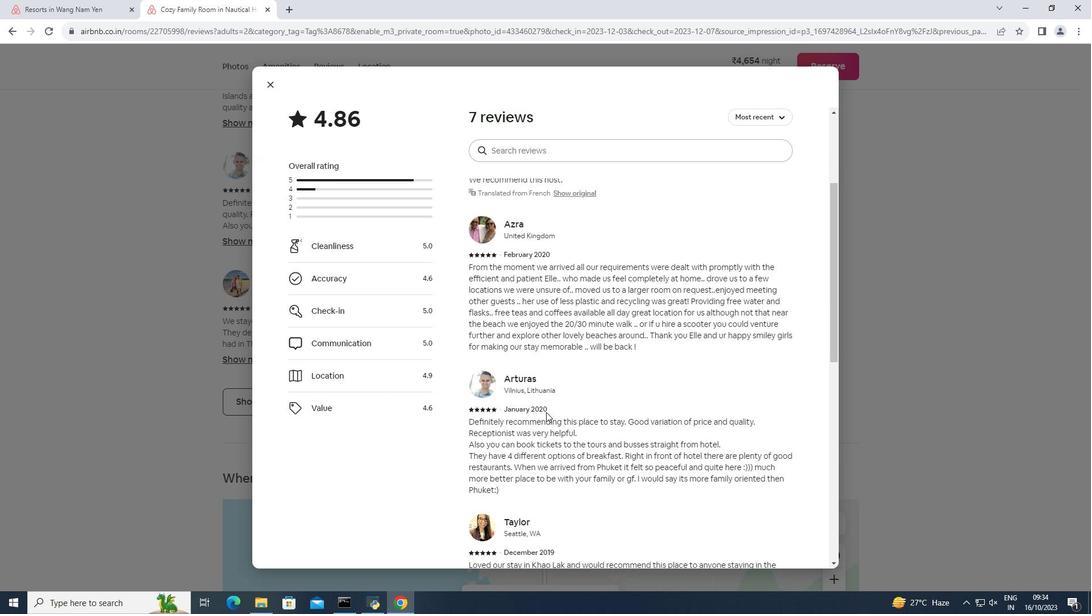 
Action: Mouse scrolled (546, 411) with delta (0, 0)
Screenshot: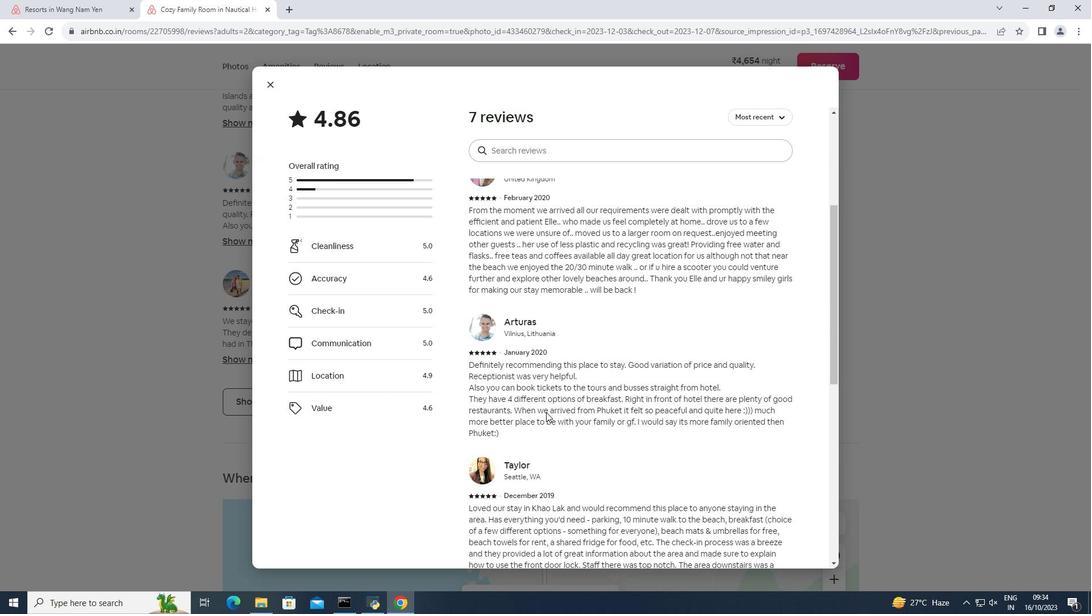 
Action: Mouse scrolled (546, 411) with delta (0, 0)
Screenshot: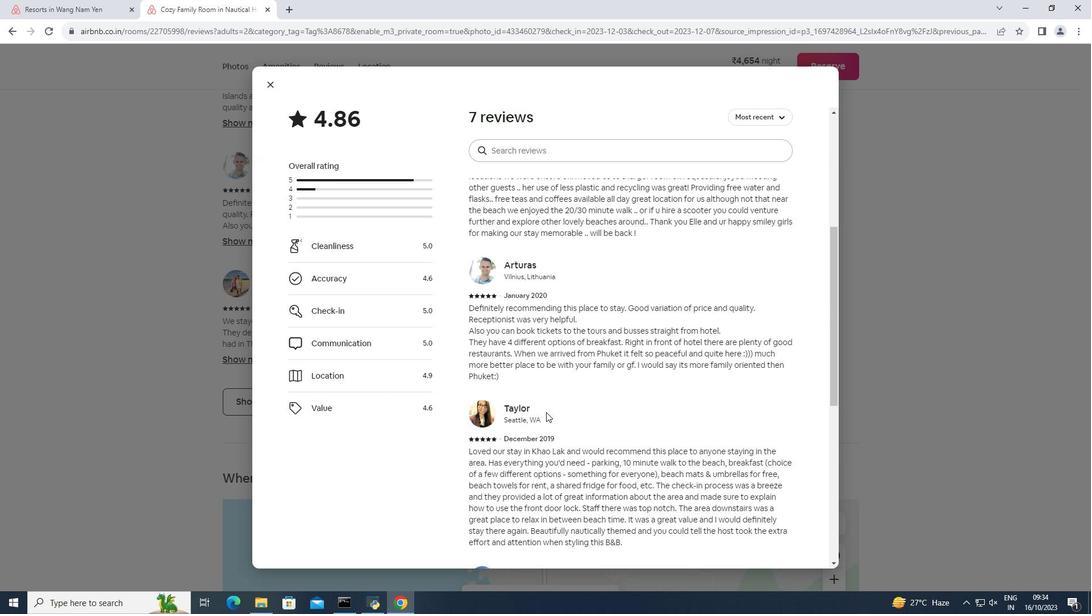 
Action: Mouse scrolled (546, 411) with delta (0, 0)
Screenshot: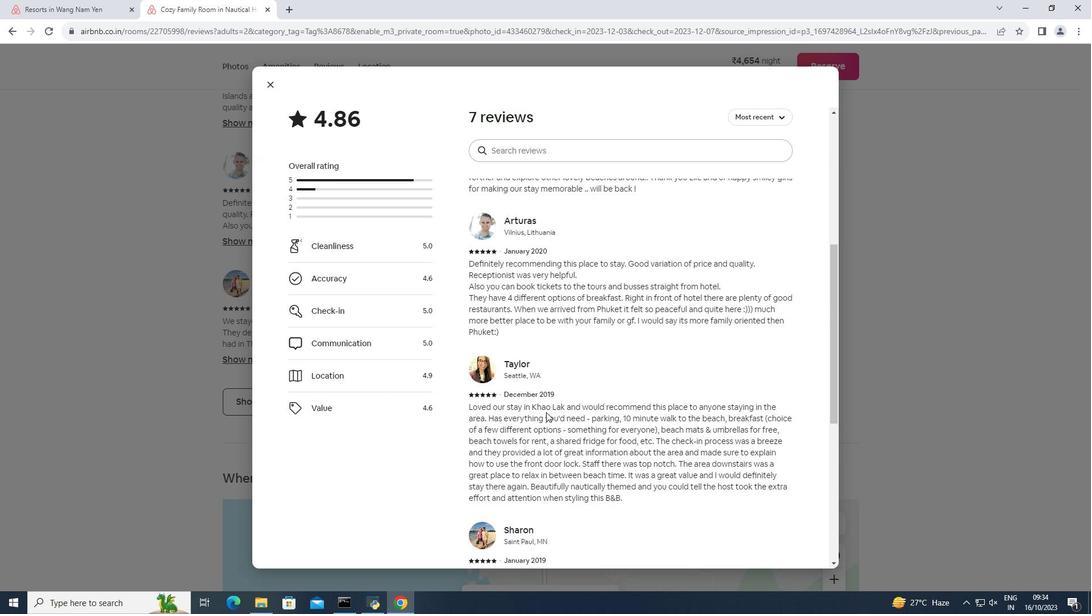 
Action: Mouse scrolled (546, 411) with delta (0, 0)
Screenshot: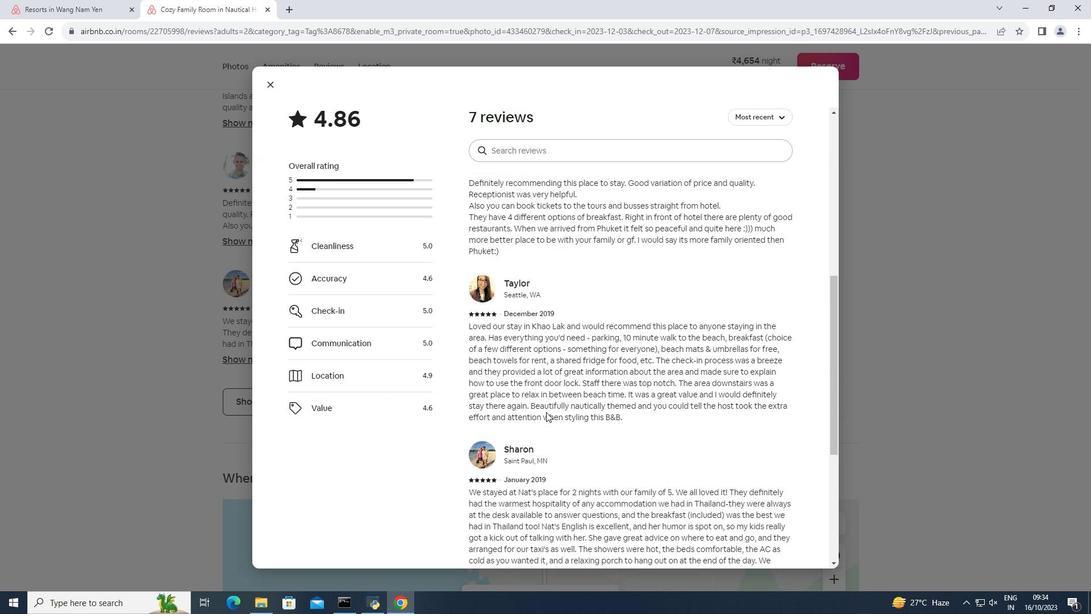
Action: Mouse scrolled (546, 411) with delta (0, 0)
Screenshot: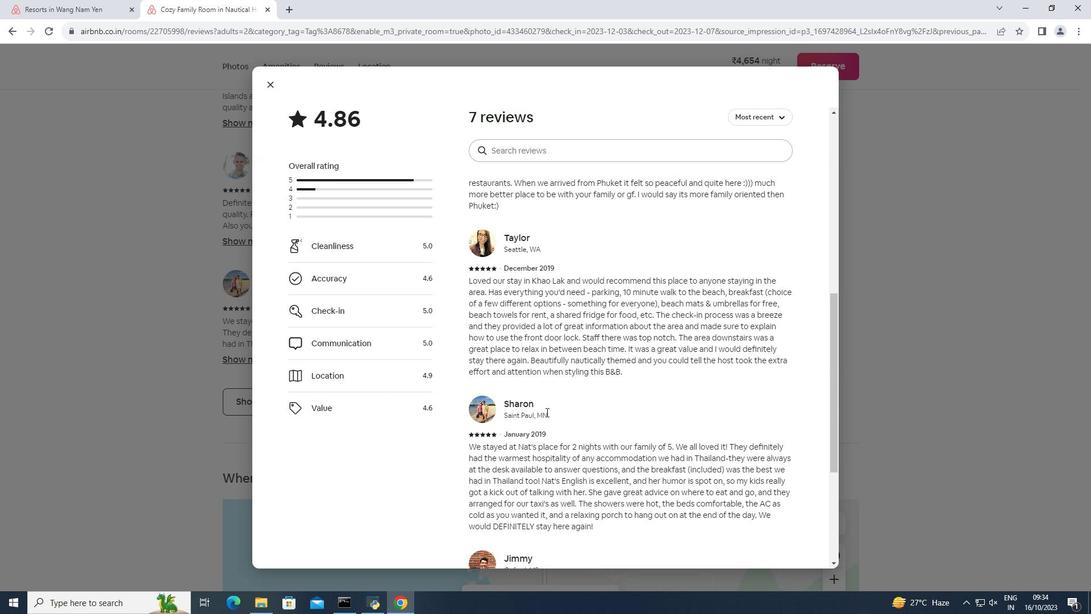 
Action: Mouse scrolled (546, 411) with delta (0, 0)
Screenshot: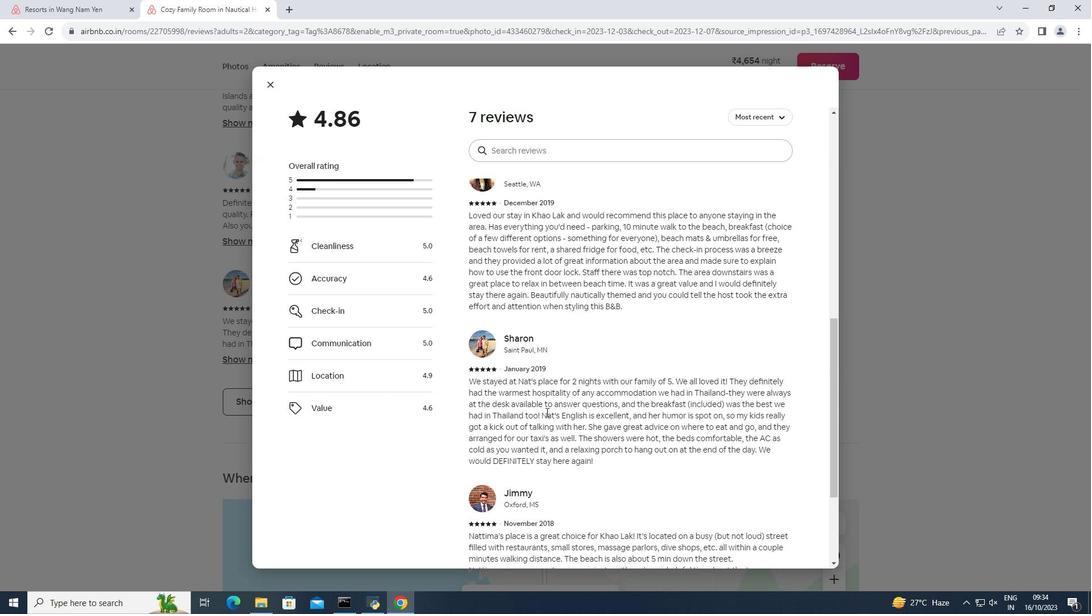 
Action: Mouse scrolled (546, 411) with delta (0, 0)
Screenshot: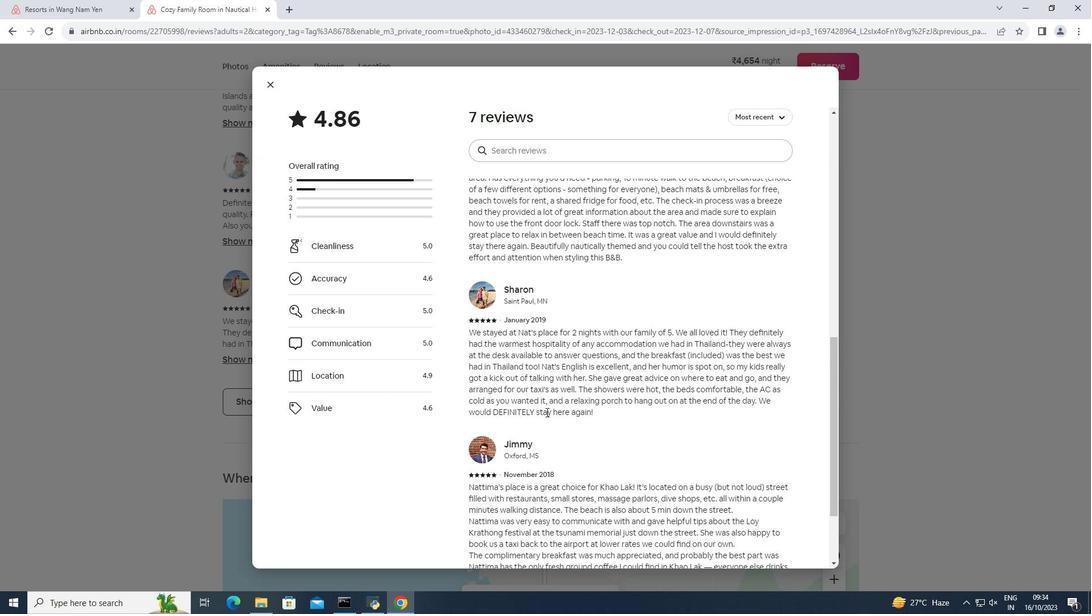 
Action: Mouse scrolled (546, 411) with delta (0, 0)
Screenshot: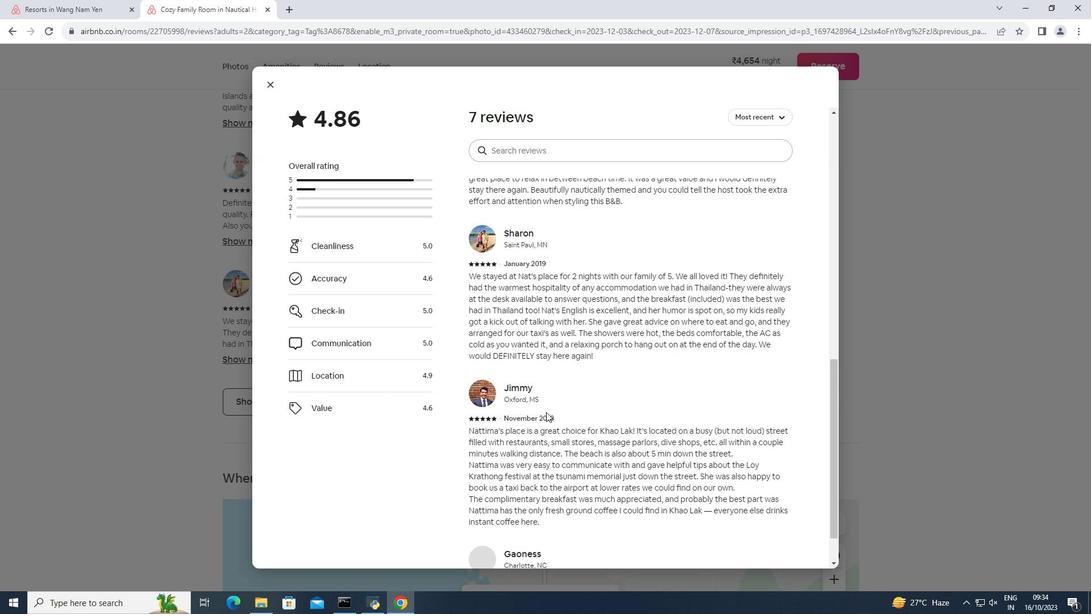 
Action: Mouse scrolled (546, 411) with delta (0, 0)
Screenshot: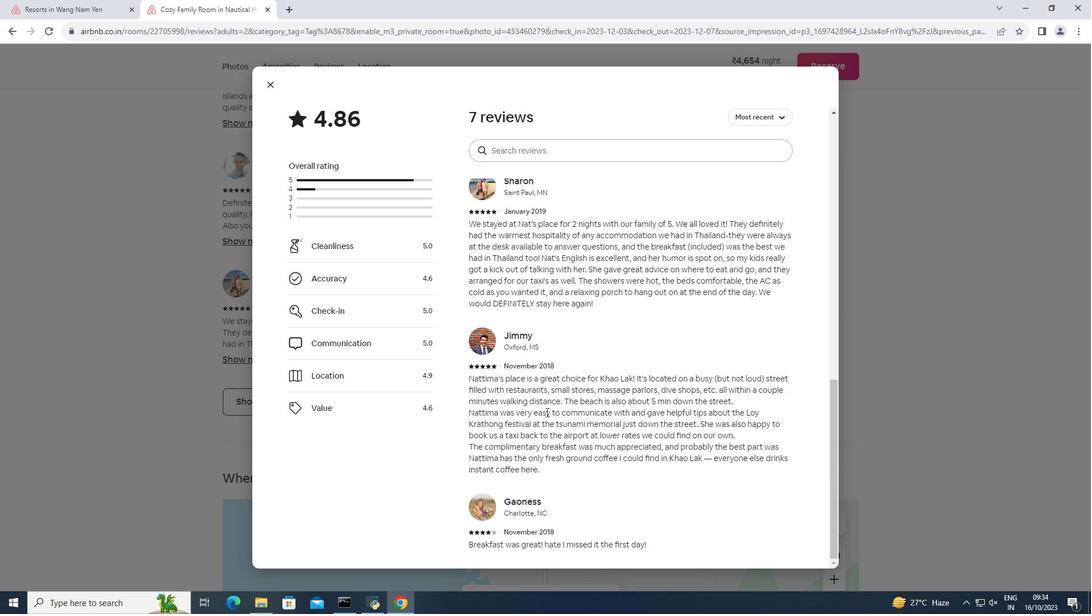 
Action: Mouse moved to (267, 82)
Screenshot: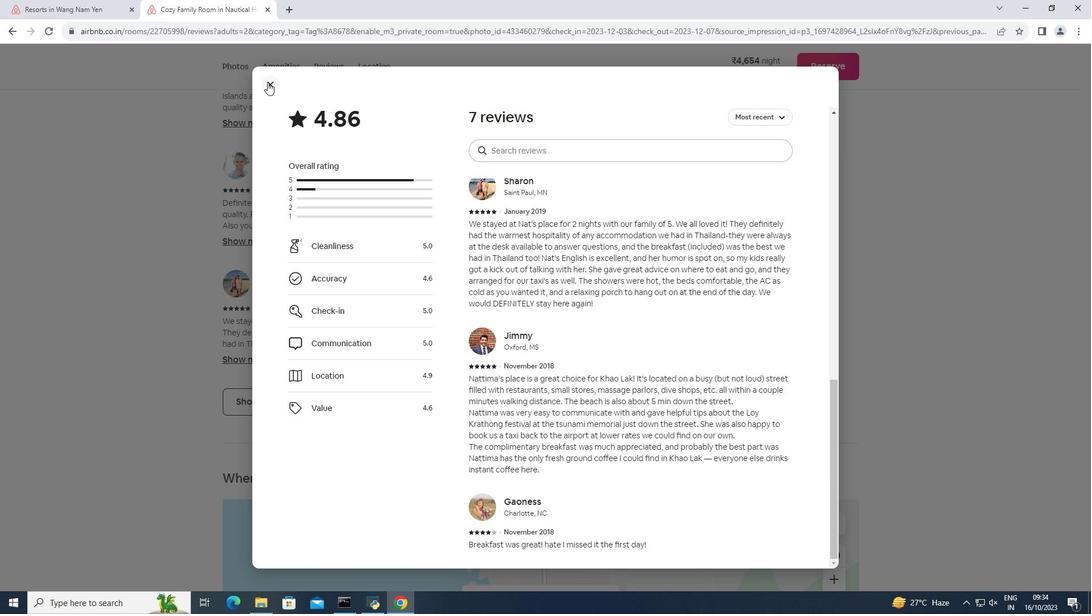 
Action: Mouse pressed left at (267, 82)
Screenshot: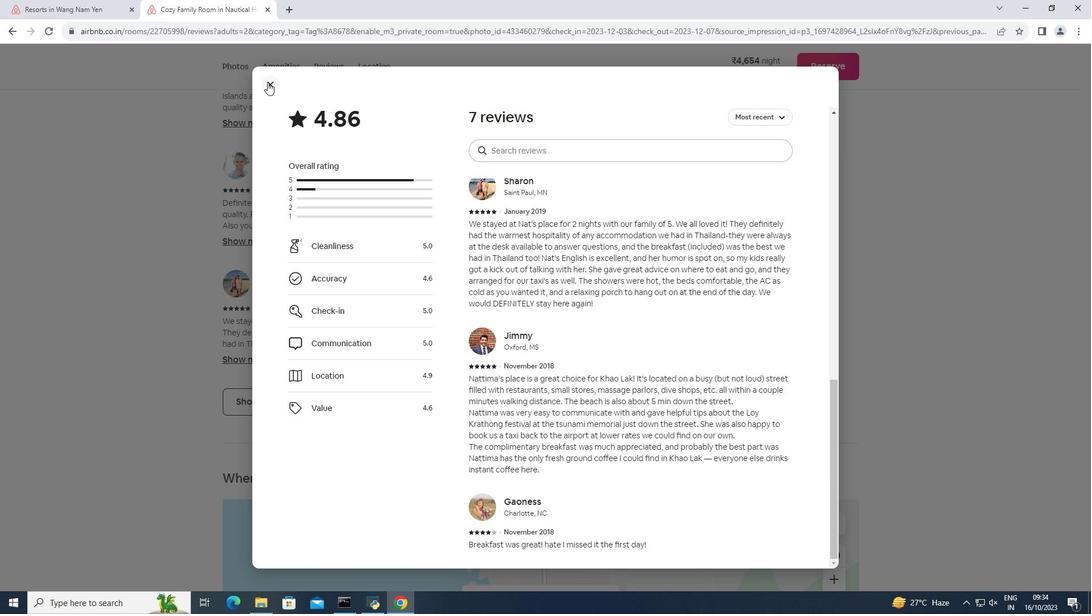 
Action: Mouse moved to (290, 145)
Screenshot: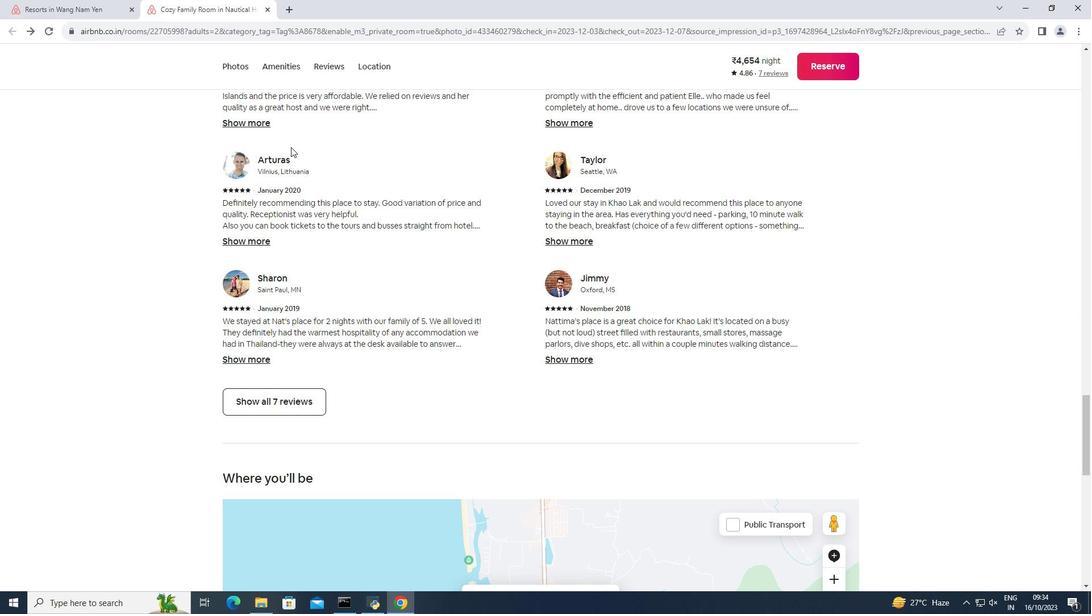
Action: Mouse scrolled (290, 145) with delta (0, 0)
Screenshot: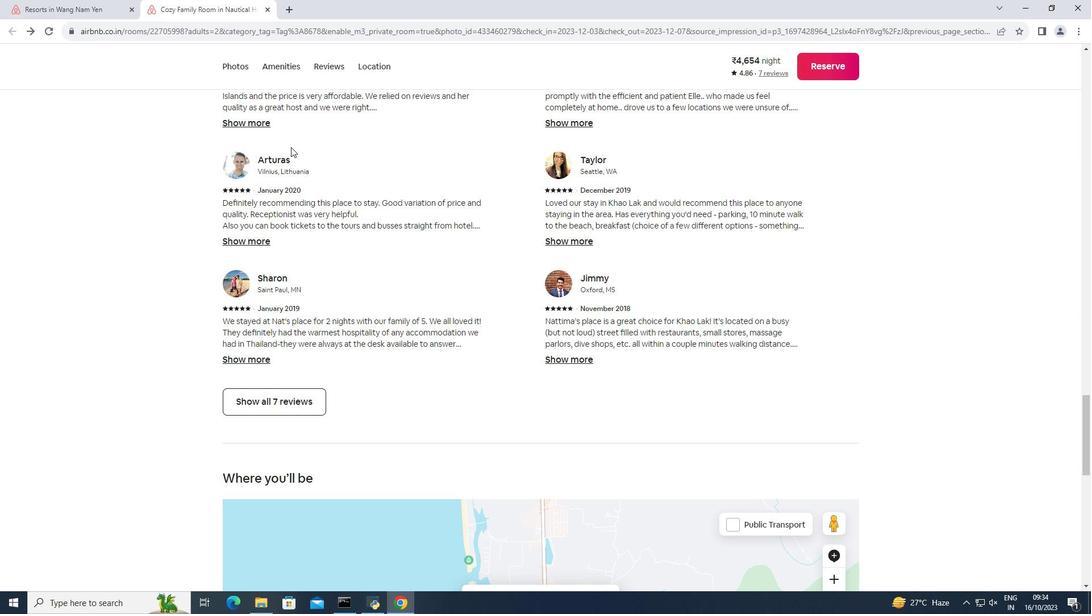 
Action: Mouse moved to (291, 147)
Screenshot: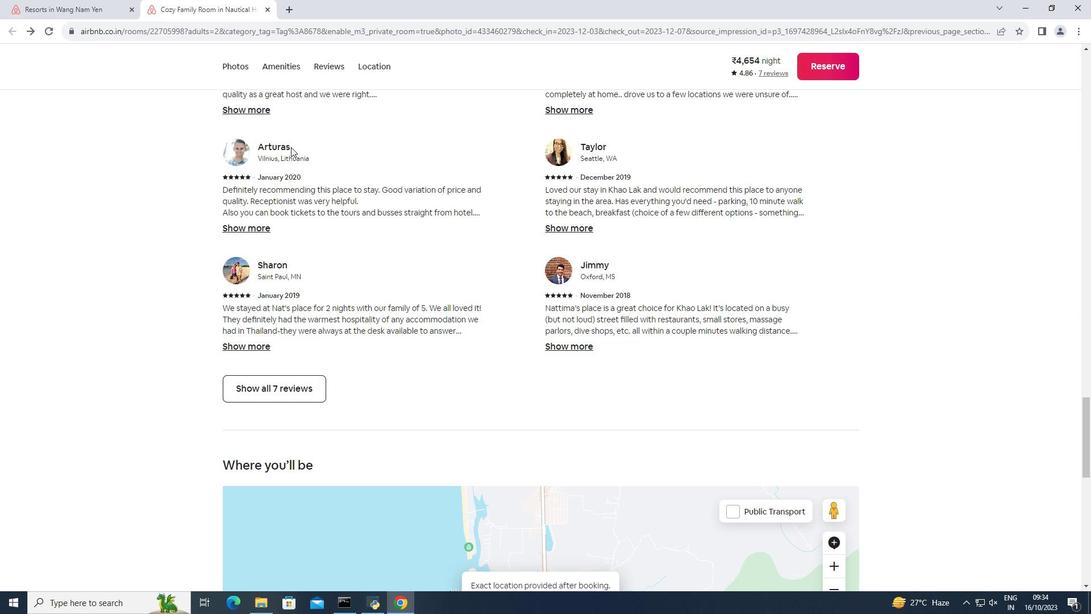 
Action: Mouse scrolled (291, 146) with delta (0, 0)
Screenshot: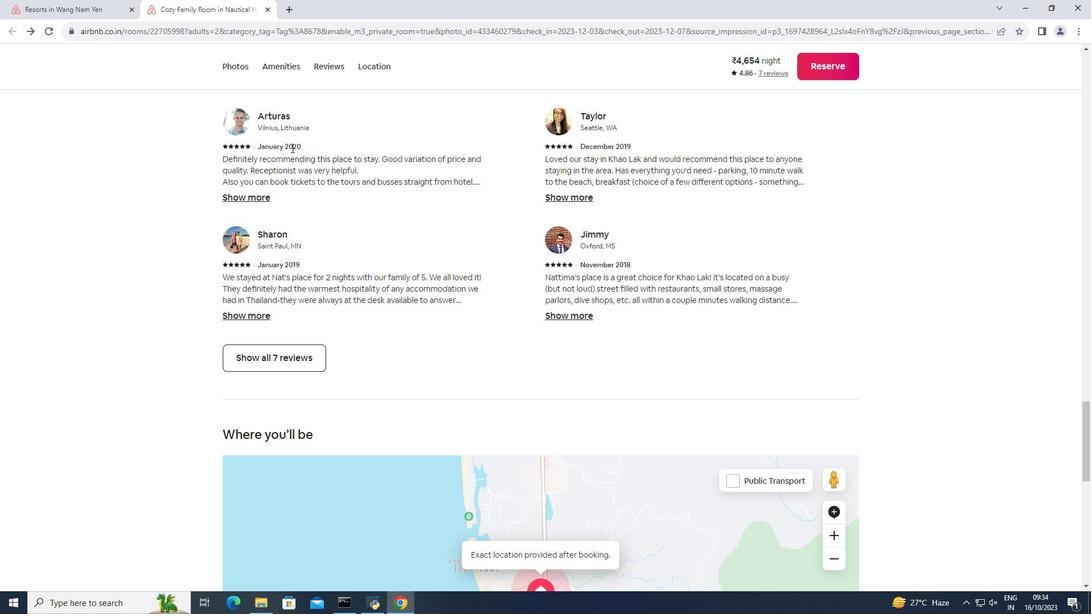 
Action: Mouse moved to (291, 147)
Screenshot: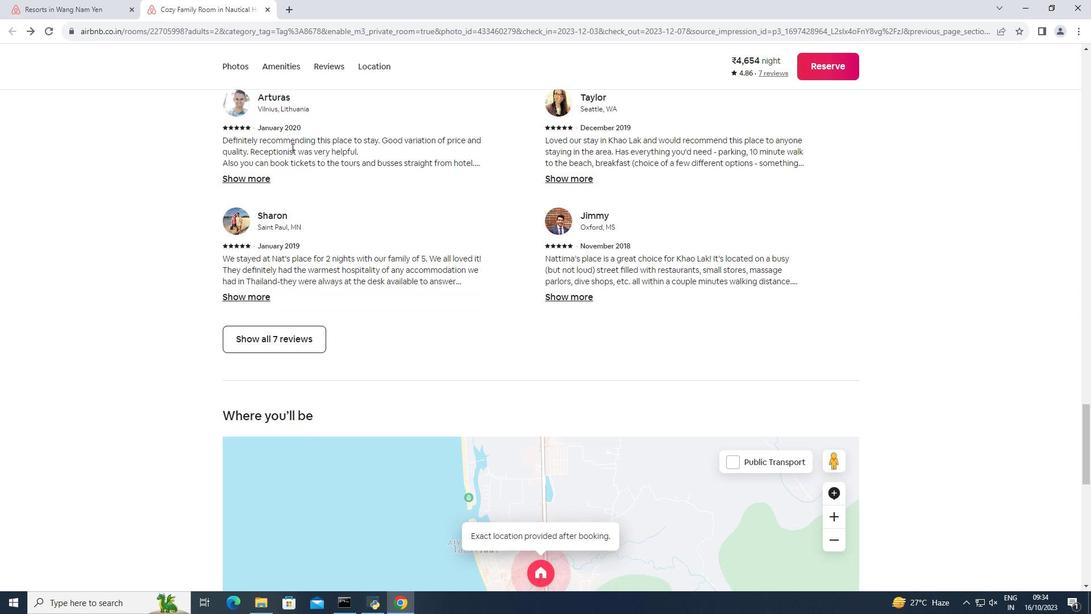 
Action: Mouse scrolled (291, 147) with delta (0, 0)
Screenshot: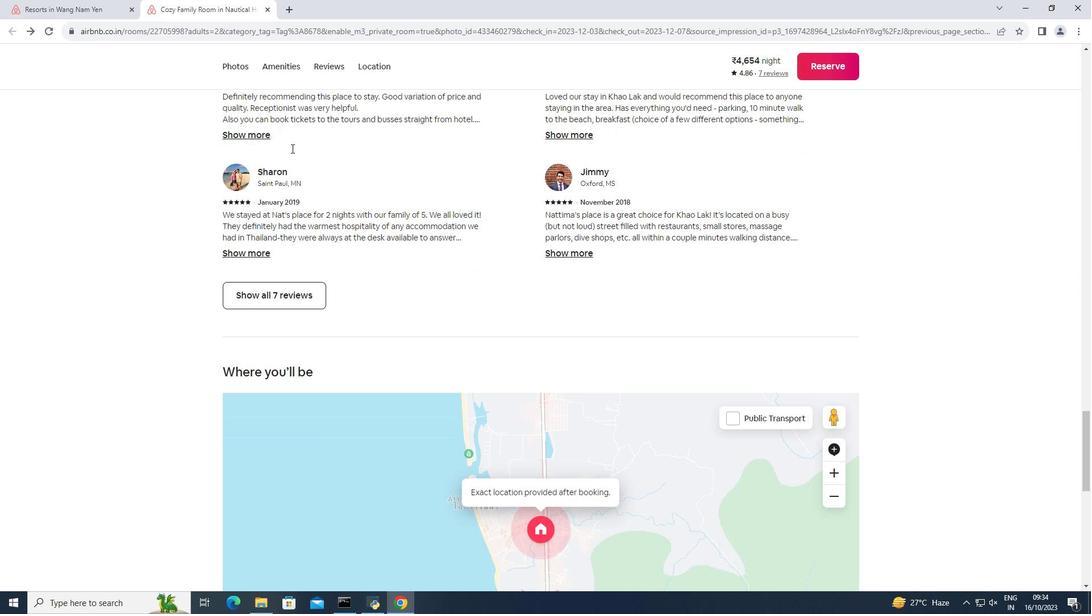 
Action: Mouse moved to (291, 149)
Screenshot: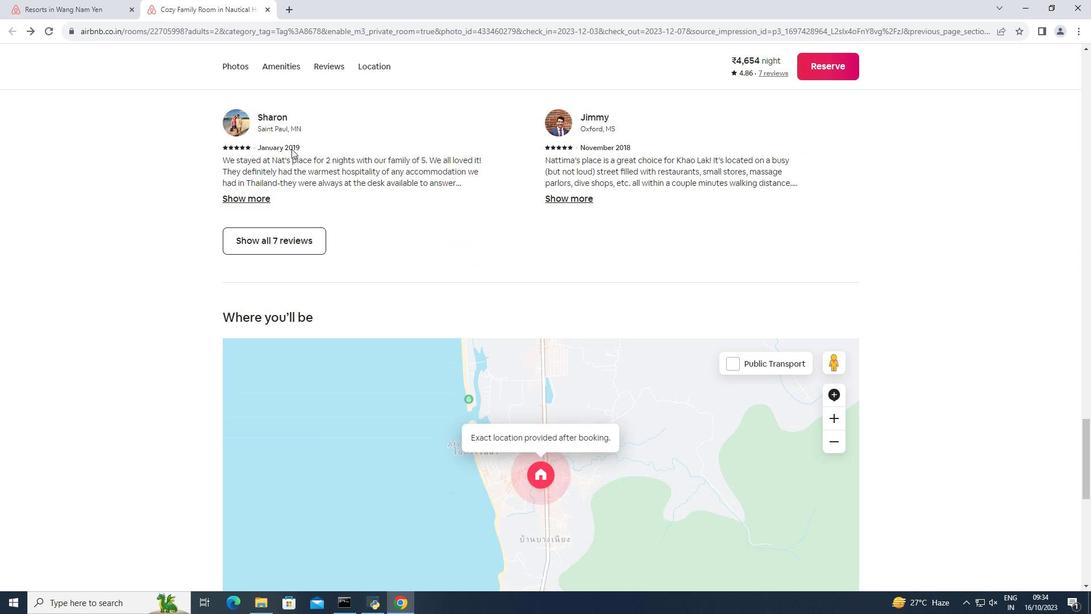 
Action: Mouse scrolled (291, 148) with delta (0, 0)
Screenshot: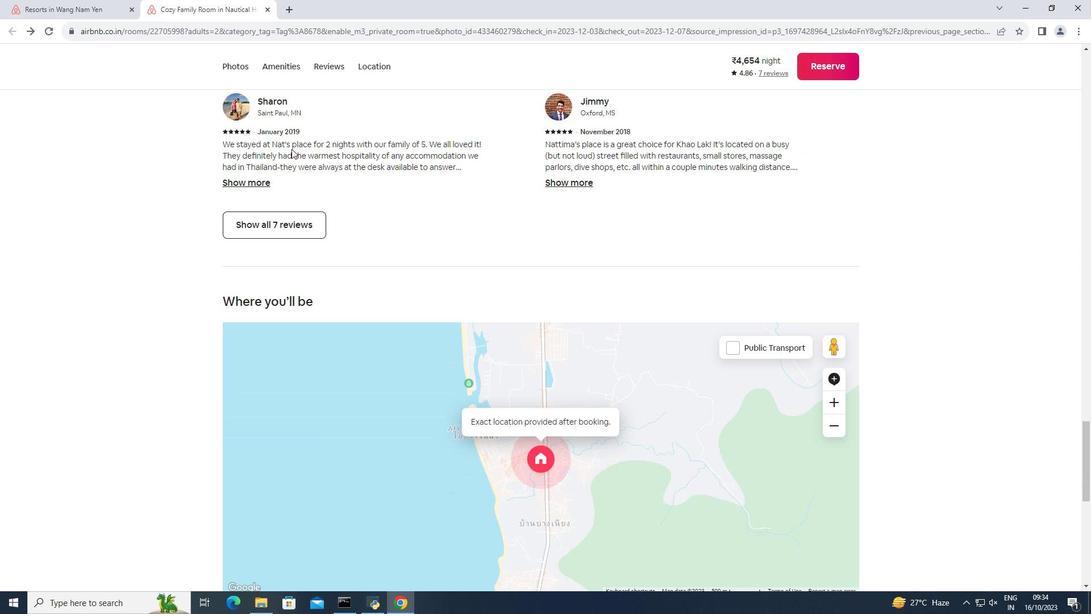 
Action: Mouse scrolled (291, 148) with delta (0, 0)
Screenshot: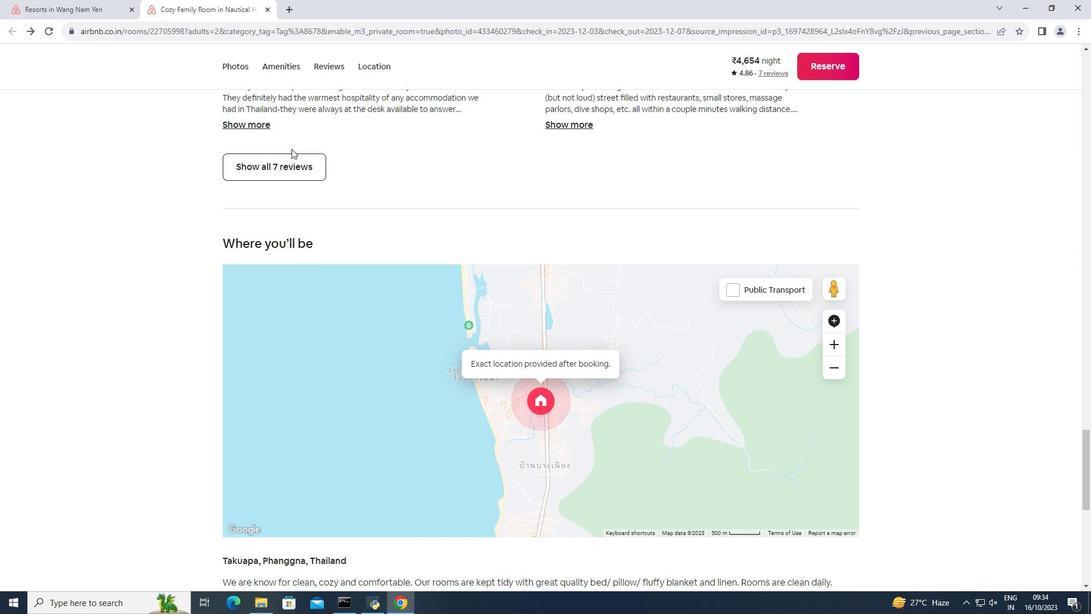 
Action: Mouse scrolled (291, 148) with delta (0, 0)
Screenshot: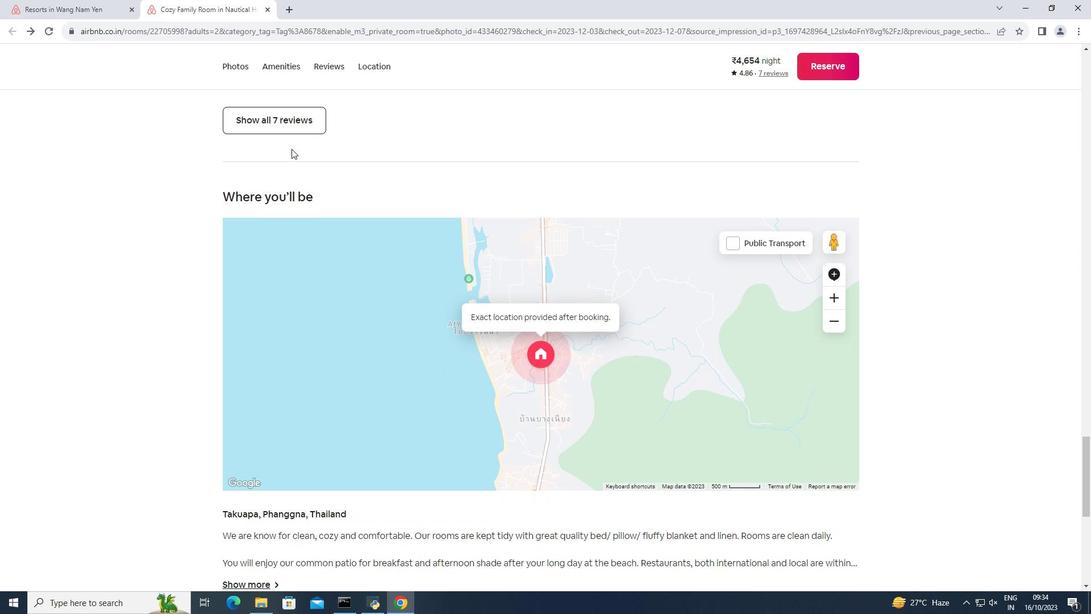 
Action: Mouse scrolled (291, 148) with delta (0, 0)
Screenshot: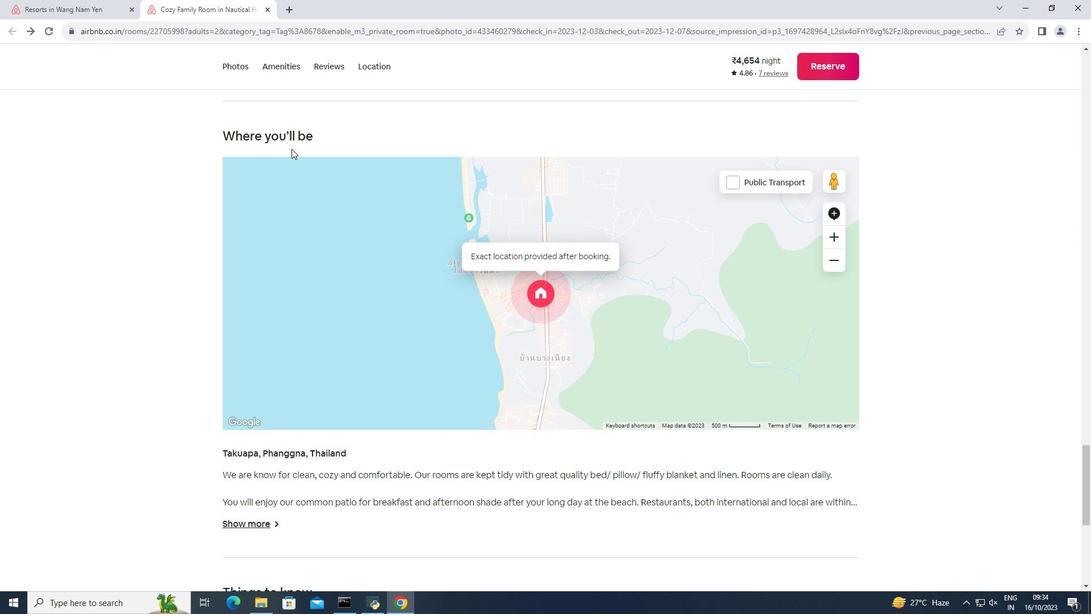 
Action: Mouse scrolled (291, 148) with delta (0, 0)
Screenshot: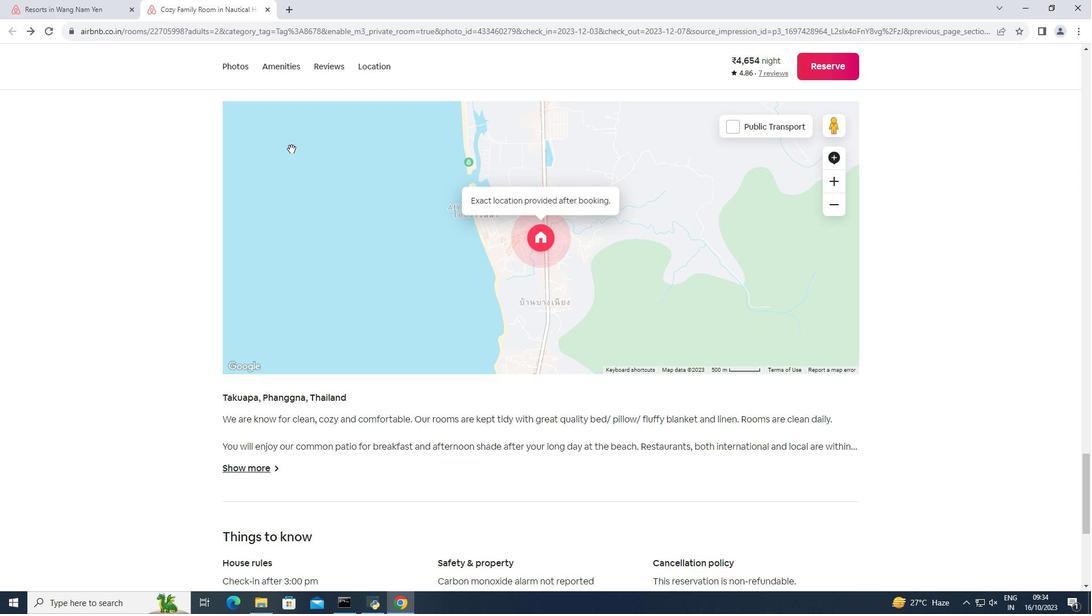 
Action: Mouse scrolled (291, 148) with delta (0, 0)
Screenshot: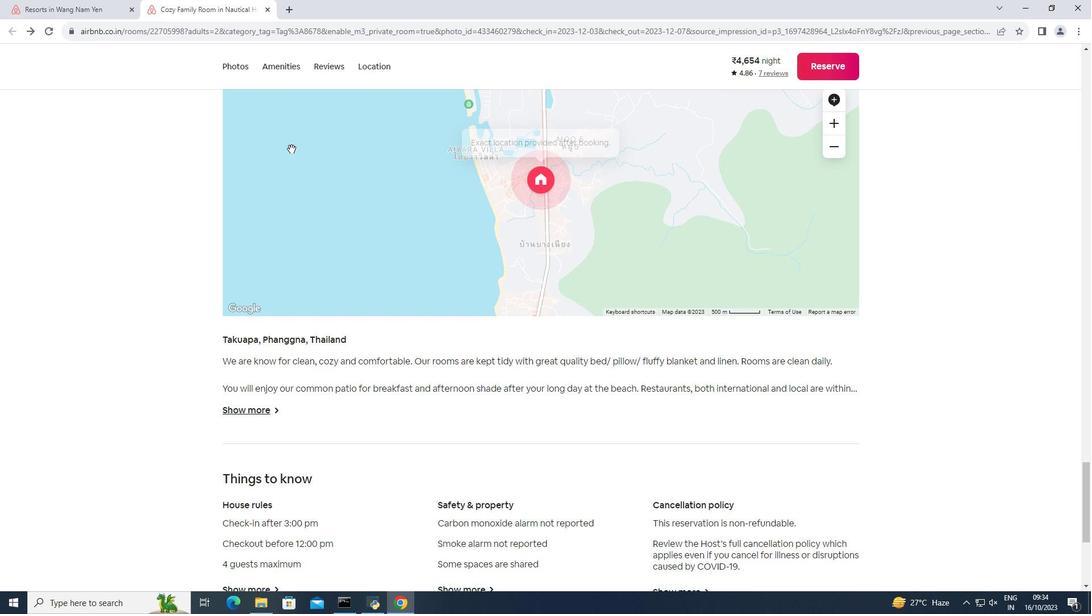 
Action: Mouse scrolled (291, 148) with delta (0, 0)
Screenshot: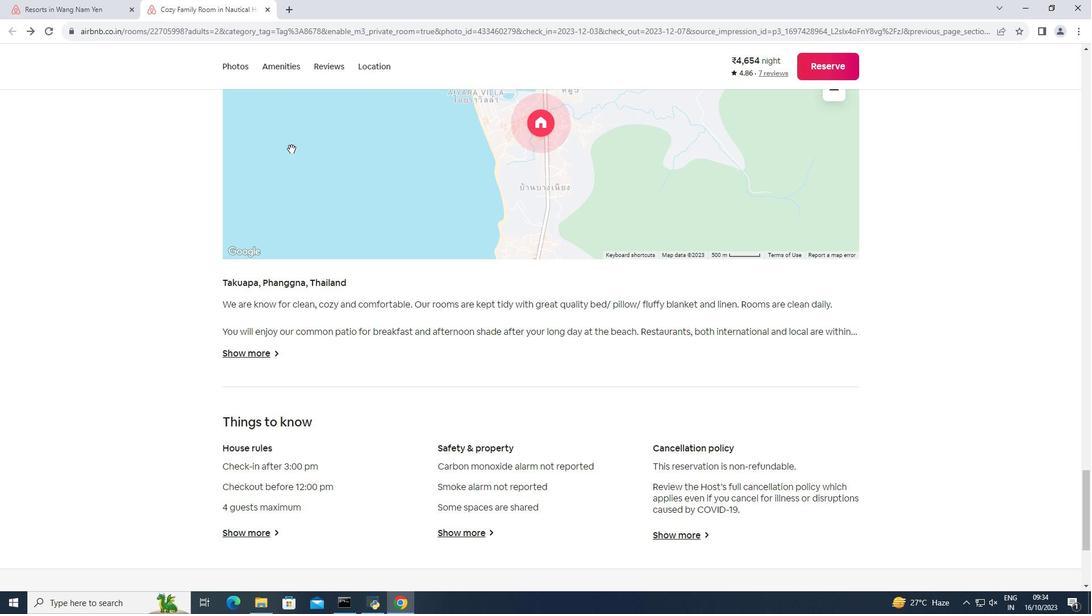 
Action: Mouse moved to (255, 297)
Screenshot: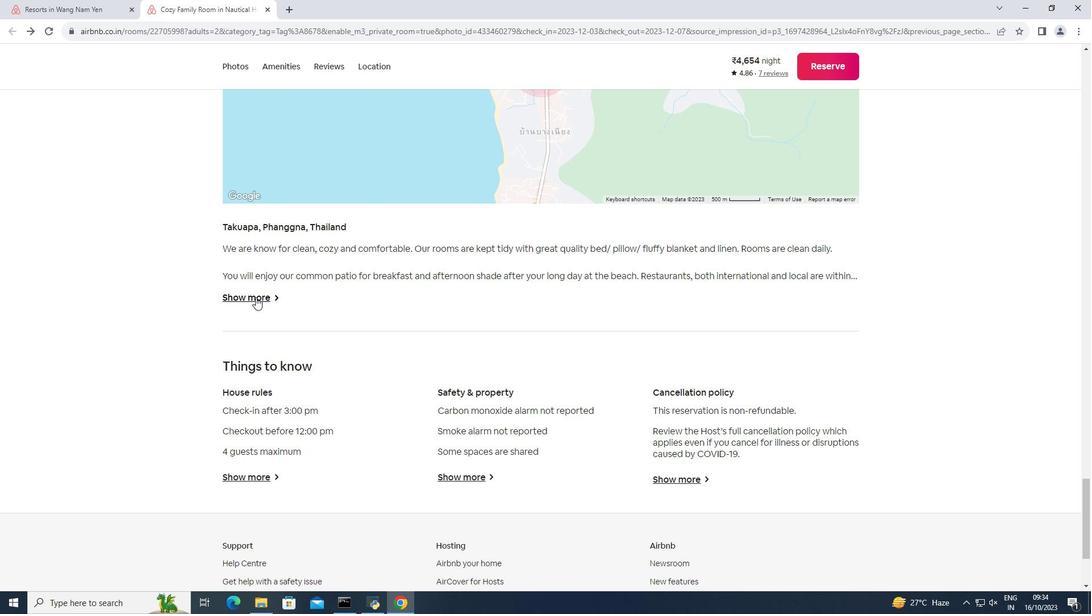 
Action: Mouse pressed left at (255, 297)
Screenshot: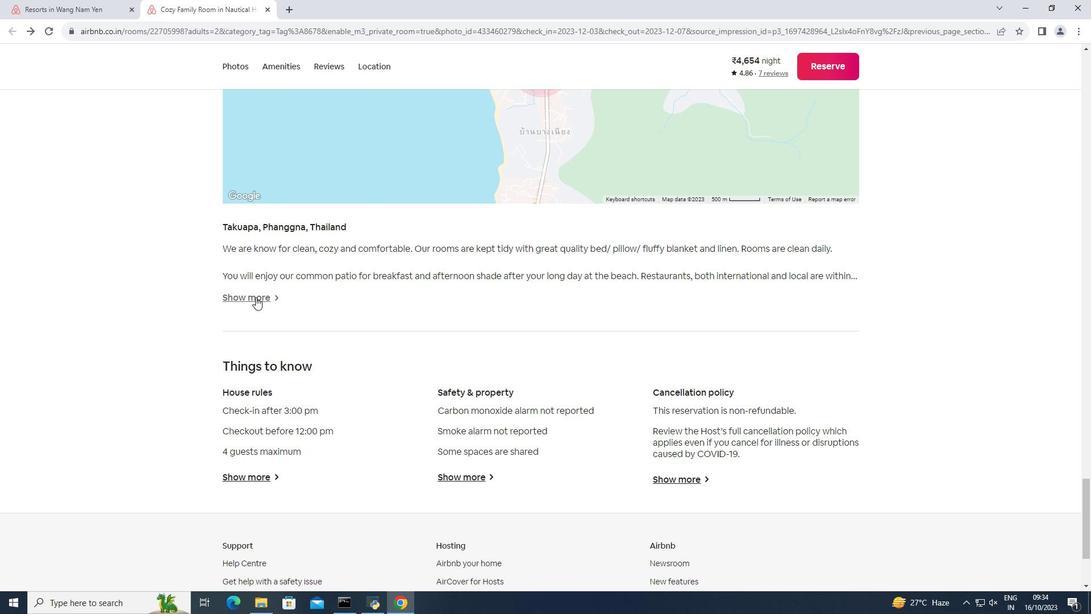 
Action: Mouse moved to (481, 242)
Screenshot: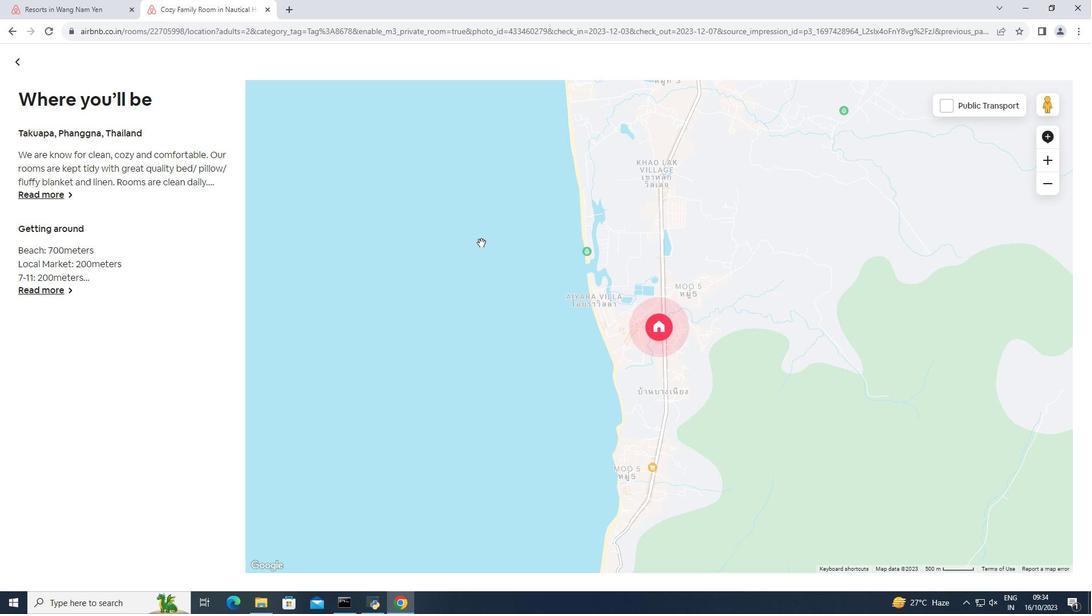
Action: Mouse scrolled (481, 242) with delta (0, 0)
Screenshot: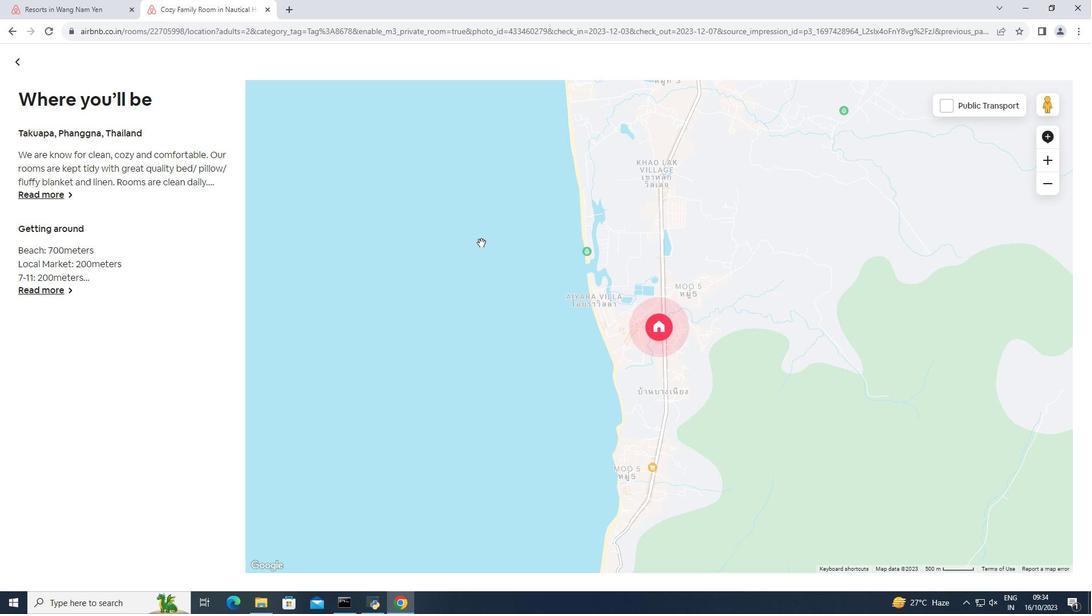 
Action: Mouse moved to (18, 59)
Screenshot: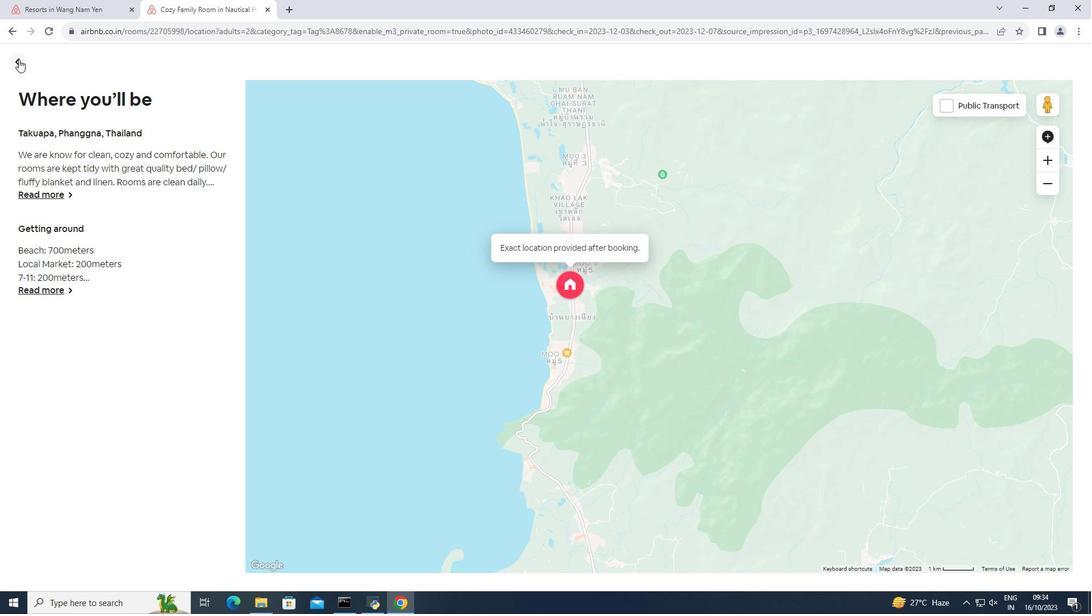 
Action: Mouse pressed left at (18, 59)
Screenshot: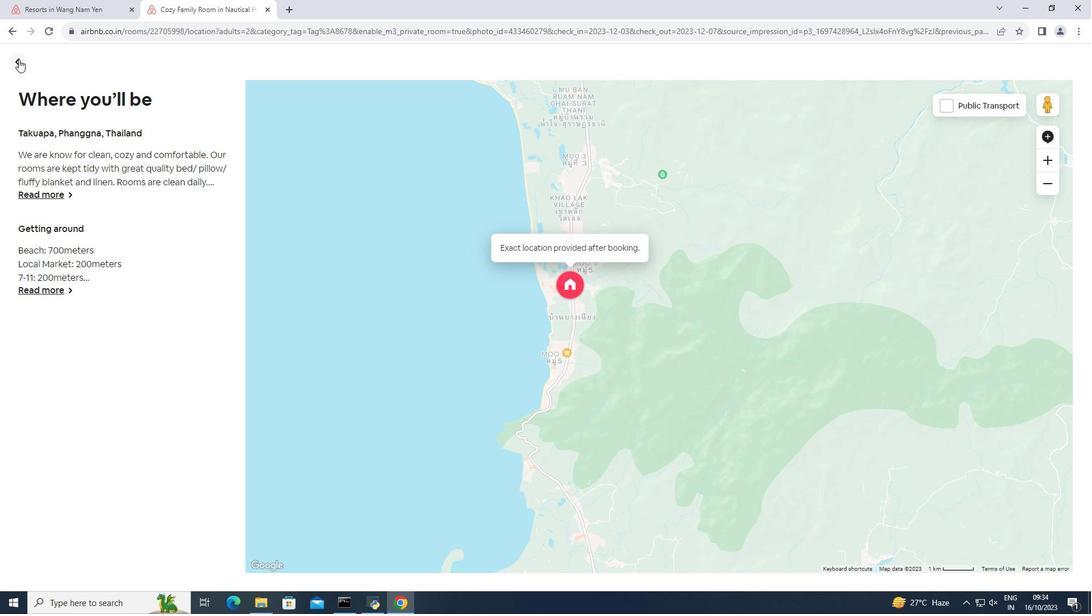 
Action: Mouse moved to (186, 194)
Screenshot: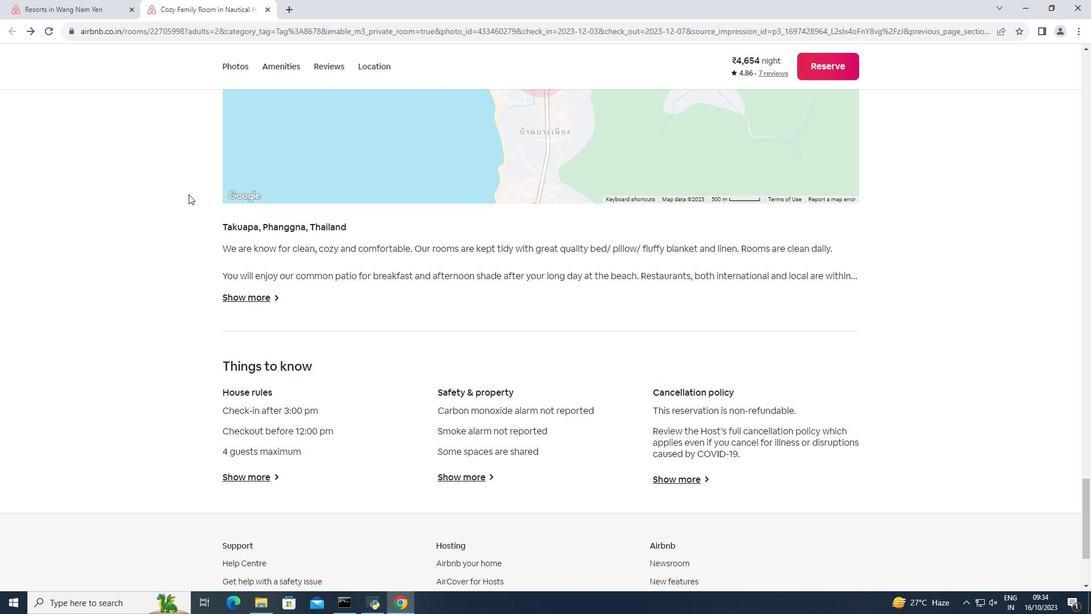 
Action: Mouse scrolled (186, 193) with delta (0, 0)
Screenshot: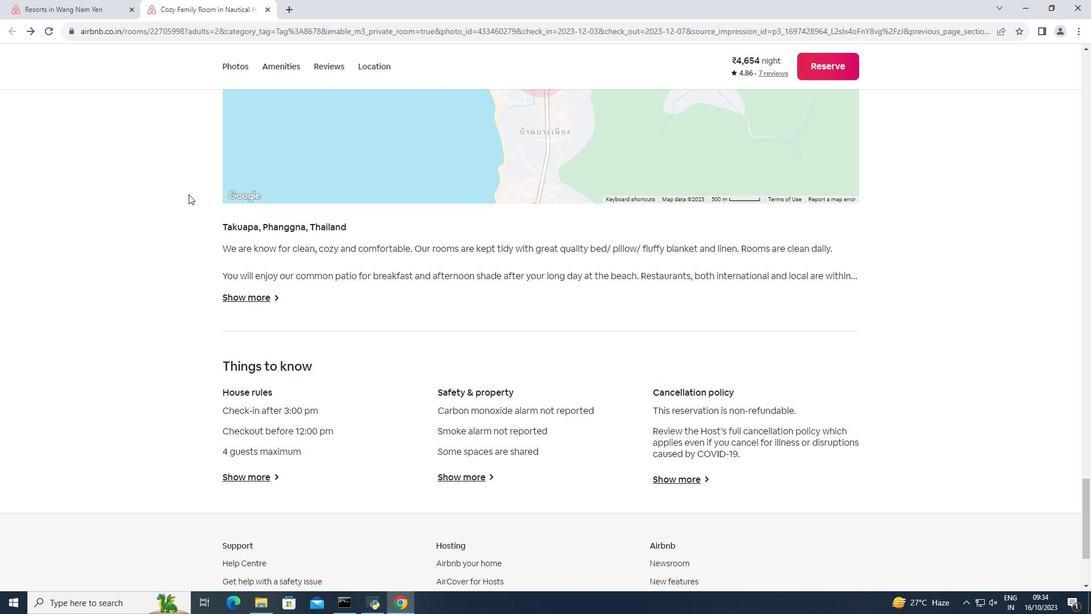 
Action: Mouse moved to (205, 195)
Screenshot: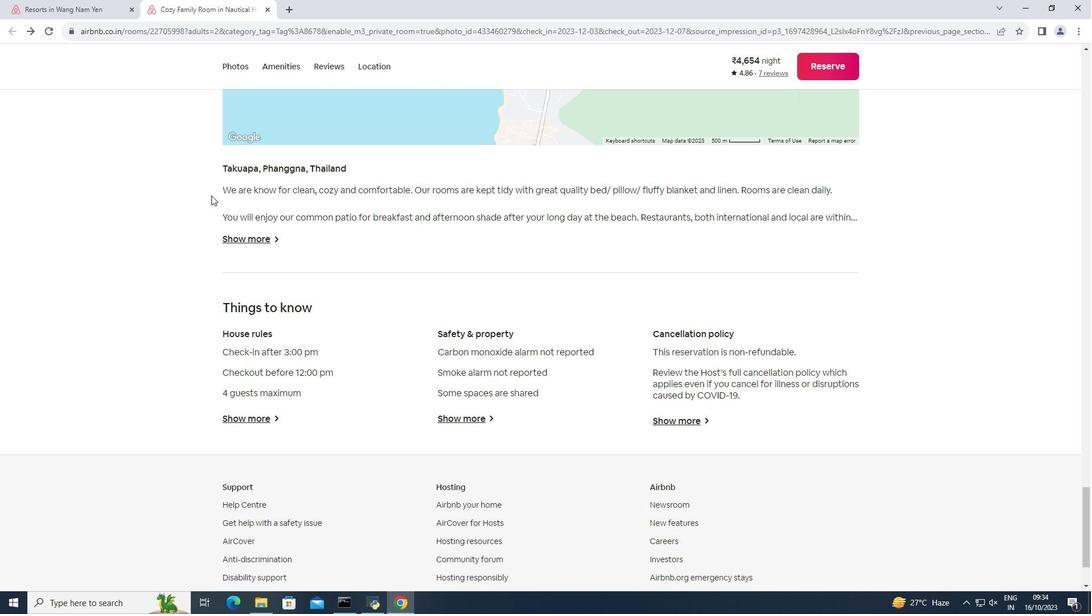 
Action: Mouse scrolled (205, 195) with delta (0, 0)
Screenshot: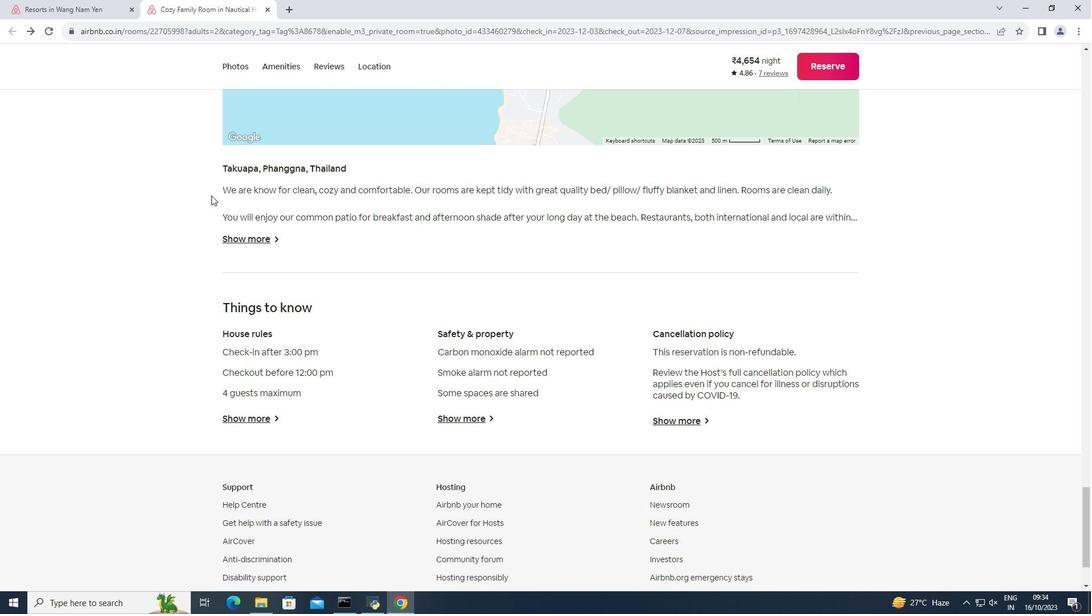 
Action: Mouse moved to (213, 195)
Screenshot: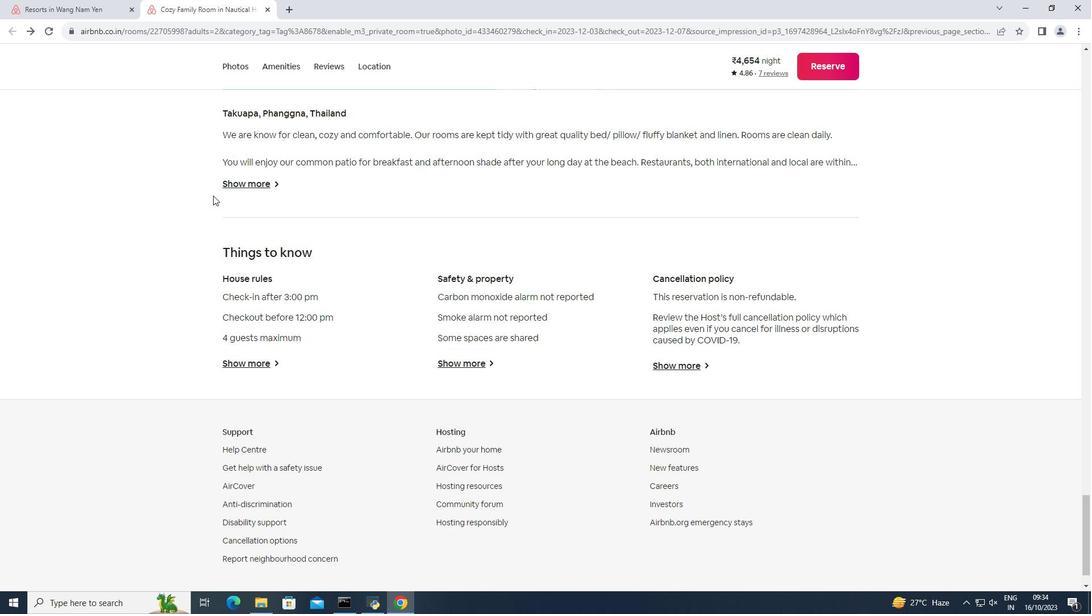 
Action: Mouse scrolled (213, 195) with delta (0, 0)
Screenshot: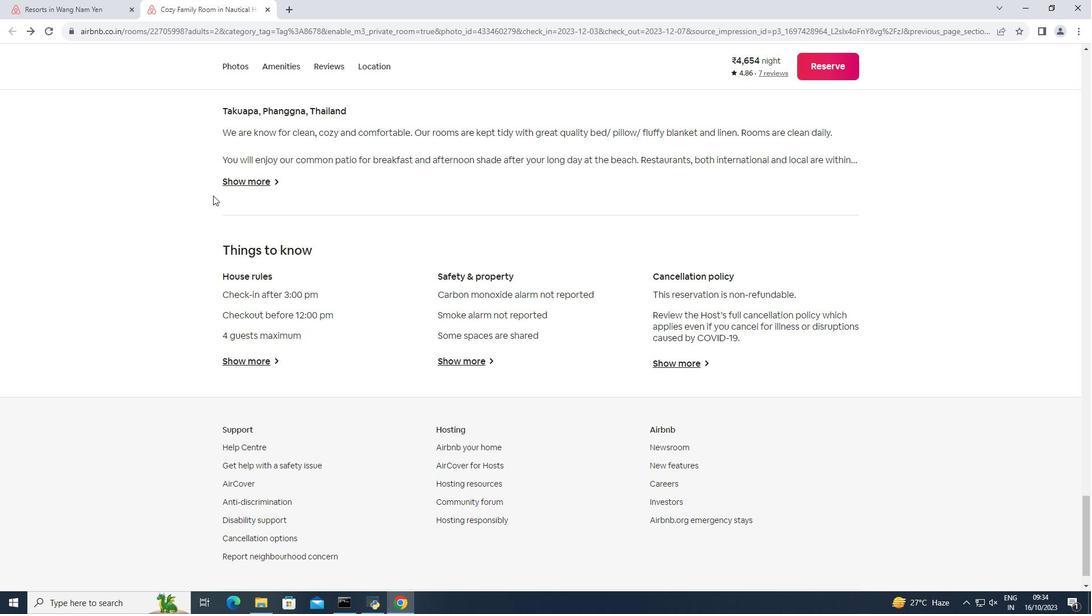
Action: Mouse scrolled (213, 195) with delta (0, 0)
Screenshot: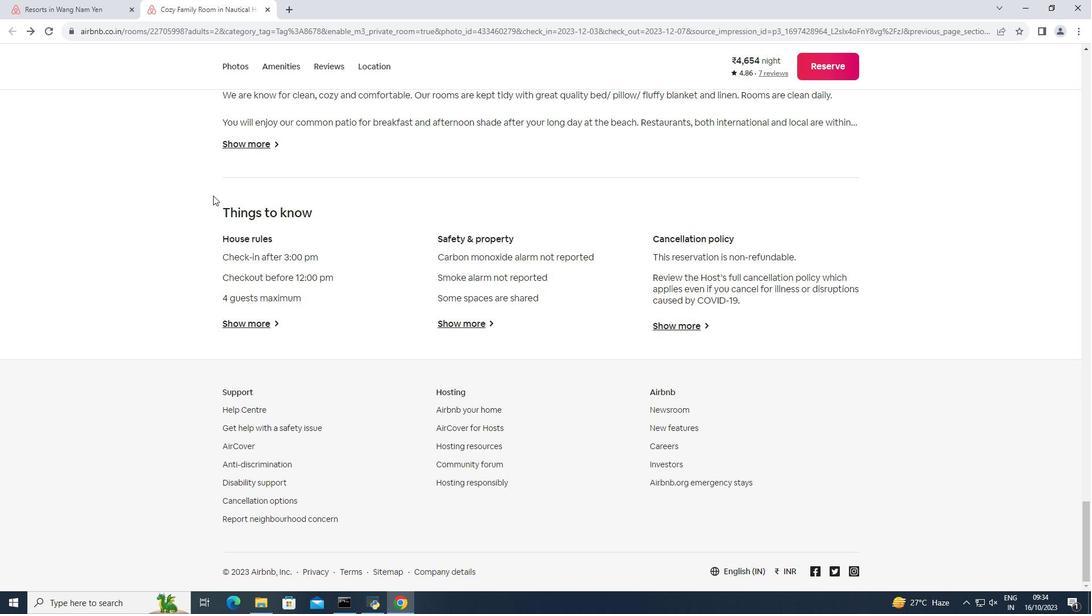 
Action: Mouse scrolled (213, 195) with delta (0, 0)
Screenshot: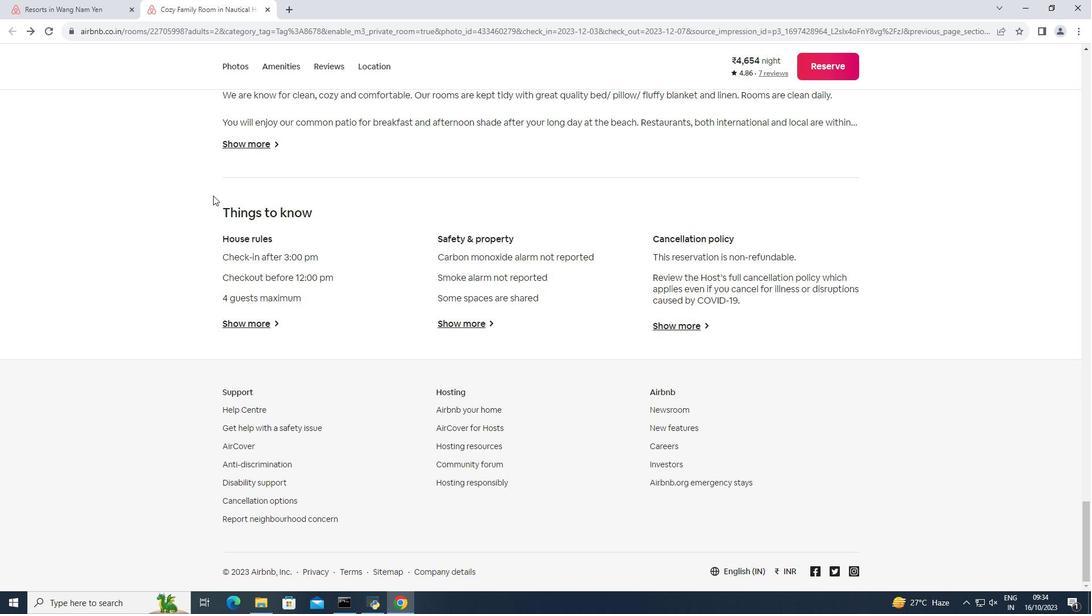 
Action: Mouse scrolled (213, 195) with delta (0, 0)
Screenshot: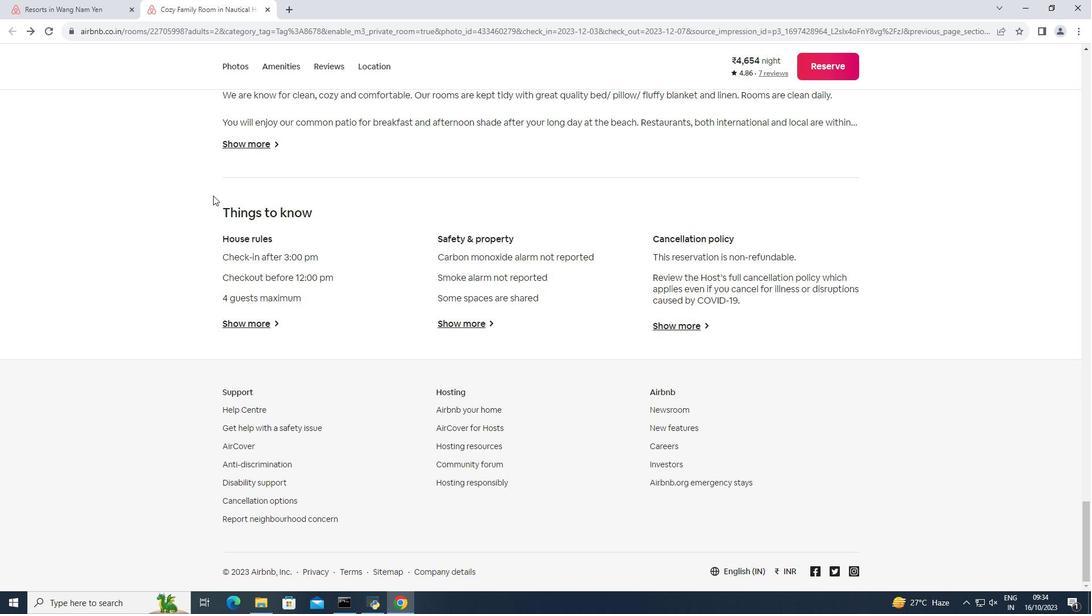 
Action: Mouse moved to (370, 67)
Screenshot: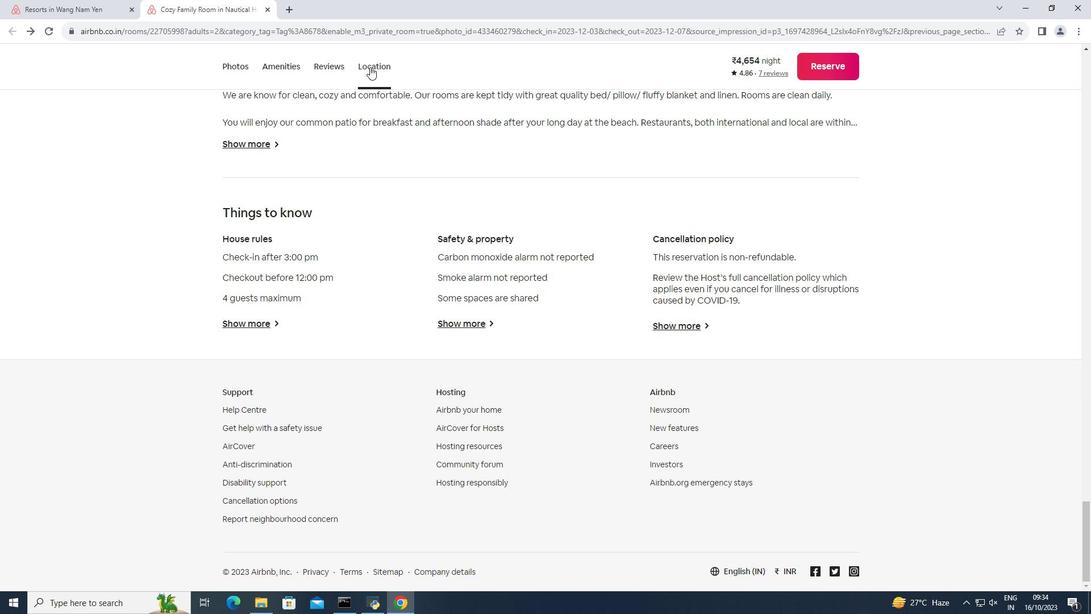 
Action: Mouse pressed left at (370, 67)
Screenshot: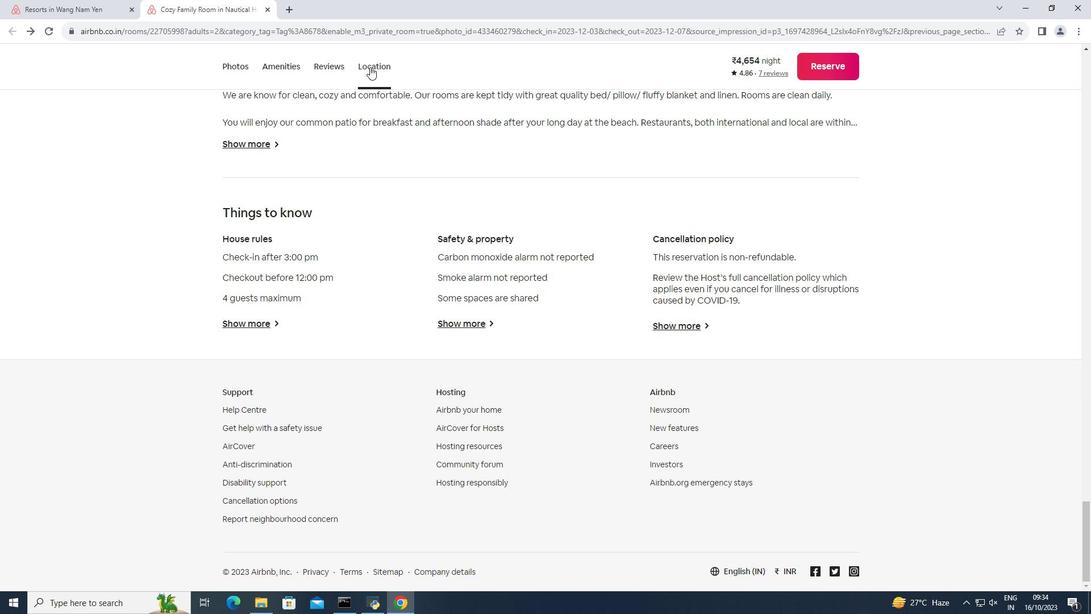 
Action: Mouse moved to (334, 71)
